 Task: Research Airbnb properties in Luxor, Egypt from 8th December, 2023 to 19th December, 2023 for 1 adult. Place can be shared room with 1  bedroom having 1 bed and 1 bathroom. Property type can be hotel. Booking option can be shelf check-in. Look for 4 properties as per requirement.
Action: Mouse moved to (522, 122)
Screenshot: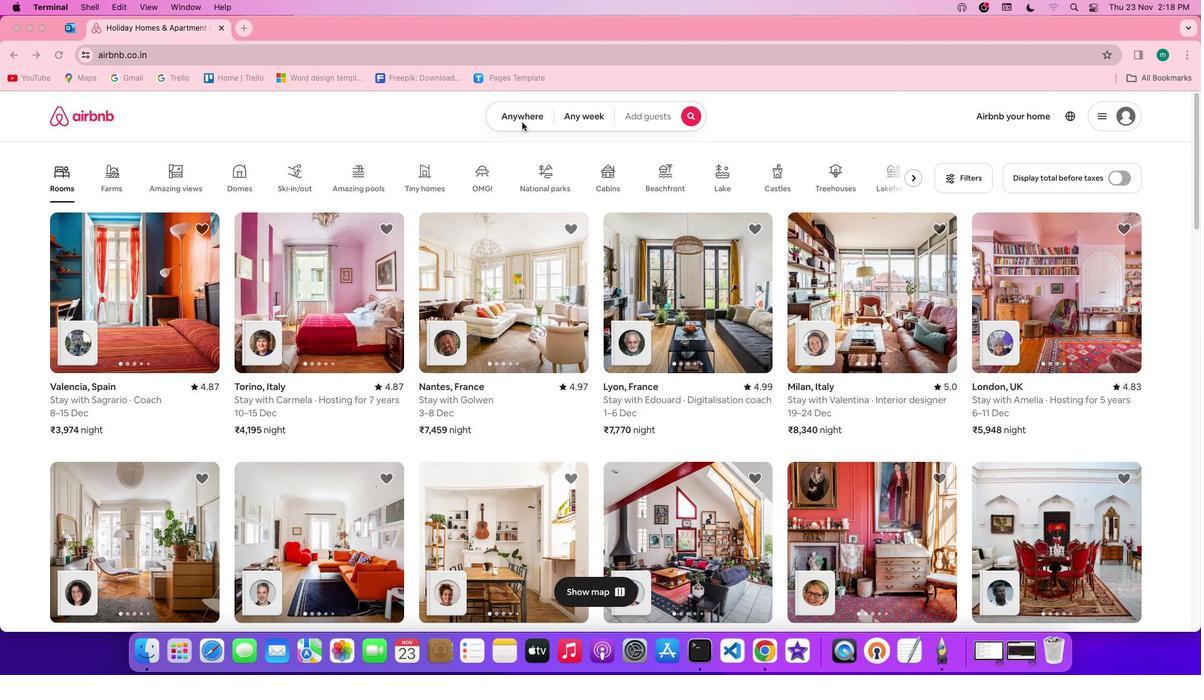 
Action: Mouse pressed left at (522, 122)
Screenshot: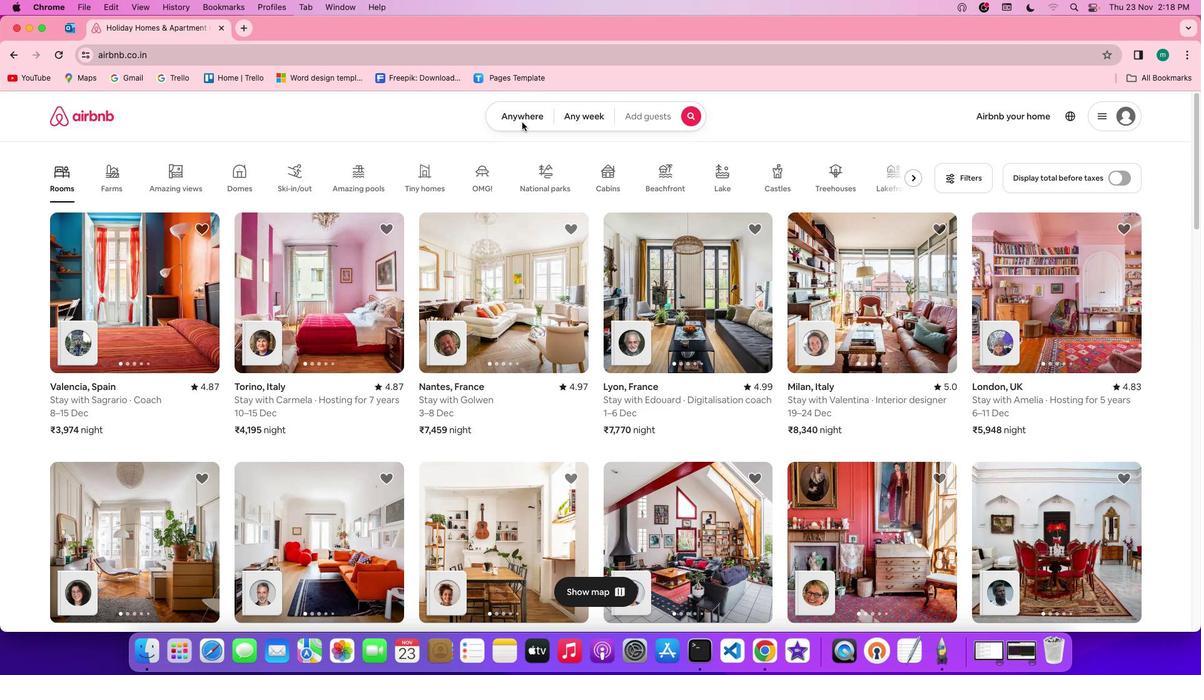 
Action: Mouse pressed left at (522, 122)
Screenshot: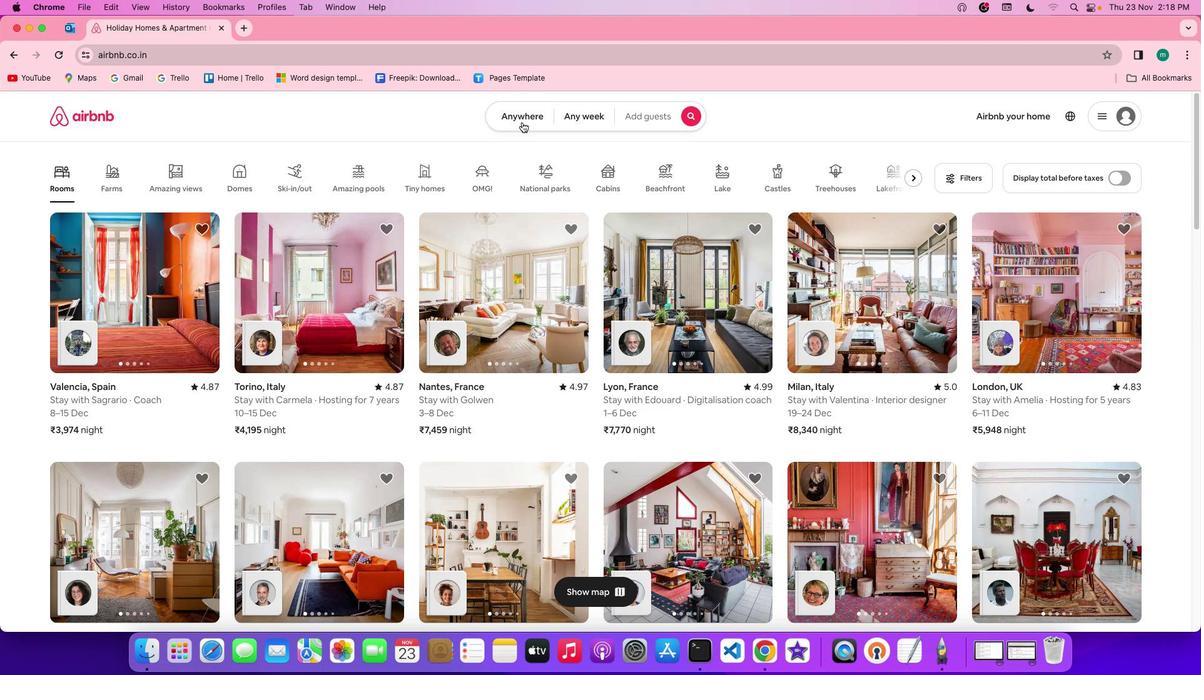 
Action: Mouse moved to (447, 168)
Screenshot: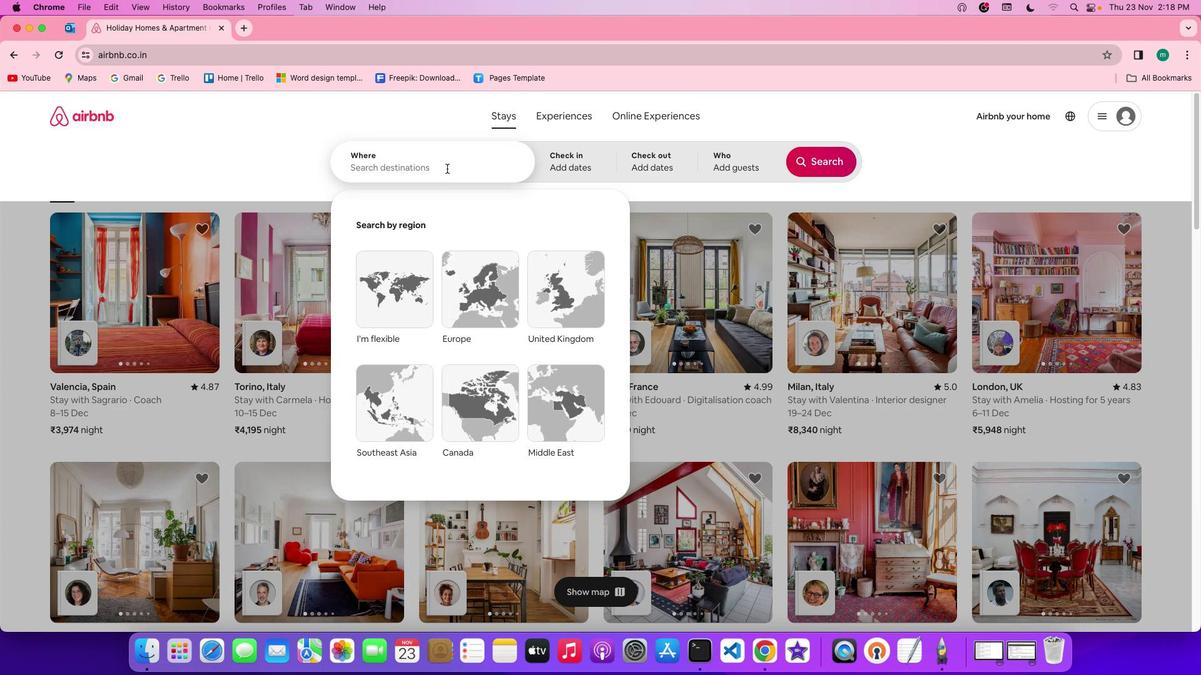 
Action: Mouse pressed left at (447, 168)
Screenshot: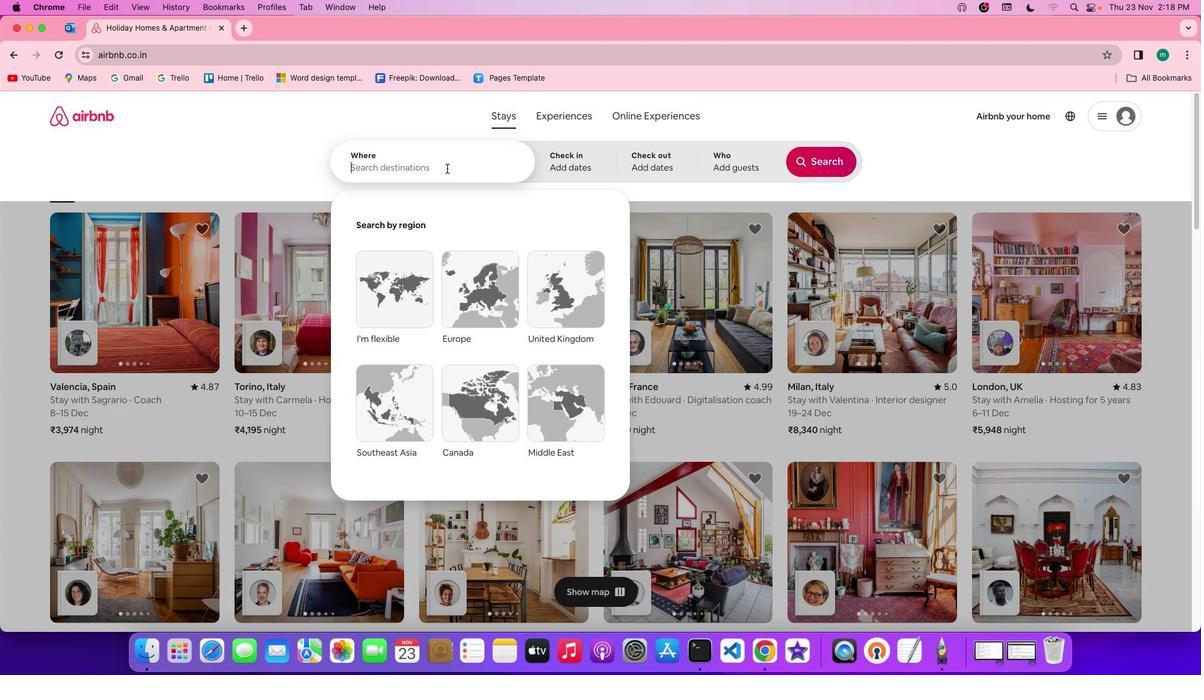 
Action: Key pressed Key.shift'L''u''x''o''r'','Key.spaceKey.shift'e''g''y''p''t'
Screenshot: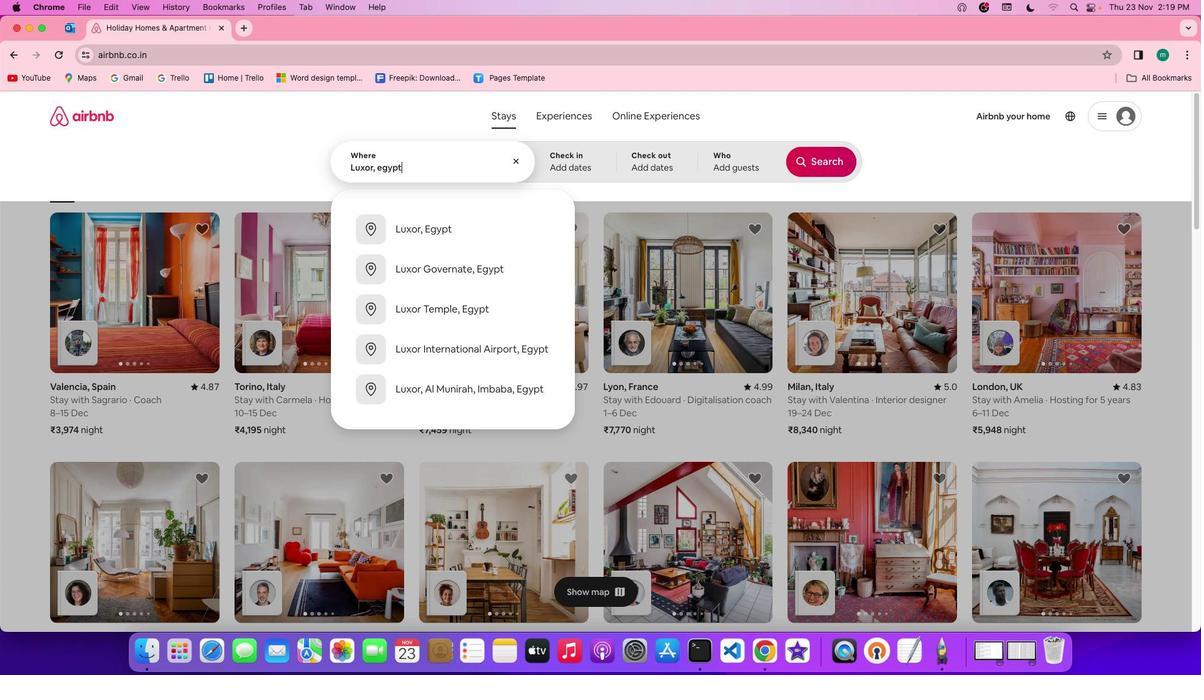 
Action: Mouse moved to (551, 158)
Screenshot: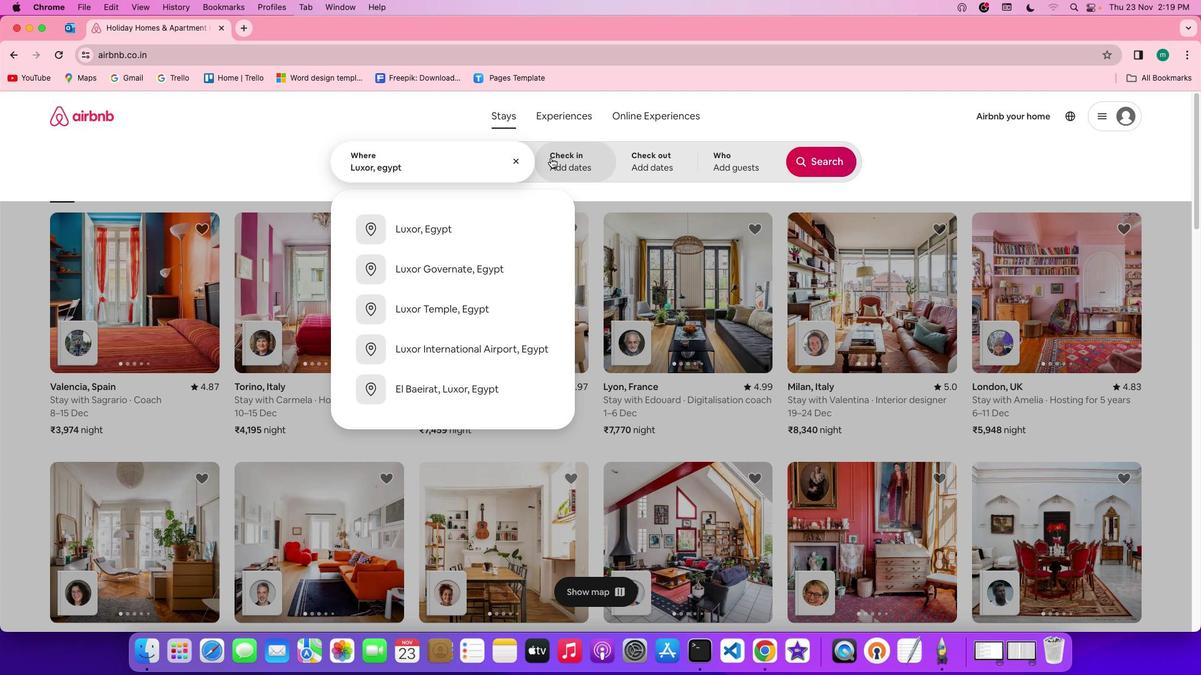 
Action: Mouse pressed left at (551, 158)
Screenshot: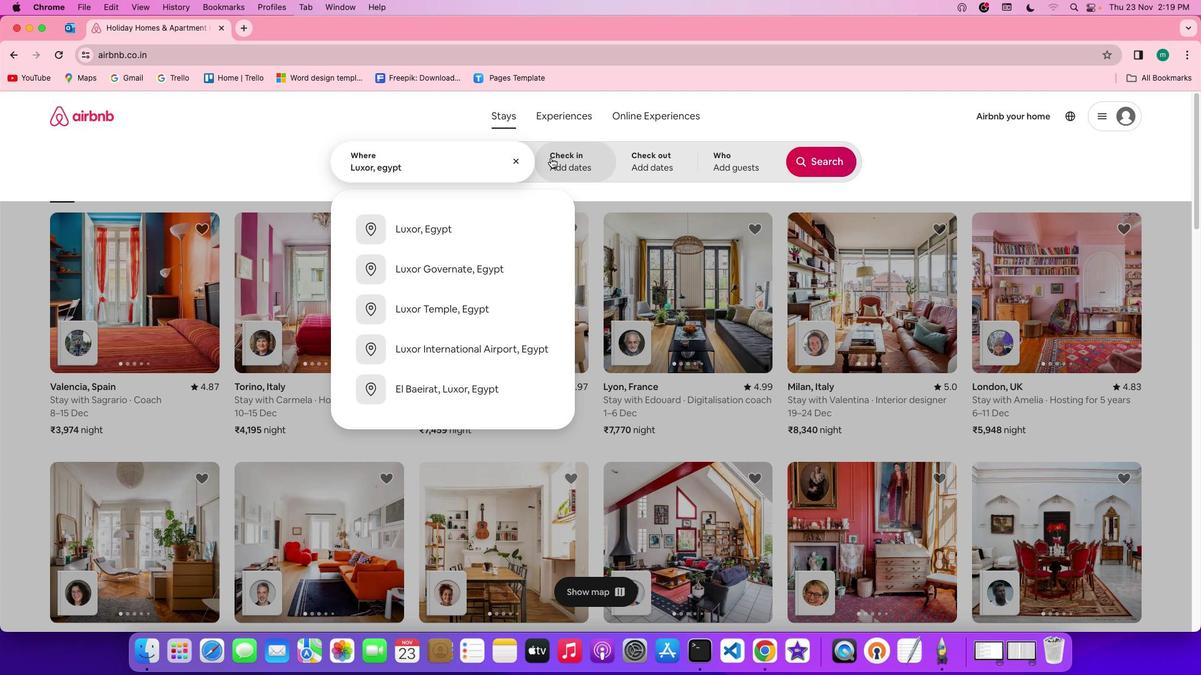 
Action: Mouse moved to (784, 338)
Screenshot: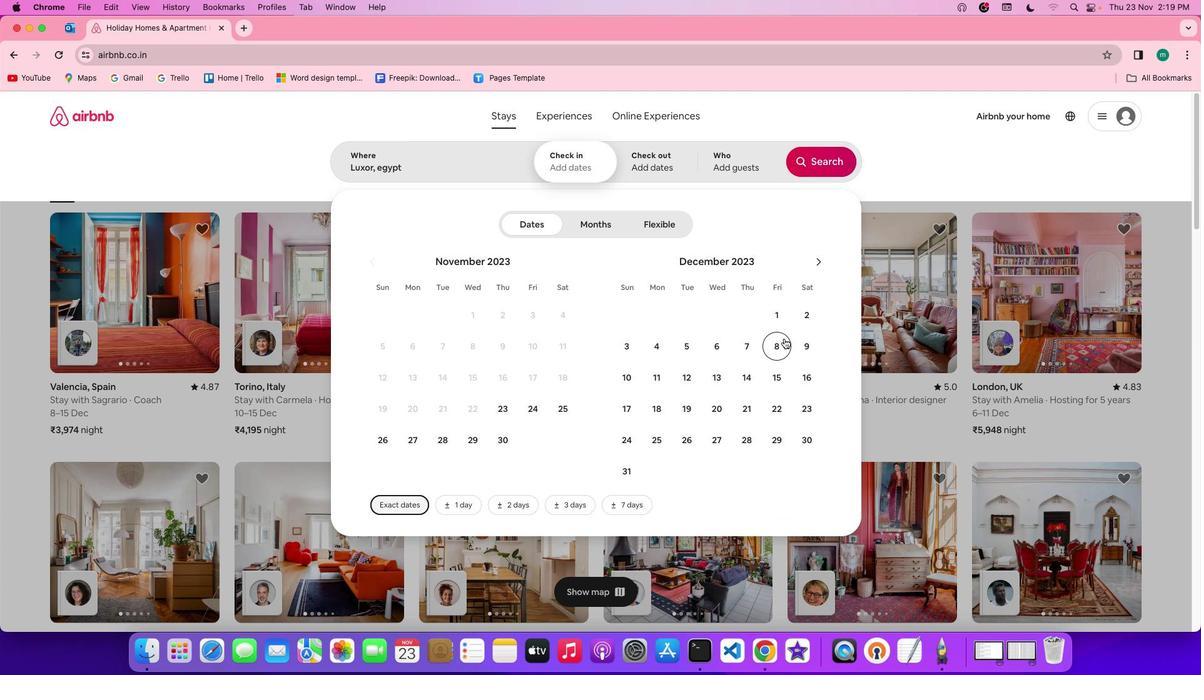 
Action: Mouse pressed left at (784, 338)
Screenshot: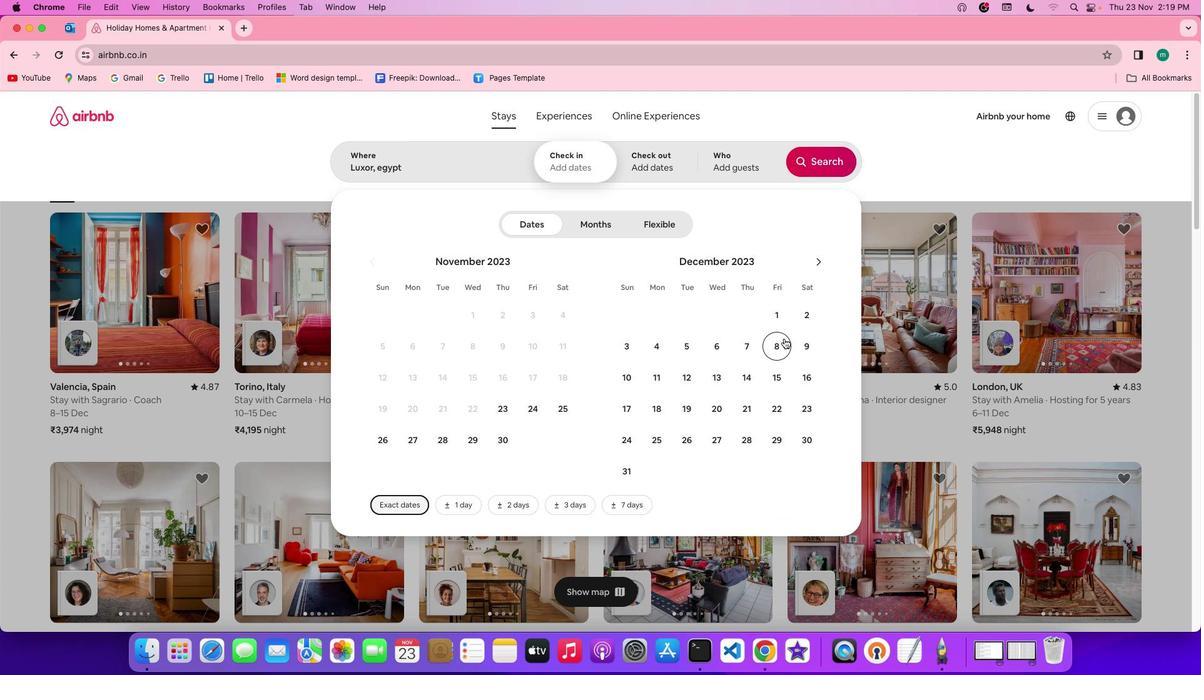
Action: Mouse moved to (692, 401)
Screenshot: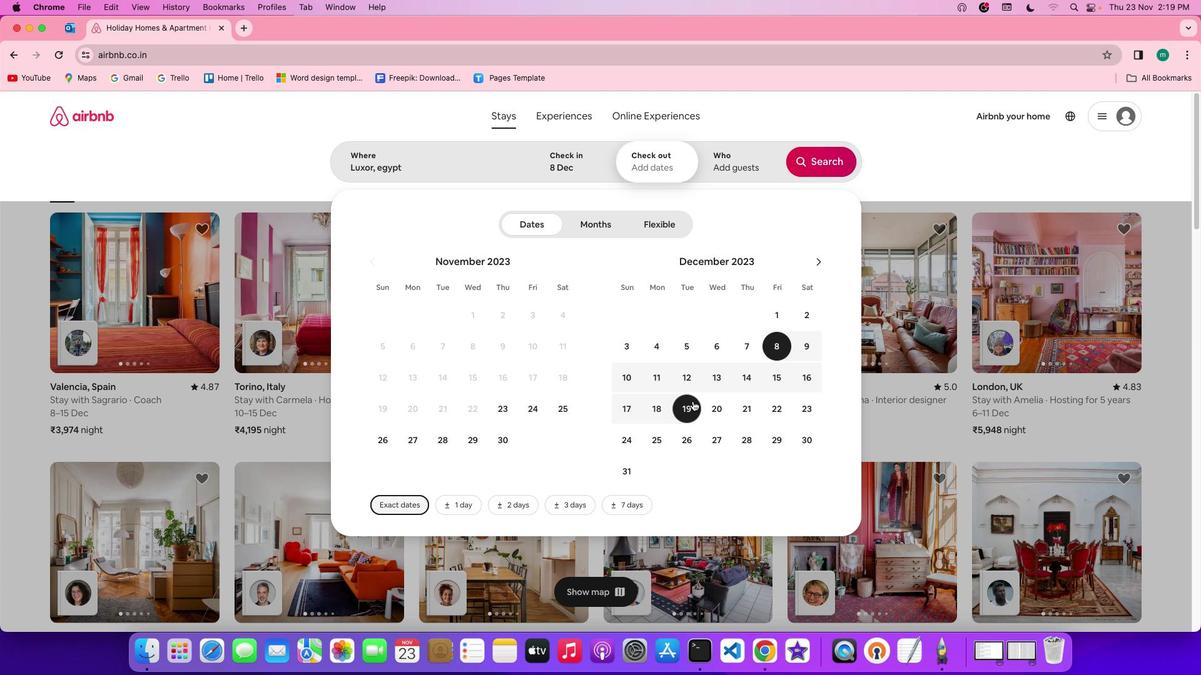 
Action: Mouse pressed left at (692, 401)
Screenshot: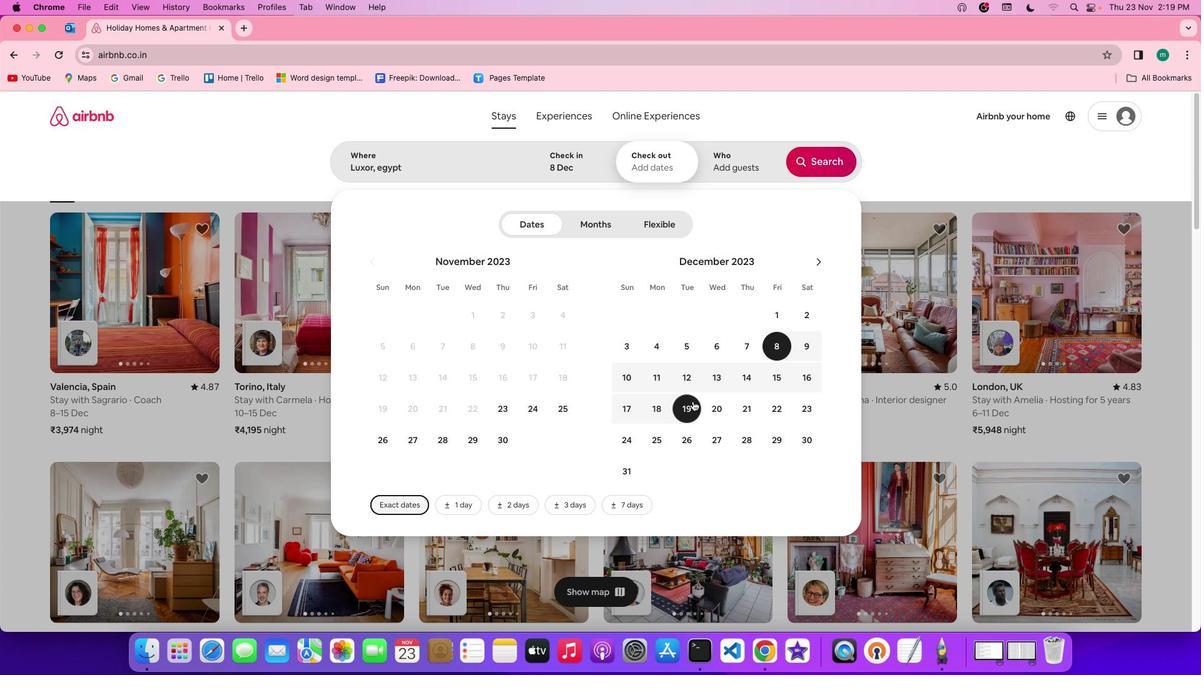 
Action: Mouse moved to (760, 145)
Screenshot: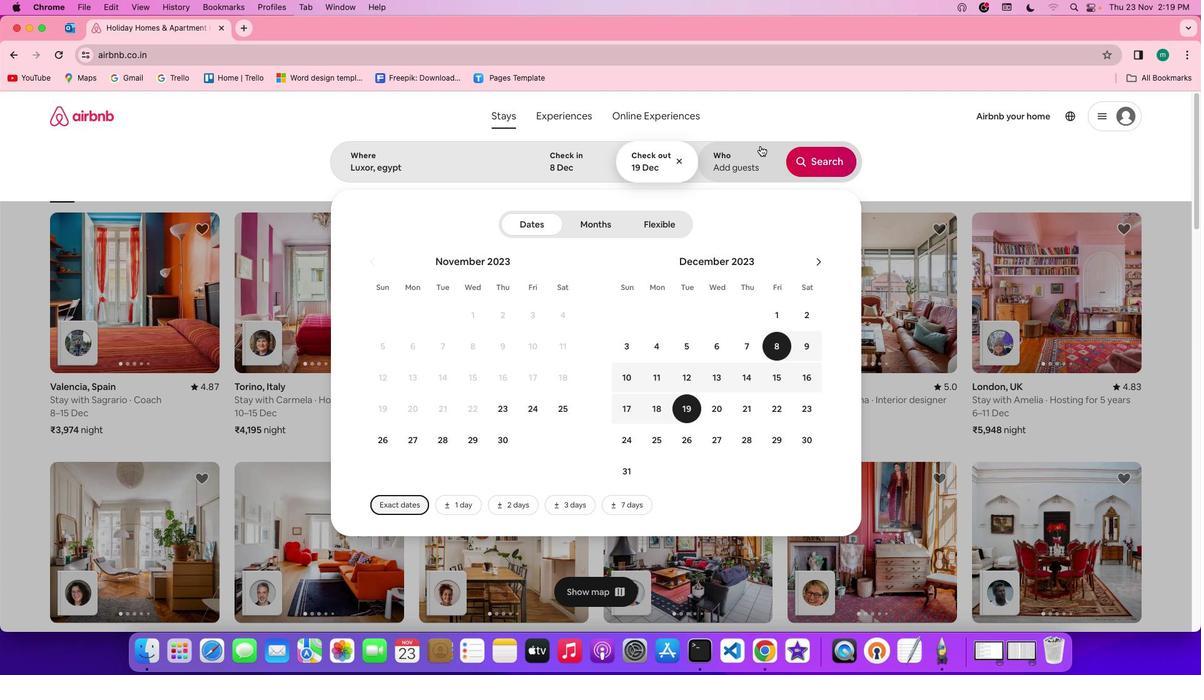 
Action: Mouse pressed left at (760, 145)
Screenshot: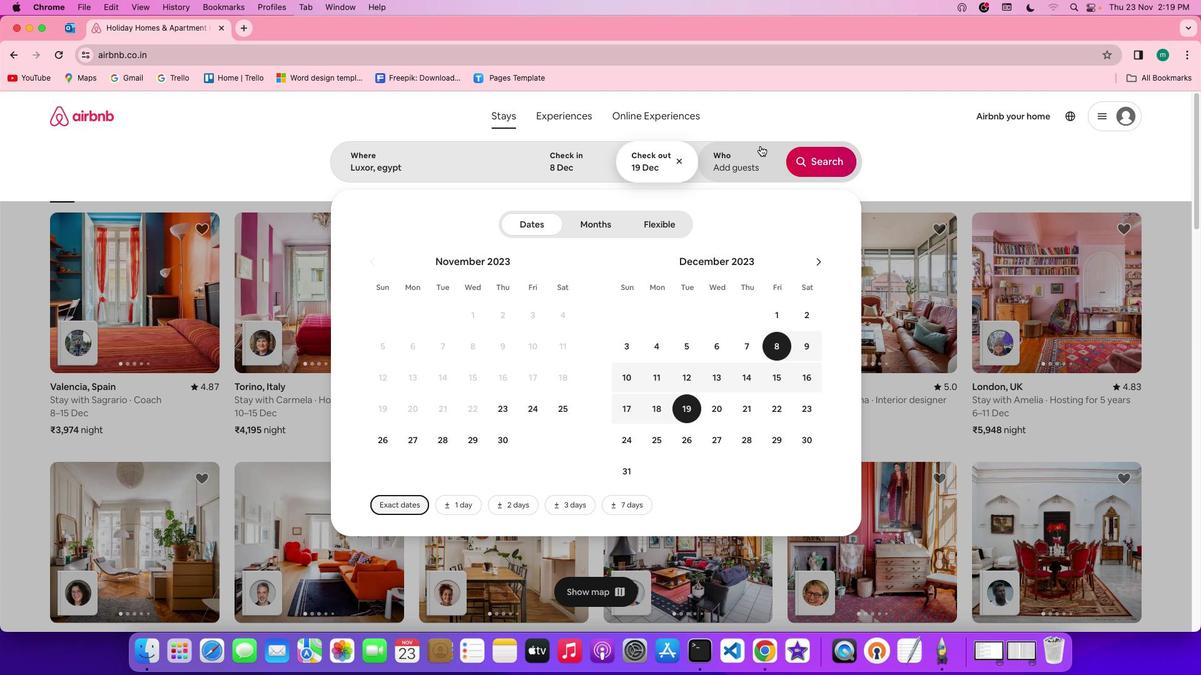 
Action: Mouse moved to (824, 230)
Screenshot: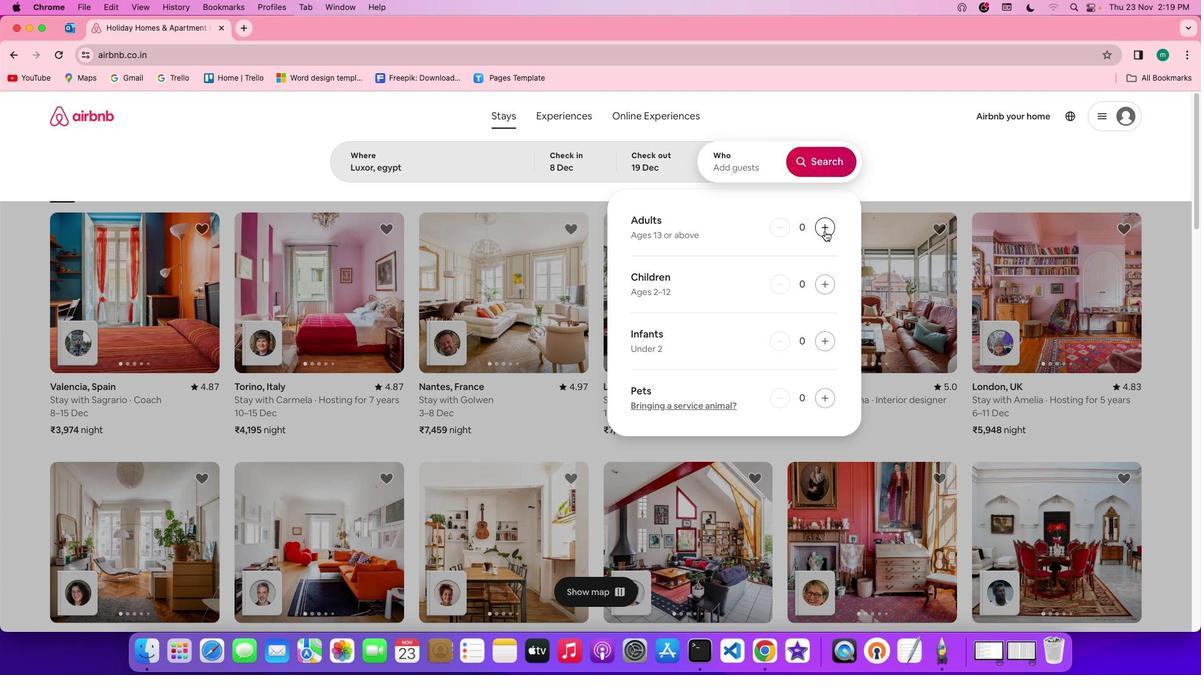 
Action: Mouse pressed left at (824, 230)
Screenshot: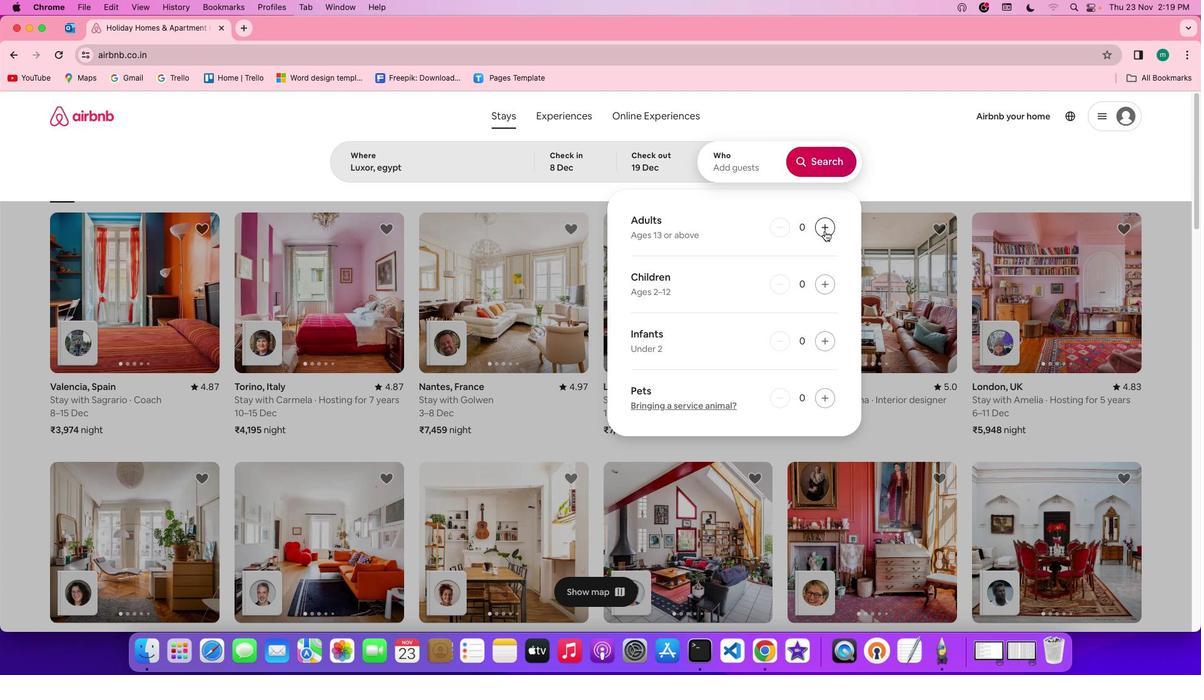 
Action: Mouse moved to (829, 166)
Screenshot: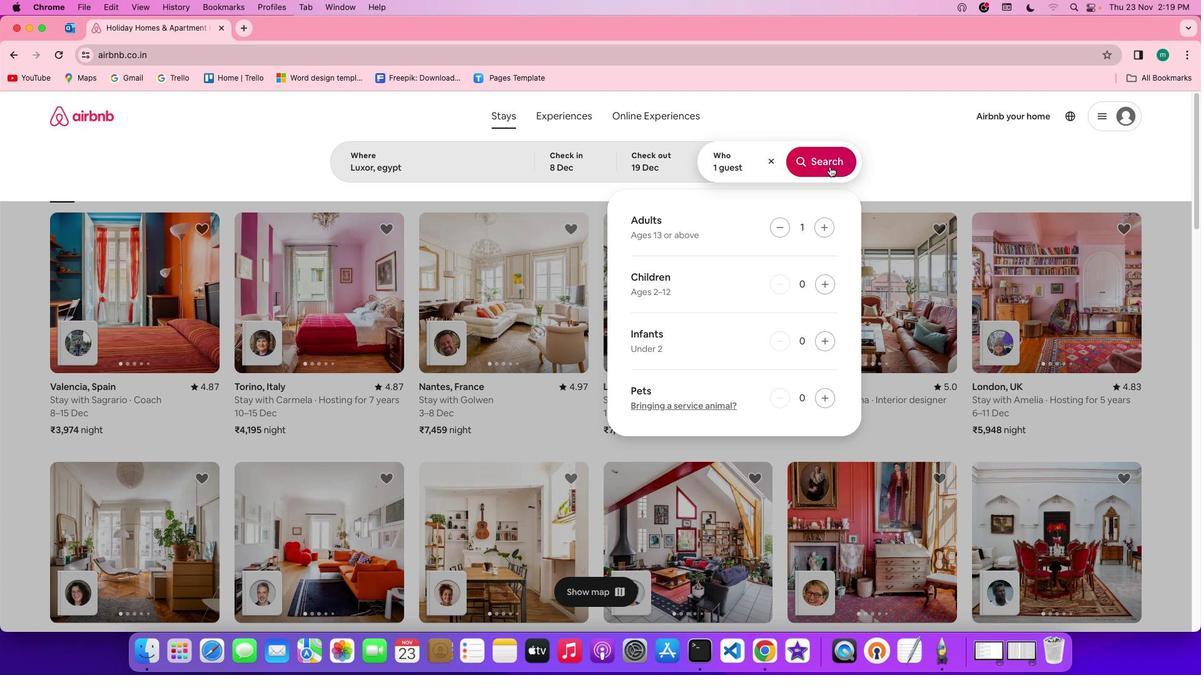 
Action: Mouse pressed left at (829, 166)
Screenshot: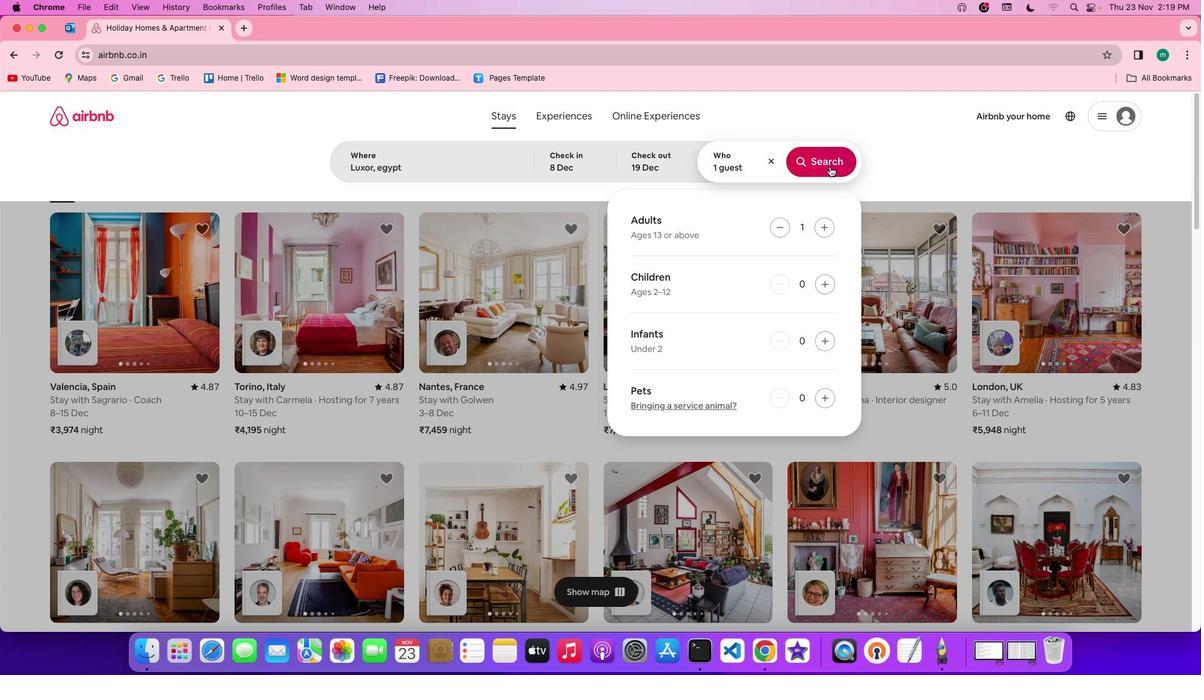 
Action: Mouse moved to (989, 162)
Screenshot: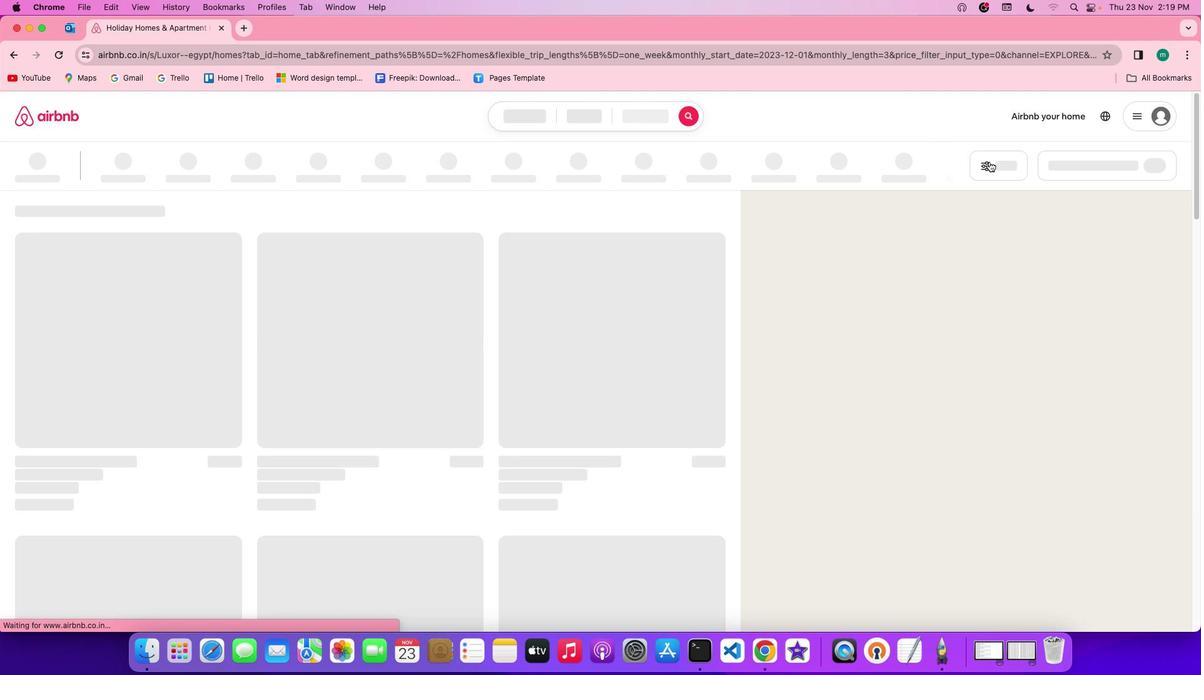 
Action: Mouse pressed left at (989, 162)
Screenshot: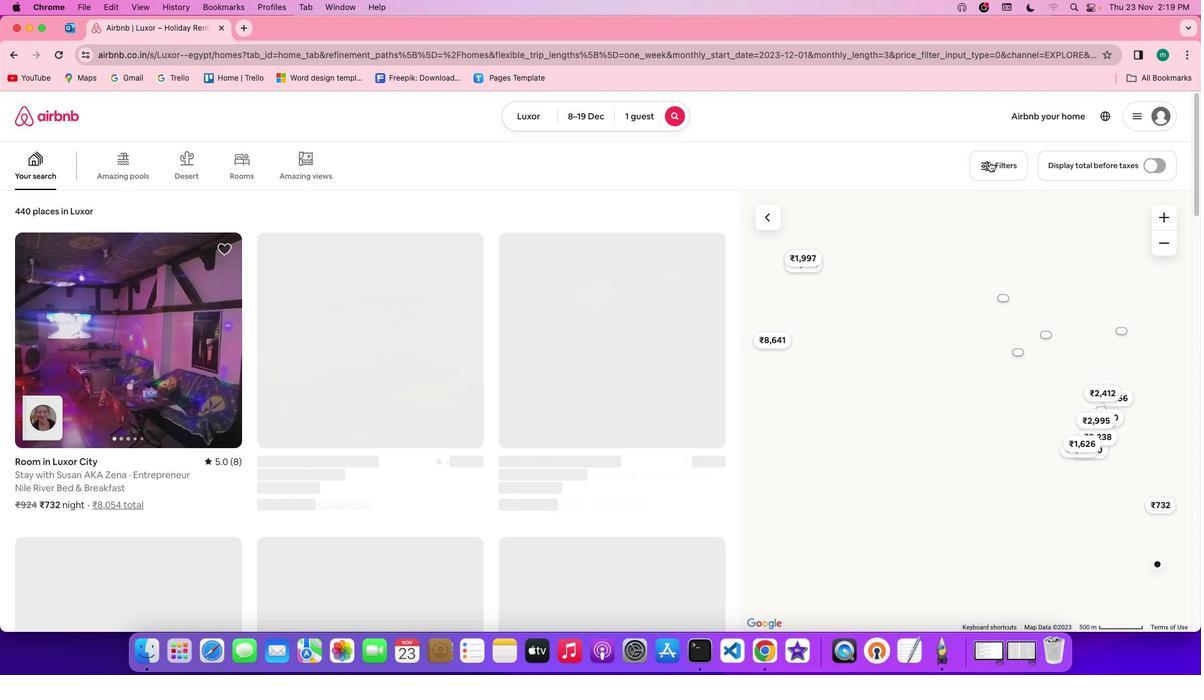 
Action: Mouse moved to (673, 314)
Screenshot: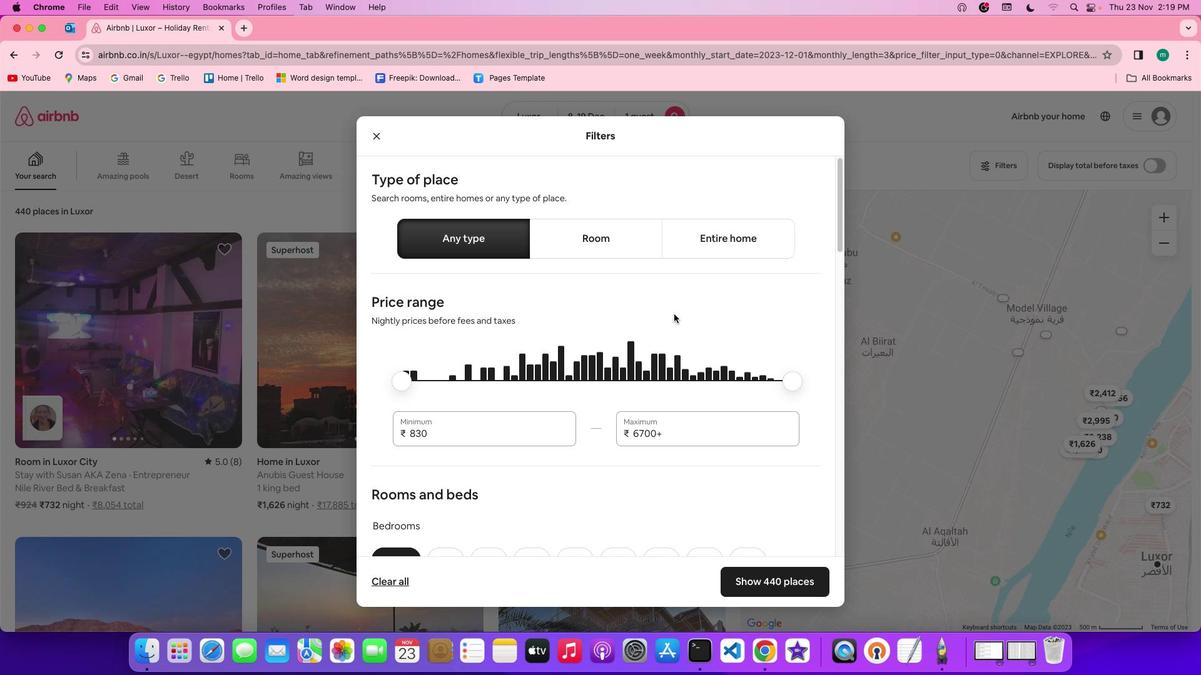 
Action: Mouse scrolled (673, 314) with delta (0, 0)
Screenshot: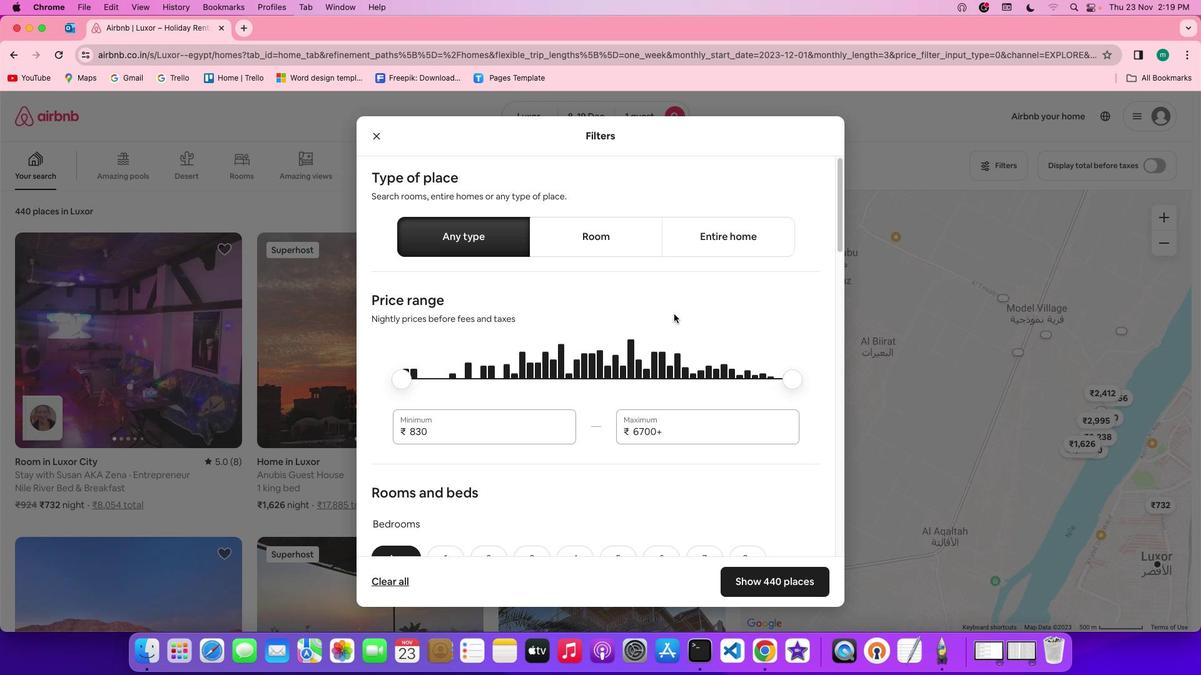 
Action: Mouse scrolled (673, 314) with delta (0, 0)
Screenshot: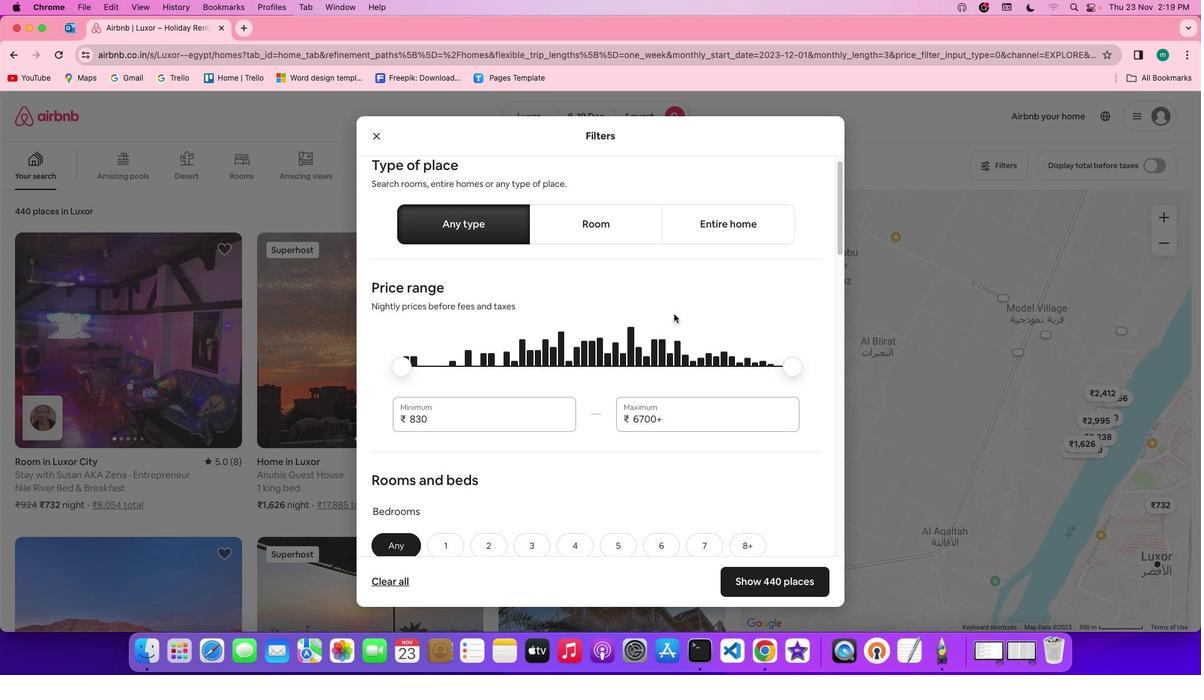
Action: Mouse scrolled (673, 314) with delta (0, -1)
Screenshot: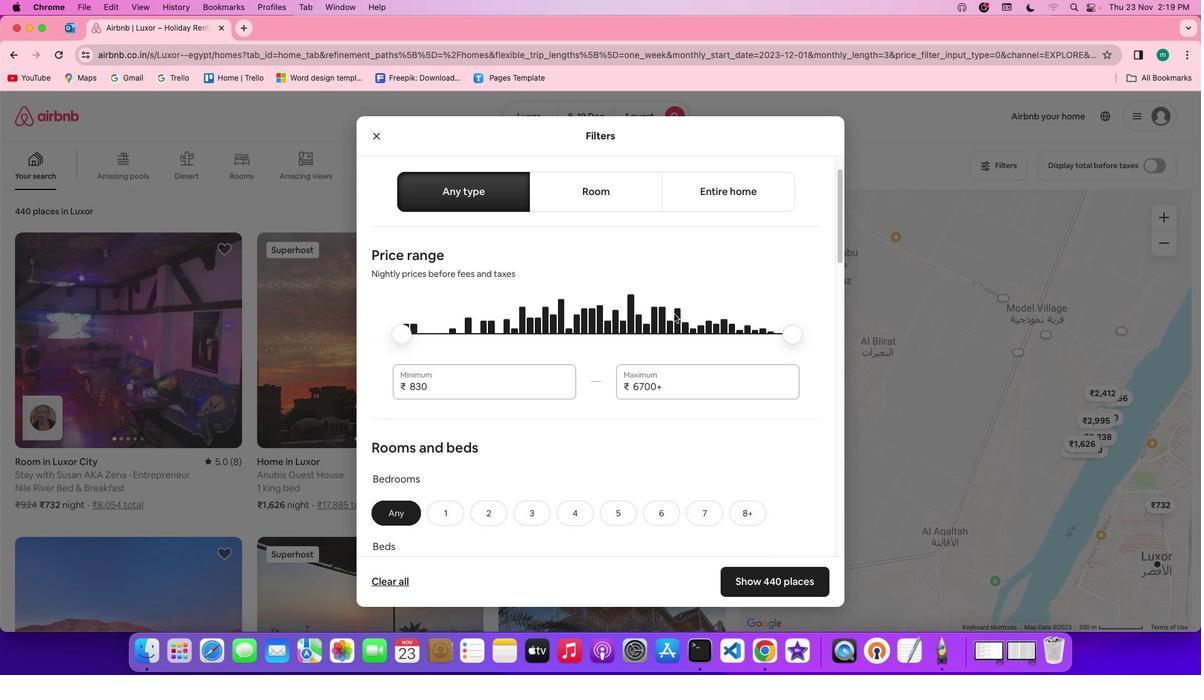 
Action: Mouse scrolled (673, 314) with delta (0, 0)
Screenshot: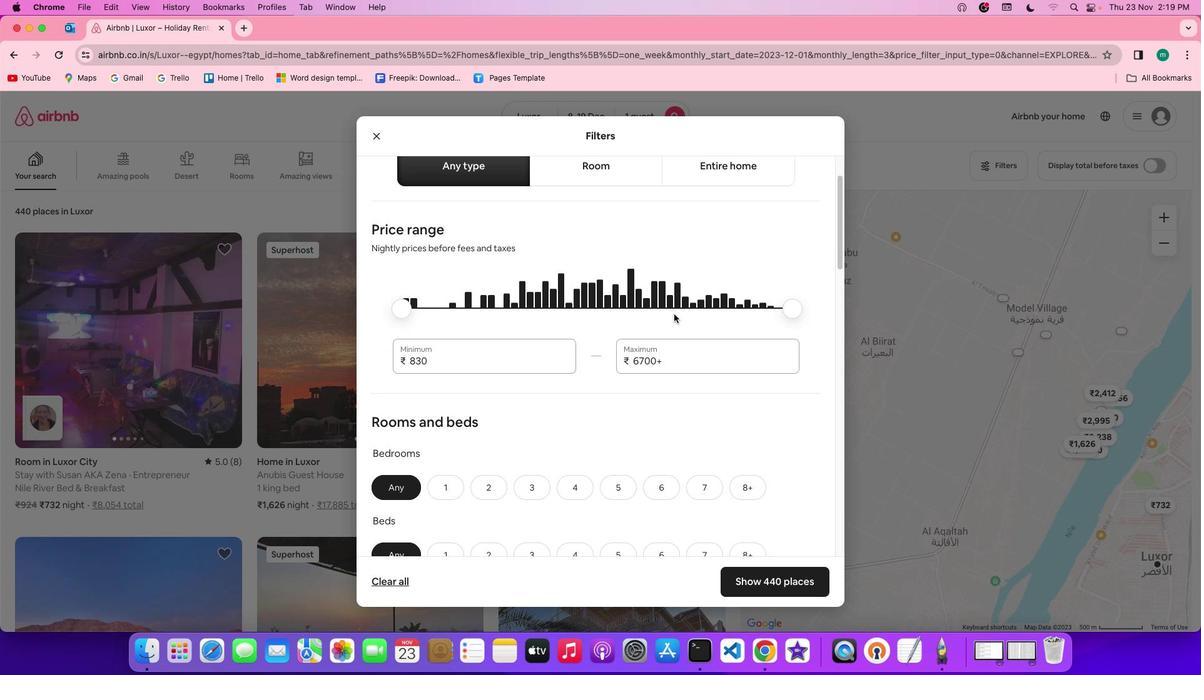 
Action: Mouse scrolled (673, 314) with delta (0, 0)
Screenshot: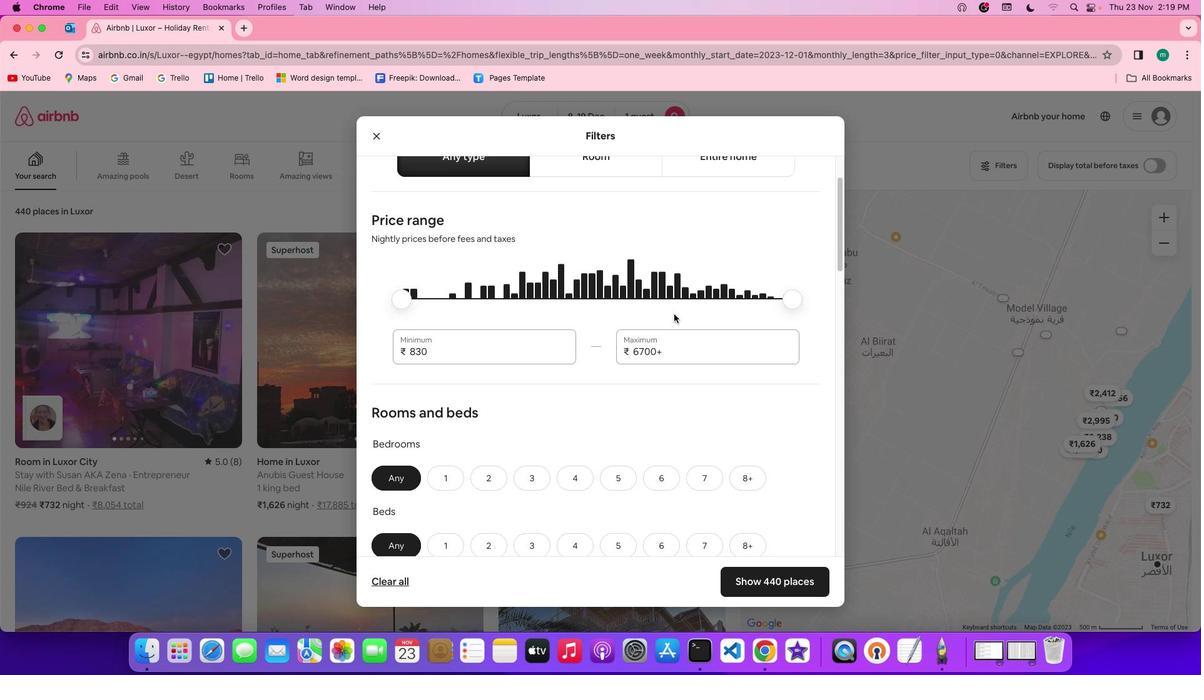 
Action: Mouse scrolled (673, 314) with delta (0, 0)
Screenshot: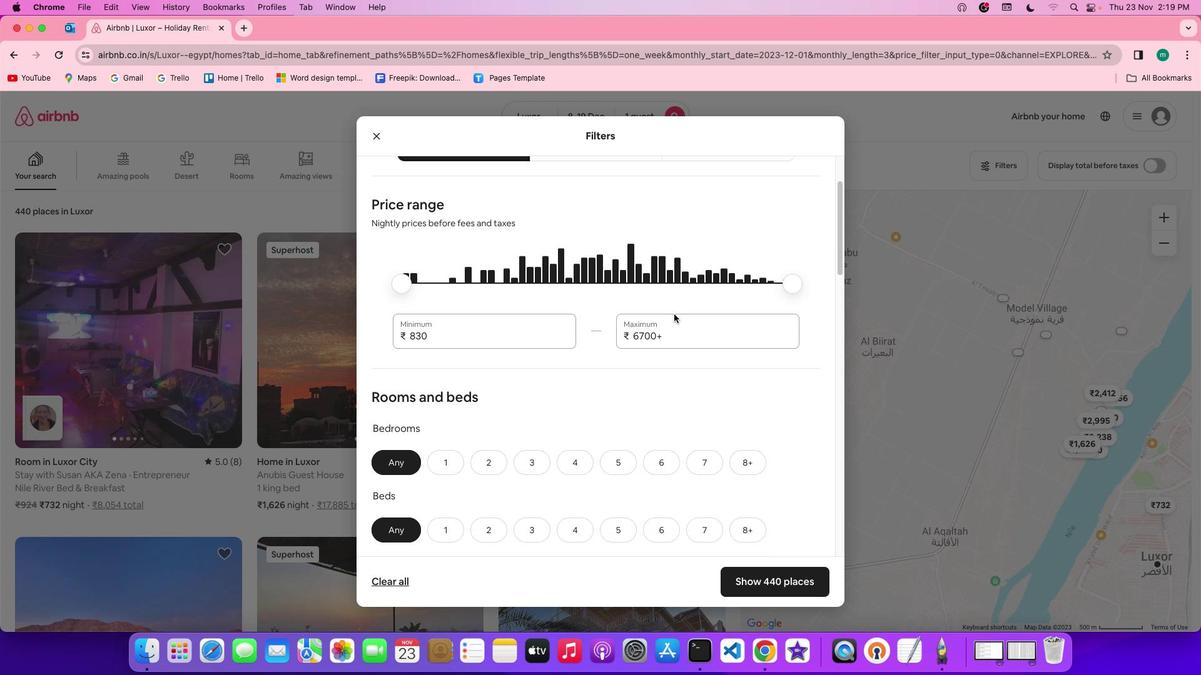 
Action: Mouse scrolled (673, 314) with delta (0, -1)
Screenshot: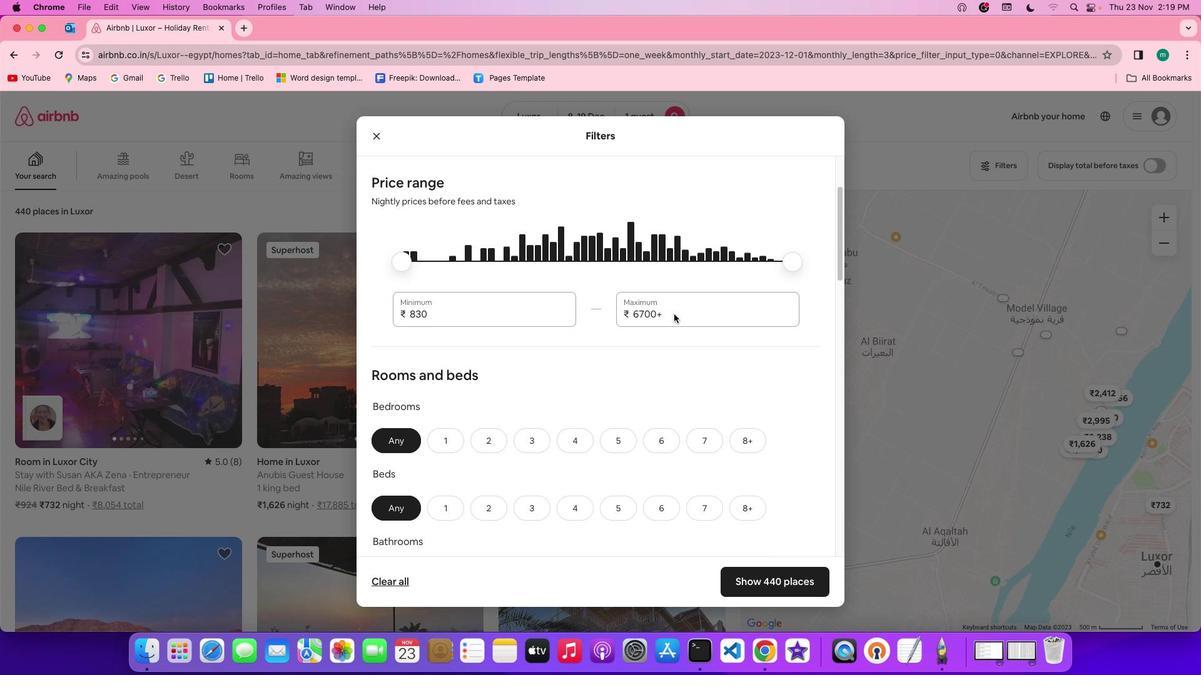 
Action: Mouse moved to (438, 396)
Screenshot: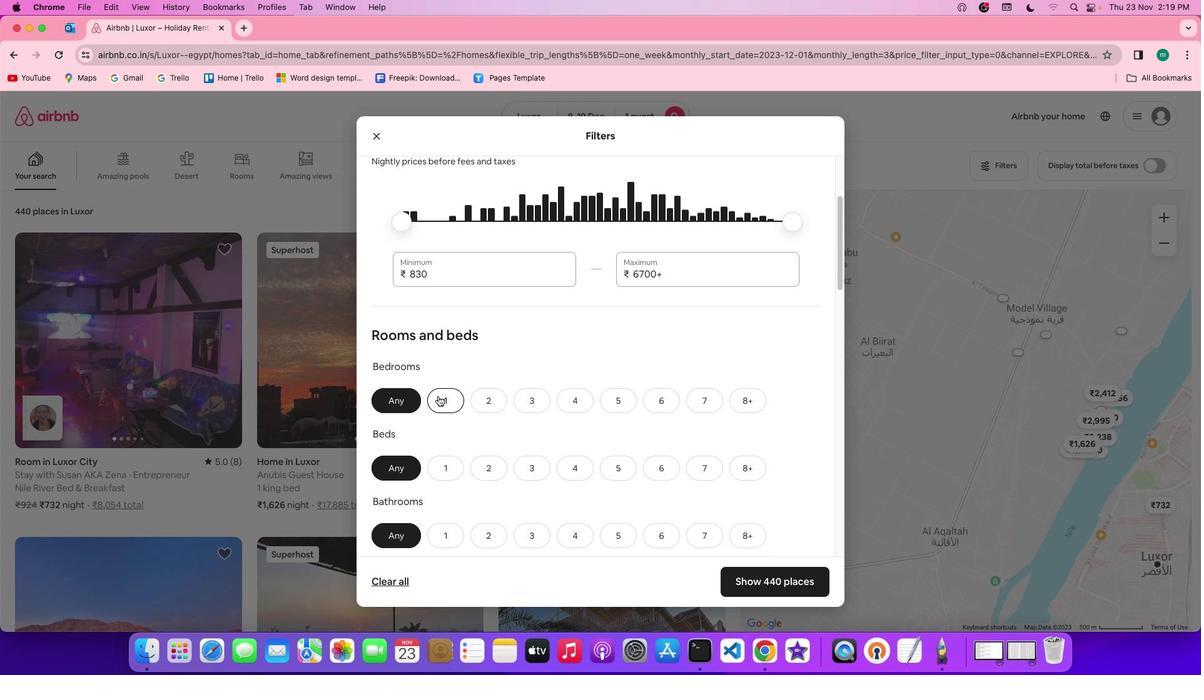 
Action: Mouse pressed left at (438, 396)
Screenshot: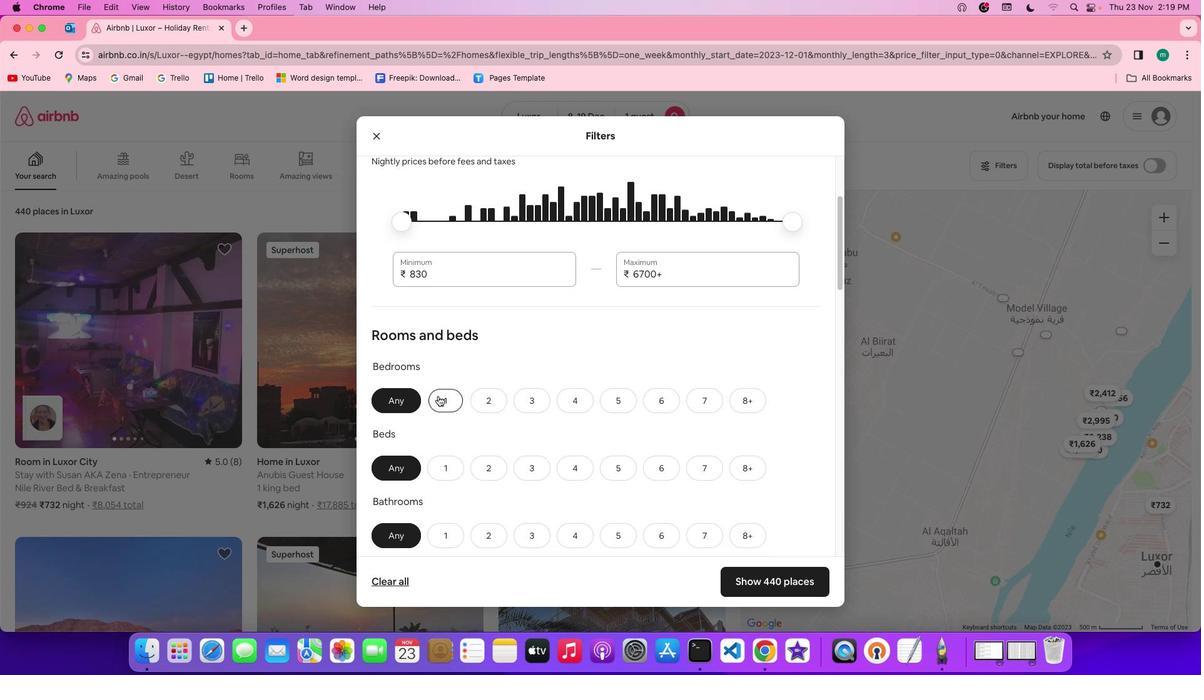 
Action: Mouse moved to (455, 466)
Screenshot: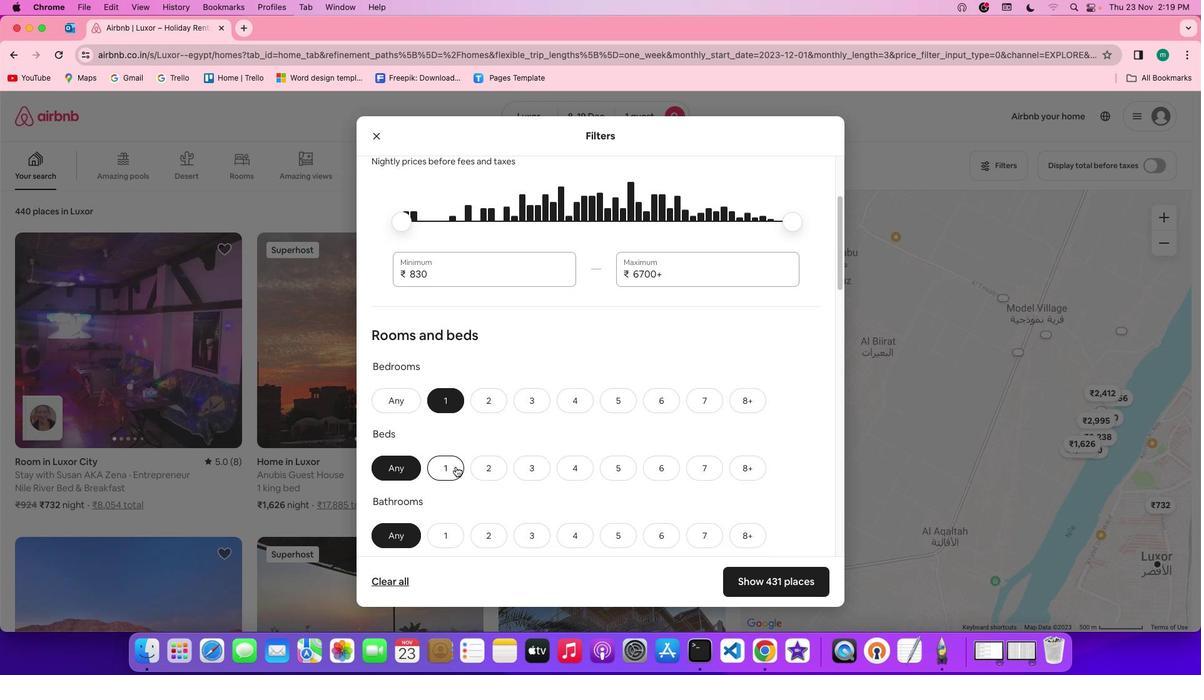 
Action: Mouse pressed left at (455, 466)
Screenshot: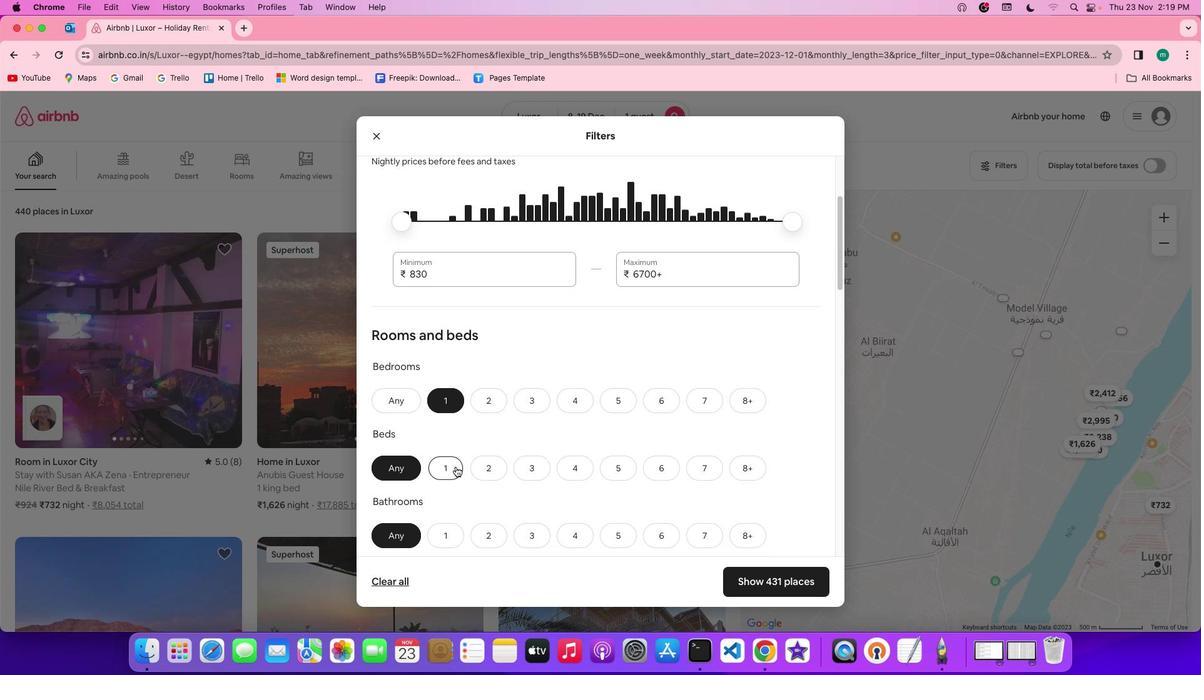 
Action: Mouse moved to (441, 521)
Screenshot: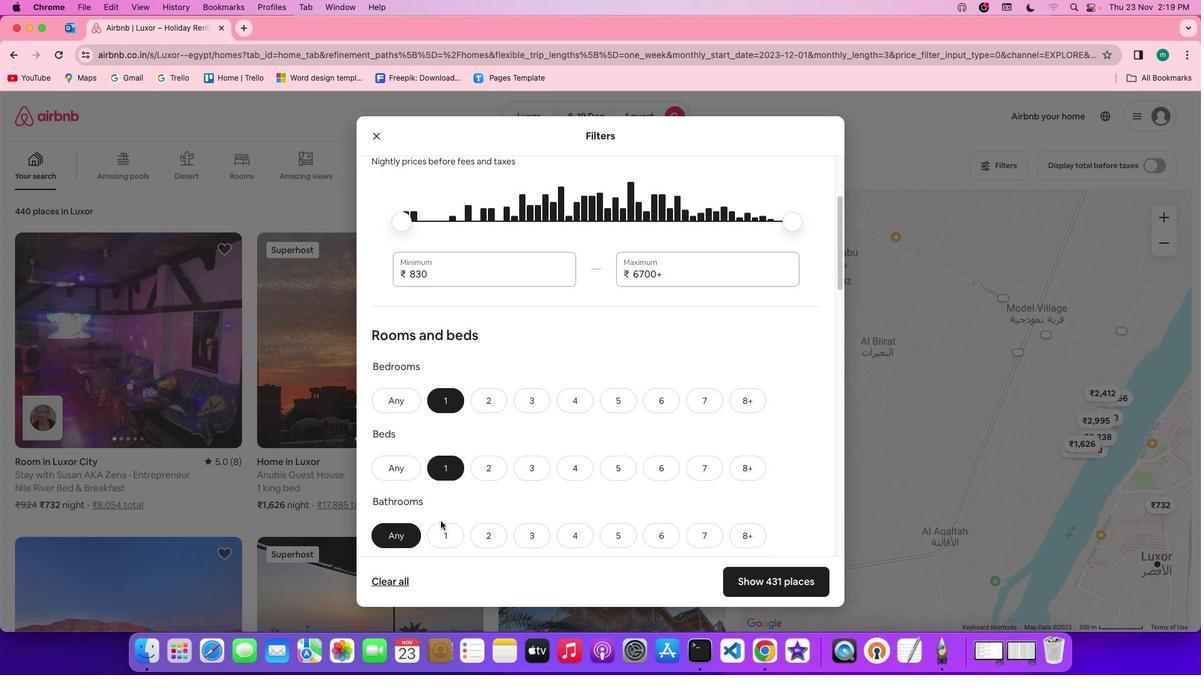 
Action: Mouse pressed left at (441, 521)
Screenshot: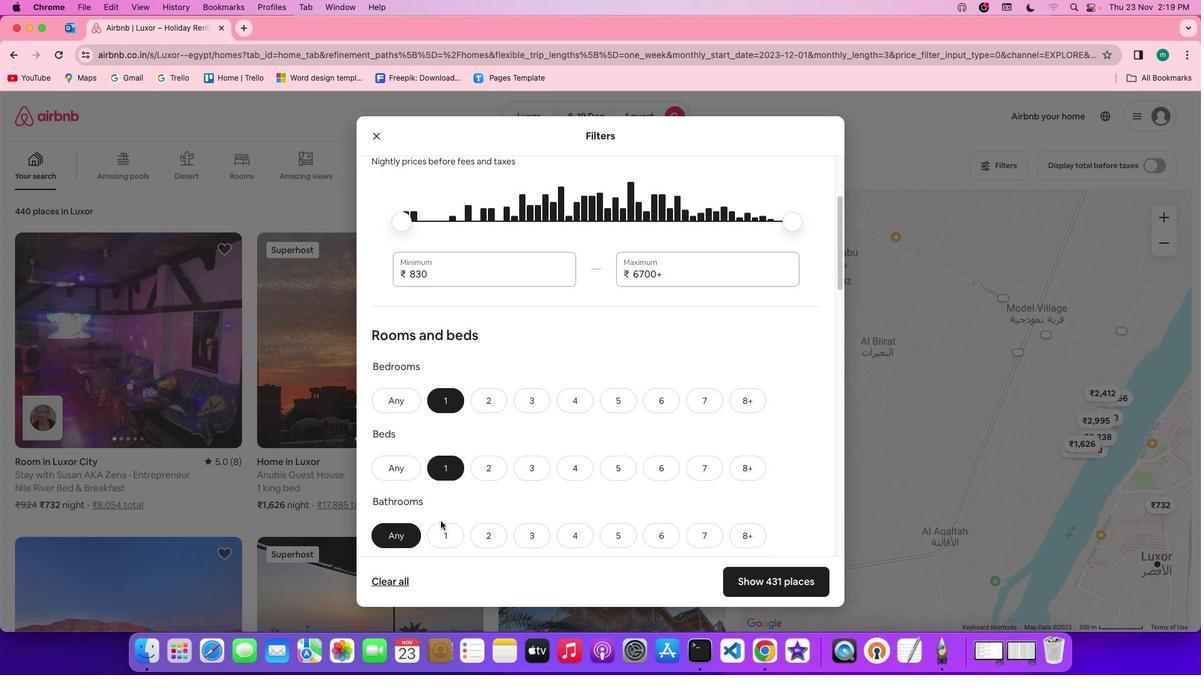 
Action: Mouse moved to (454, 535)
Screenshot: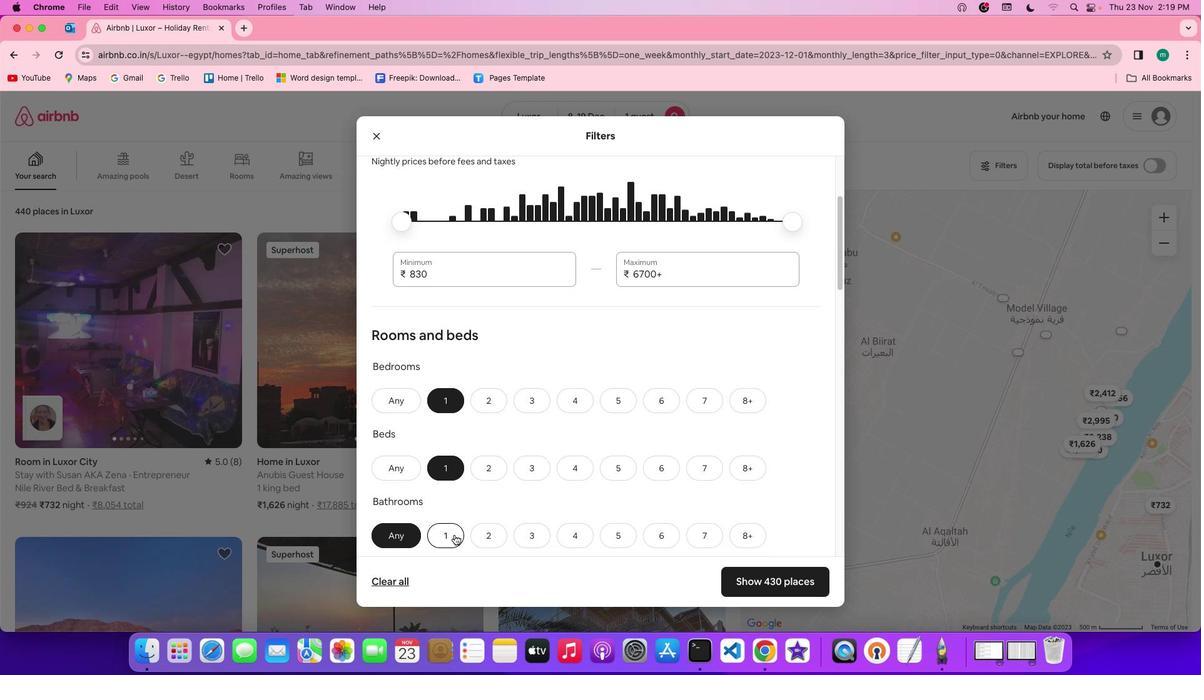 
Action: Mouse pressed left at (454, 535)
Screenshot: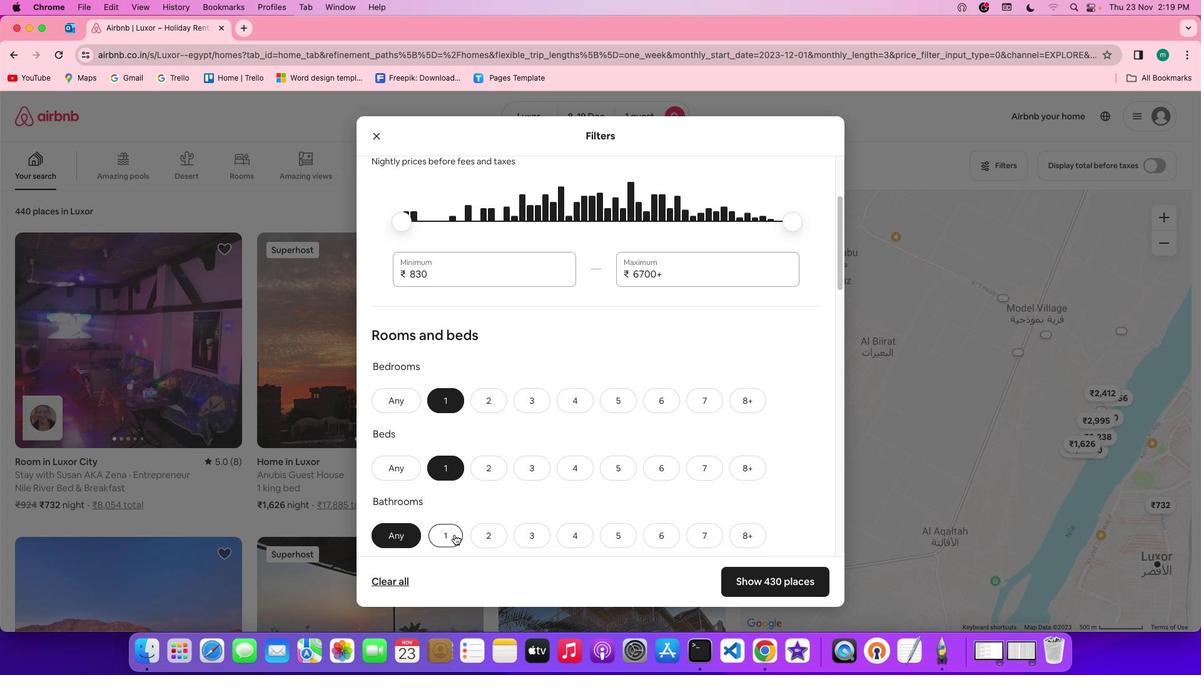 
Action: Mouse moved to (634, 505)
Screenshot: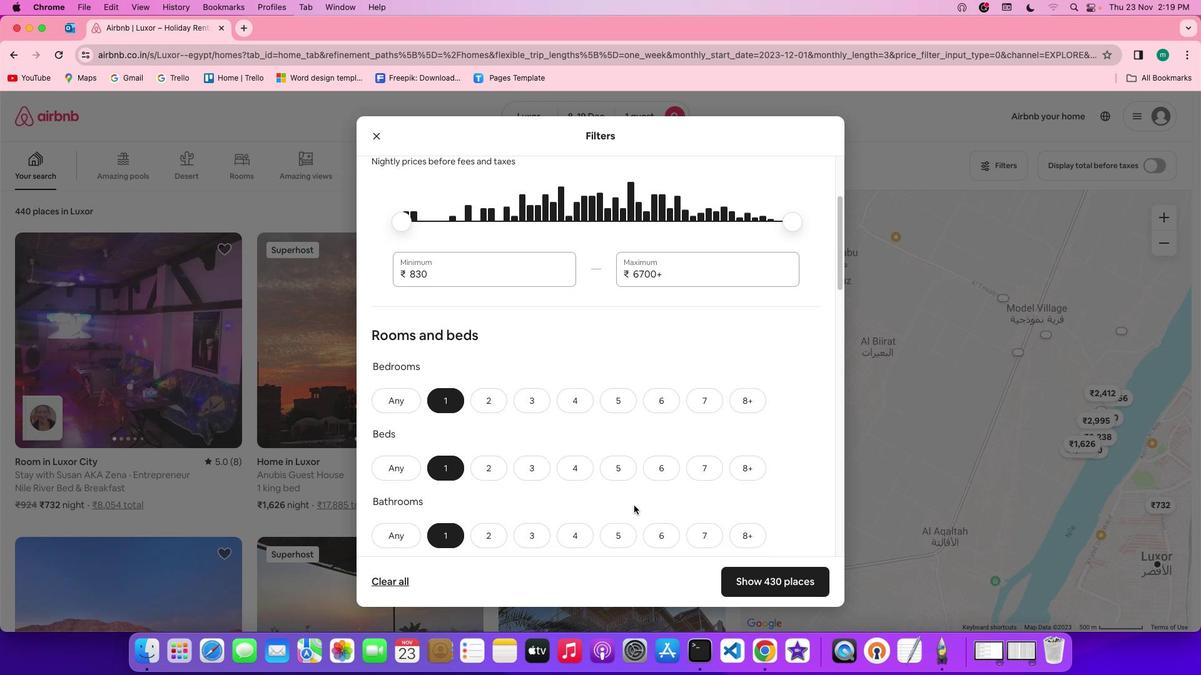
Action: Mouse scrolled (634, 505) with delta (0, 0)
Screenshot: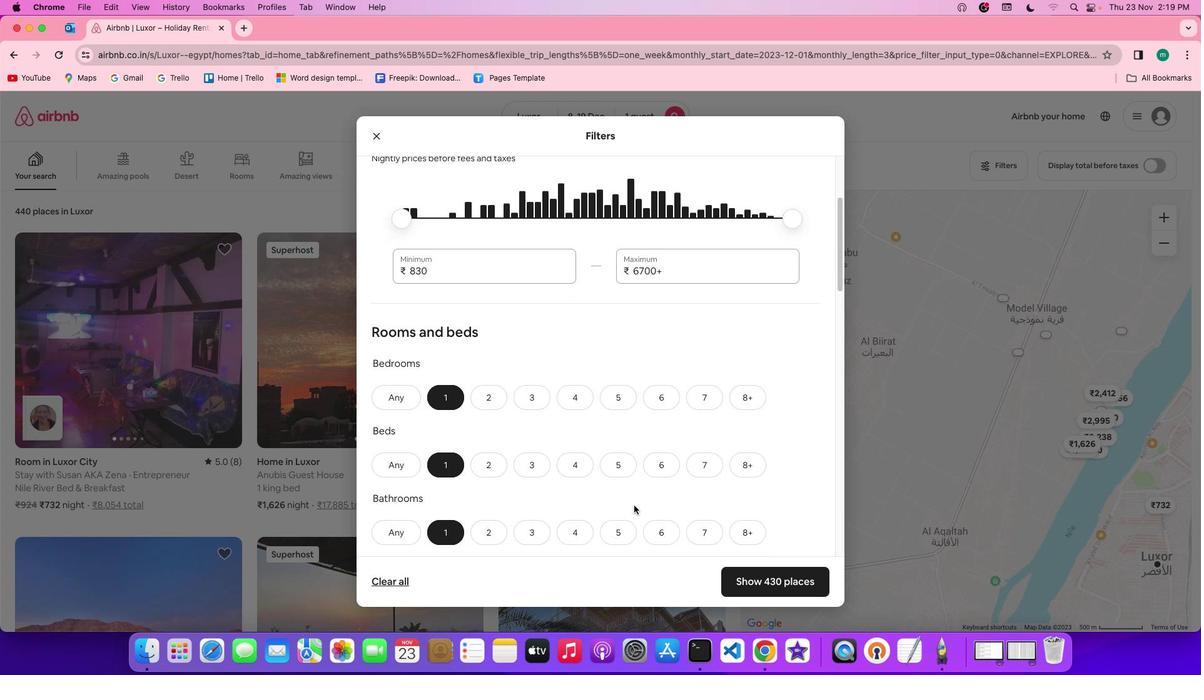 
Action: Mouse scrolled (634, 505) with delta (0, 0)
Screenshot: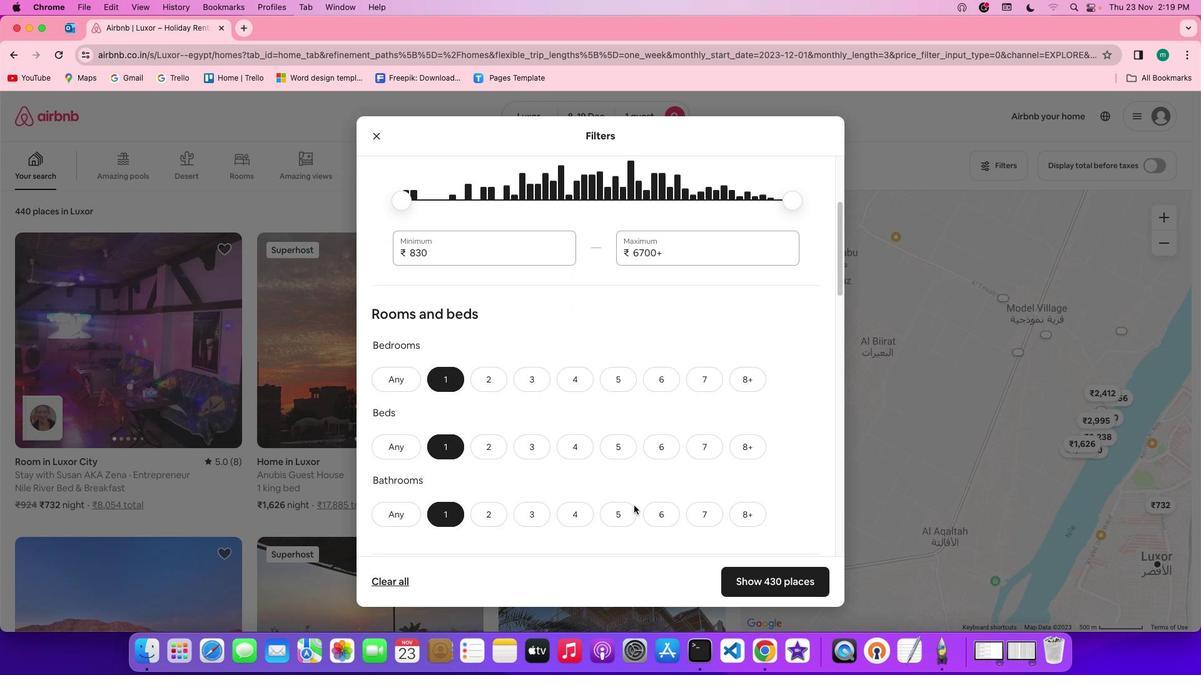 
Action: Mouse scrolled (634, 505) with delta (0, -1)
Screenshot: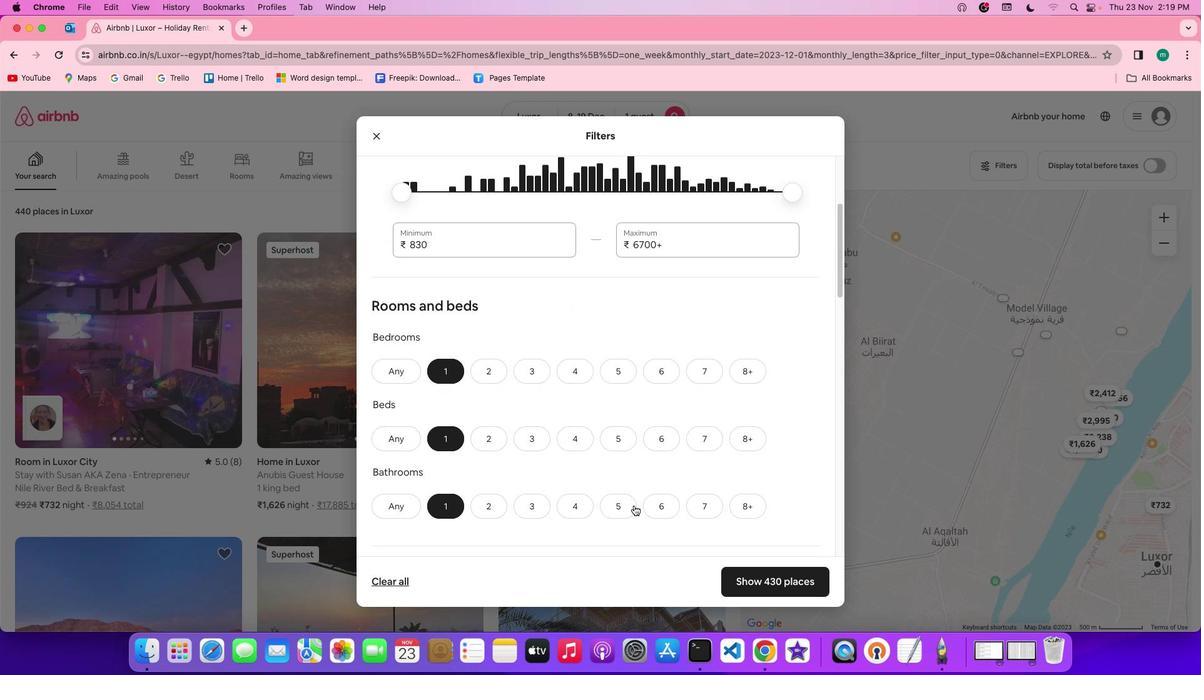 
Action: Mouse scrolled (634, 505) with delta (0, 0)
Screenshot: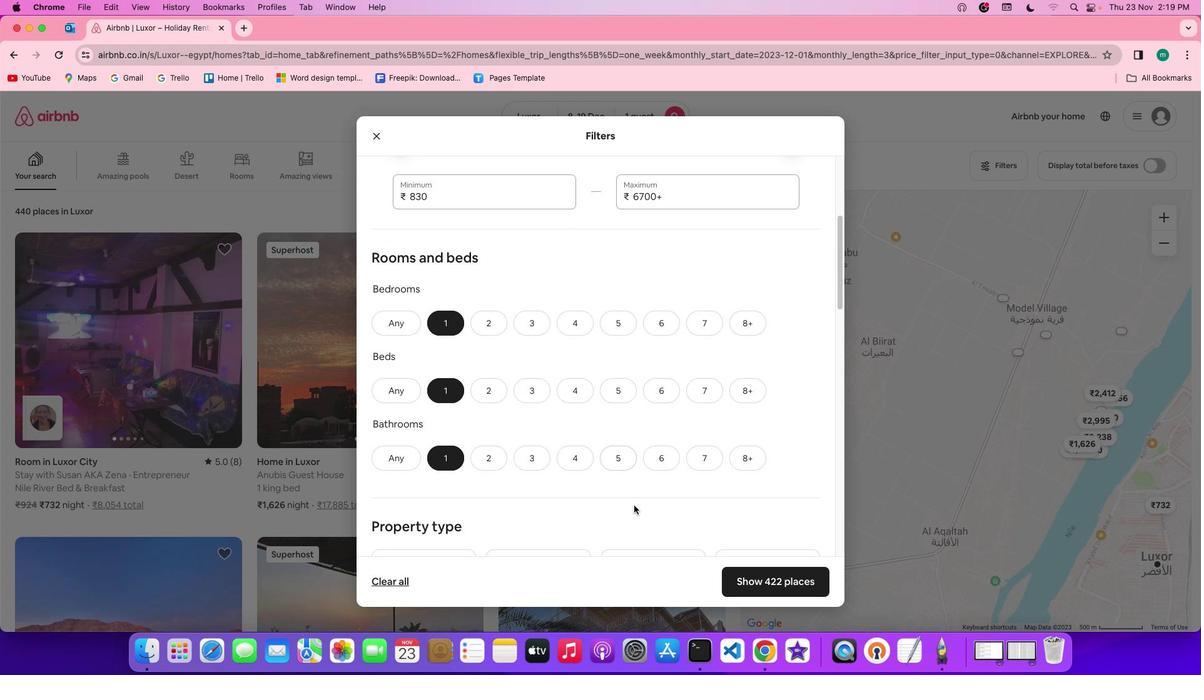 
Action: Mouse scrolled (634, 505) with delta (0, 0)
Screenshot: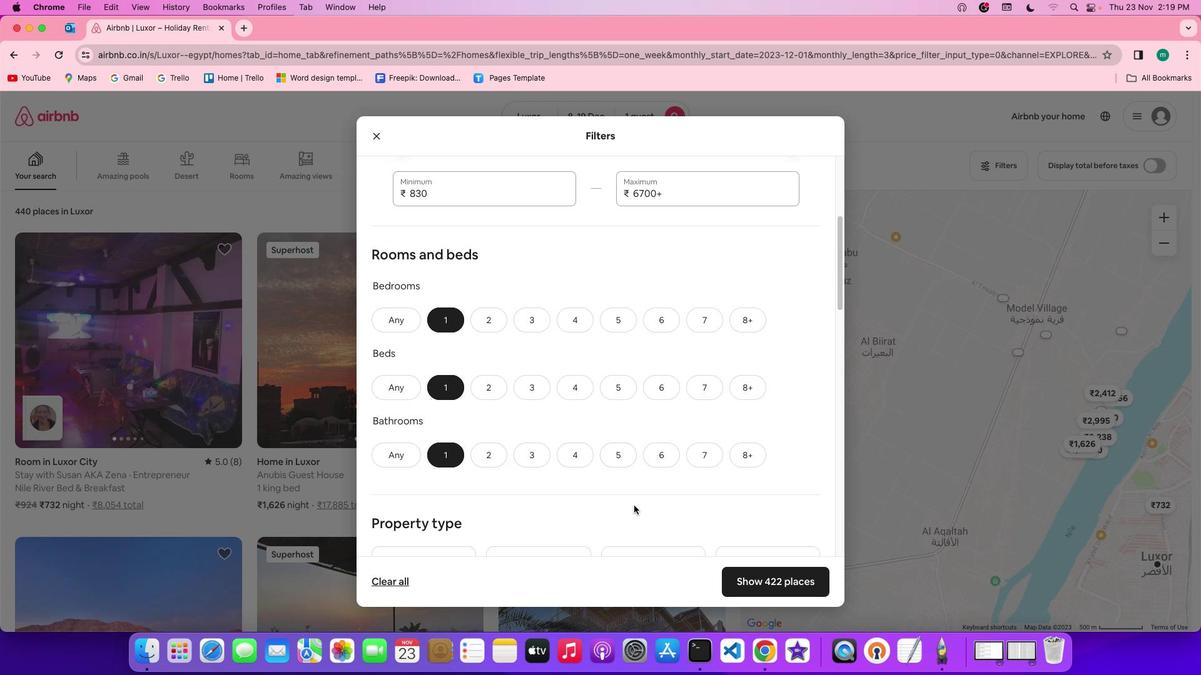 
Action: Mouse scrolled (634, 505) with delta (0, -1)
Screenshot: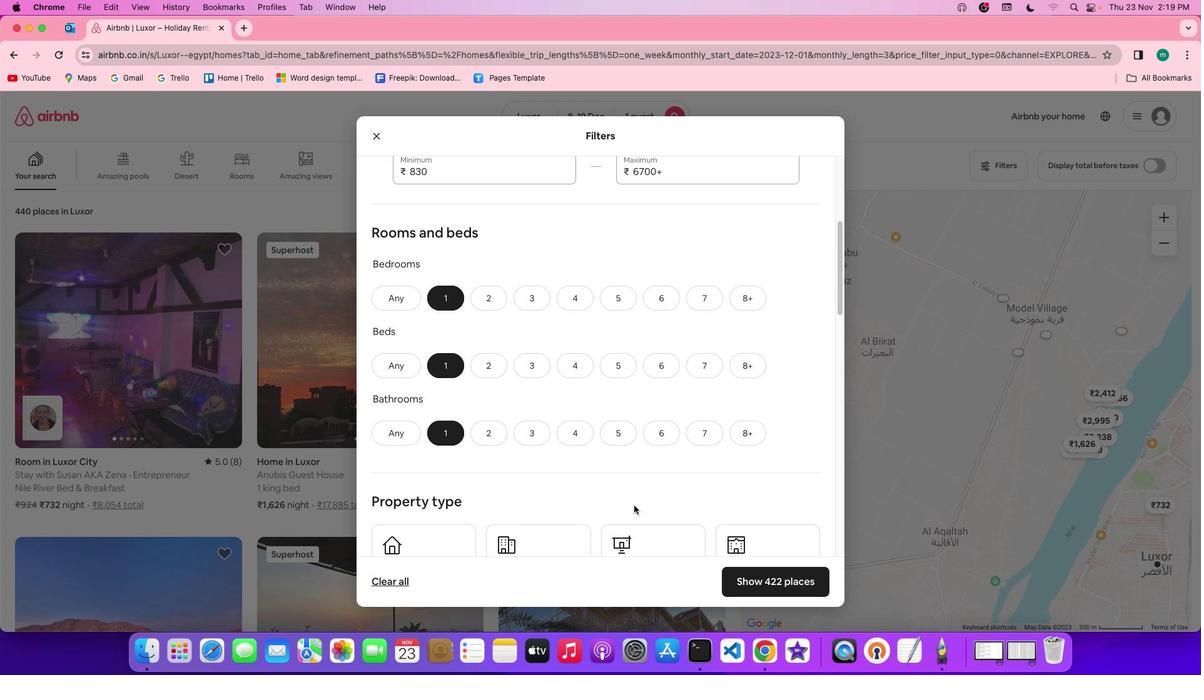 
Action: Mouse scrolled (634, 505) with delta (0, -1)
Screenshot: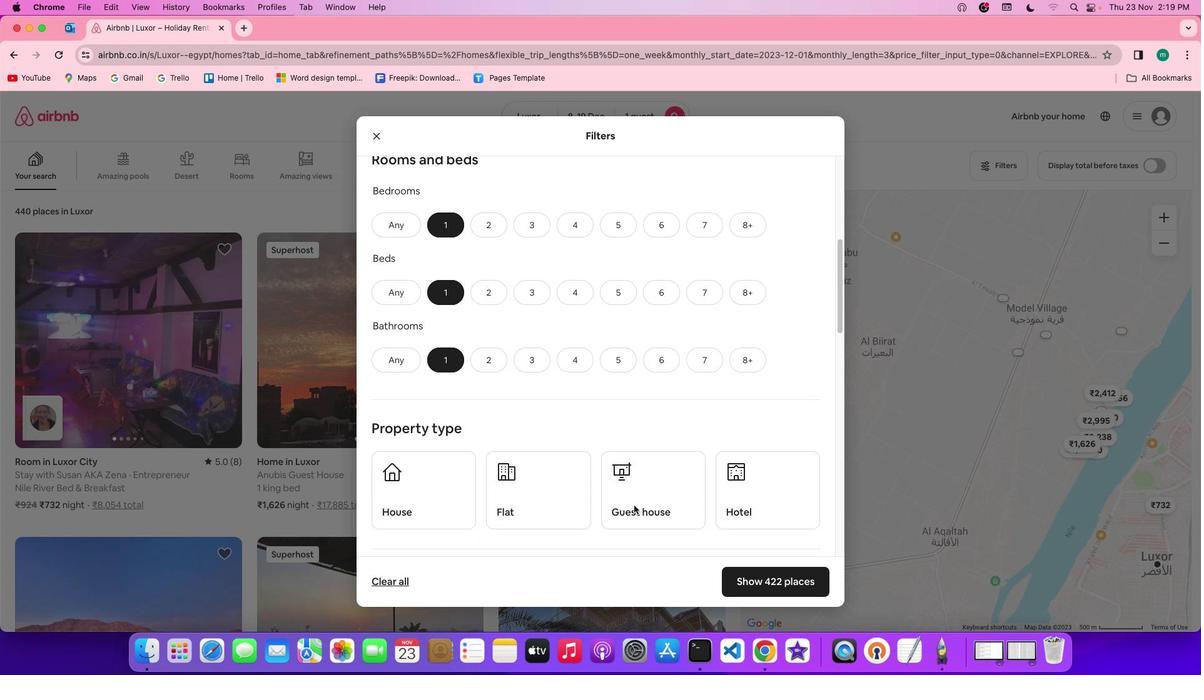
Action: Mouse scrolled (634, 505) with delta (0, 0)
Screenshot: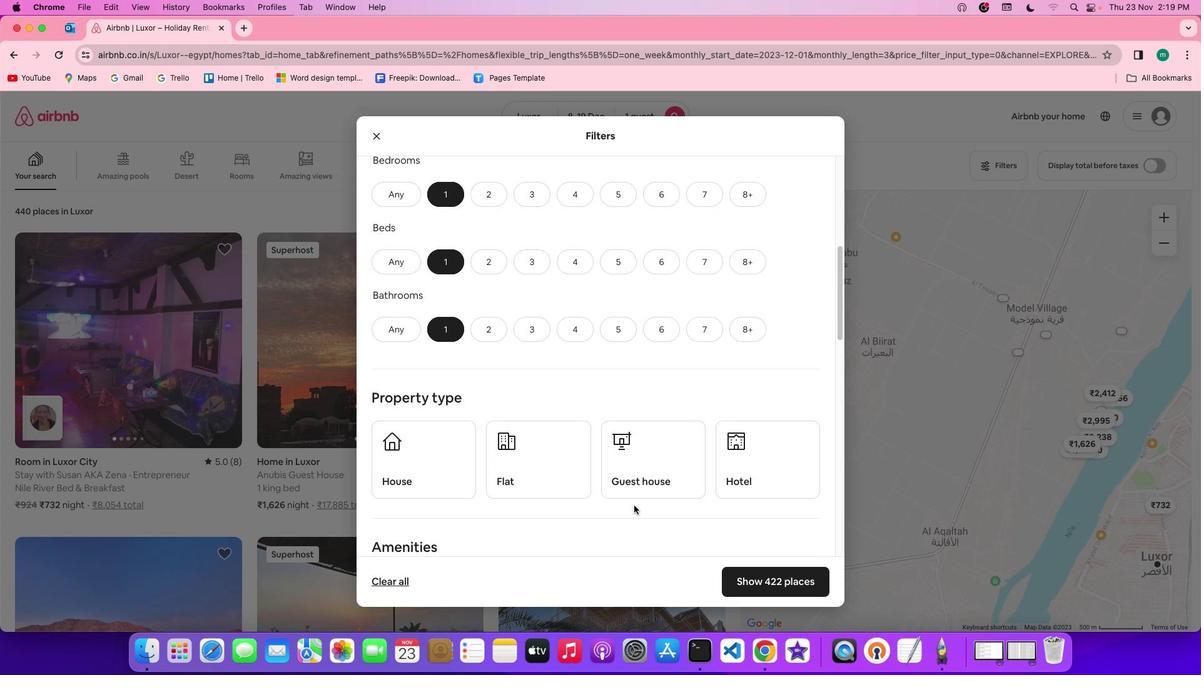 
Action: Mouse scrolled (634, 505) with delta (0, 0)
Screenshot: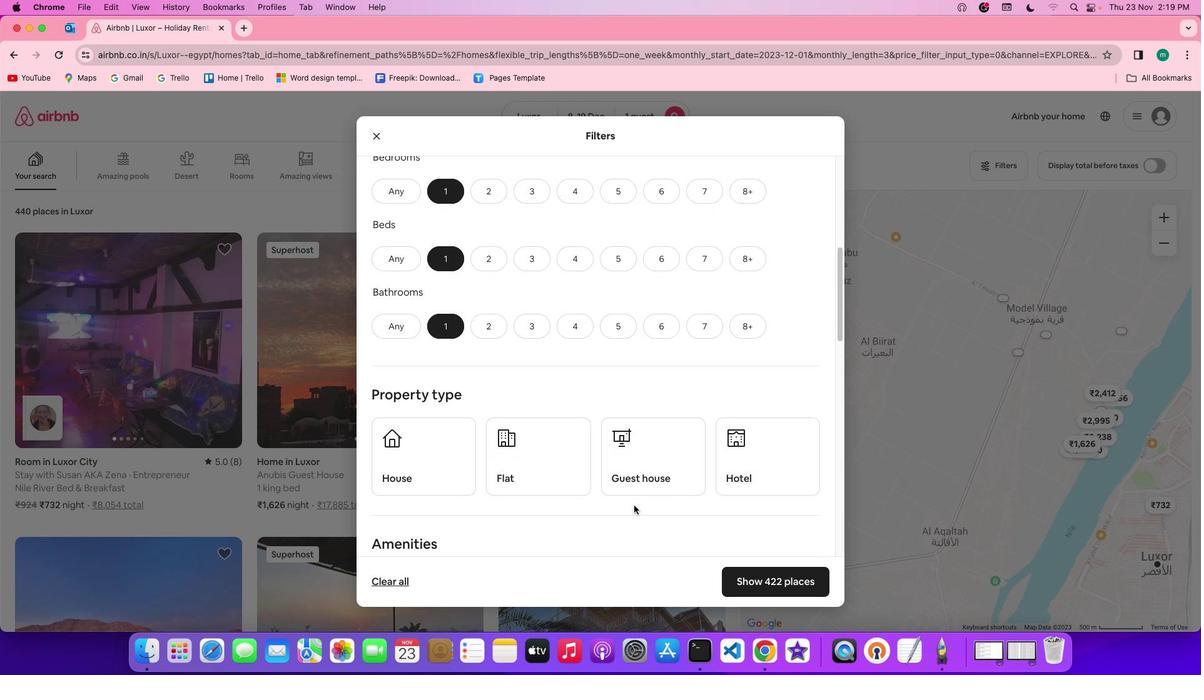 
Action: Mouse scrolled (634, 505) with delta (0, 0)
Screenshot: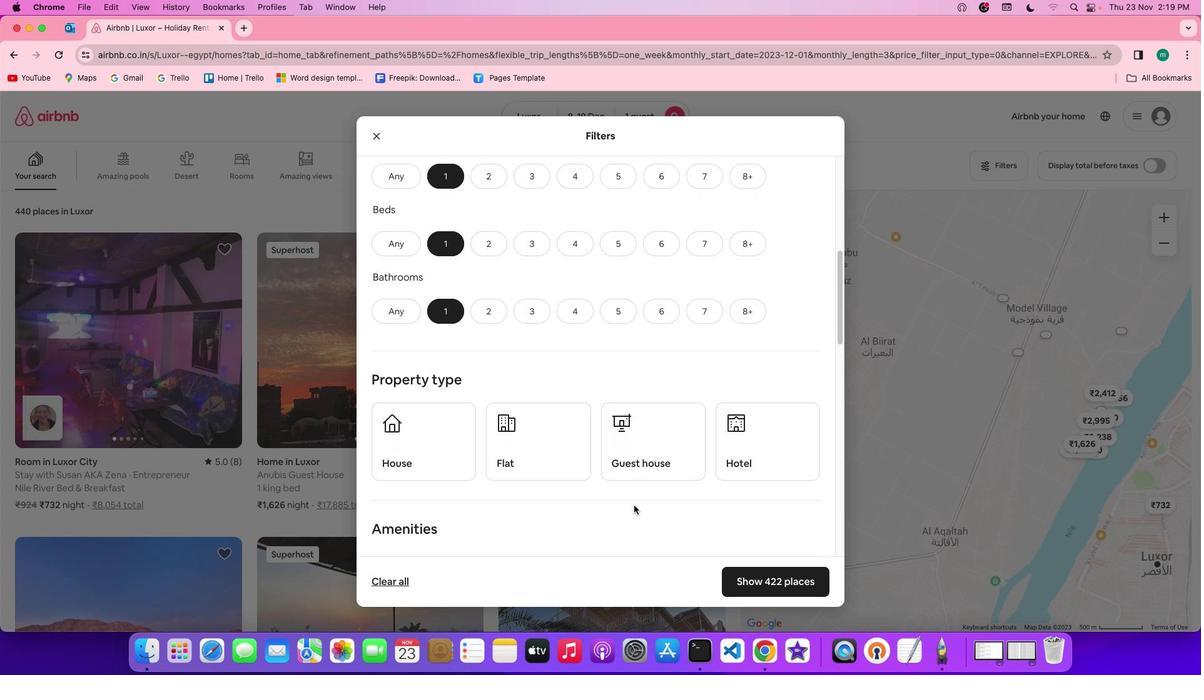 
Action: Mouse moved to (739, 424)
Screenshot: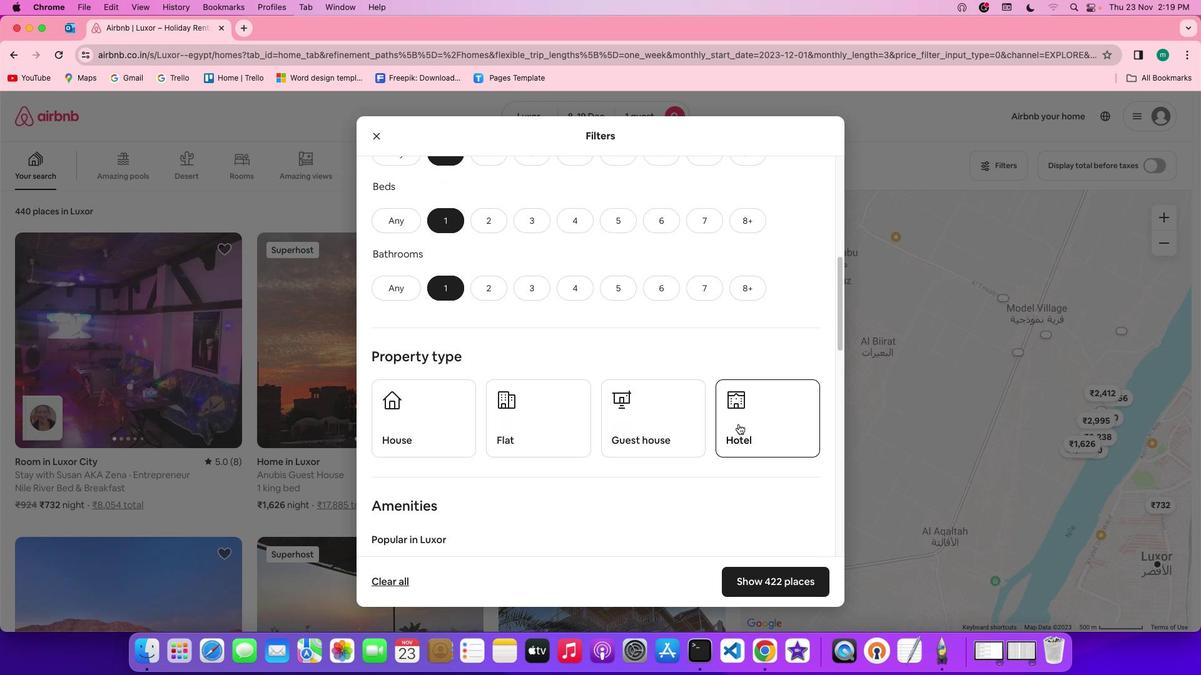 
Action: Mouse pressed left at (739, 424)
Screenshot: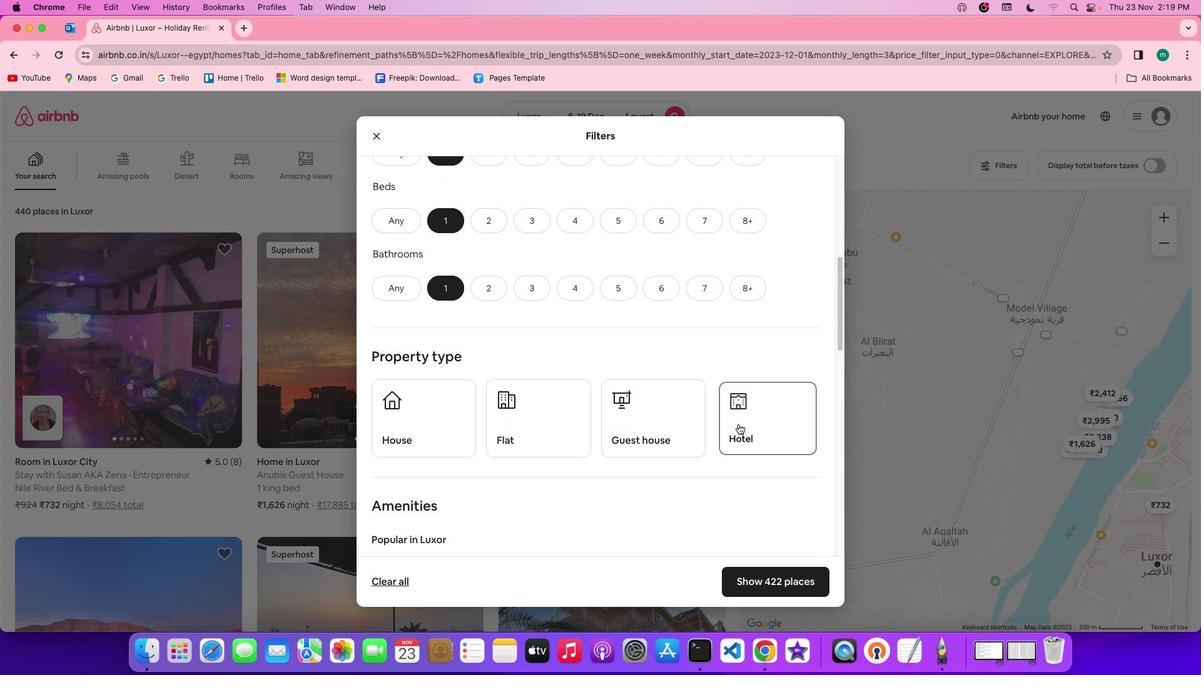 
Action: Mouse moved to (736, 434)
Screenshot: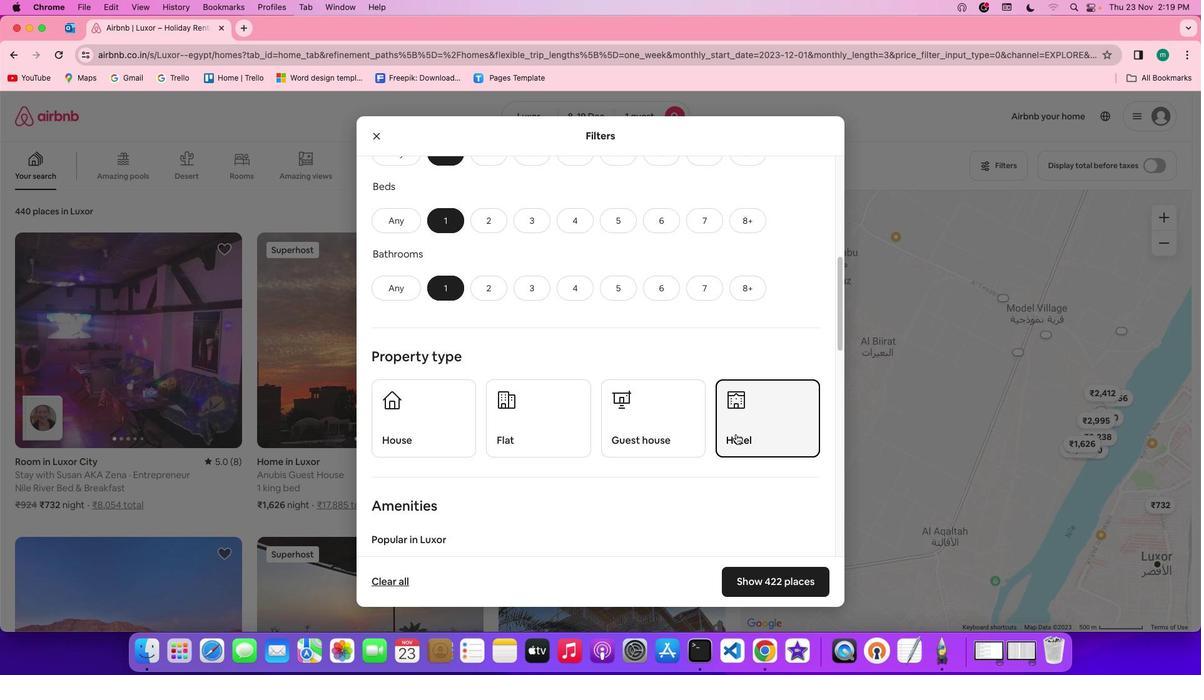 
Action: Mouse scrolled (736, 434) with delta (0, 0)
Screenshot: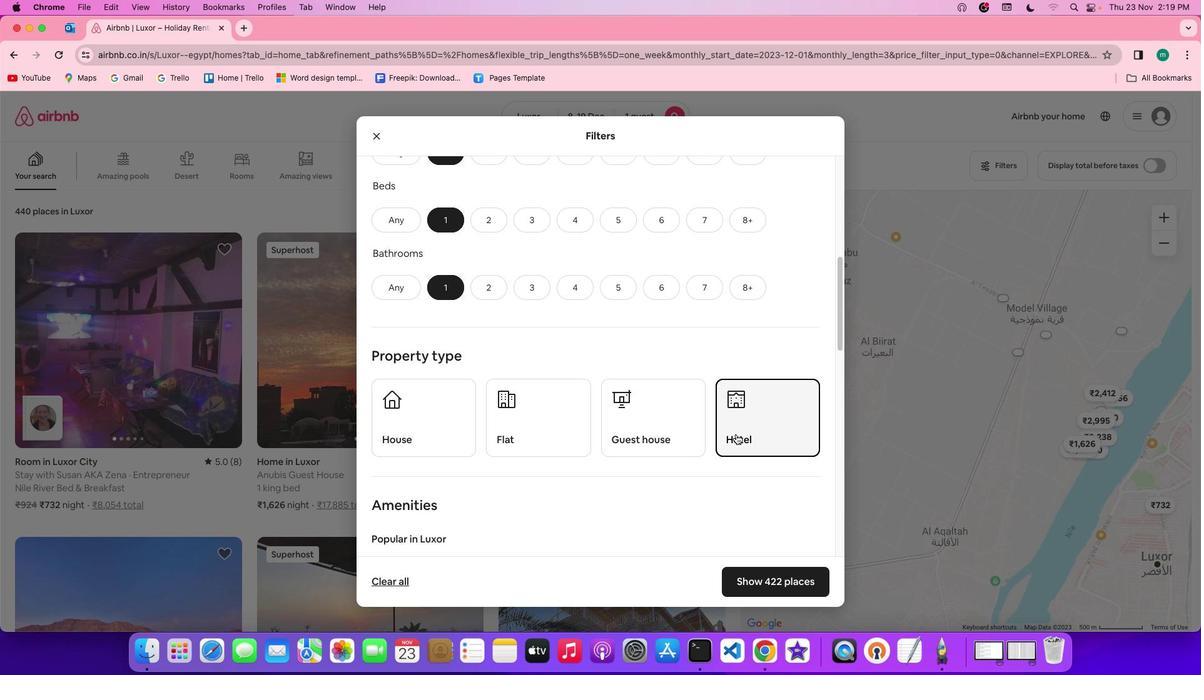 
Action: Mouse scrolled (736, 434) with delta (0, 0)
Screenshot: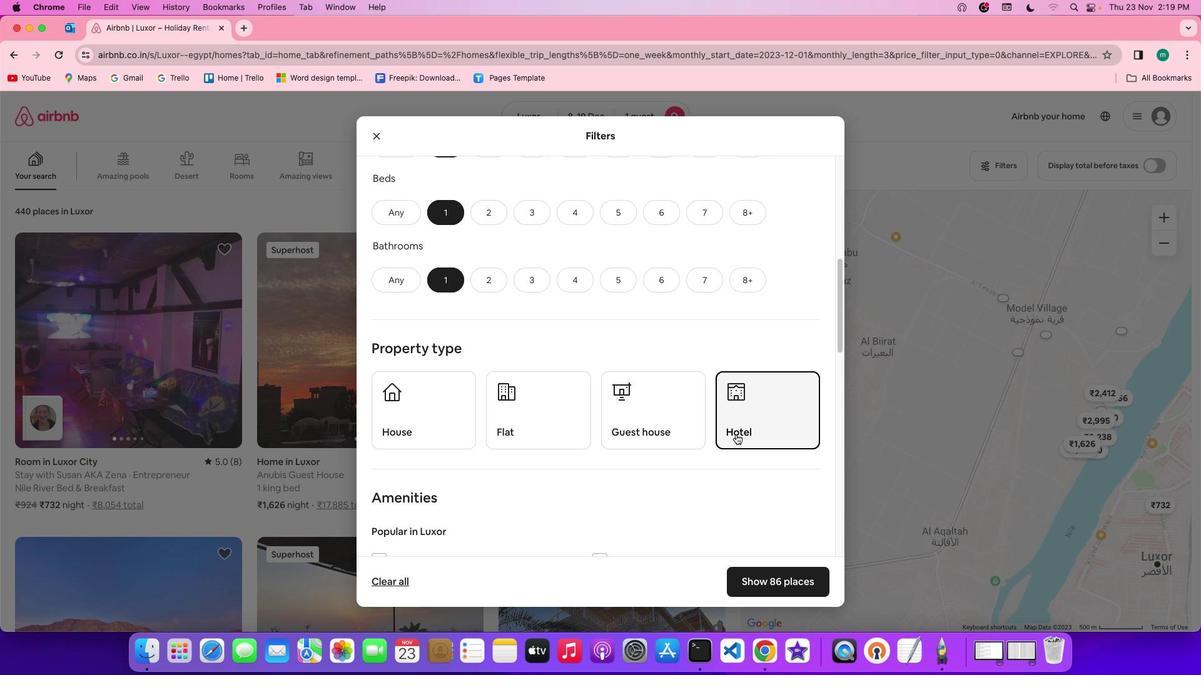 
Action: Mouse scrolled (736, 434) with delta (0, -1)
Screenshot: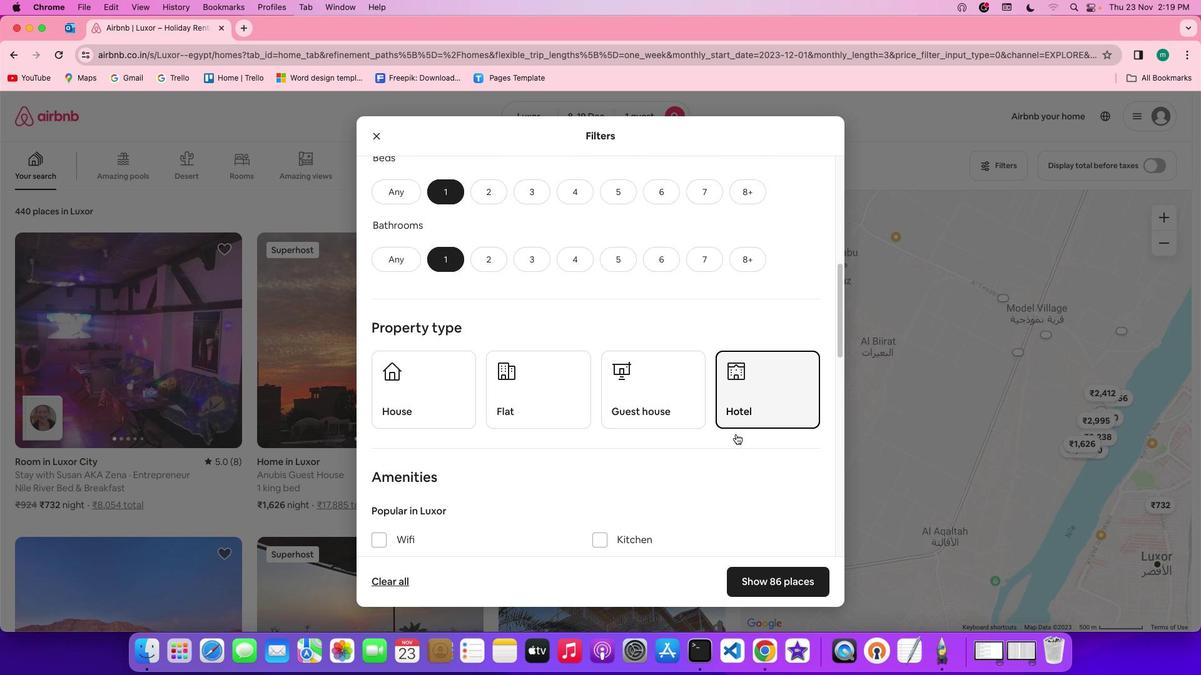 
Action: Mouse scrolled (736, 434) with delta (0, -1)
Screenshot: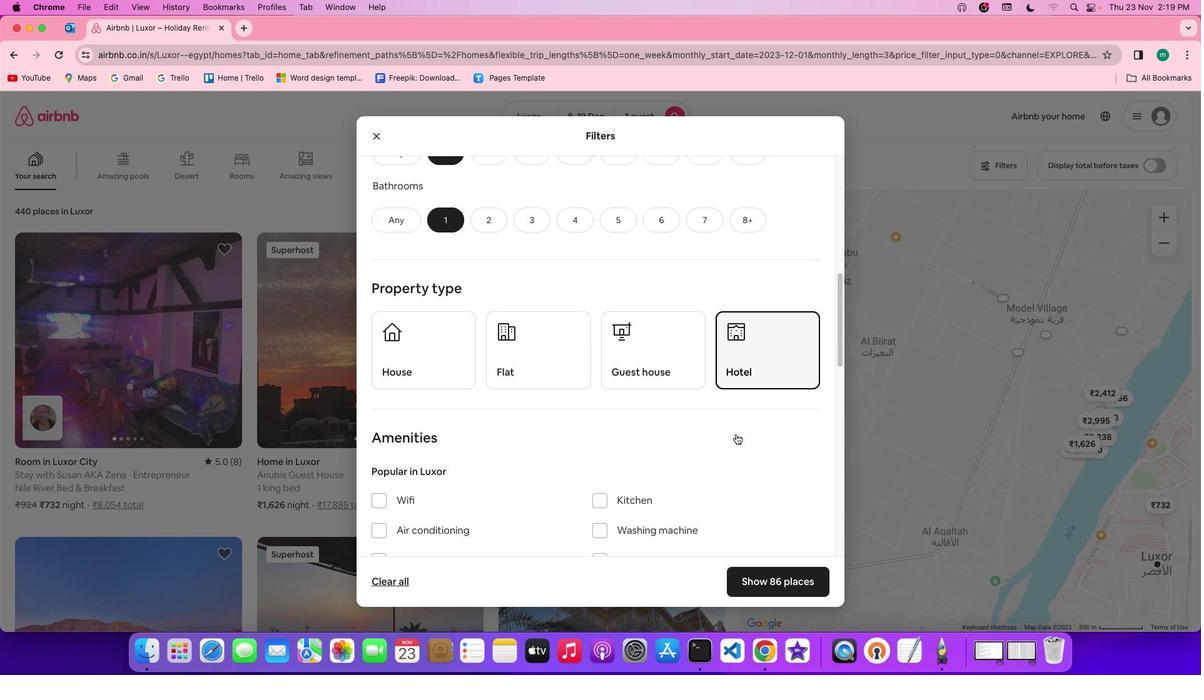 
Action: Mouse scrolled (736, 434) with delta (0, 0)
Screenshot: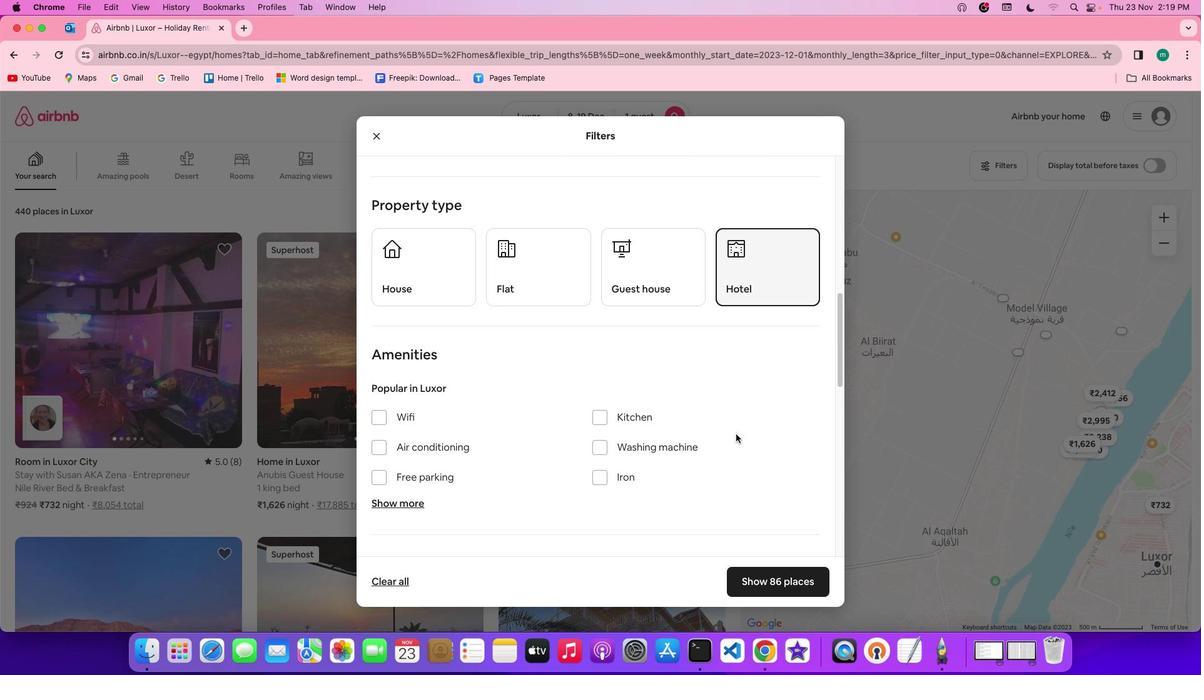 
Action: Mouse scrolled (736, 434) with delta (0, 0)
Screenshot: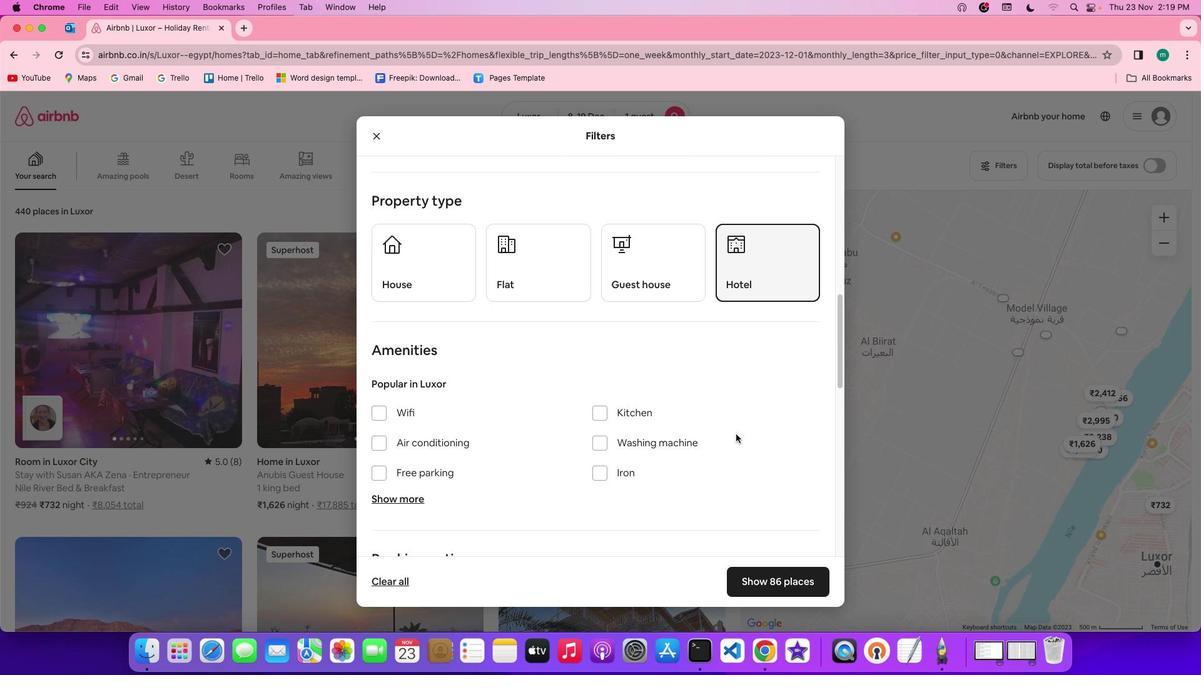 
Action: Mouse scrolled (736, 434) with delta (0, 0)
Screenshot: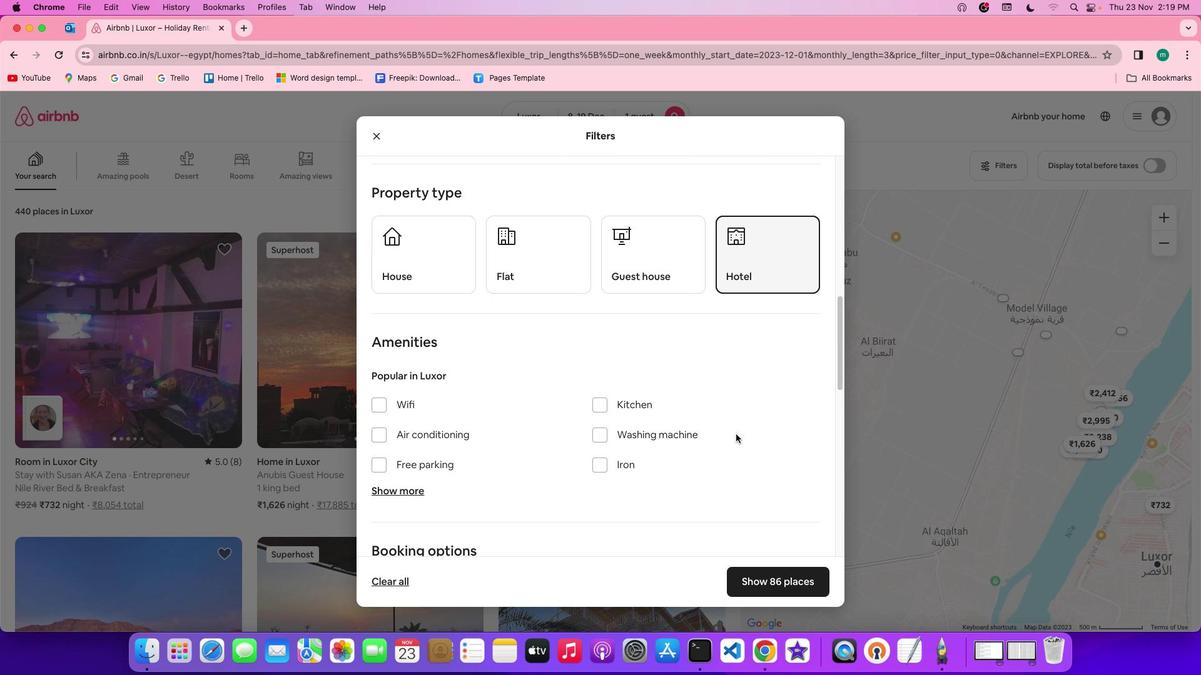 
Action: Mouse scrolled (736, 434) with delta (0, 0)
Screenshot: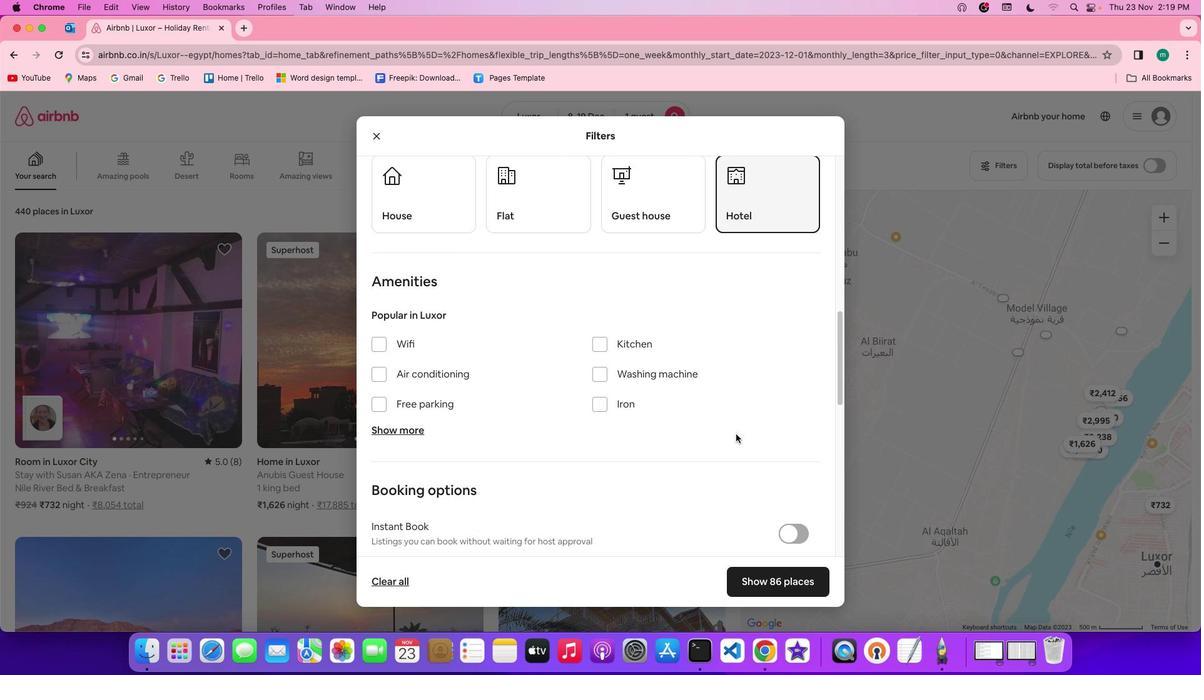 
Action: Mouse scrolled (736, 434) with delta (0, 0)
Screenshot: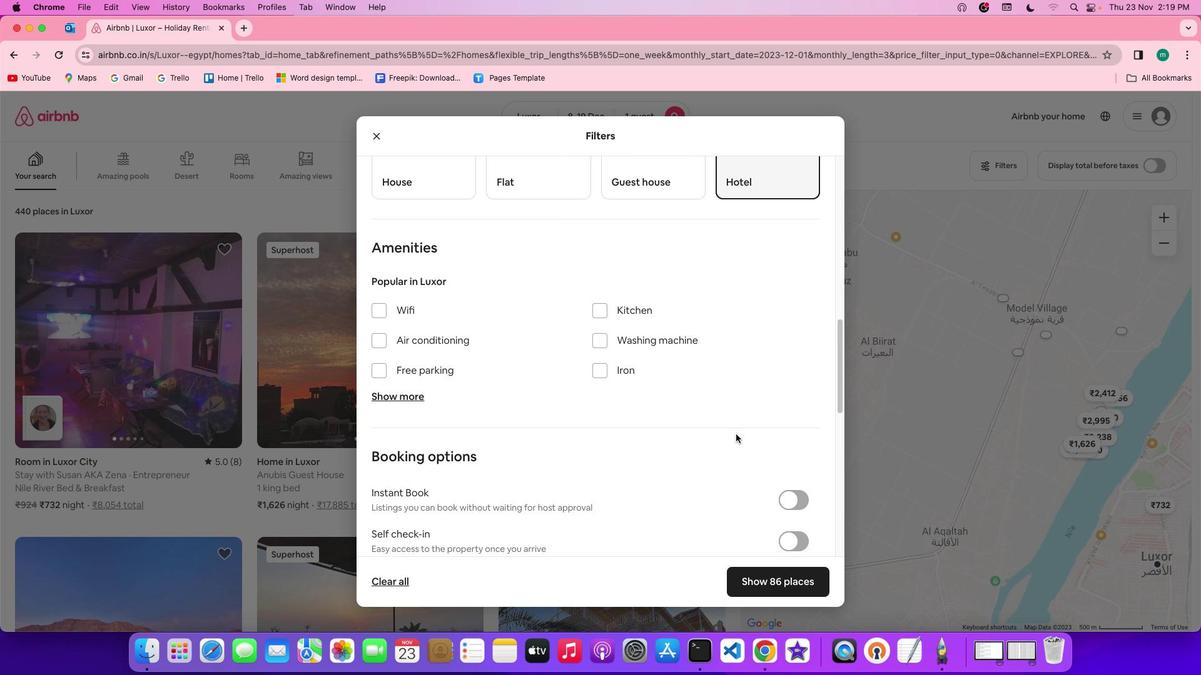 
Action: Mouse scrolled (736, 434) with delta (0, 0)
Screenshot: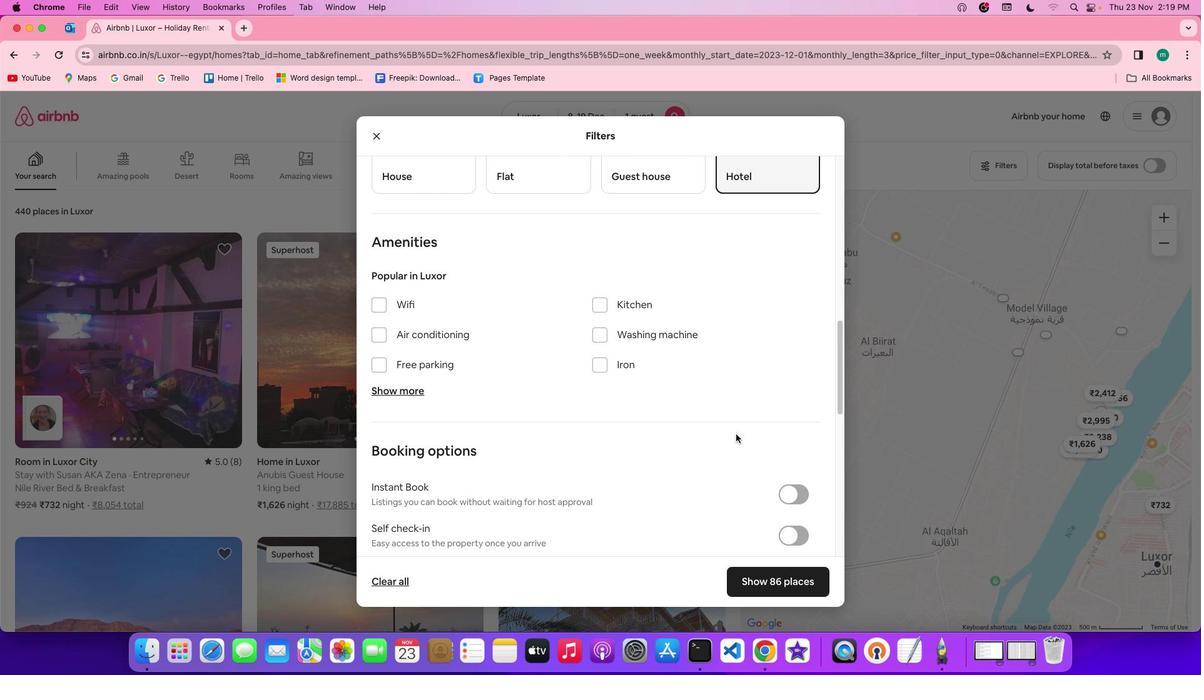 
Action: Mouse scrolled (736, 434) with delta (0, 0)
Screenshot: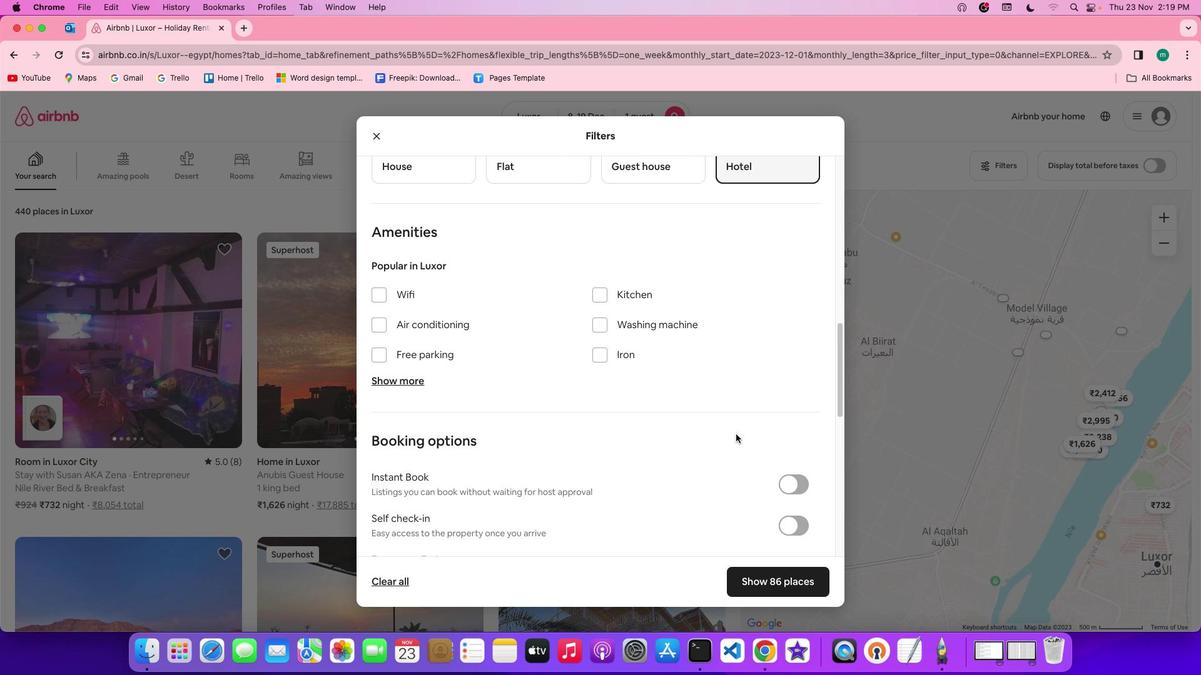 
Action: Mouse scrolled (736, 434) with delta (0, 0)
Screenshot: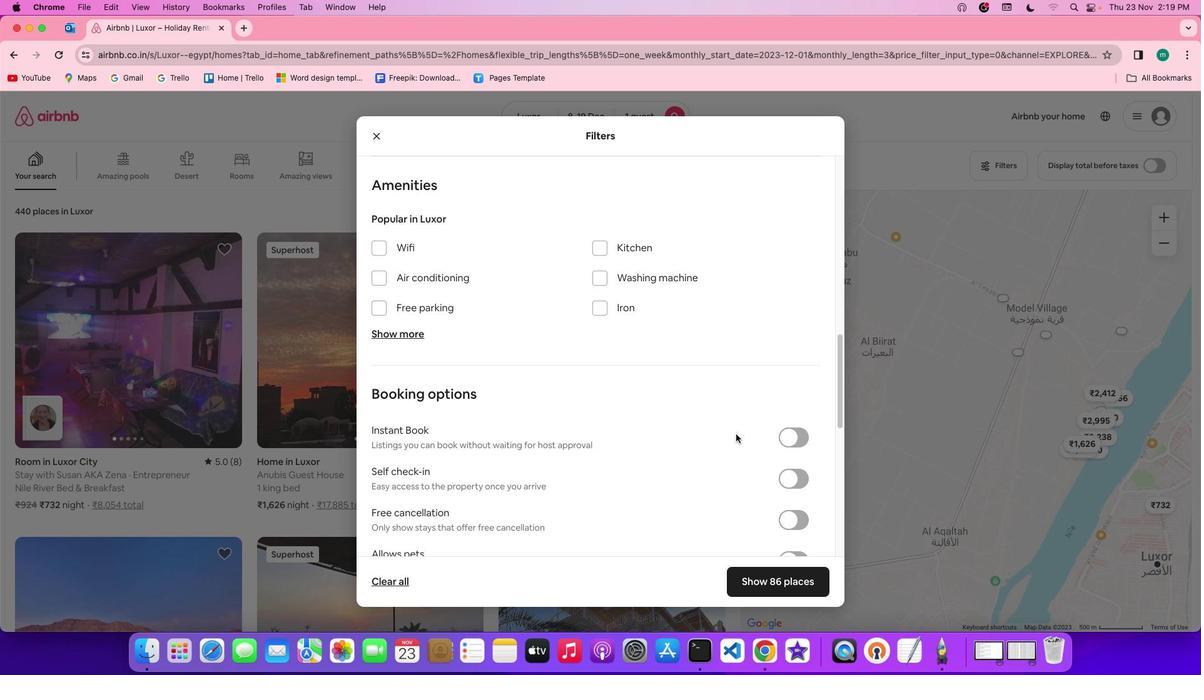 
Action: Mouse scrolled (736, 434) with delta (0, 0)
Screenshot: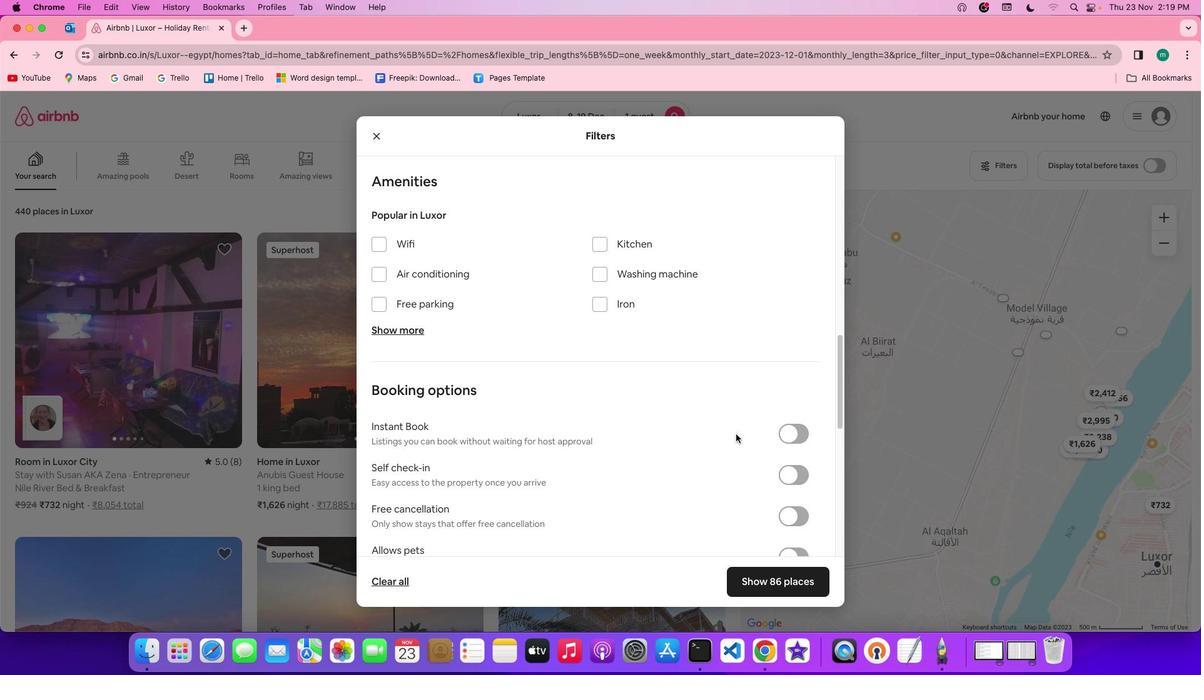 
Action: Mouse scrolled (736, 434) with delta (0, 0)
Screenshot: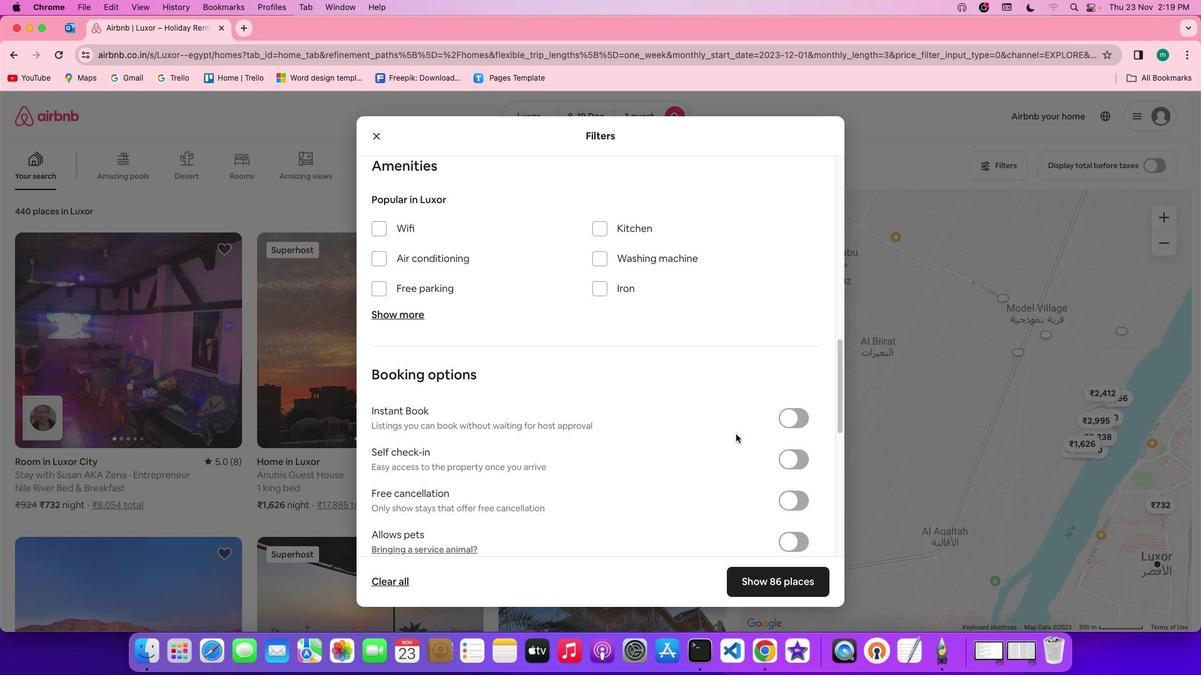 
Action: Mouse scrolled (736, 434) with delta (0, -1)
Screenshot: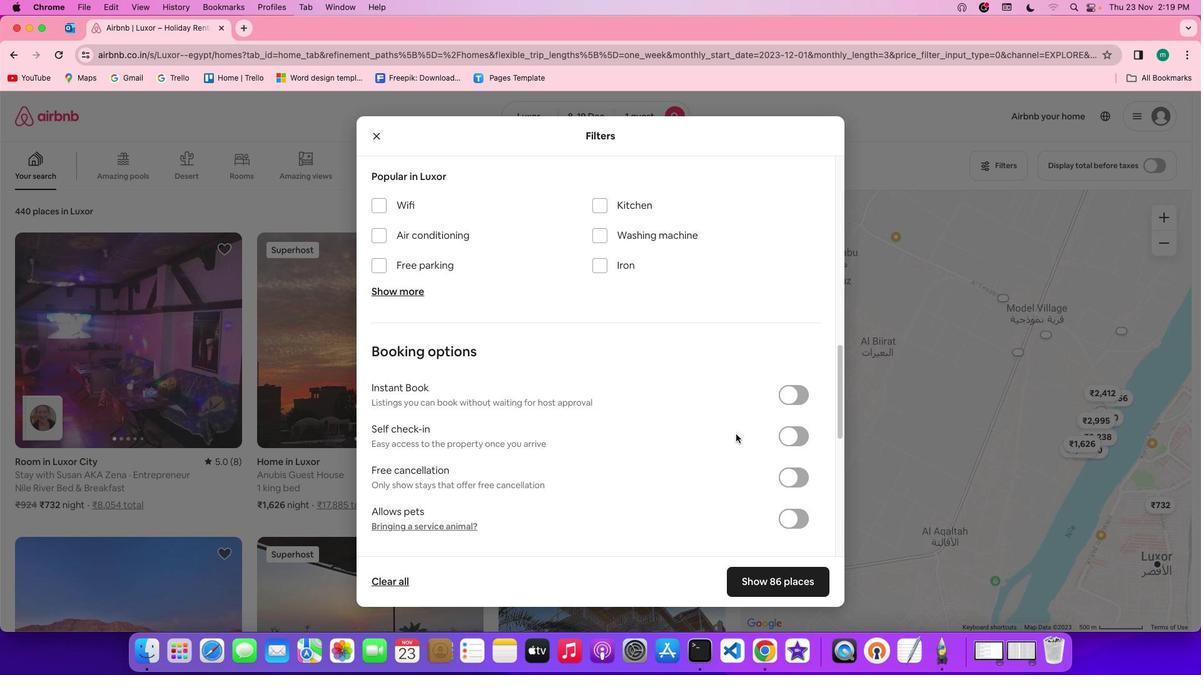 
Action: Mouse moved to (790, 386)
Screenshot: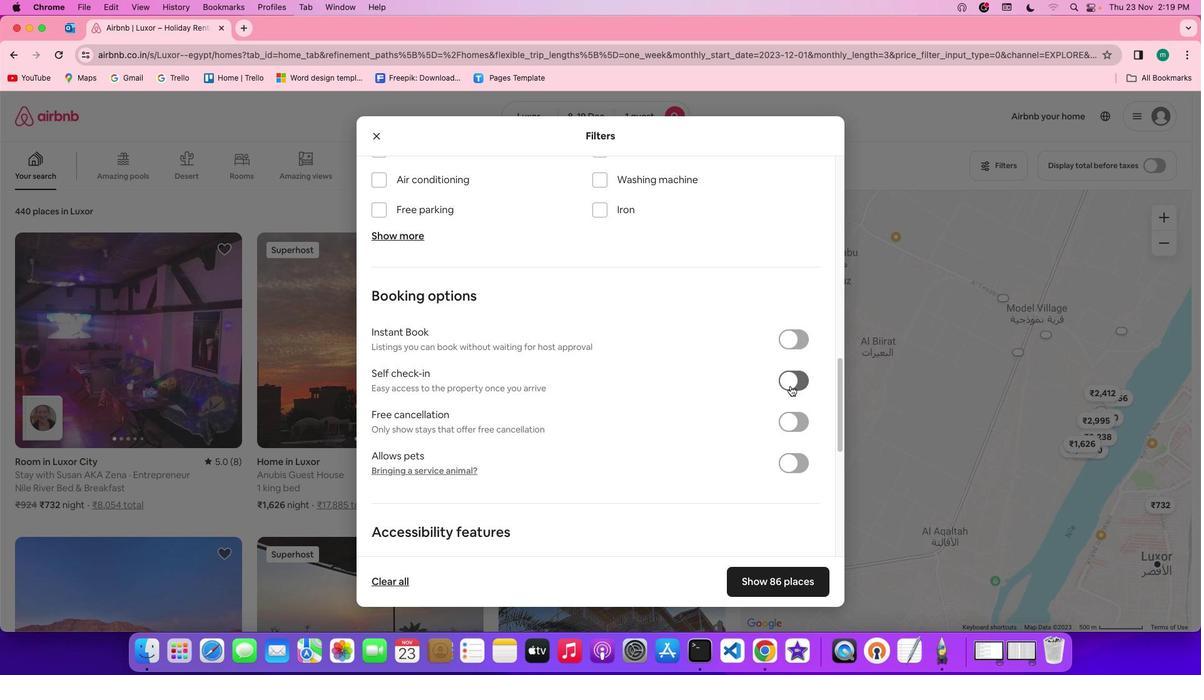 
Action: Mouse pressed left at (790, 386)
Screenshot: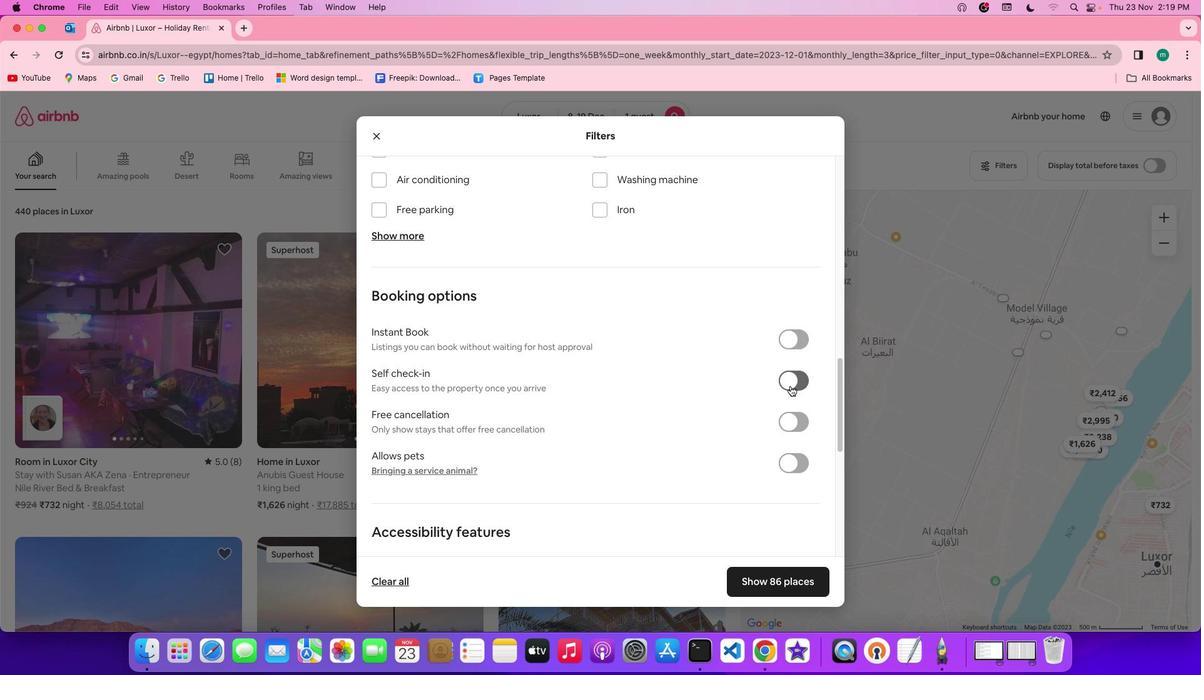 
Action: Mouse moved to (652, 450)
Screenshot: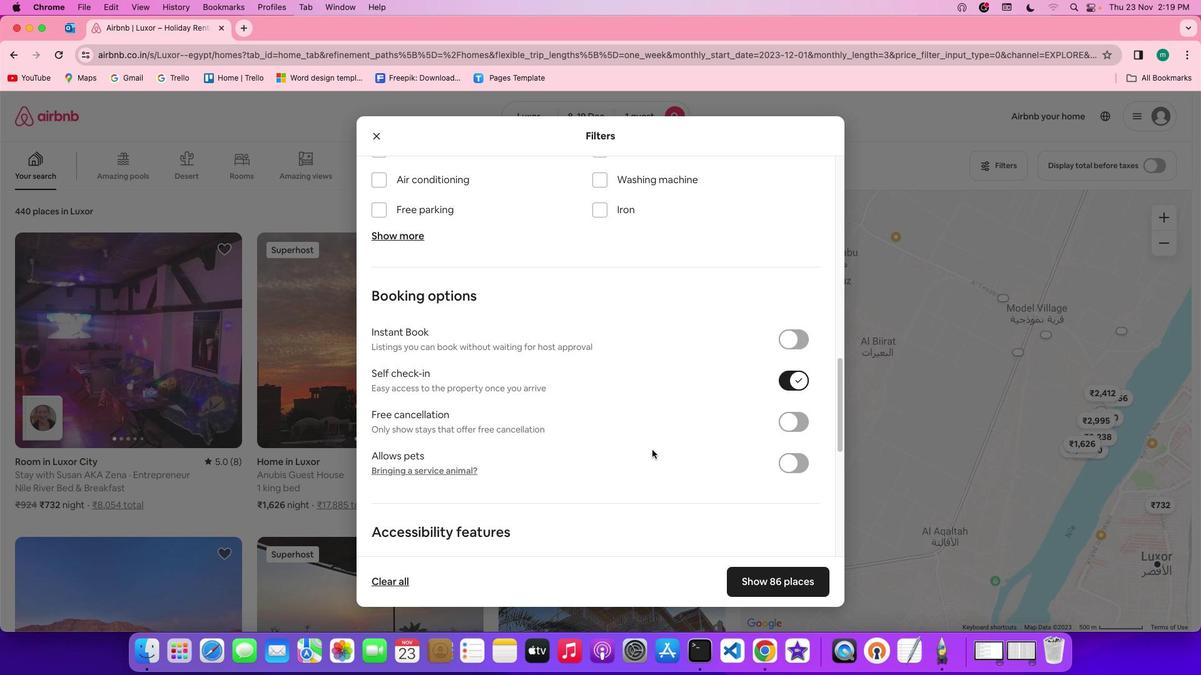 
Action: Mouse scrolled (652, 450) with delta (0, 0)
Screenshot: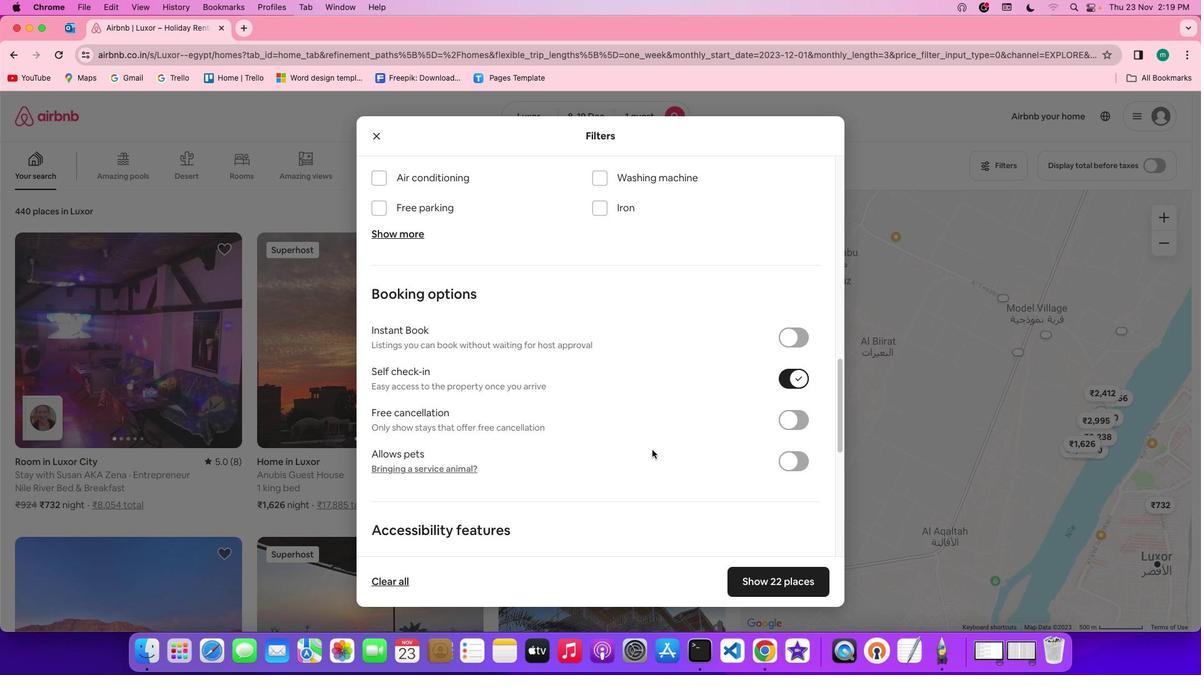 
Action: Mouse scrolled (652, 450) with delta (0, 0)
Screenshot: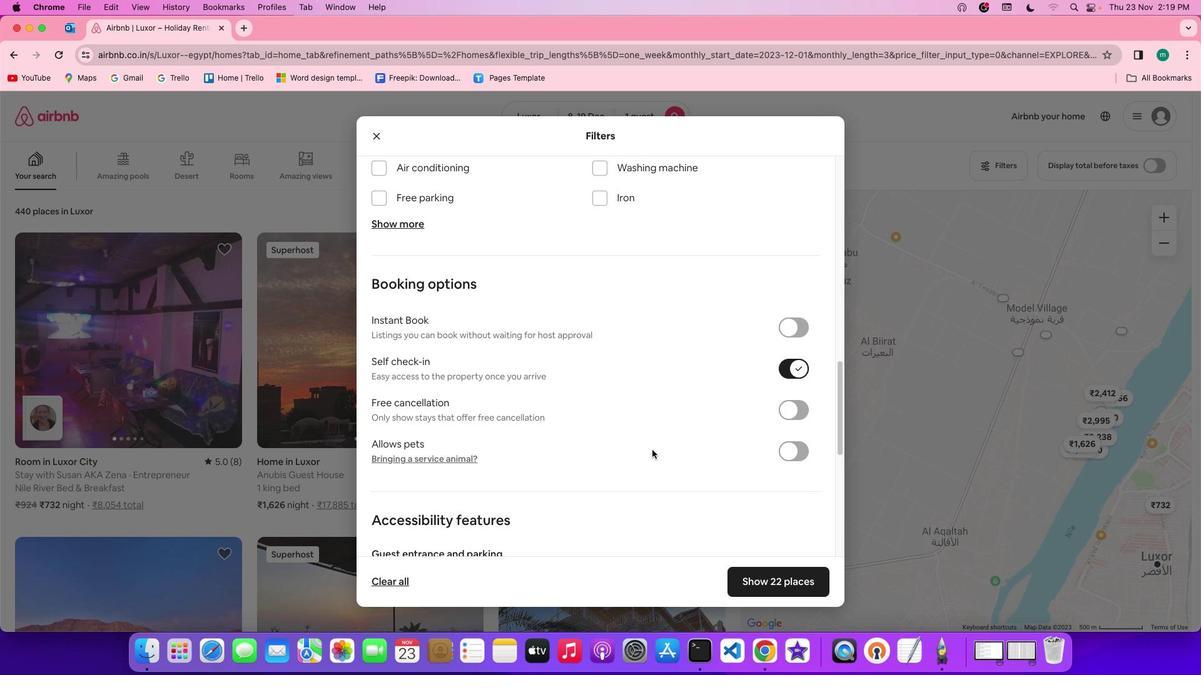 
Action: Mouse scrolled (652, 450) with delta (0, -1)
Screenshot: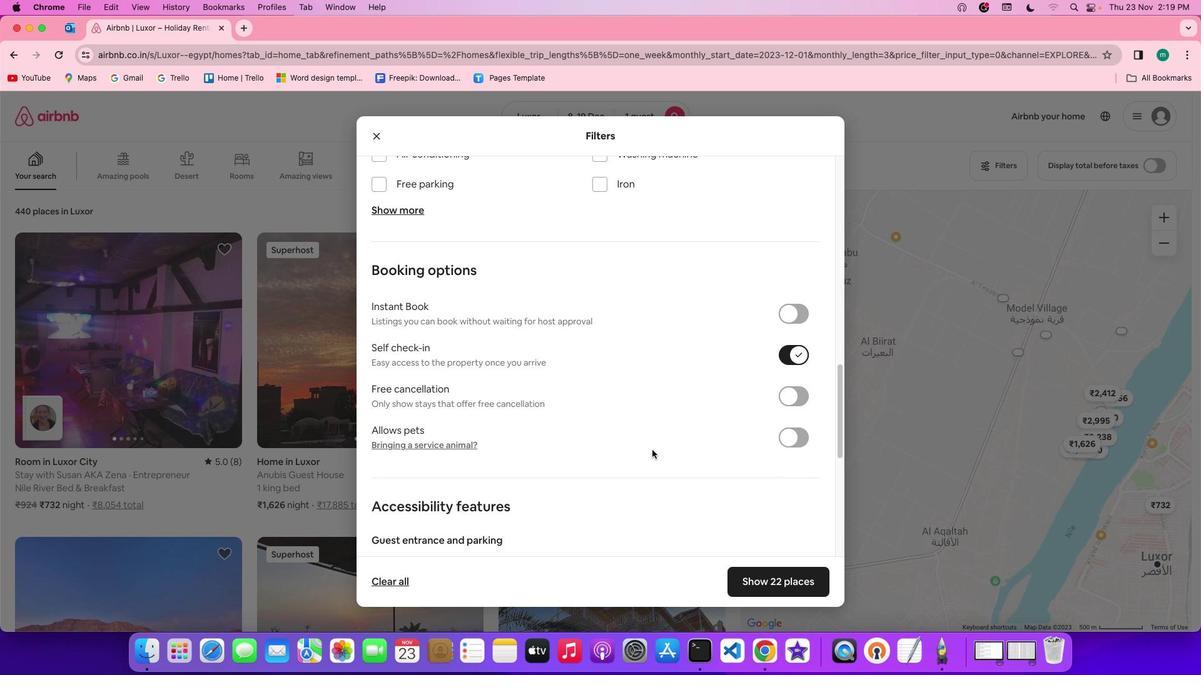 
Action: Mouse scrolled (652, 450) with delta (0, 0)
Screenshot: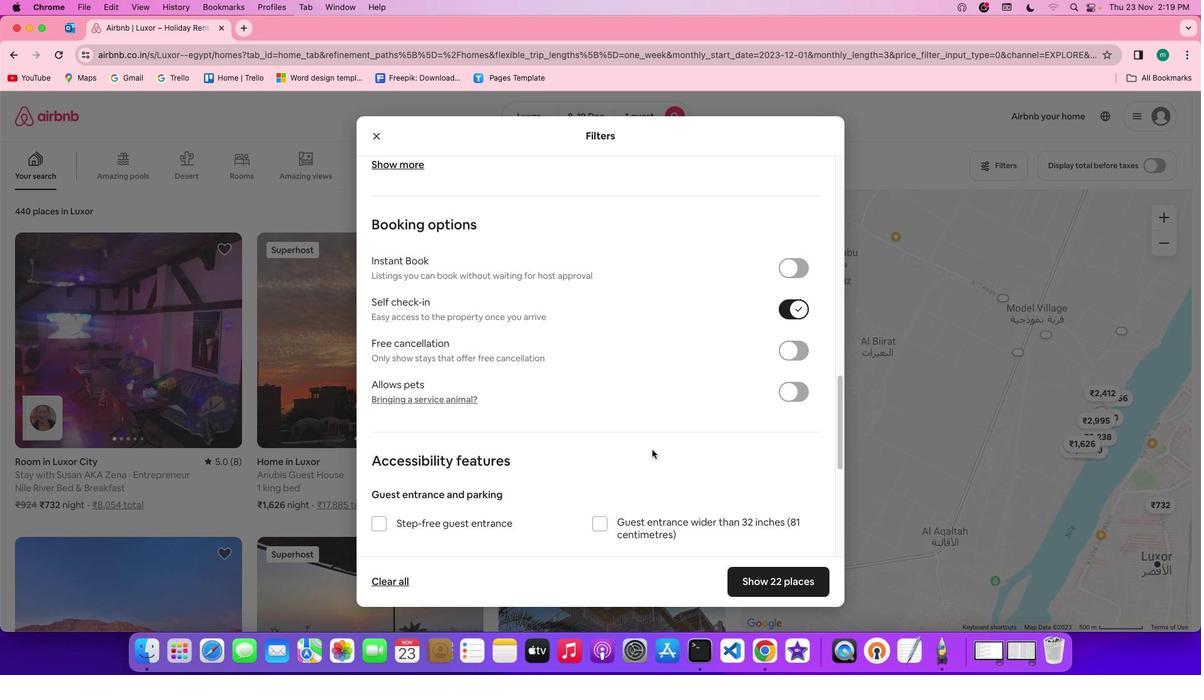 
Action: Mouse scrolled (652, 450) with delta (0, 0)
Screenshot: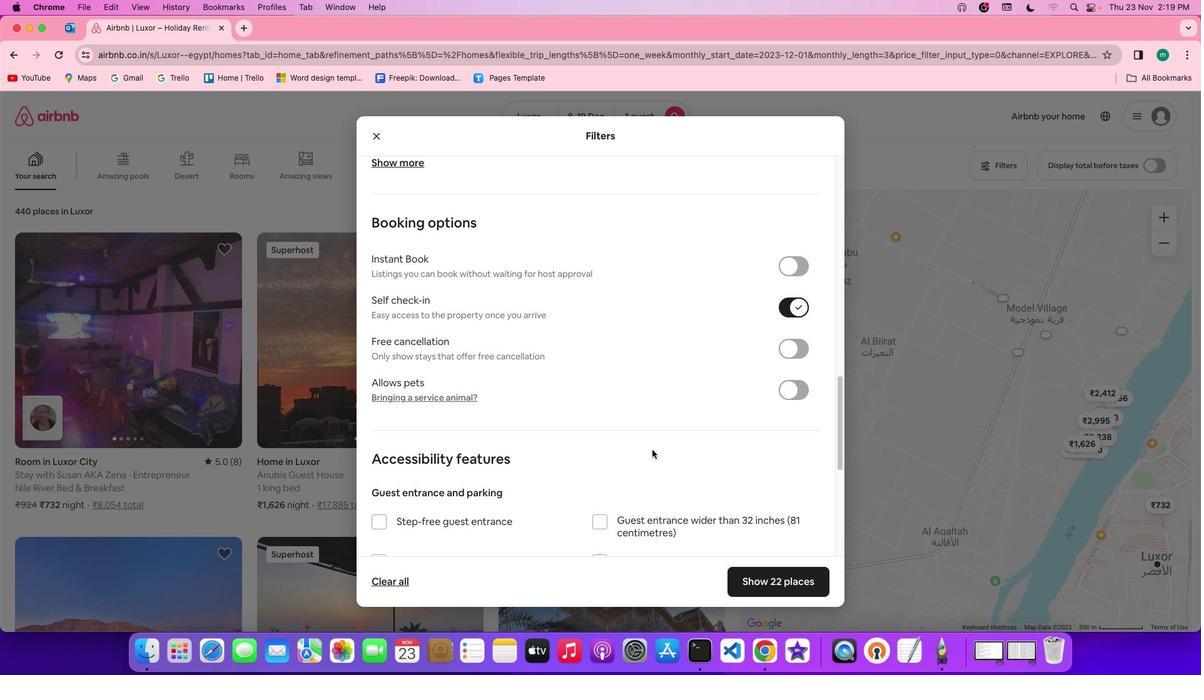 
Action: Mouse scrolled (652, 450) with delta (0, 0)
Screenshot: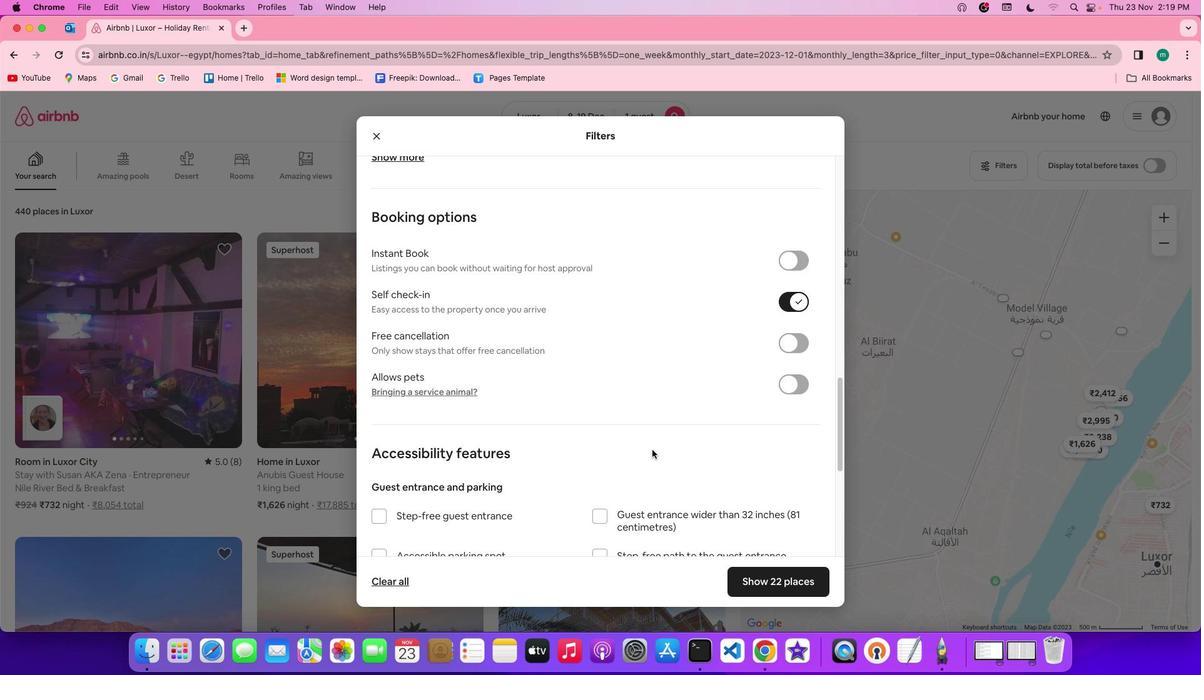 
Action: Mouse scrolled (652, 450) with delta (0, 0)
Screenshot: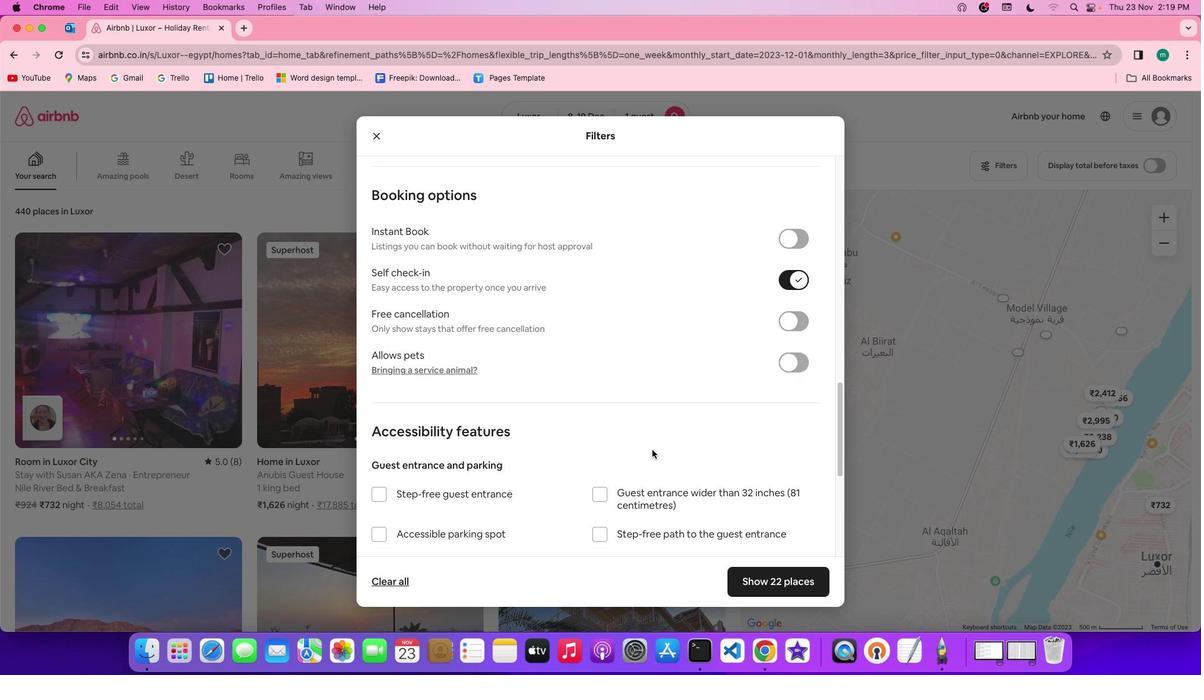
Action: Mouse scrolled (652, 450) with delta (0, 0)
Screenshot: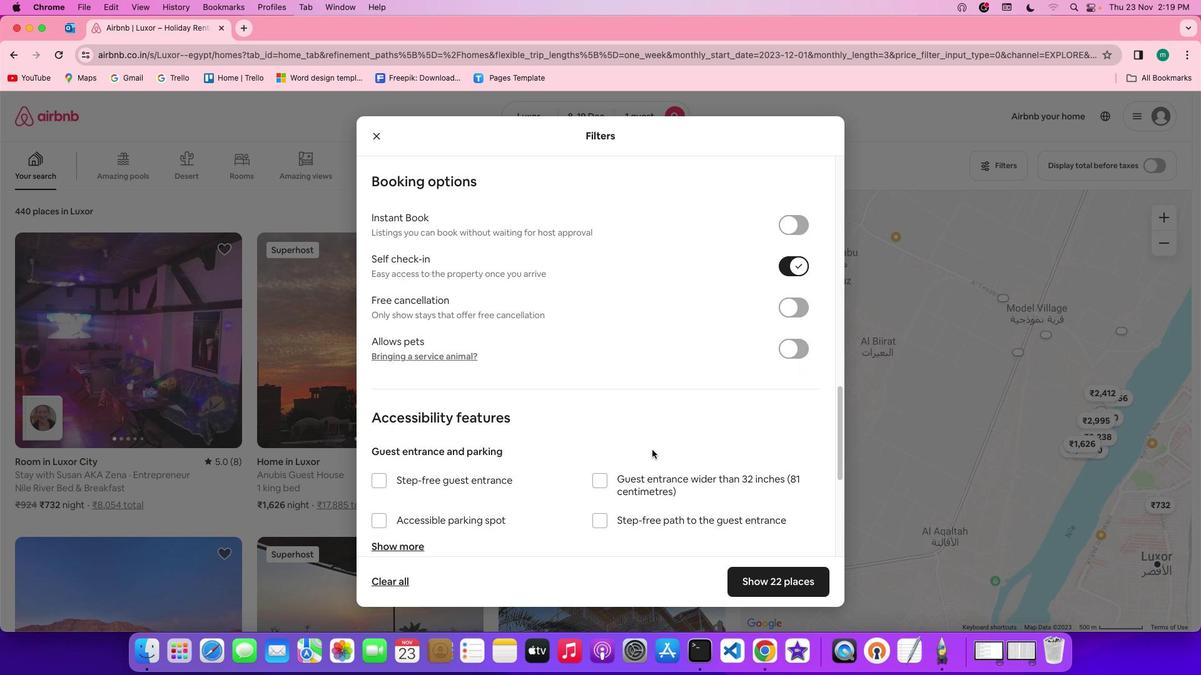 
Action: Mouse scrolled (652, 450) with delta (0, 0)
Screenshot: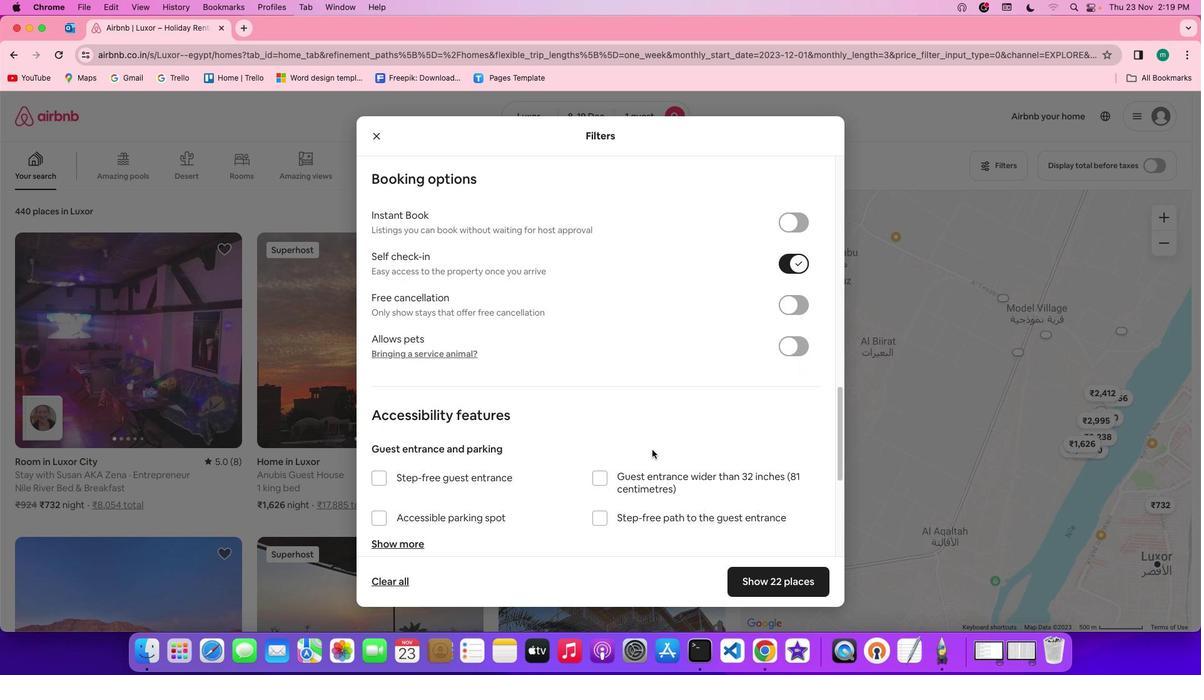 
Action: Mouse scrolled (652, 450) with delta (0, 0)
Screenshot: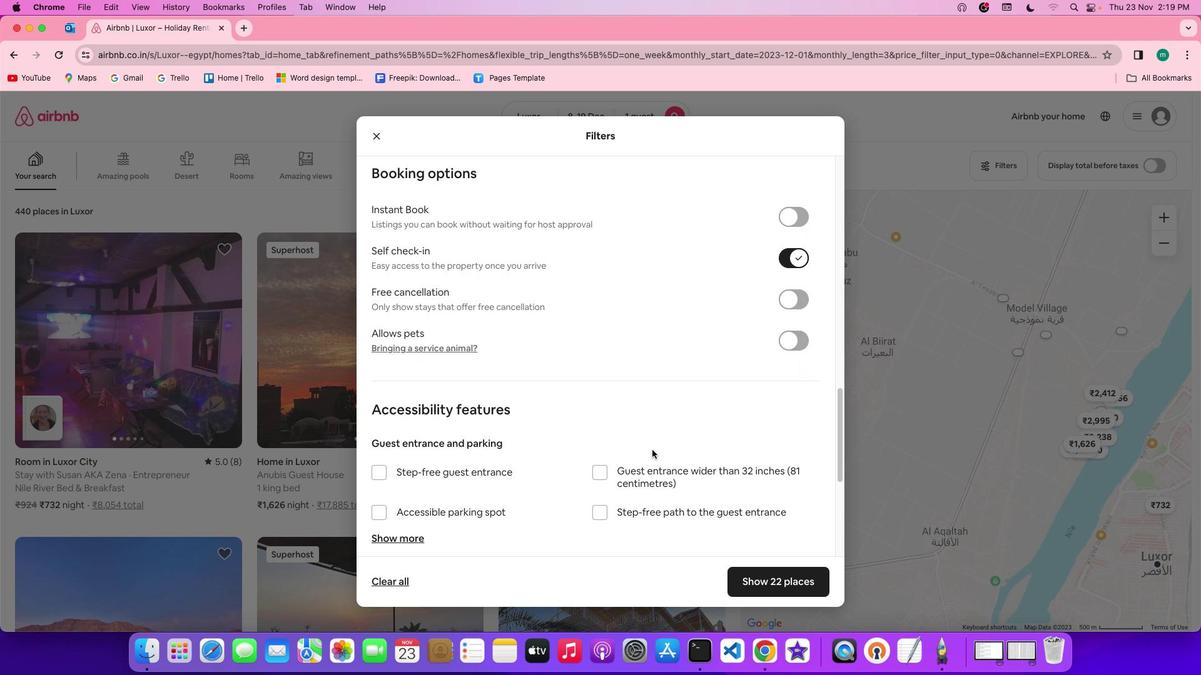 
Action: Mouse scrolled (652, 450) with delta (0, 0)
Screenshot: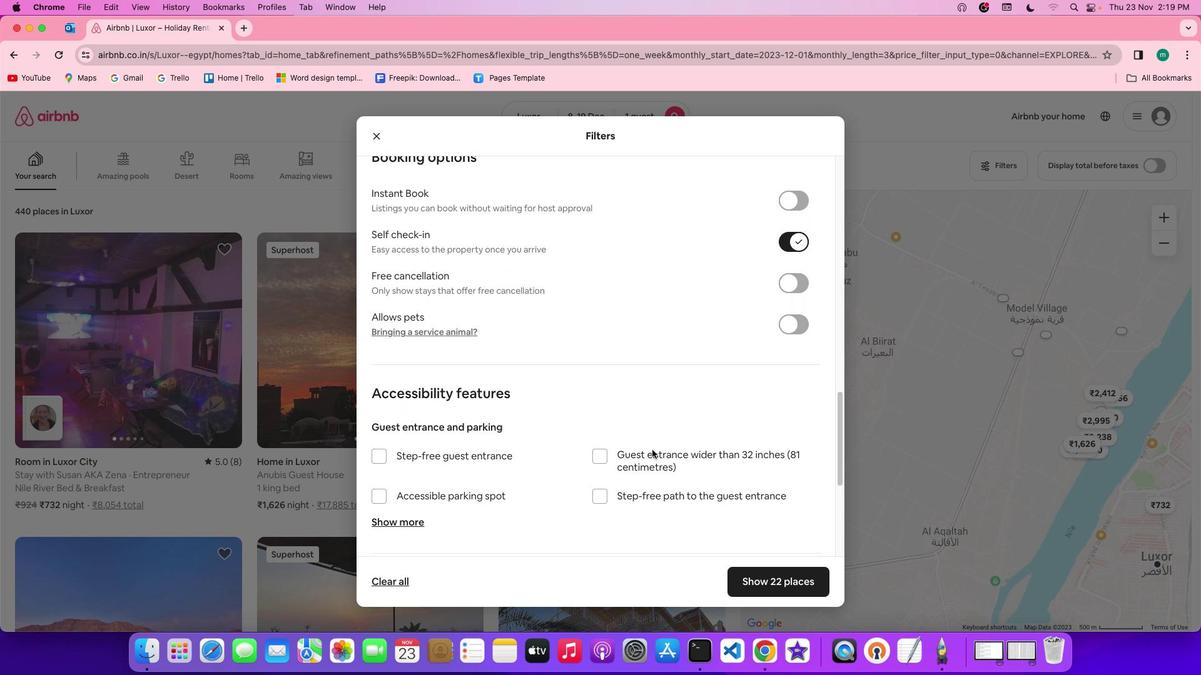 
Action: Mouse scrolled (652, 450) with delta (0, 0)
Screenshot: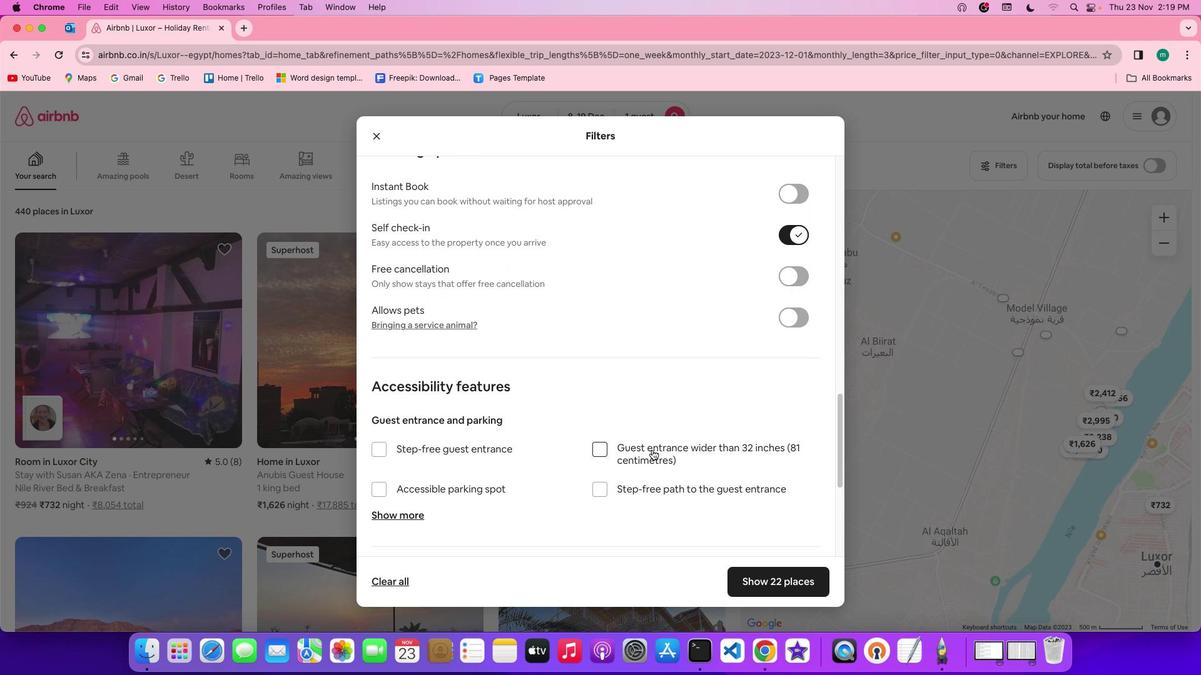 
Action: Mouse scrolled (652, 450) with delta (0, 0)
Screenshot: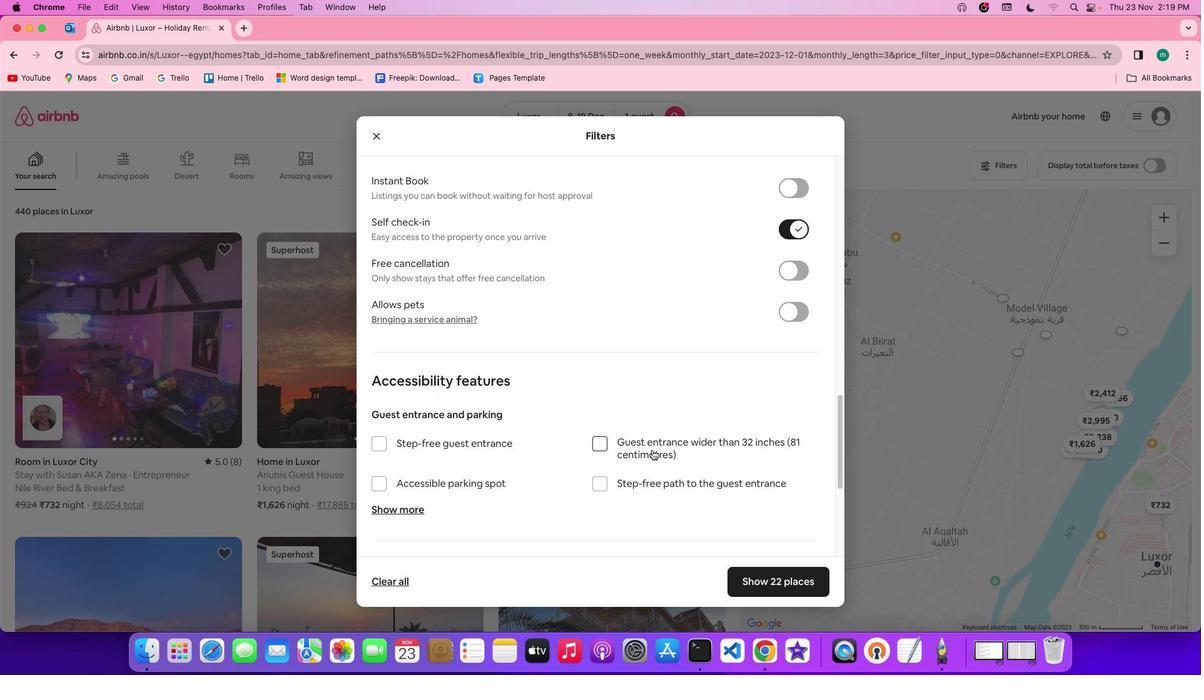 
Action: Mouse scrolled (652, 450) with delta (0, 0)
Screenshot: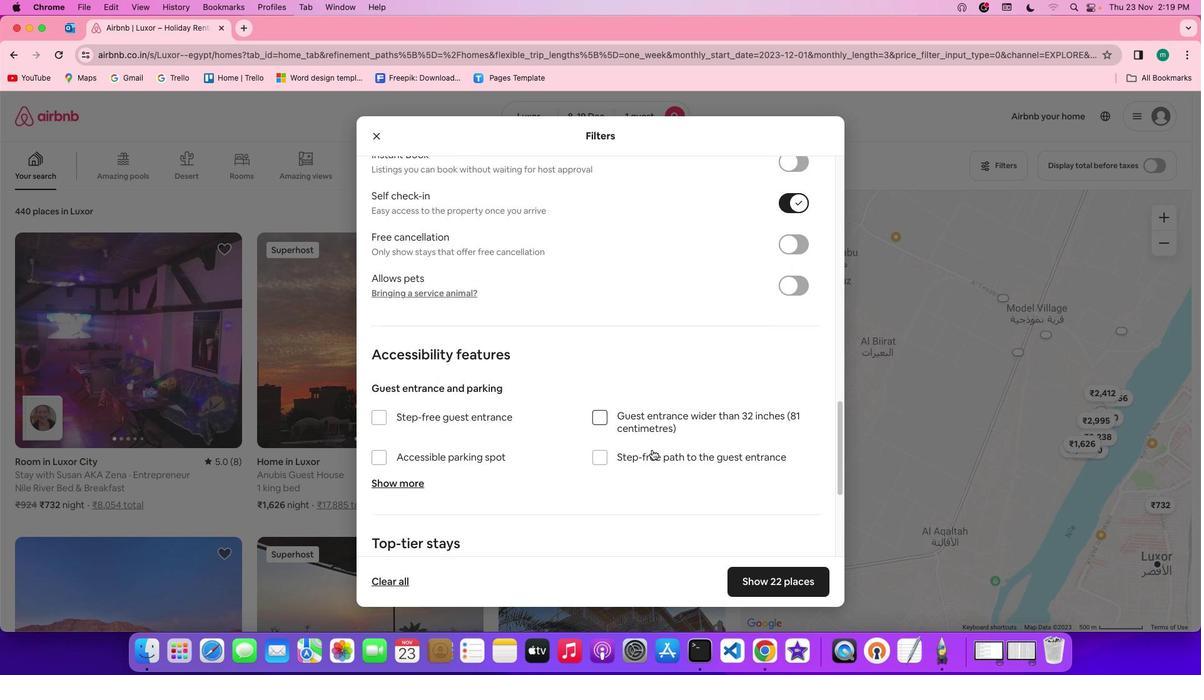 
Action: Mouse scrolled (652, 450) with delta (0, -1)
Screenshot: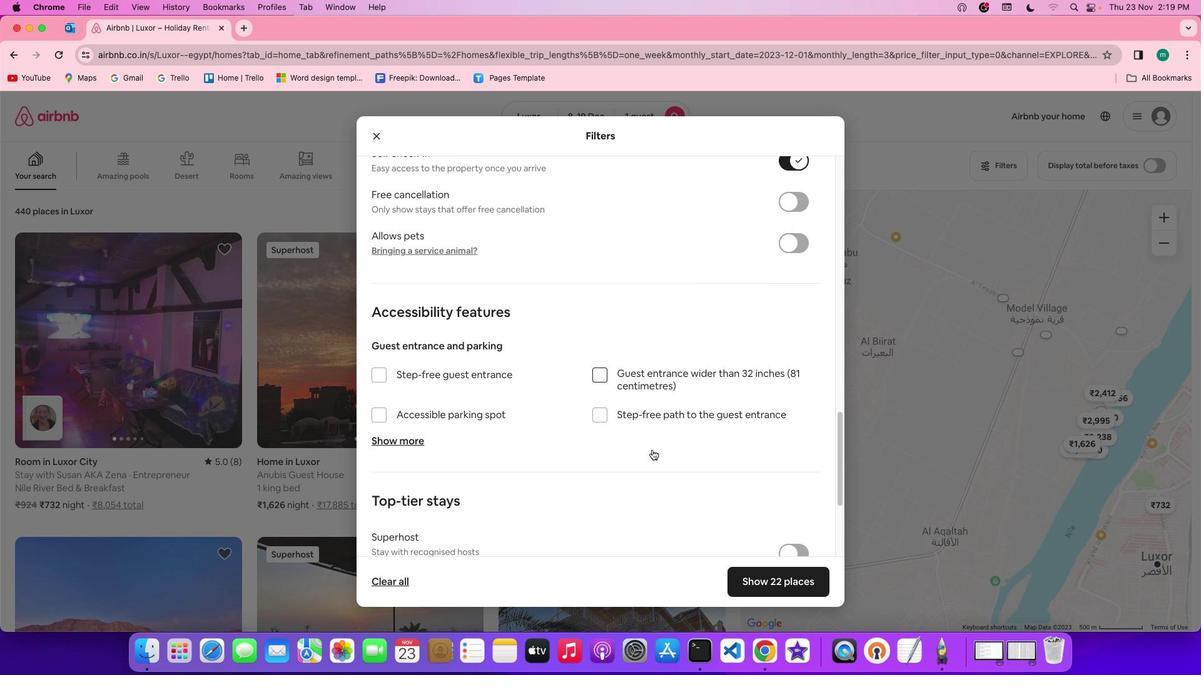 
Action: Mouse scrolled (652, 450) with delta (0, 0)
Screenshot: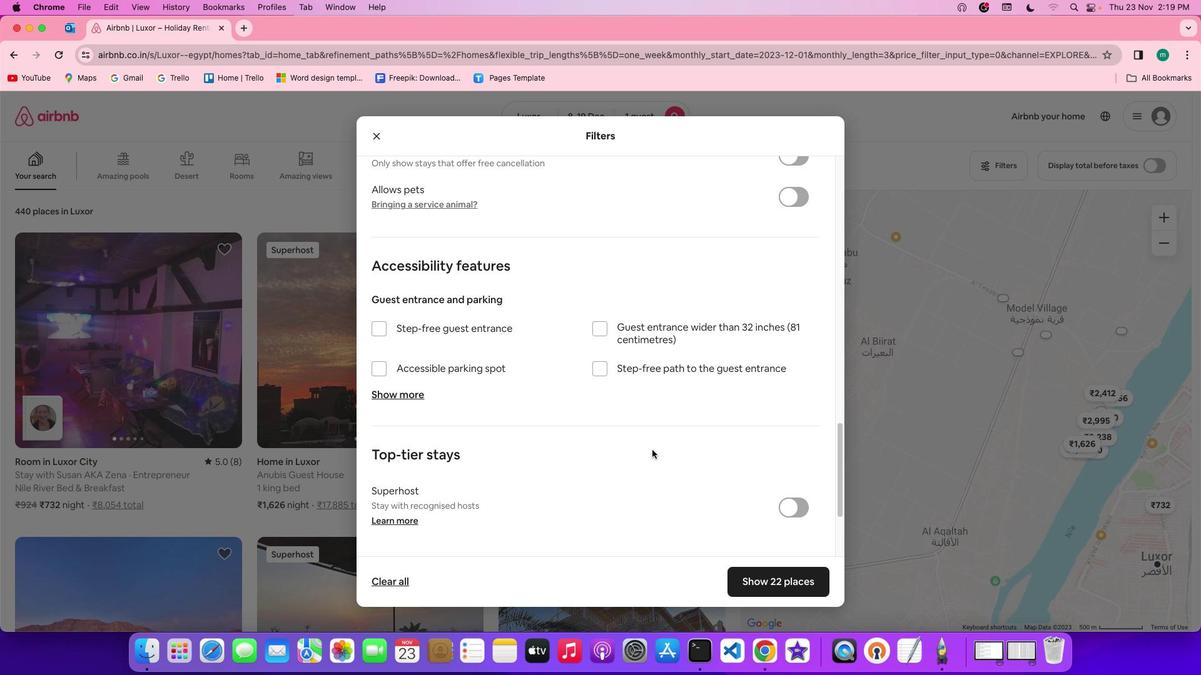 
Action: Mouse scrolled (652, 450) with delta (0, 0)
Screenshot: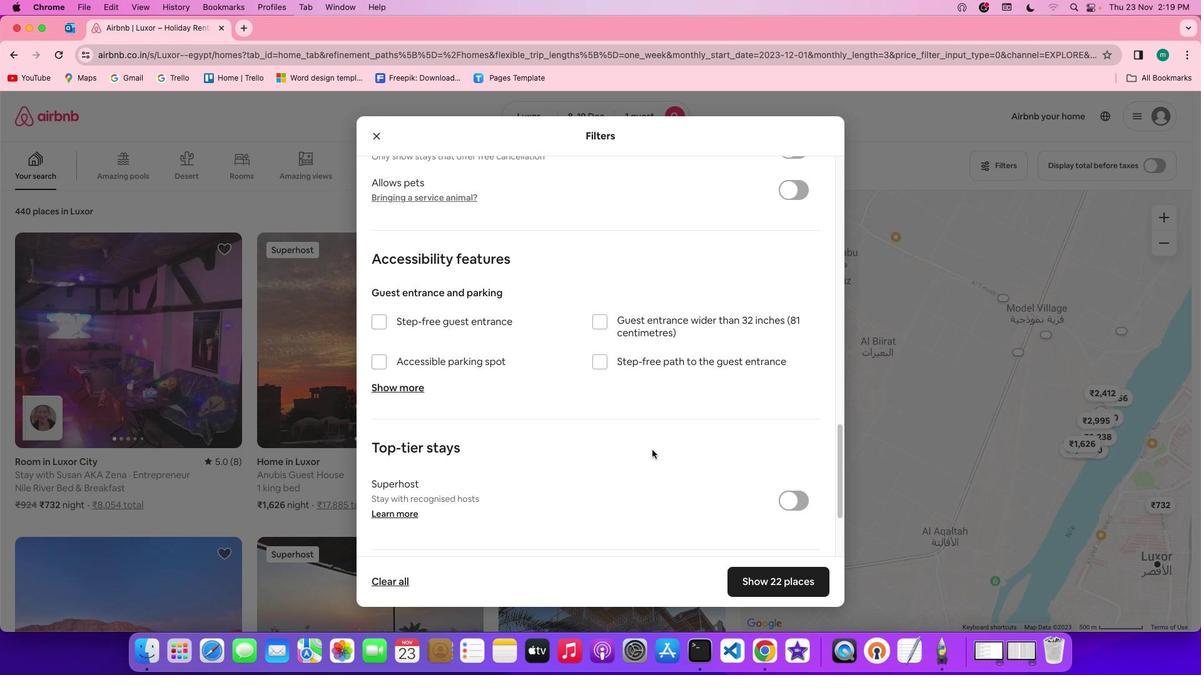 
Action: Mouse scrolled (652, 450) with delta (0, 0)
Screenshot: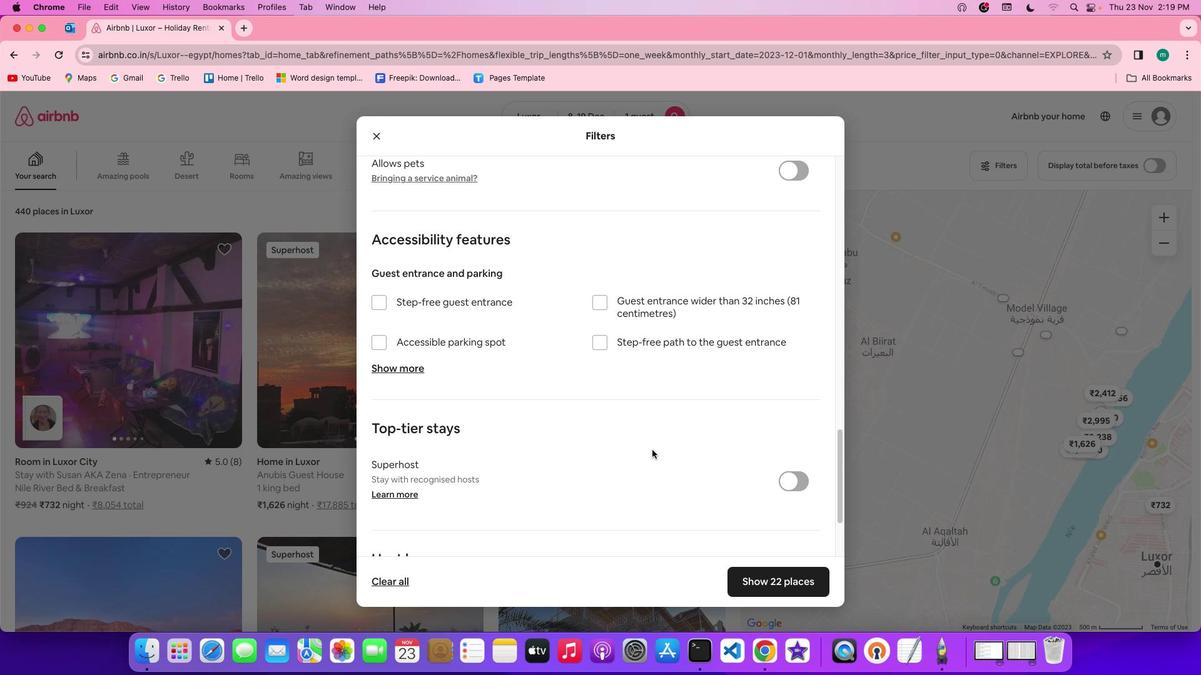 
Action: Mouse scrolled (652, 450) with delta (0, 0)
Screenshot: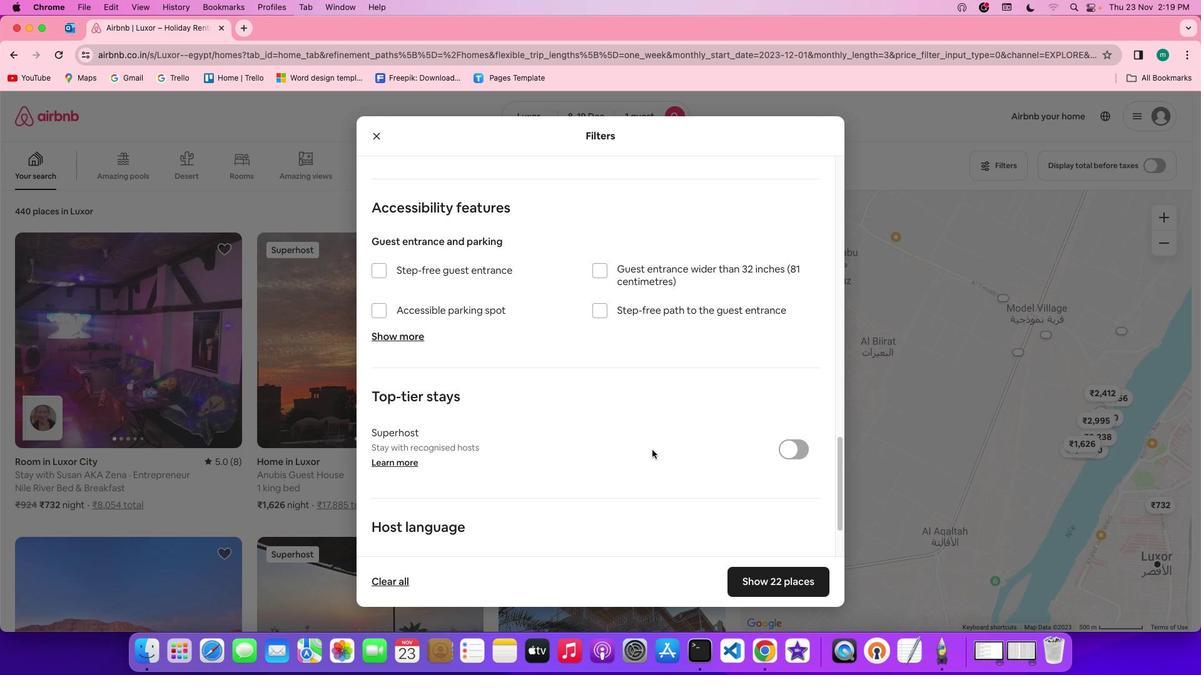 
Action: Mouse scrolled (652, 450) with delta (0, 0)
Screenshot: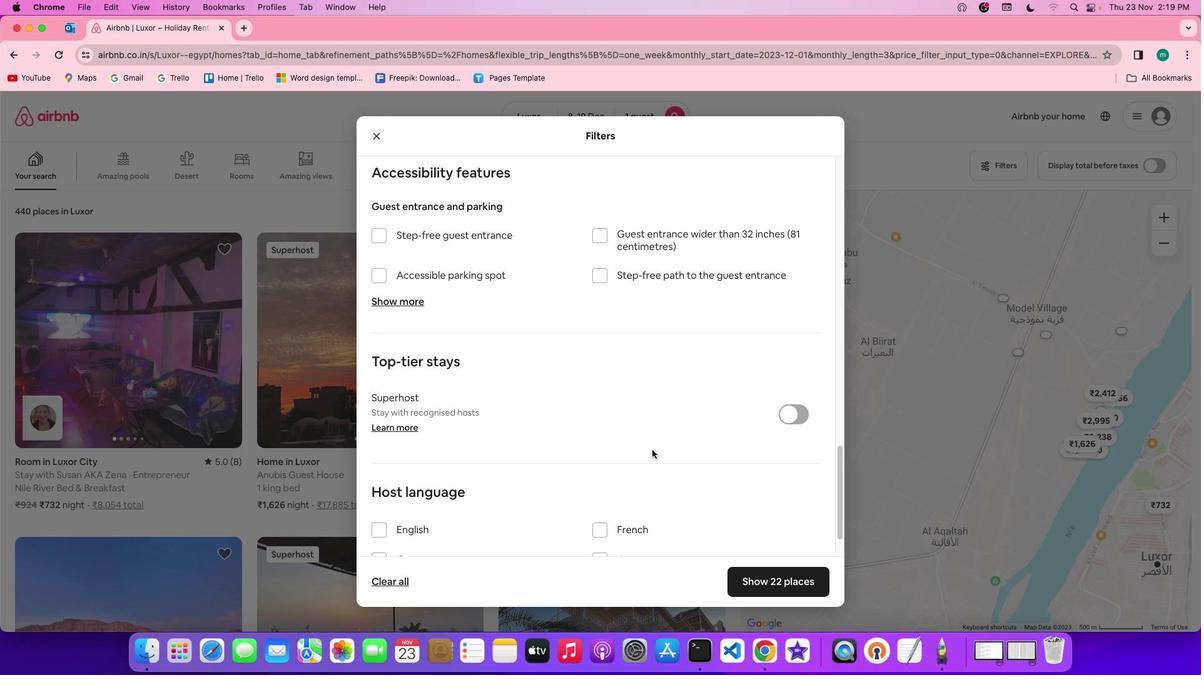 
Action: Mouse scrolled (652, 450) with delta (0, 0)
Screenshot: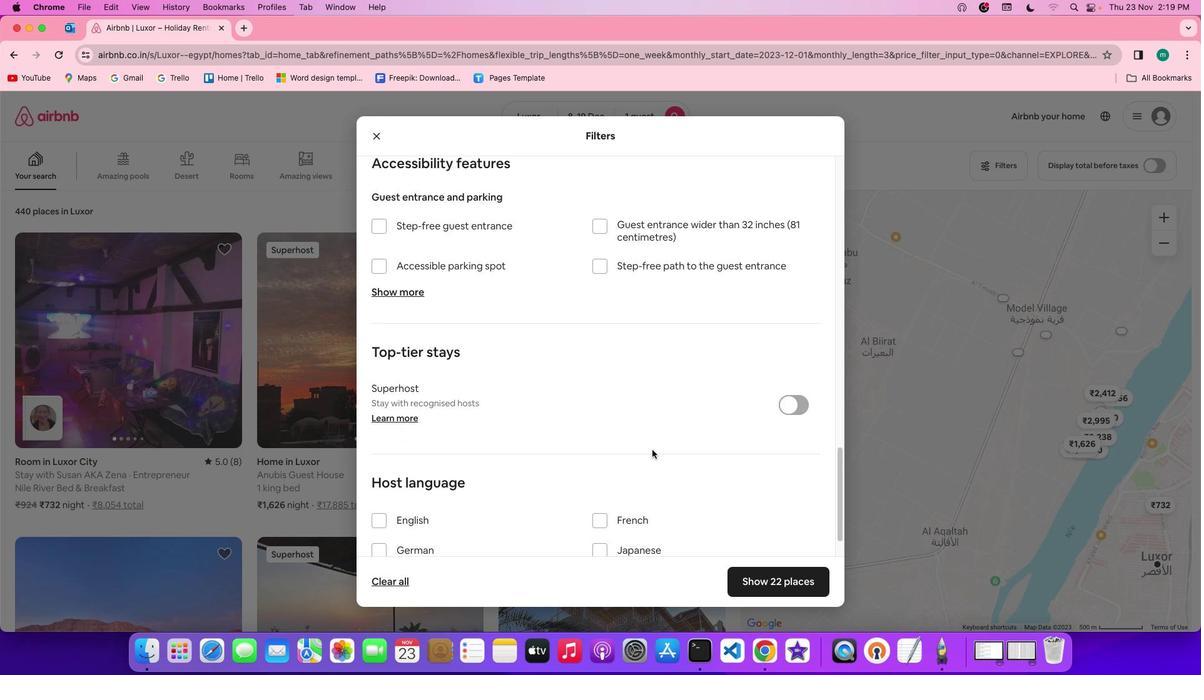 
Action: Mouse scrolled (652, 450) with delta (0, -1)
Screenshot: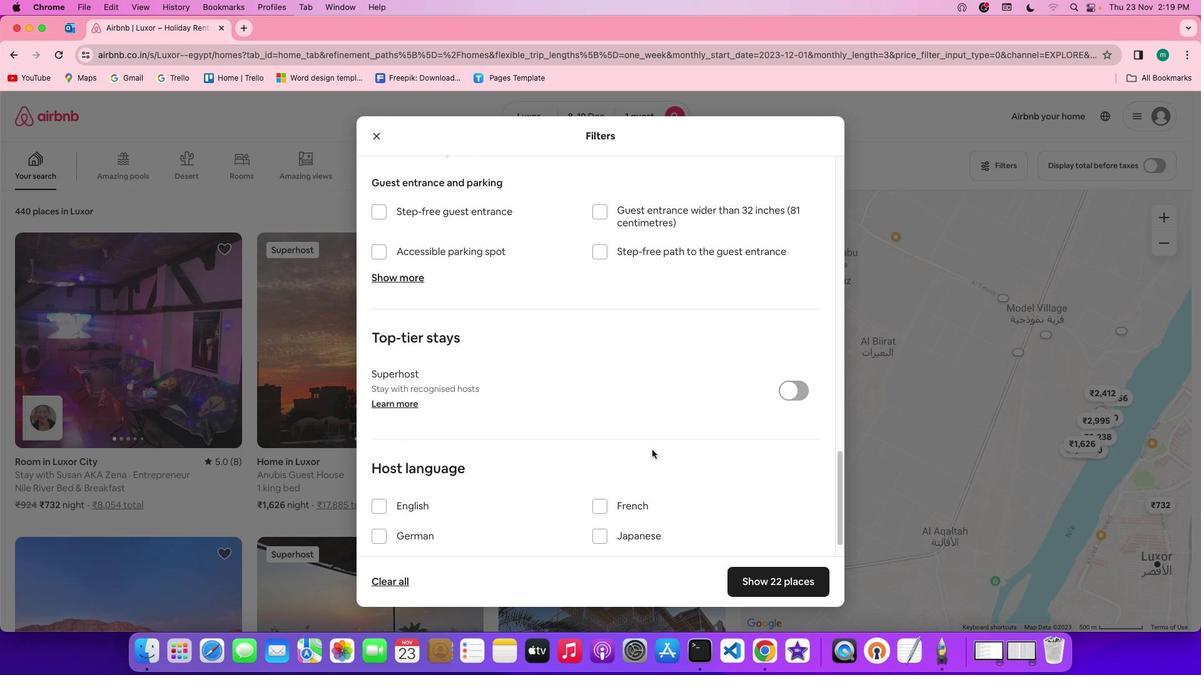 
Action: Mouse scrolled (652, 450) with delta (0, -3)
Screenshot: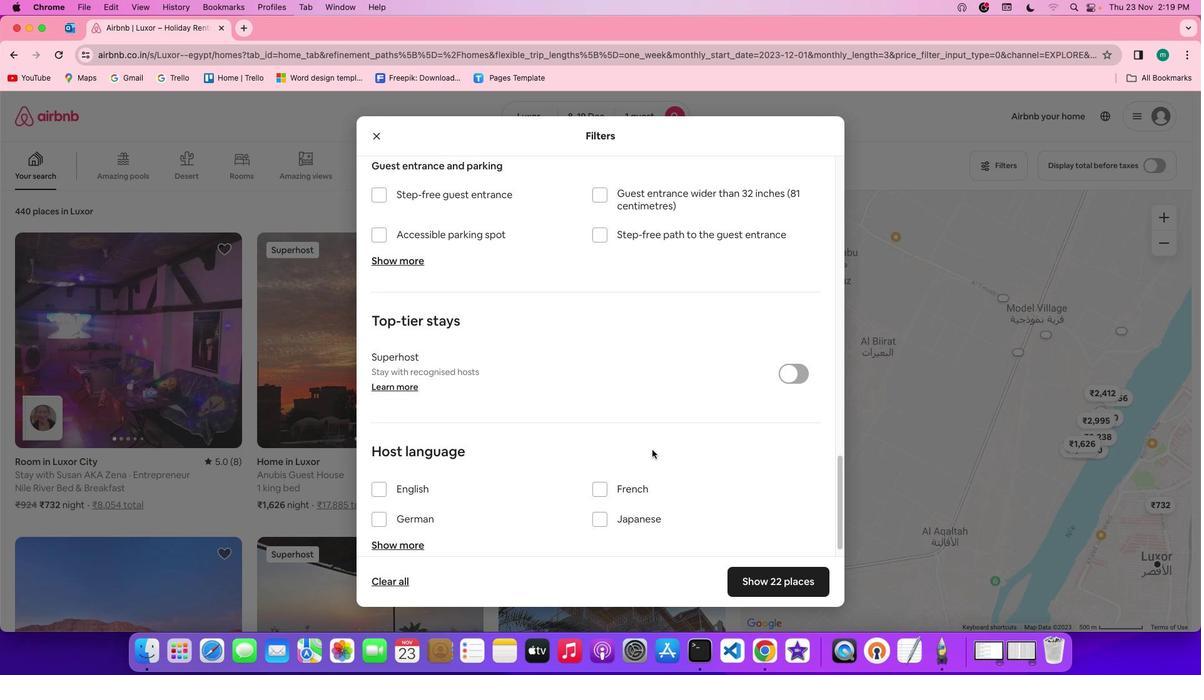 
Action: Mouse scrolled (652, 450) with delta (0, -3)
Screenshot: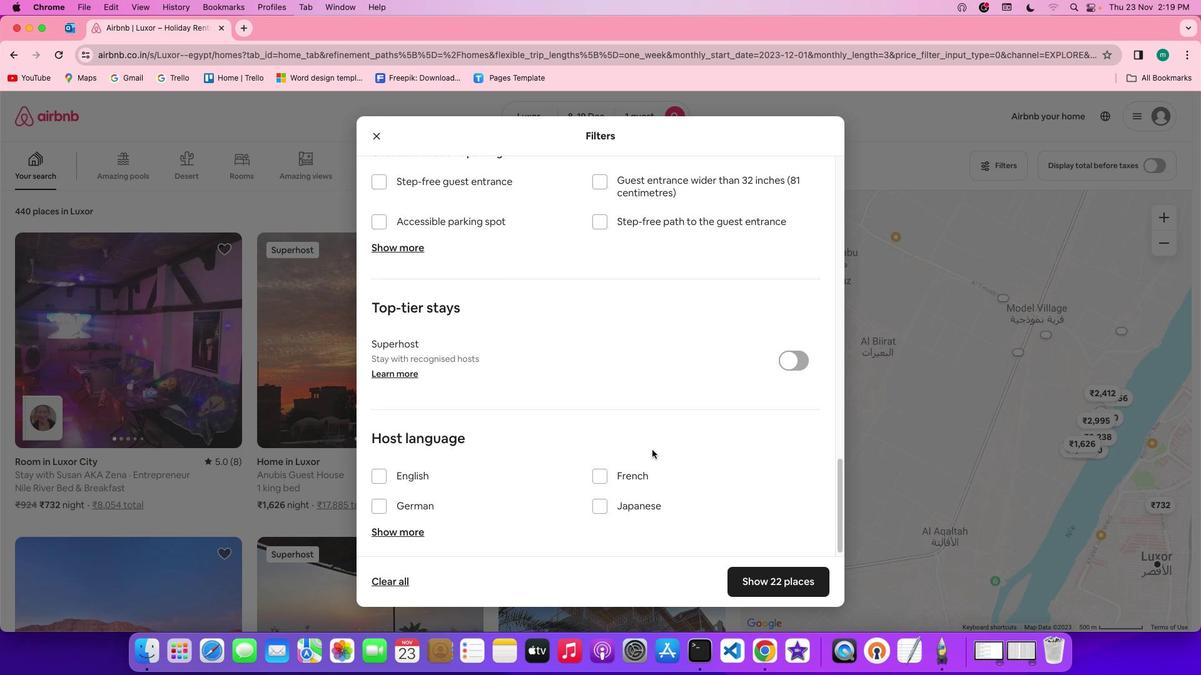 
Action: Mouse scrolled (652, 450) with delta (0, -3)
Screenshot: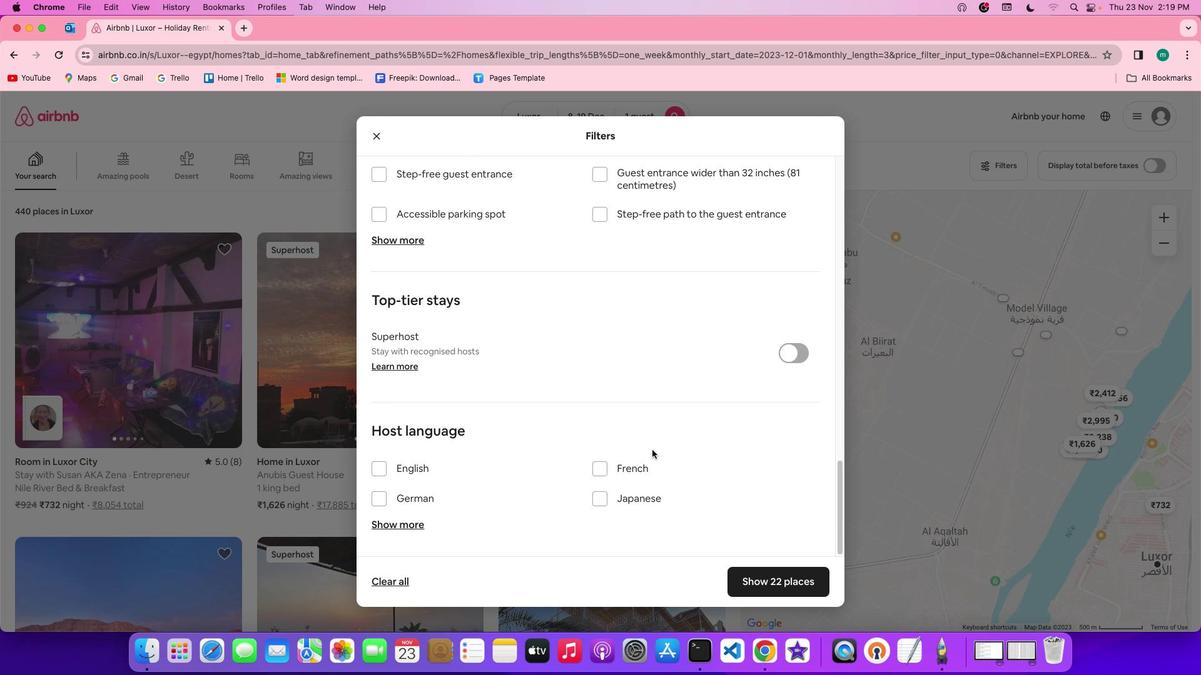 
Action: Mouse scrolled (652, 450) with delta (0, 0)
Screenshot: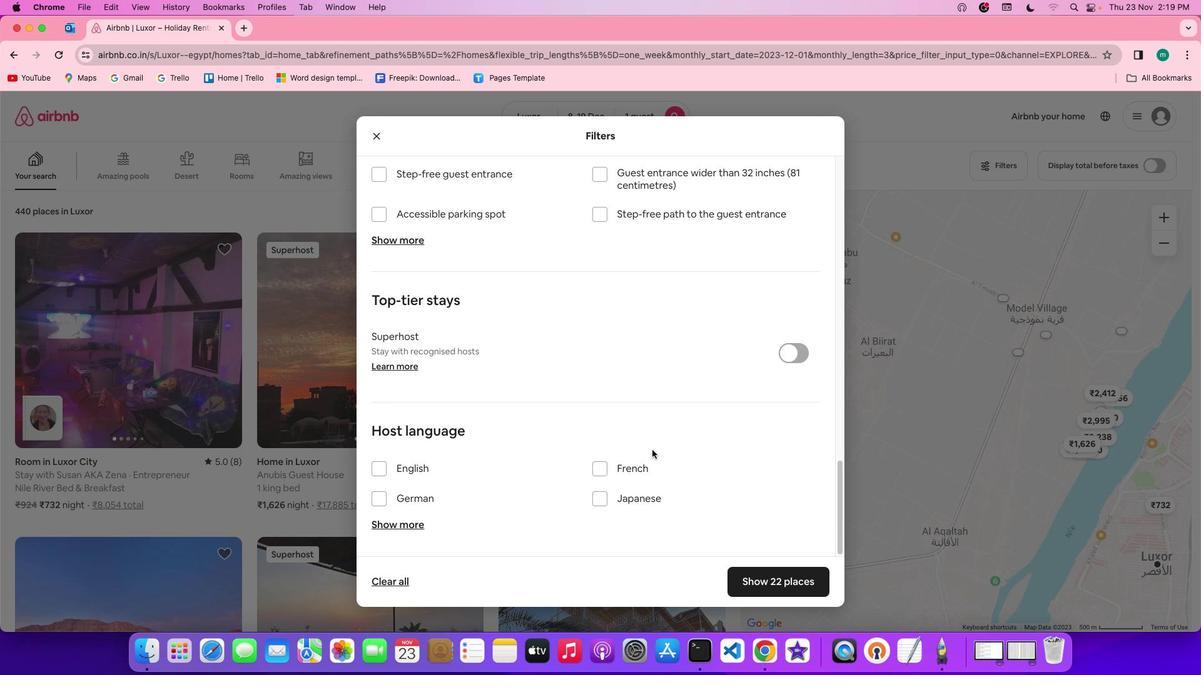 
Action: Mouse scrolled (652, 450) with delta (0, 0)
Screenshot: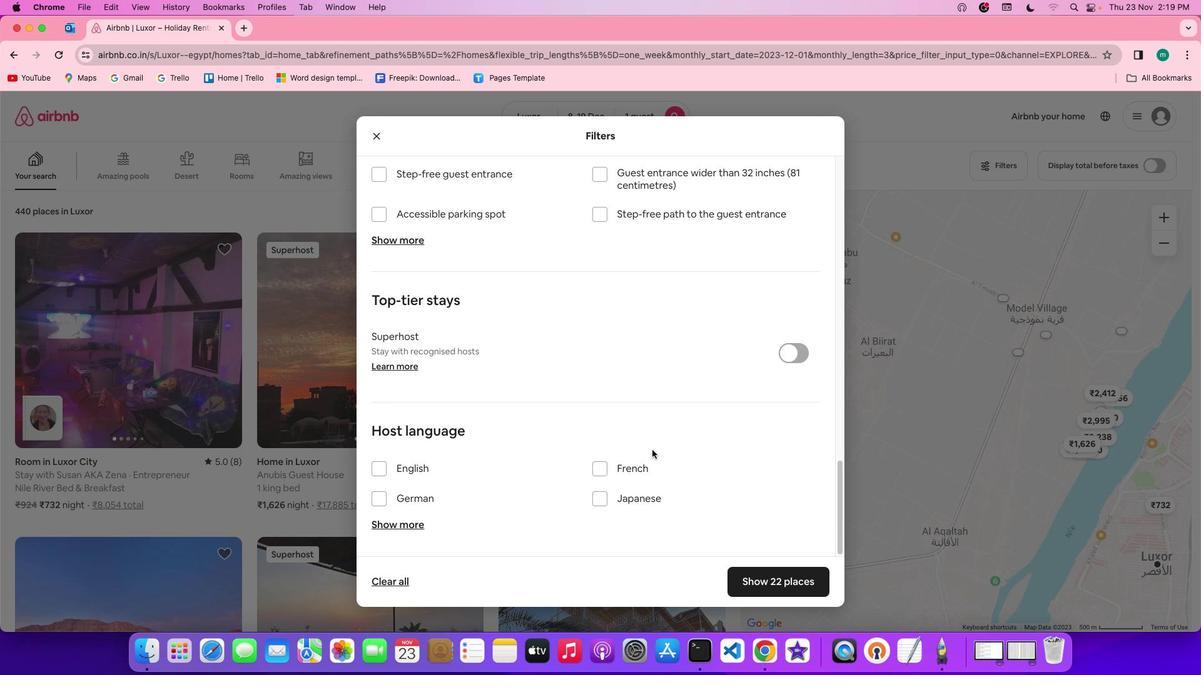 
Action: Mouse scrolled (652, 450) with delta (0, -1)
Screenshot: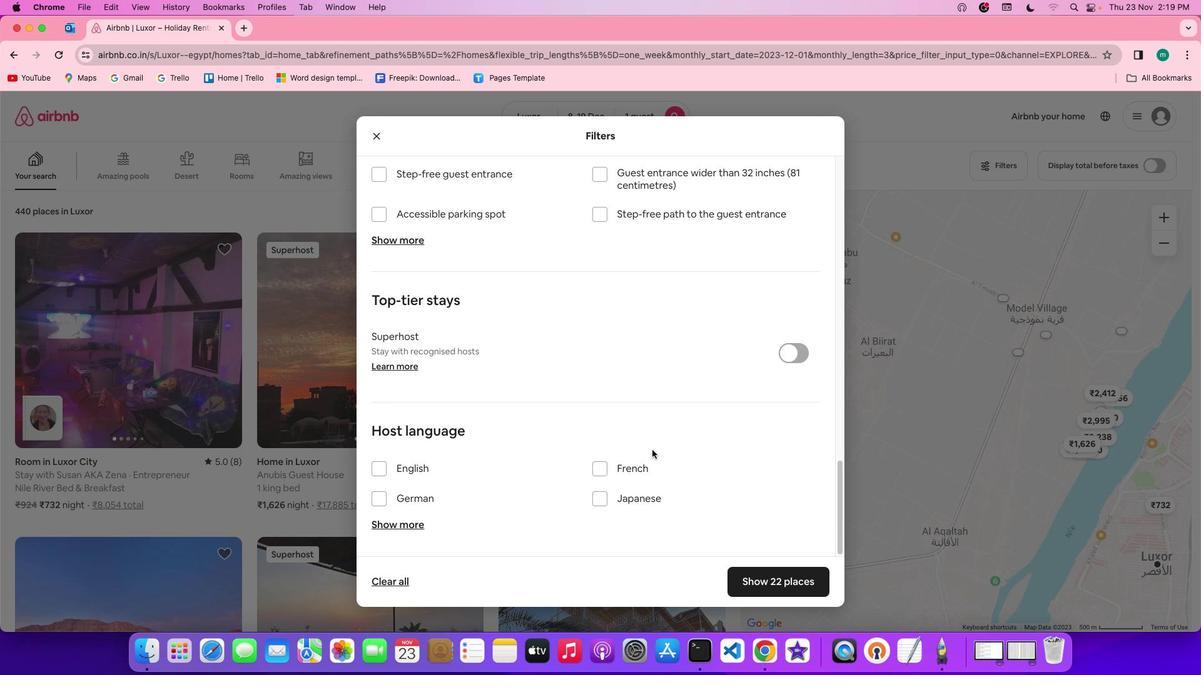 
Action: Mouse scrolled (652, 450) with delta (0, -2)
Screenshot: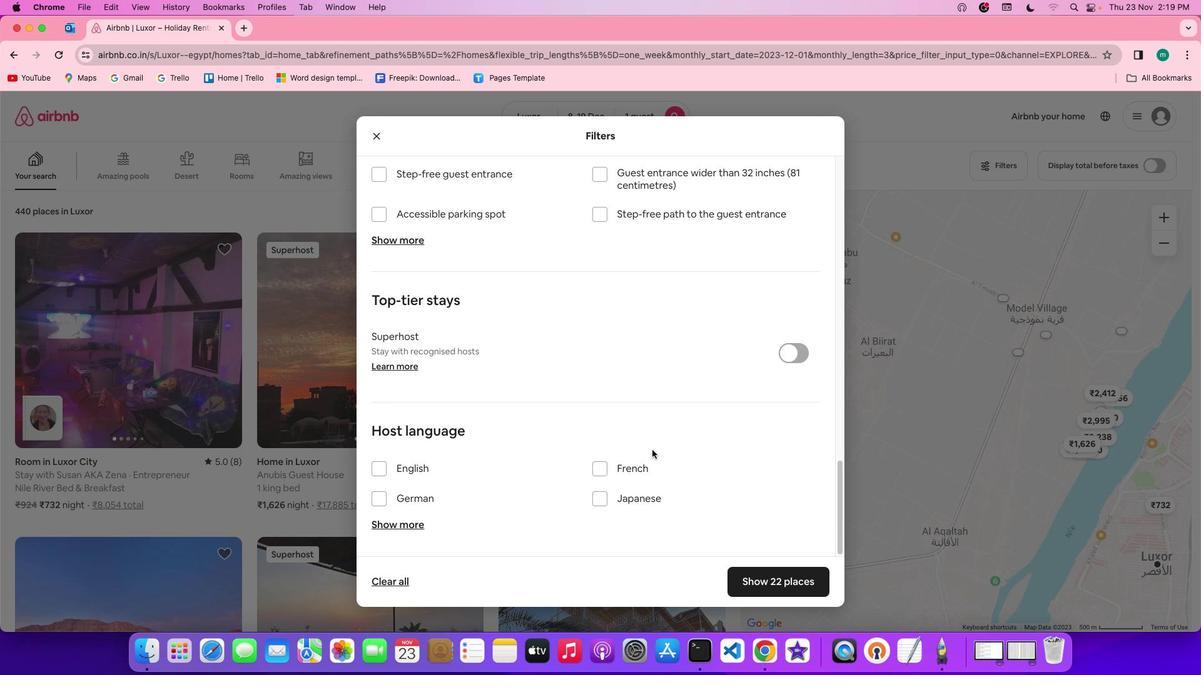
Action: Mouse scrolled (652, 450) with delta (0, -3)
Screenshot: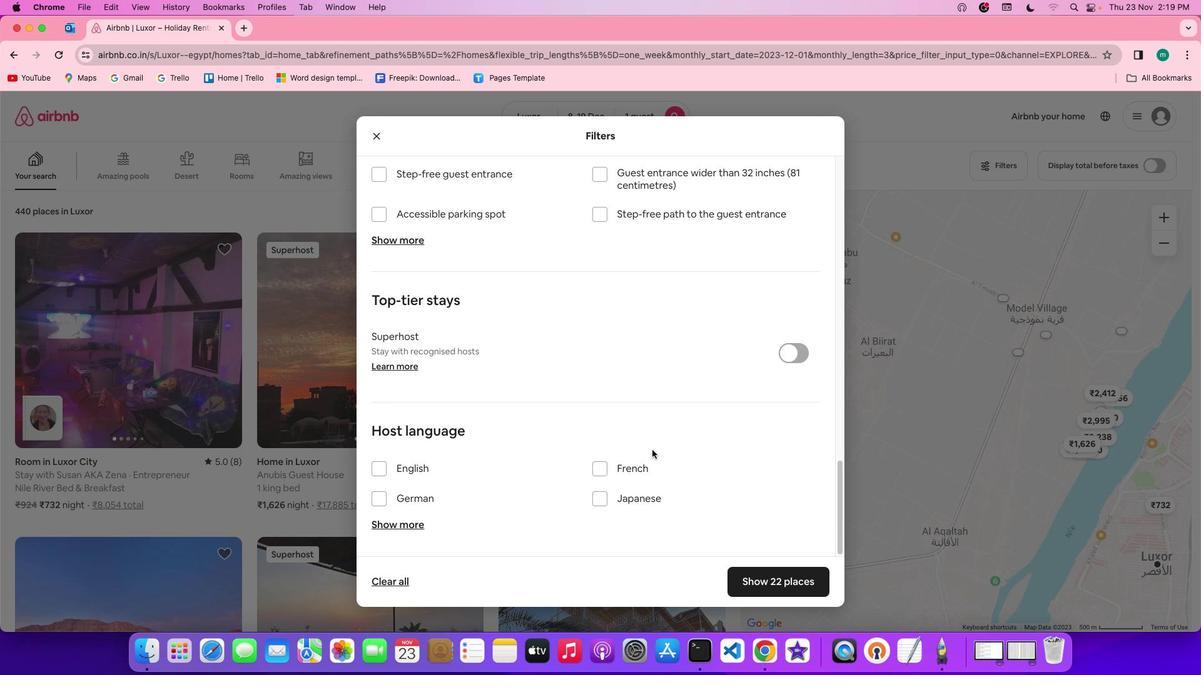 
Action: Mouse scrolled (652, 450) with delta (0, 0)
Screenshot: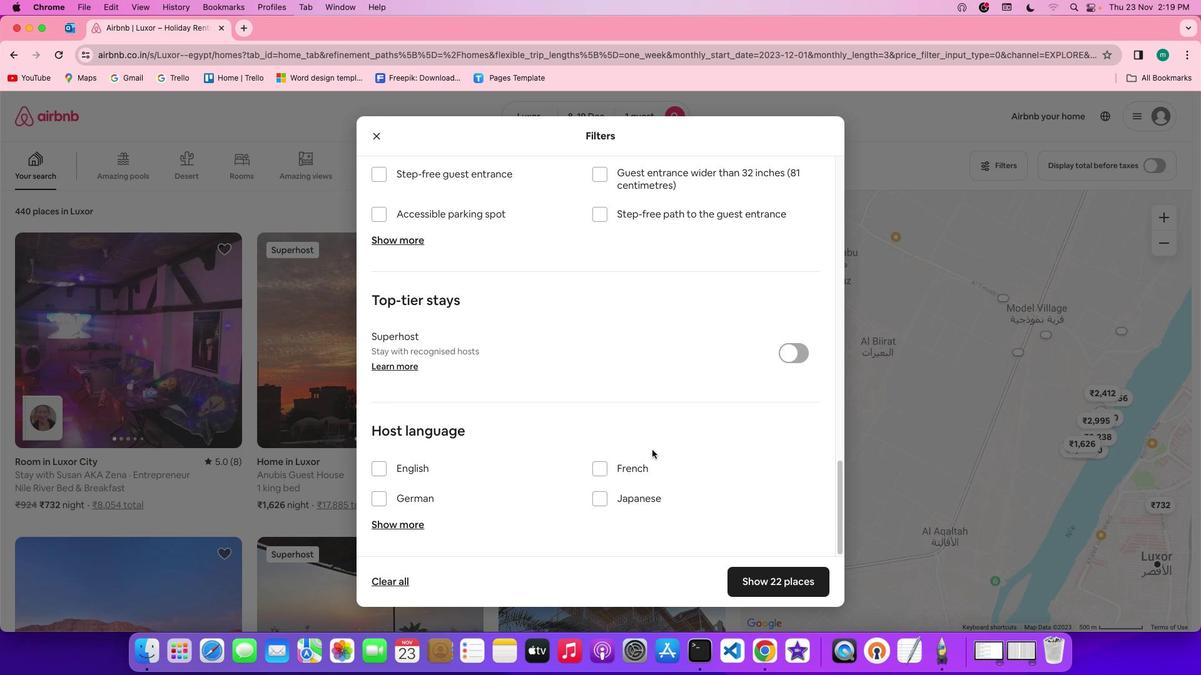 
Action: Mouse scrolled (652, 450) with delta (0, 0)
Screenshot: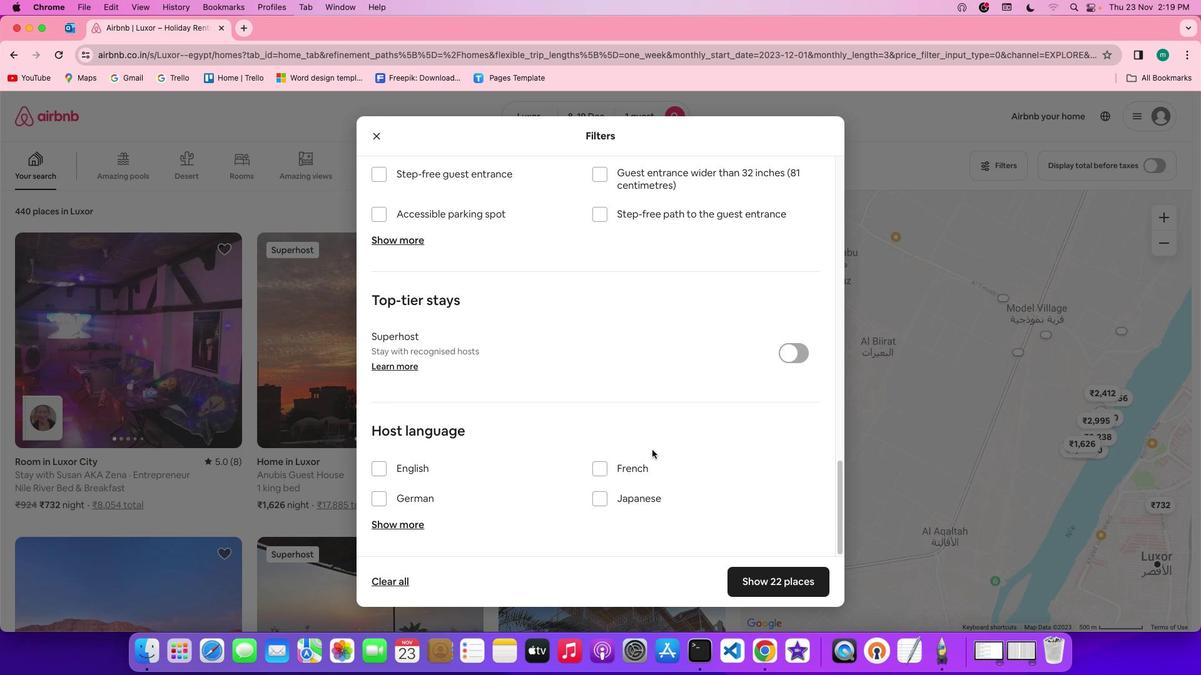
Action: Mouse scrolled (652, 450) with delta (0, -1)
Screenshot: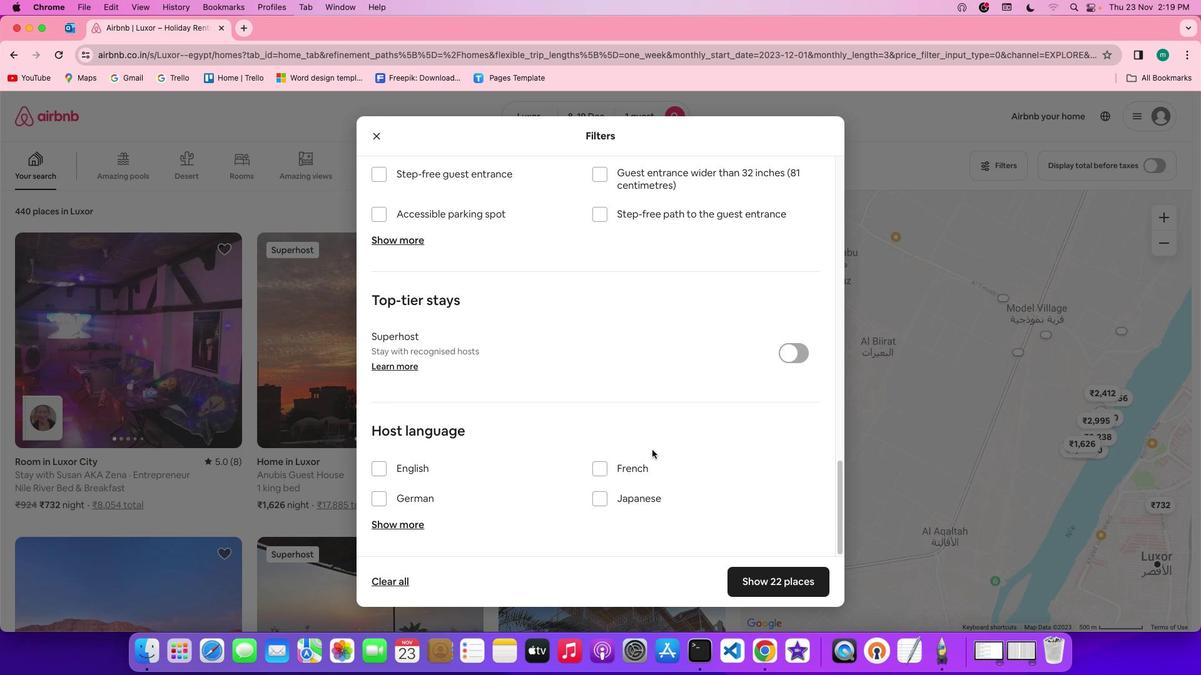 
Action: Mouse scrolled (652, 450) with delta (0, -3)
Screenshot: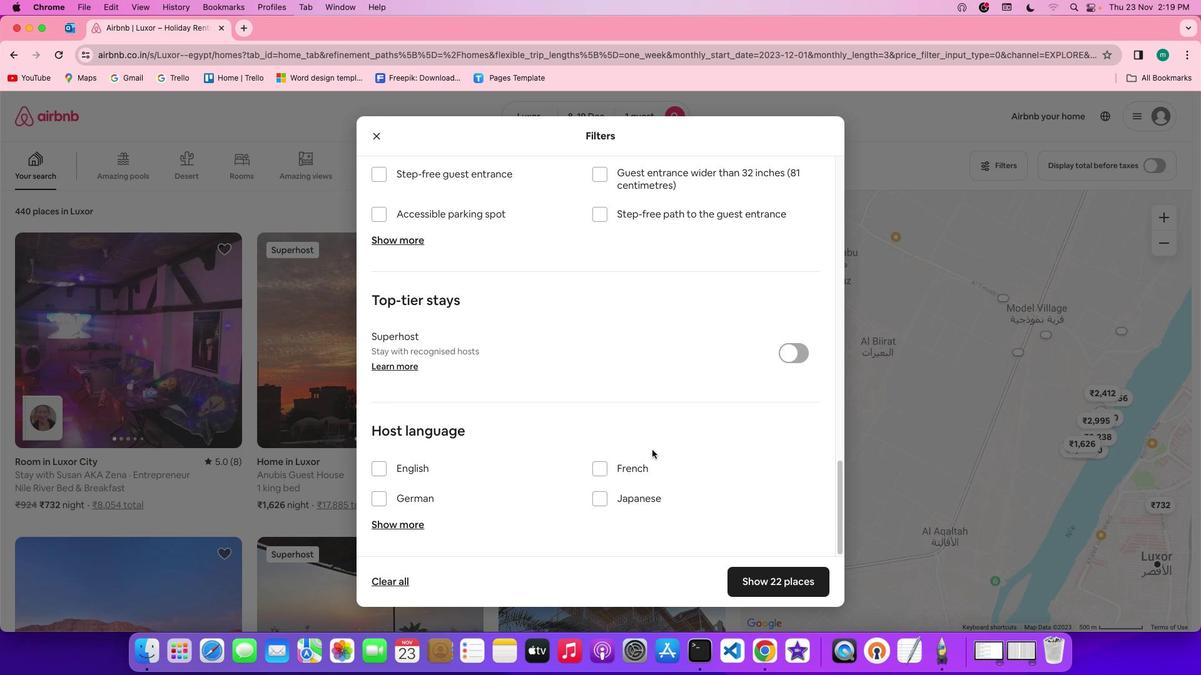 
Action: Mouse scrolled (652, 450) with delta (0, -3)
Screenshot: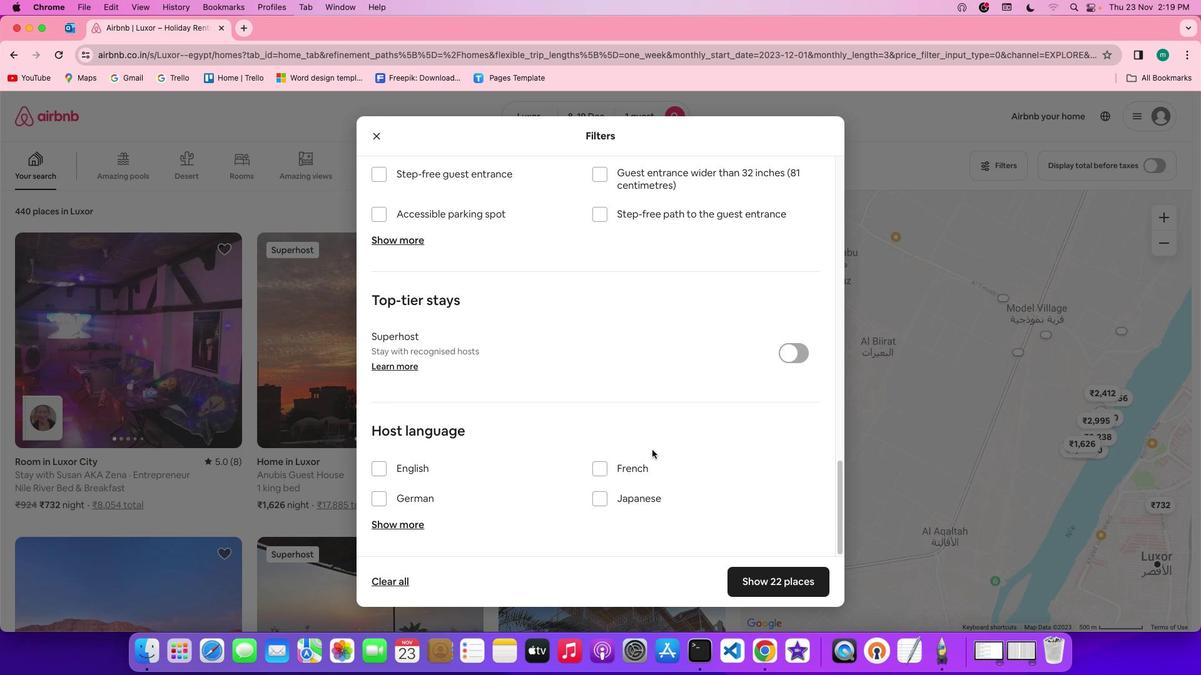 
Action: Mouse scrolled (652, 450) with delta (0, 0)
Screenshot: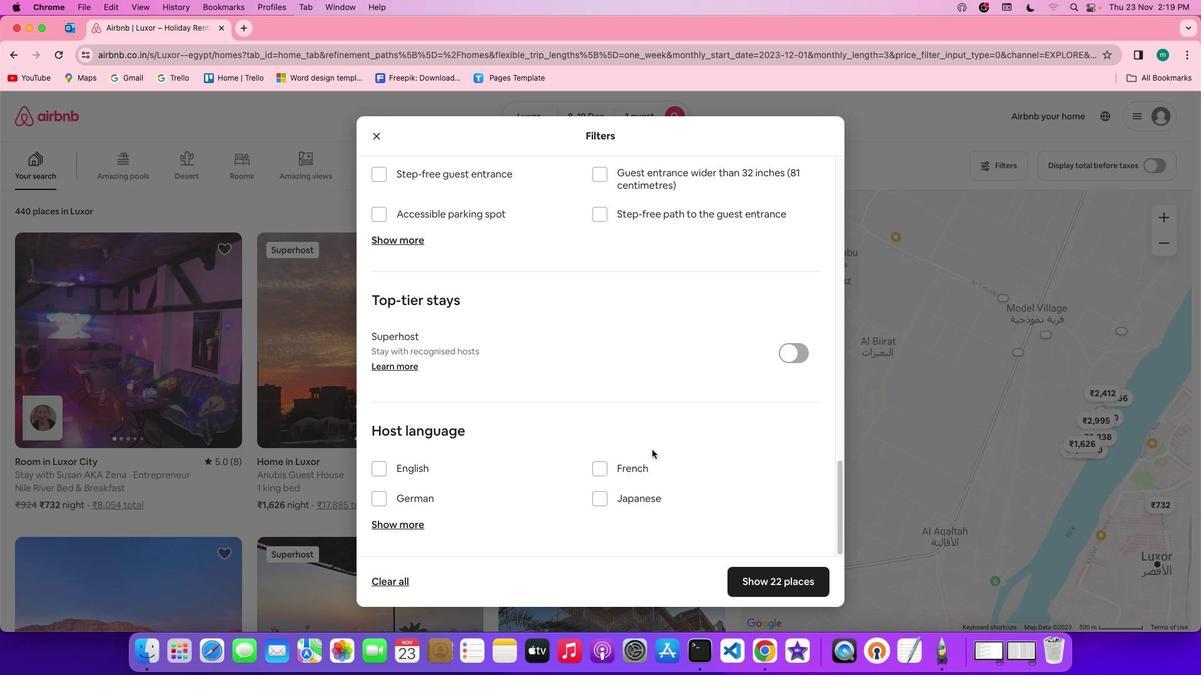 
Action: Mouse scrolled (652, 450) with delta (0, 0)
Screenshot: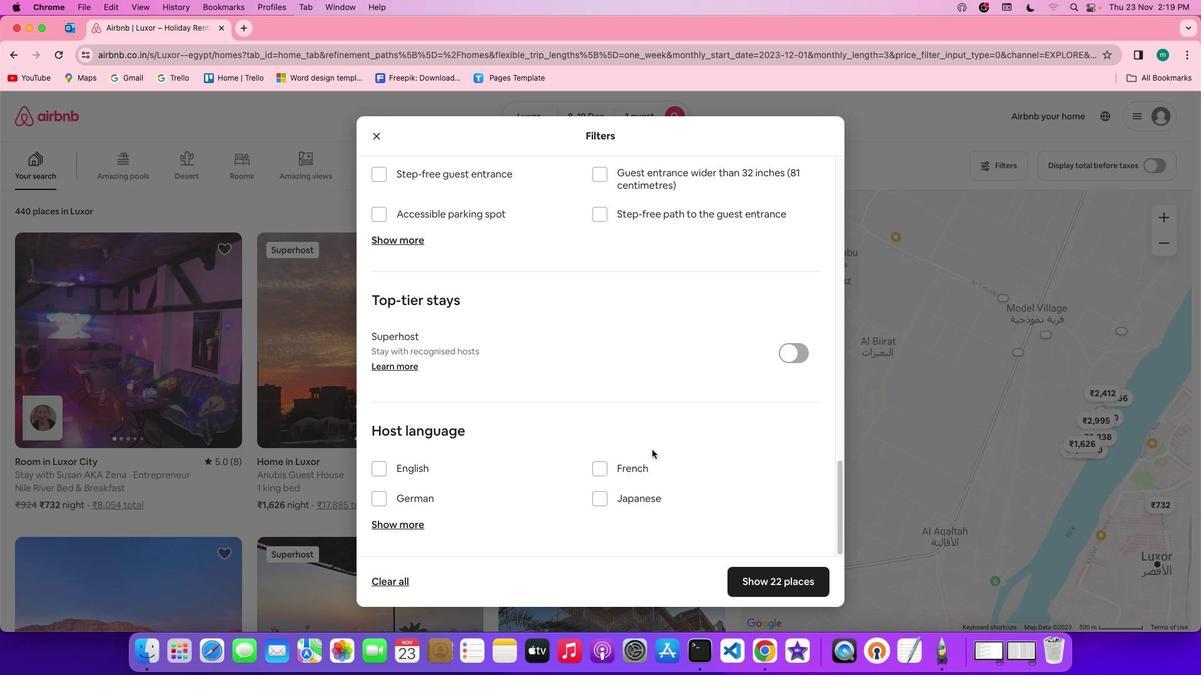 
Action: Mouse scrolled (652, 450) with delta (0, -1)
Screenshot: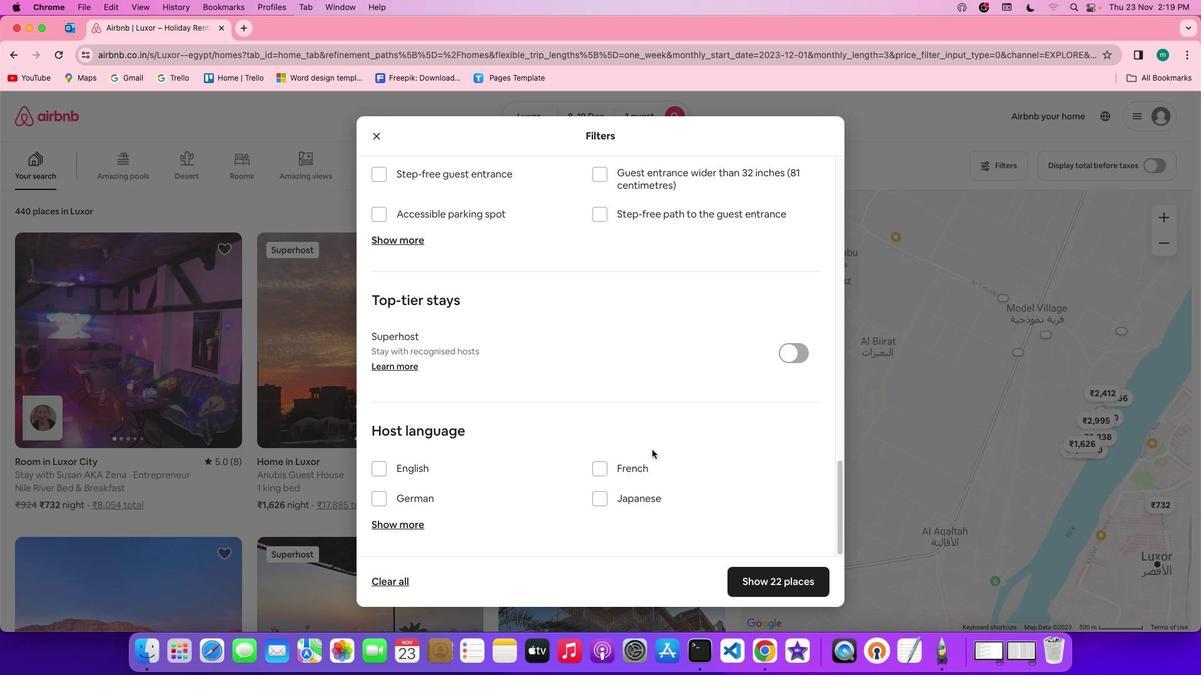 
Action: Mouse scrolled (652, 450) with delta (0, -2)
Screenshot: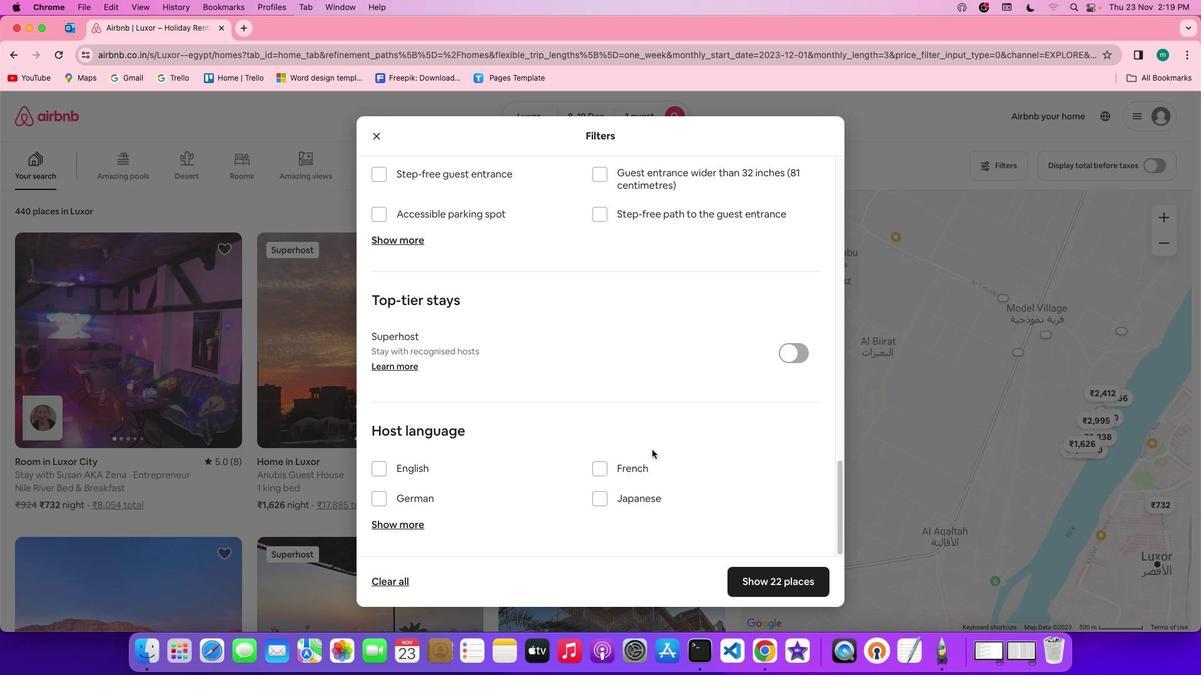 
Action: Mouse scrolled (652, 450) with delta (0, -1)
Screenshot: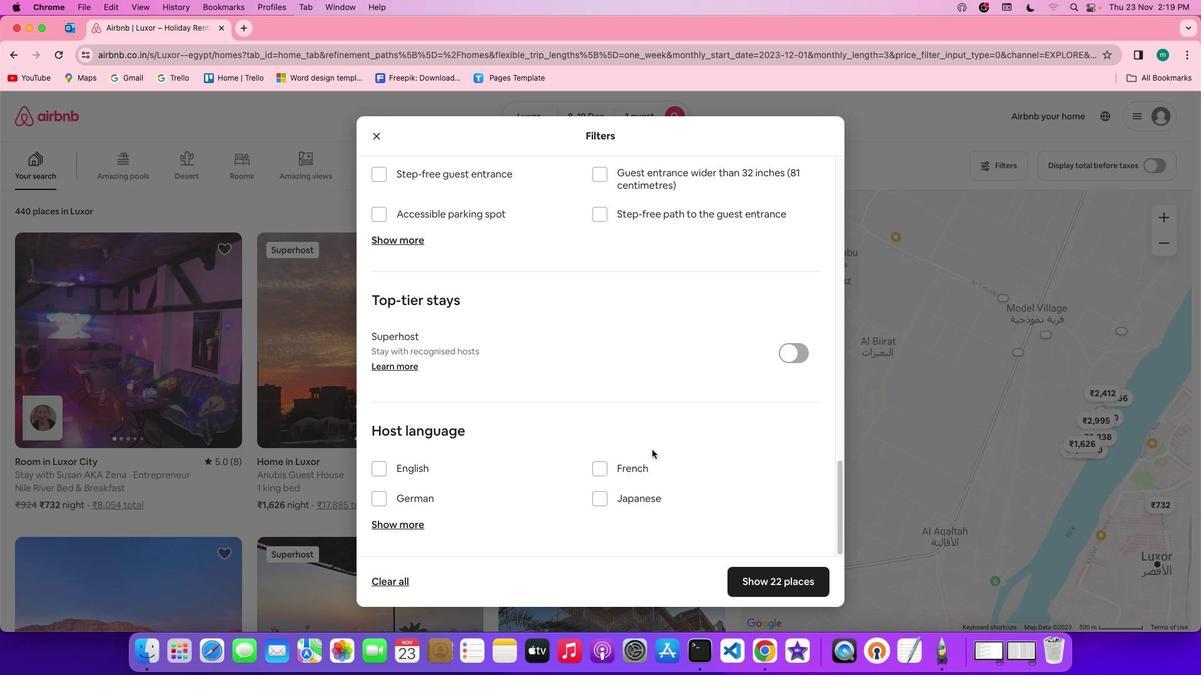 
Action: Mouse scrolled (652, 450) with delta (0, 0)
Screenshot: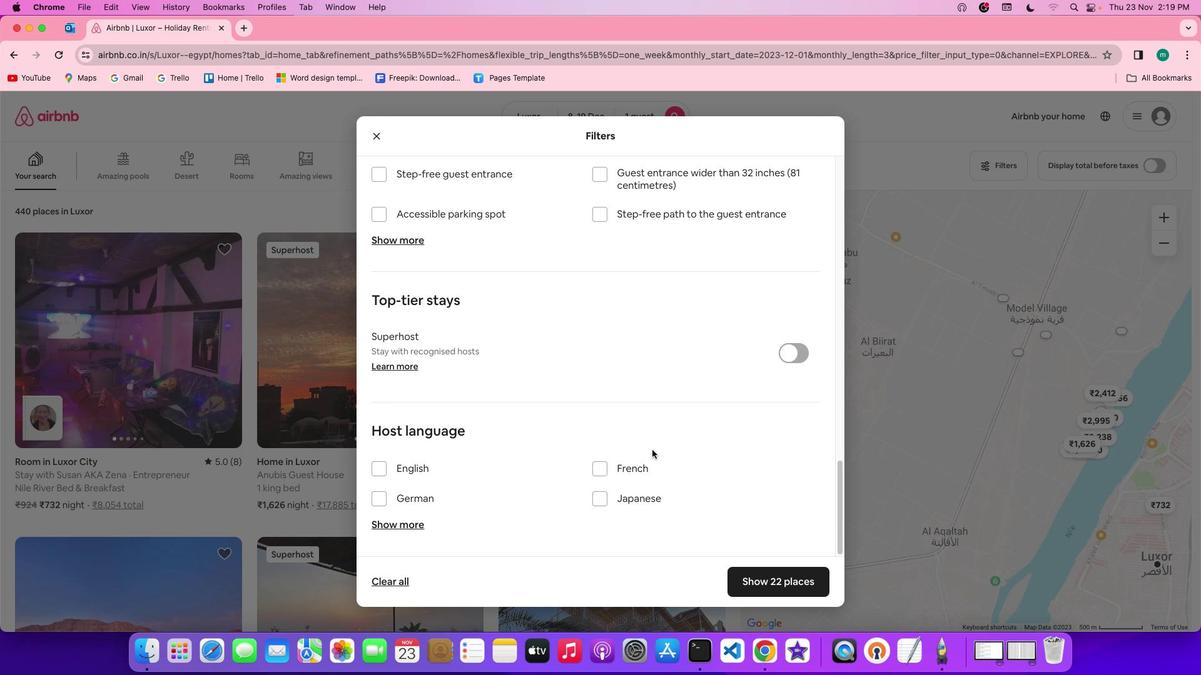 
Action: Mouse scrolled (652, 450) with delta (0, 0)
Screenshot: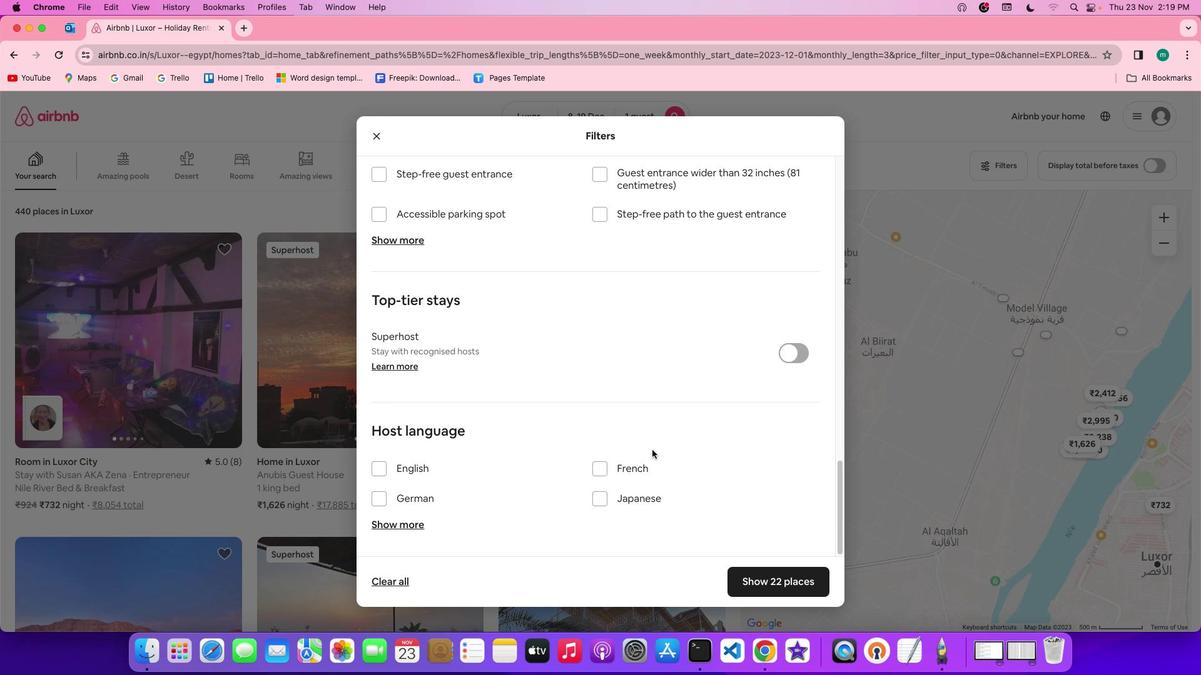 
Action: Mouse scrolled (652, 450) with delta (0, -1)
Screenshot: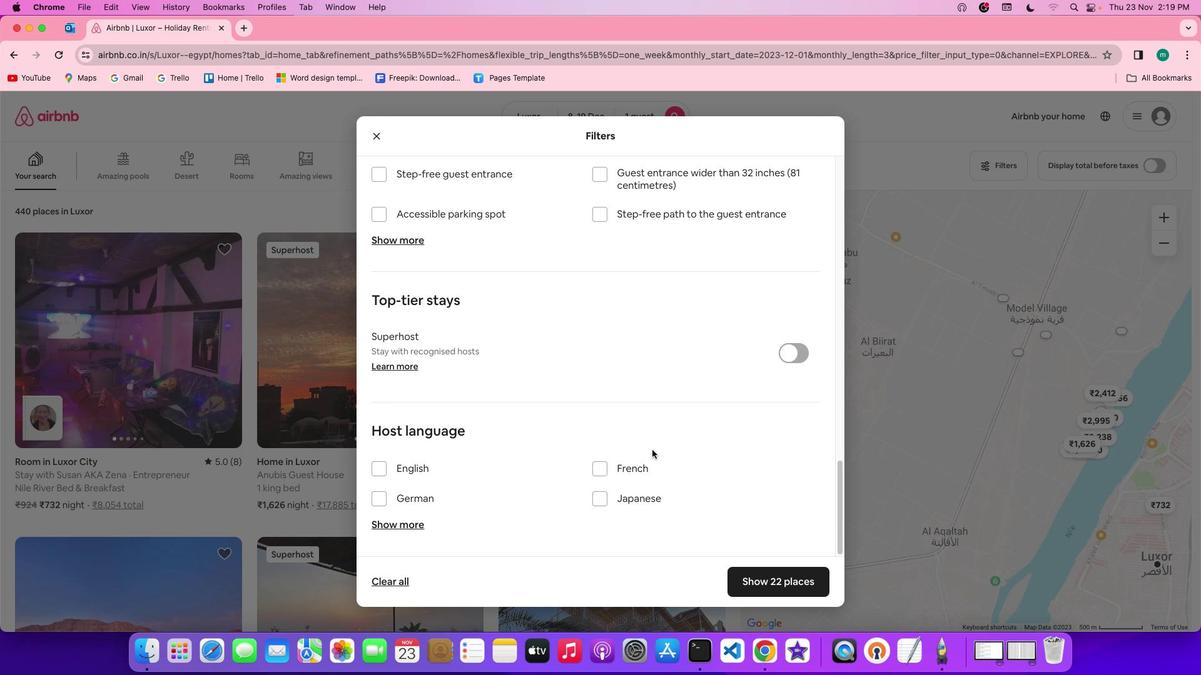 
Action: Mouse scrolled (652, 450) with delta (0, -1)
Screenshot: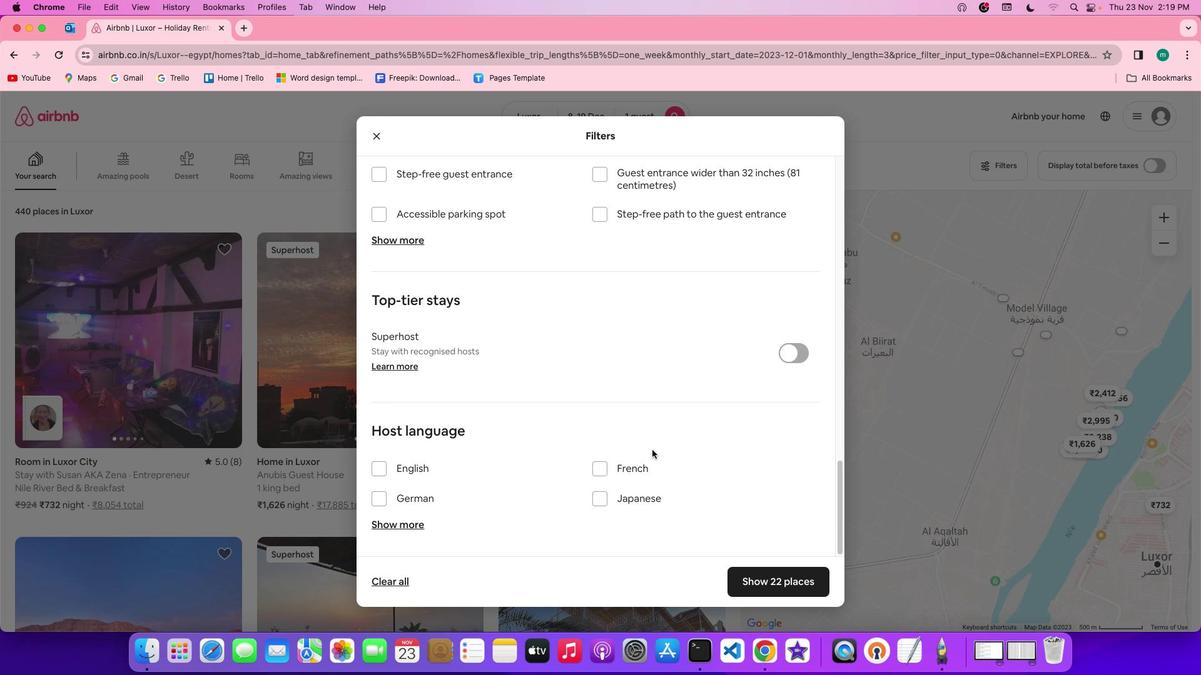 
Action: Mouse scrolled (652, 450) with delta (0, -2)
Screenshot: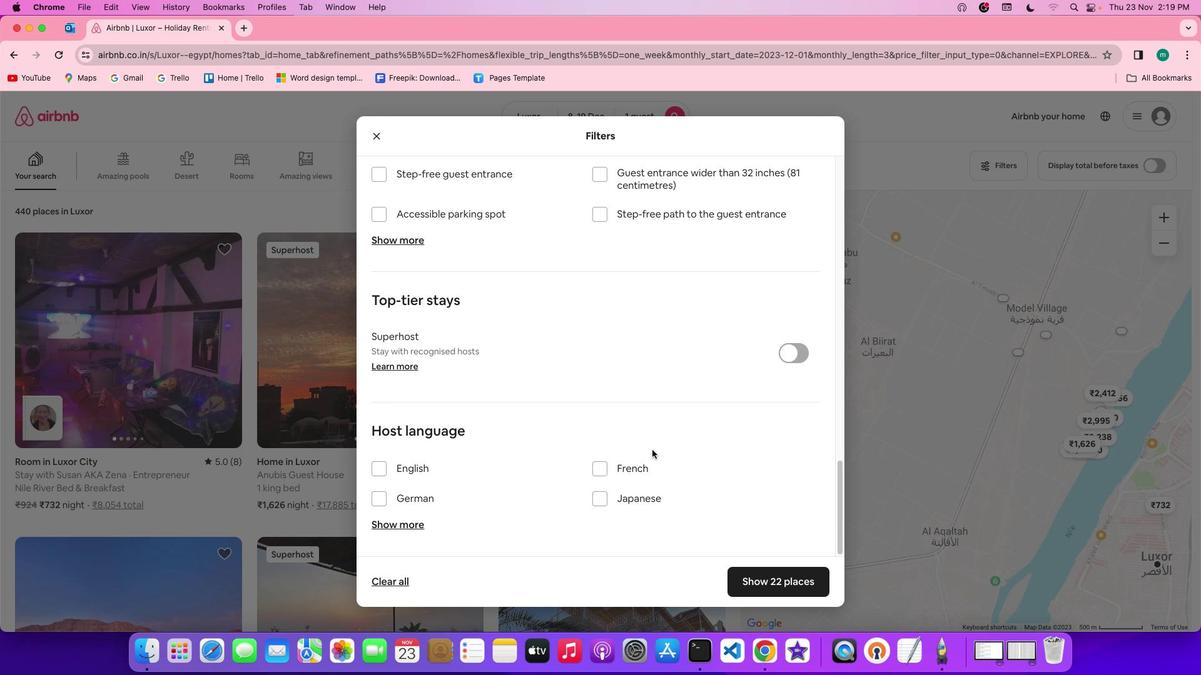 
Action: Mouse moved to (794, 583)
Screenshot: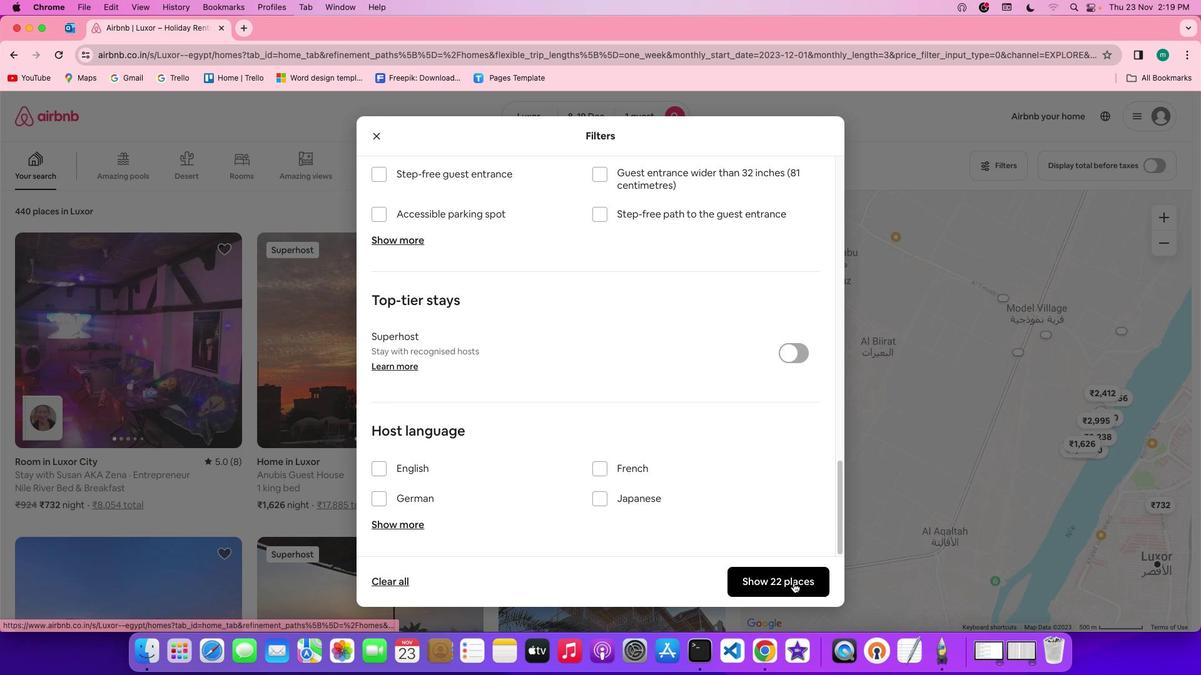 
Action: Mouse pressed left at (794, 583)
Screenshot: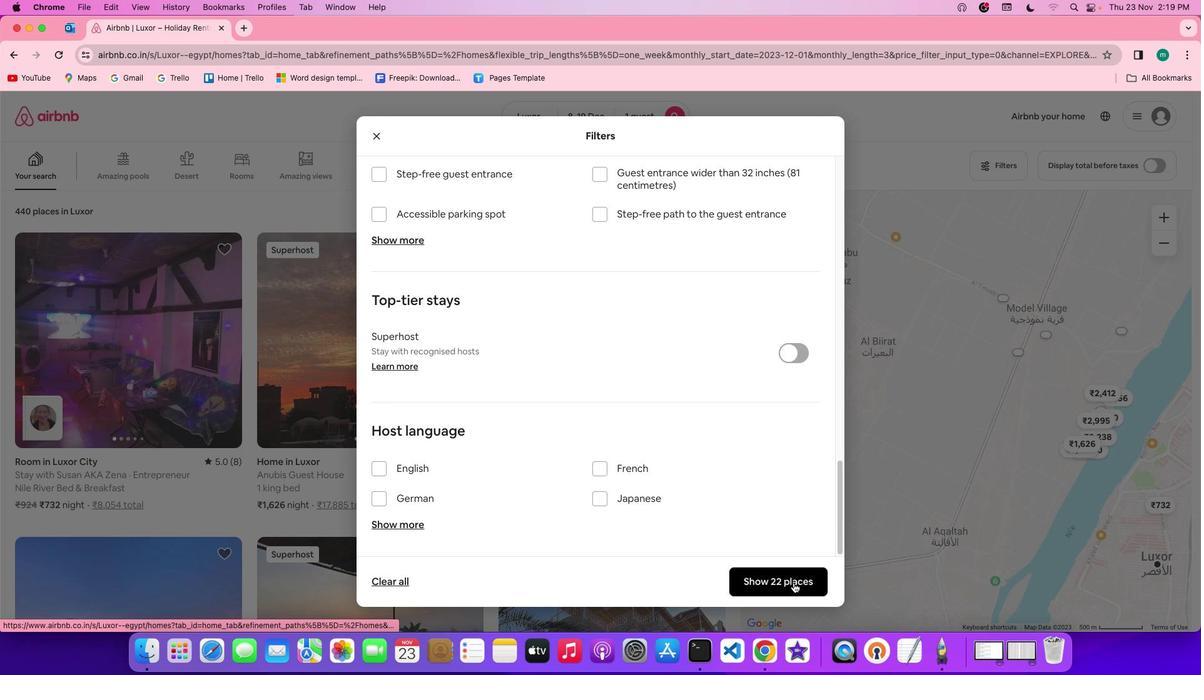 
Action: Mouse moved to (469, 402)
Screenshot: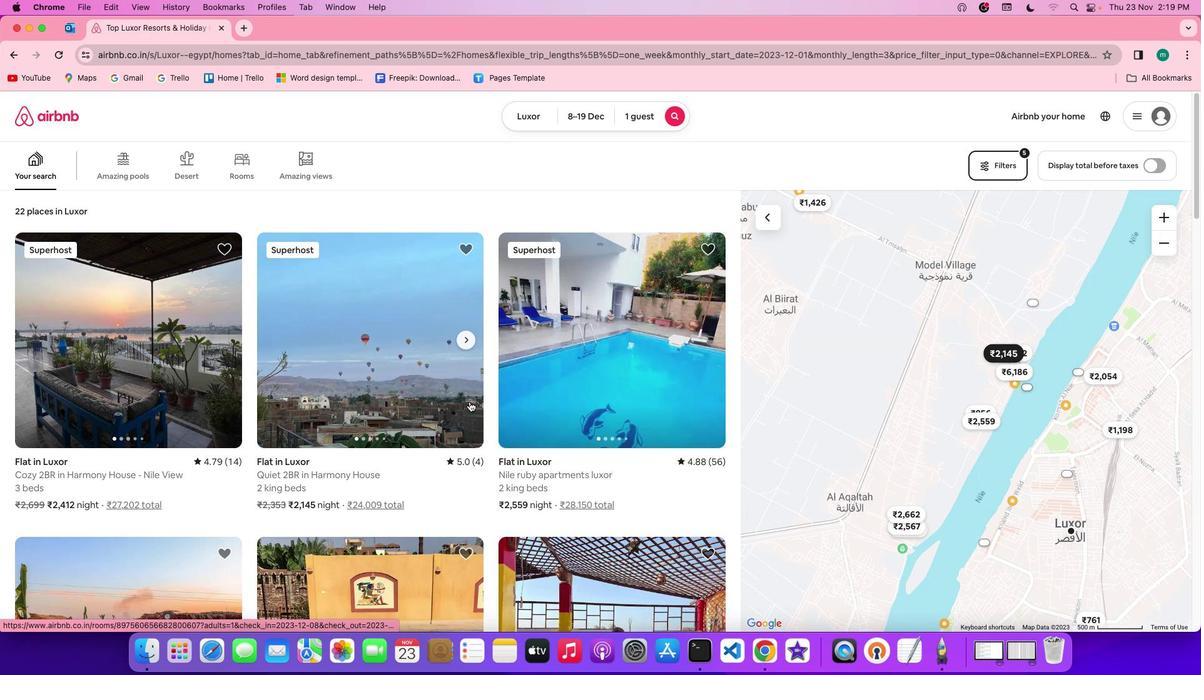 
Action: Mouse scrolled (469, 402) with delta (0, 0)
Screenshot: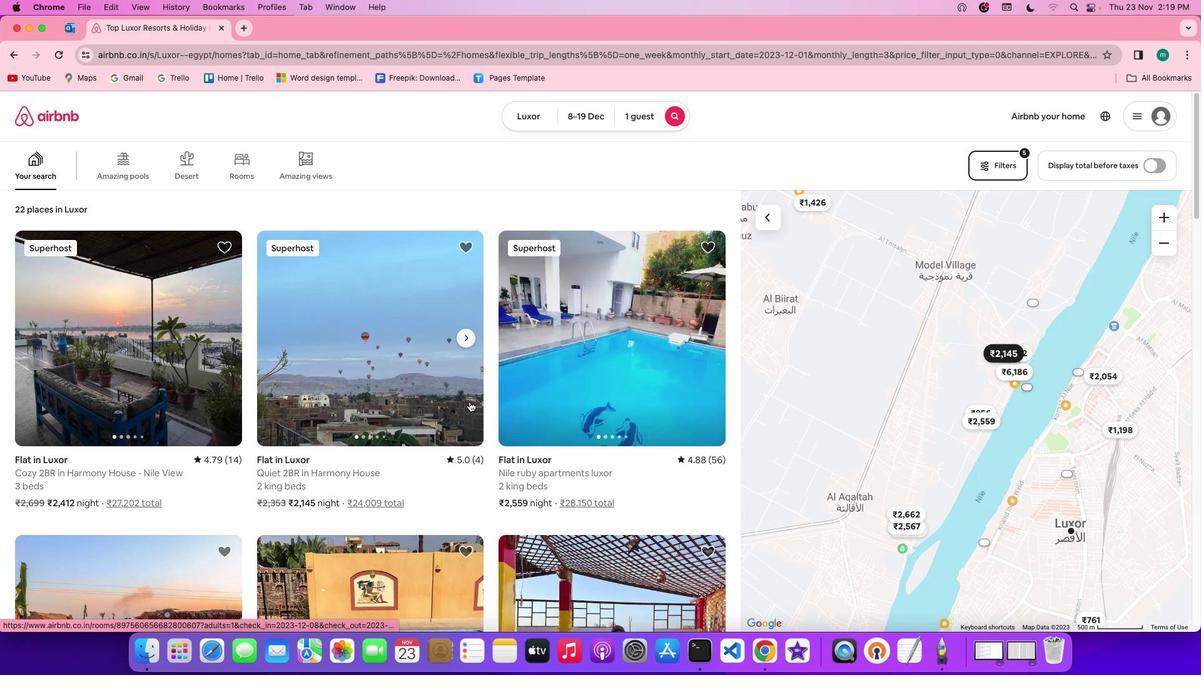 
Action: Mouse scrolled (469, 402) with delta (0, 0)
Screenshot: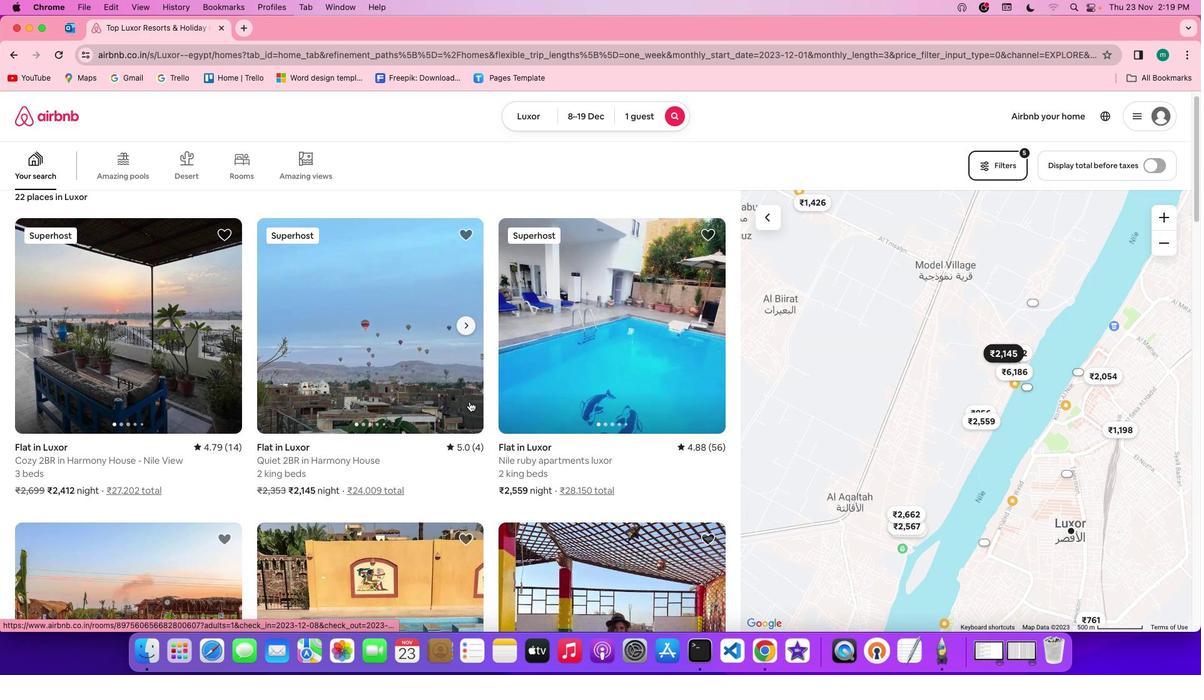 
Action: Mouse scrolled (469, 402) with delta (0, -1)
Screenshot: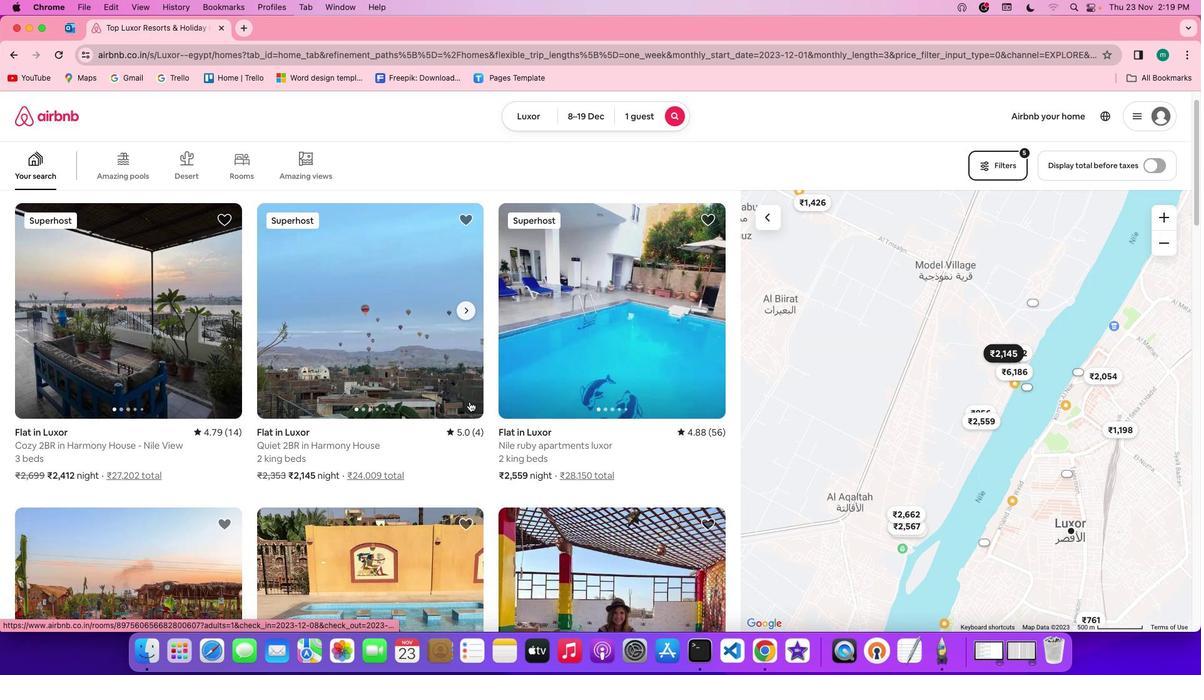 
Action: Mouse scrolled (469, 402) with delta (0, 0)
Screenshot: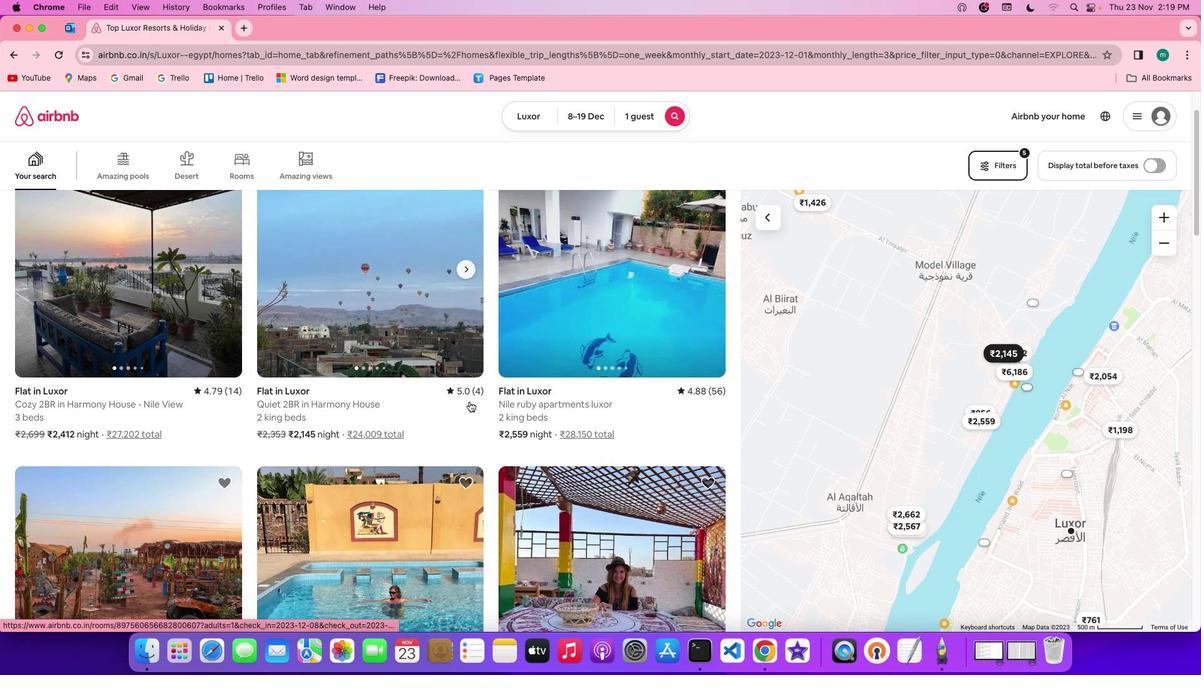 
Action: Mouse scrolled (469, 402) with delta (0, 0)
Screenshot: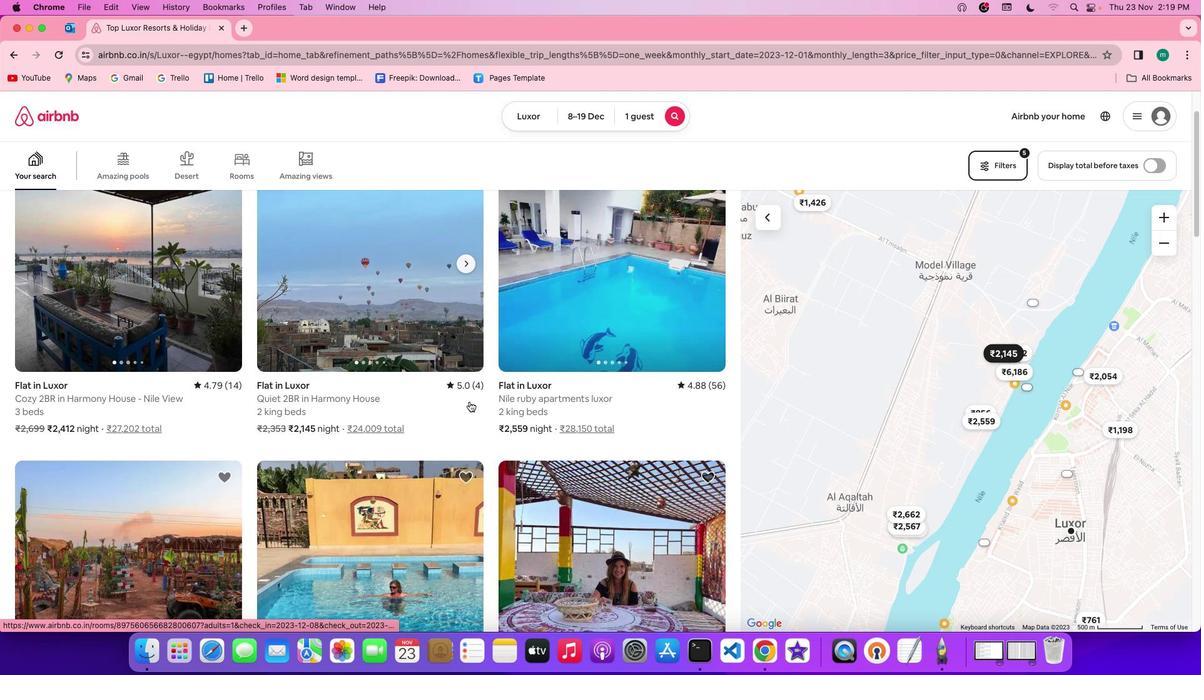 
Action: Mouse scrolled (469, 402) with delta (0, 0)
Screenshot: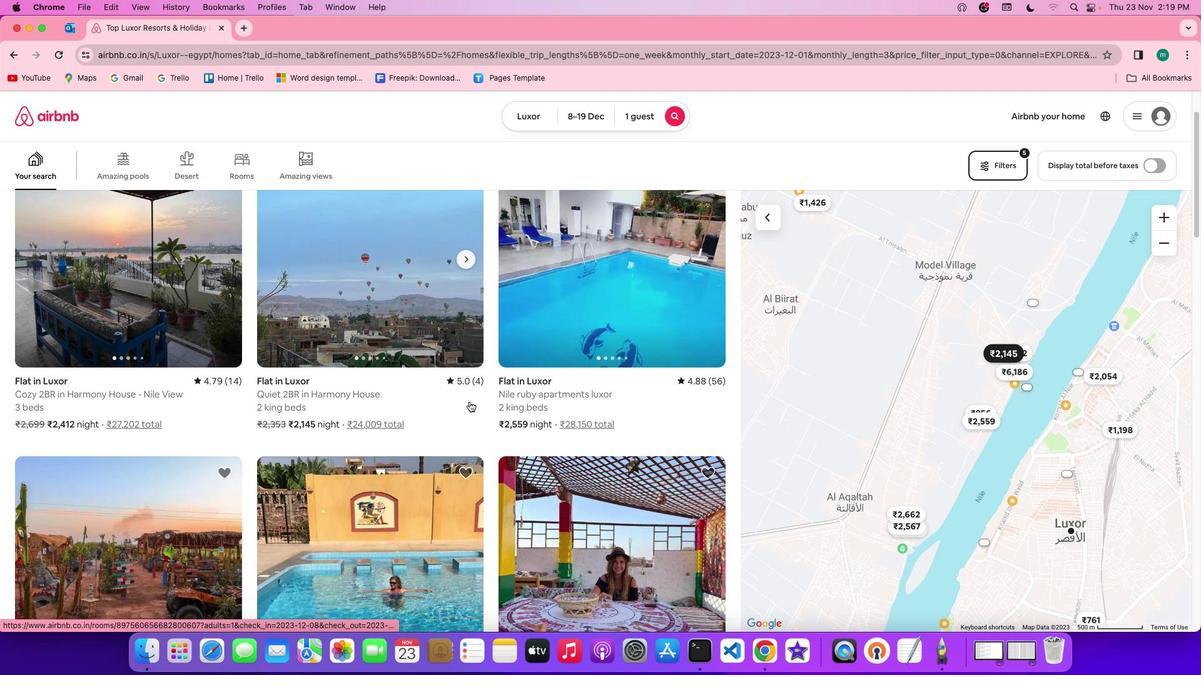 
Action: Mouse scrolled (469, 402) with delta (0, -1)
Screenshot: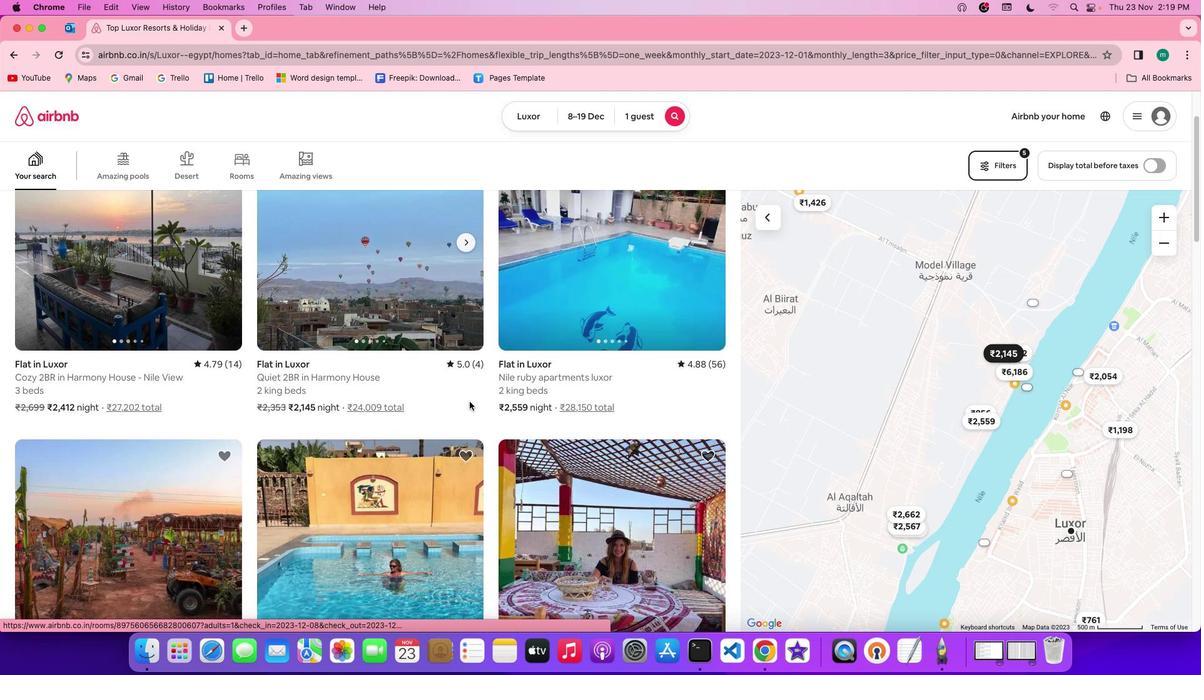 
Action: Mouse scrolled (469, 402) with delta (0, -1)
Screenshot: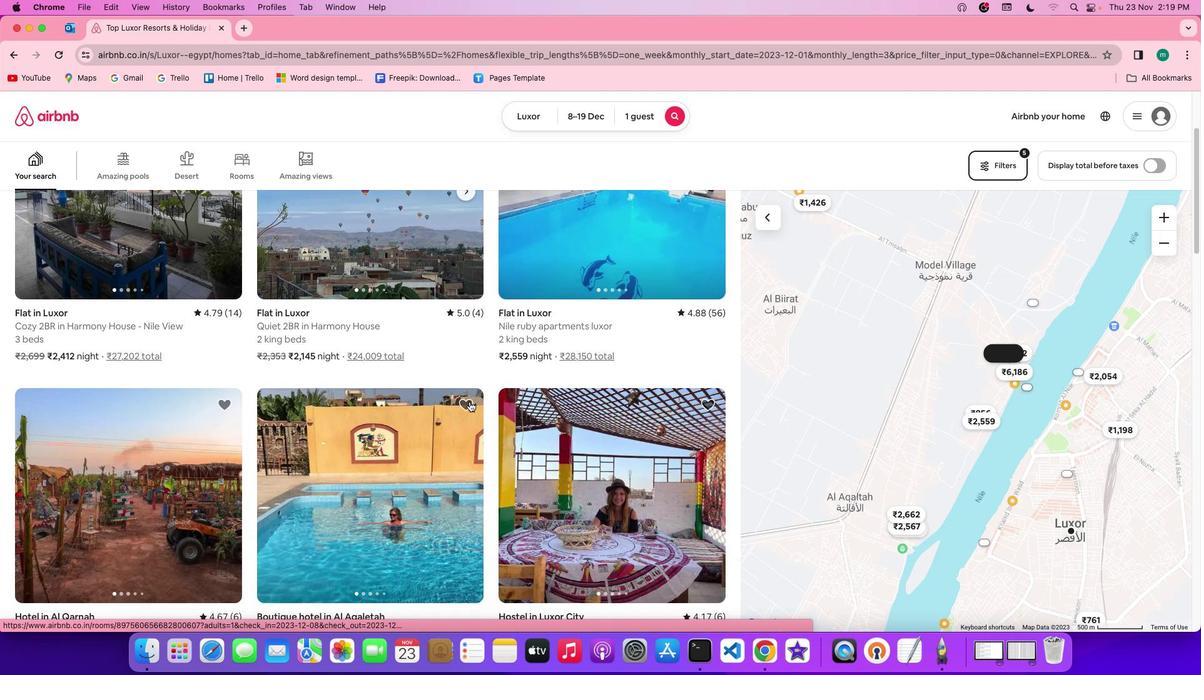 
Action: Mouse scrolled (469, 402) with delta (0, 0)
Screenshot: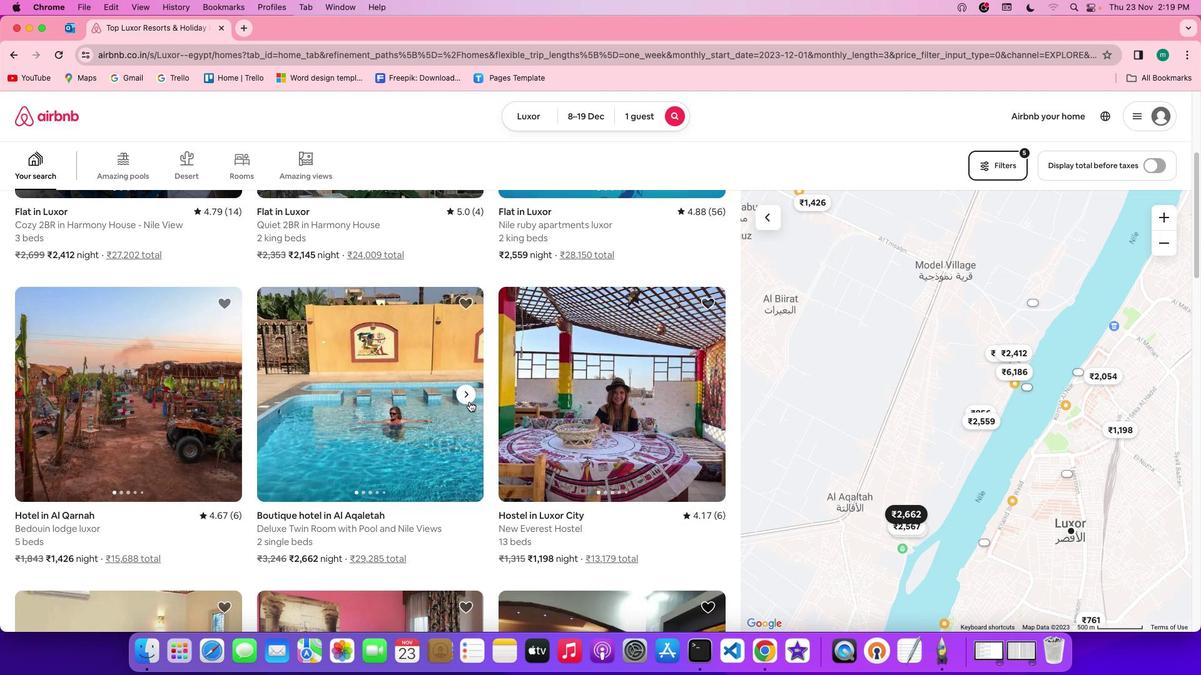 
Action: Mouse scrolled (469, 402) with delta (0, 0)
Screenshot: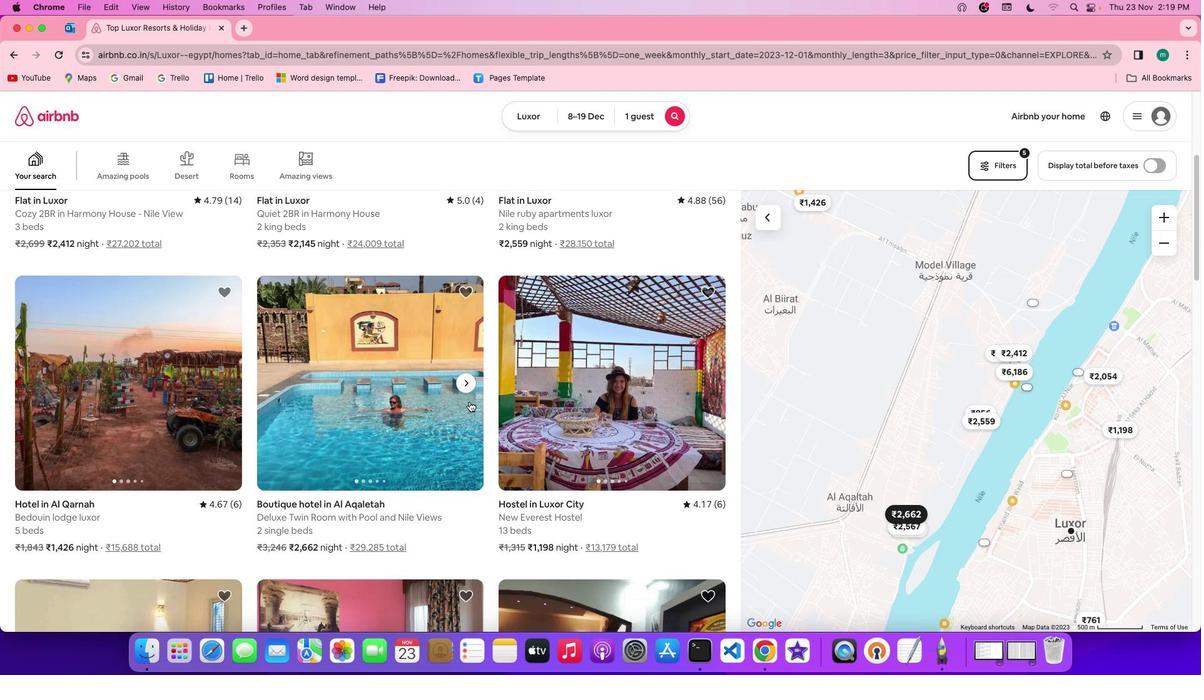
Action: Mouse scrolled (469, 402) with delta (0, -1)
Screenshot: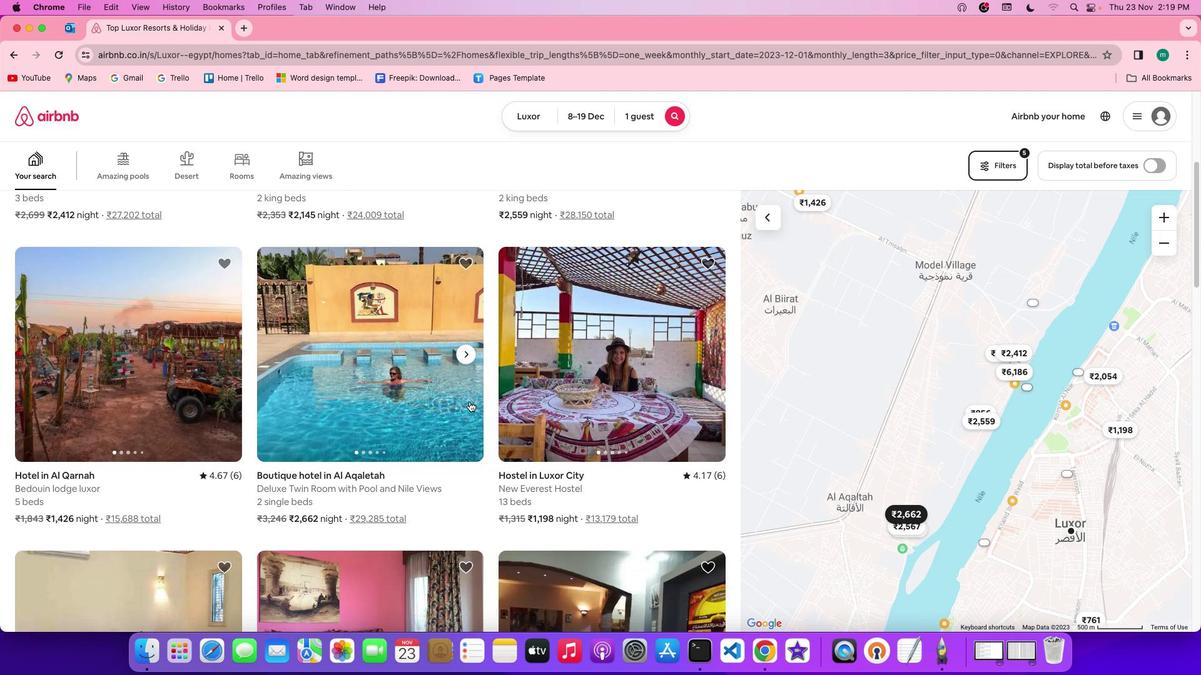 
Action: Mouse scrolled (469, 402) with delta (0, 0)
Screenshot: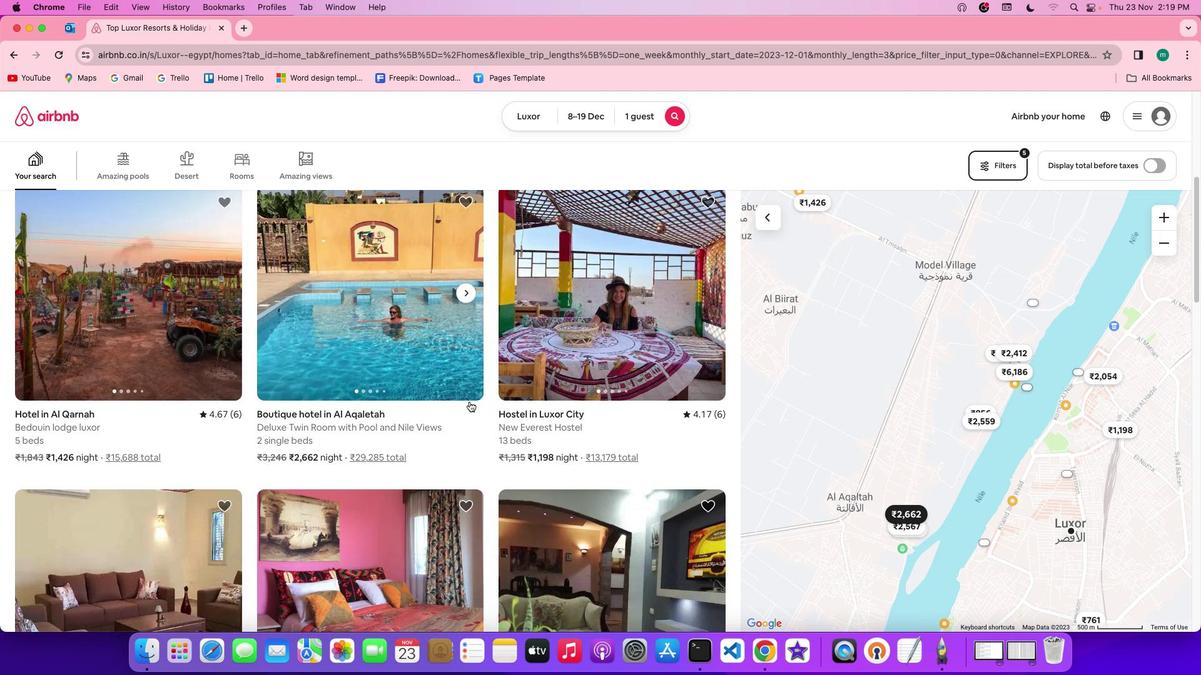 
Action: Mouse moved to (408, 352)
Screenshot: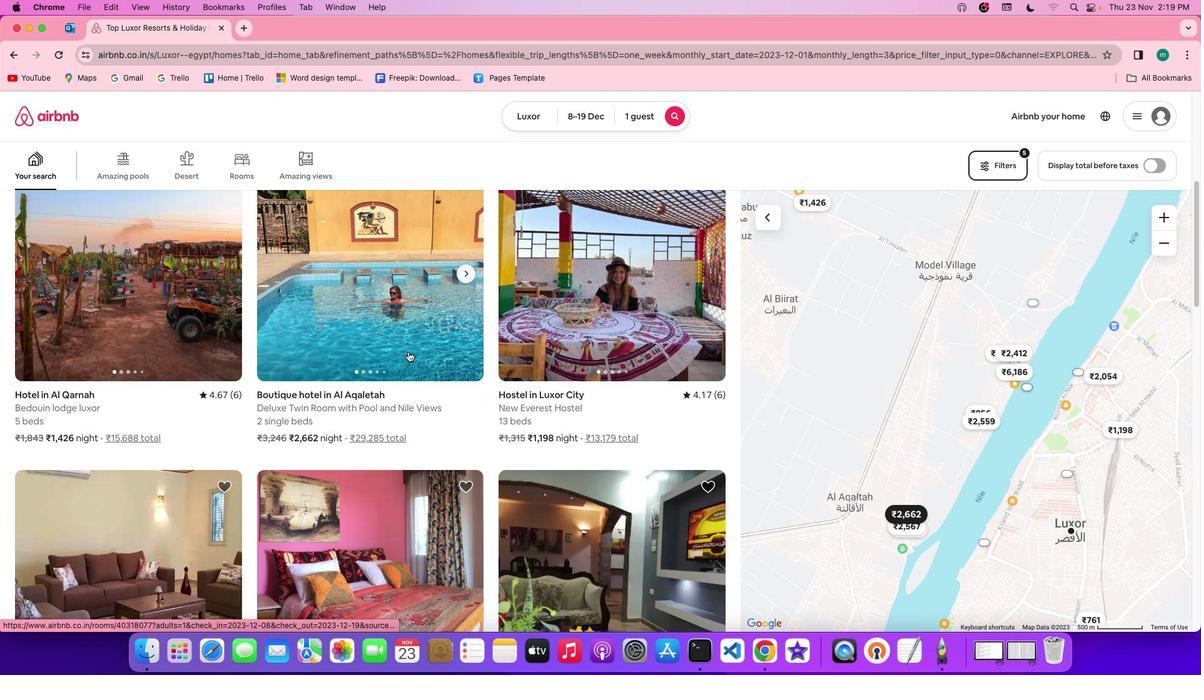 
Action: Mouse scrolled (408, 352) with delta (0, 0)
Screenshot: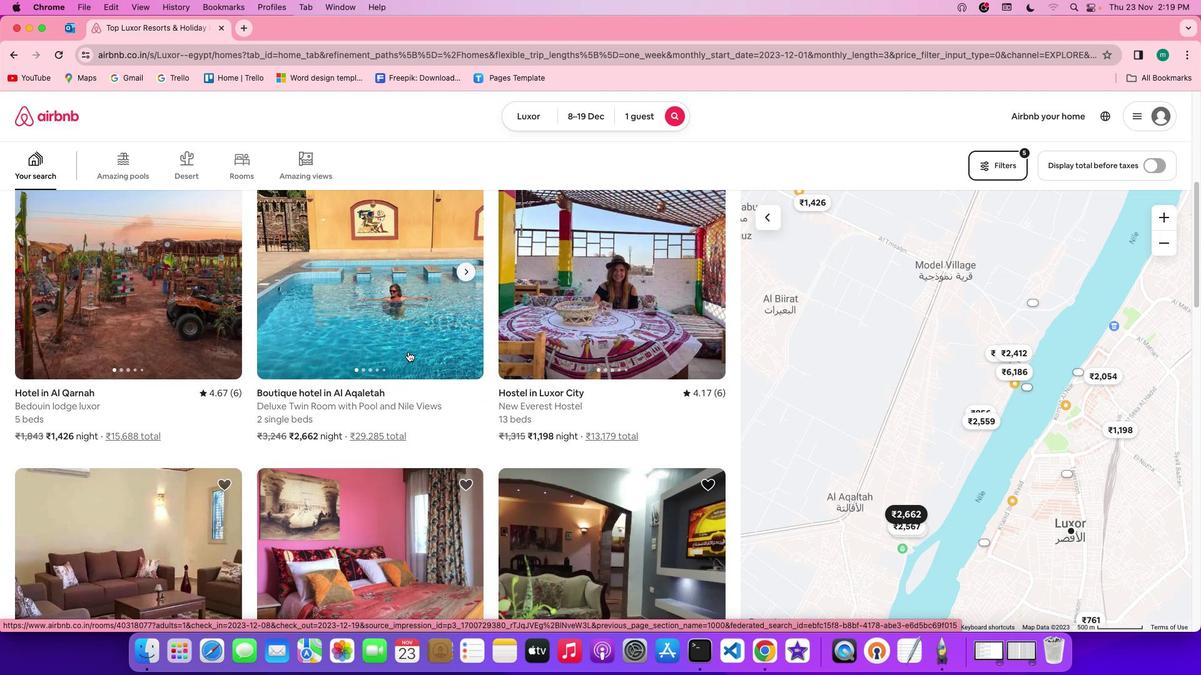 
Action: Mouse scrolled (408, 352) with delta (0, 0)
Screenshot: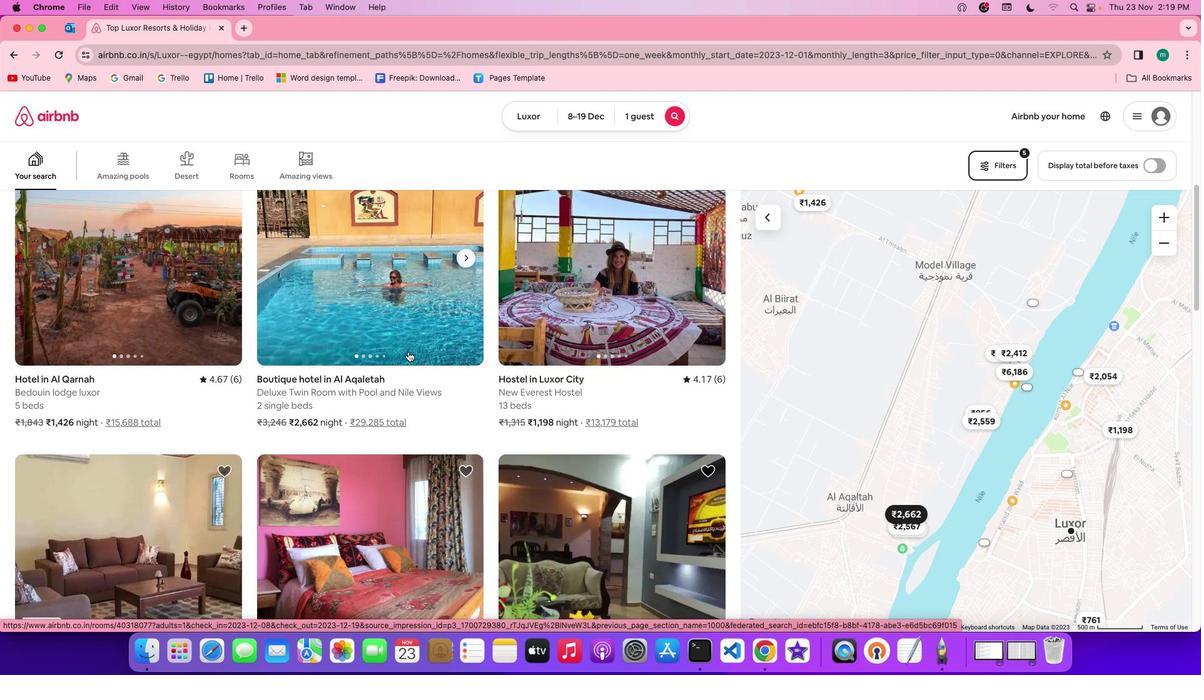 
Action: Mouse scrolled (408, 352) with delta (0, 0)
Screenshot: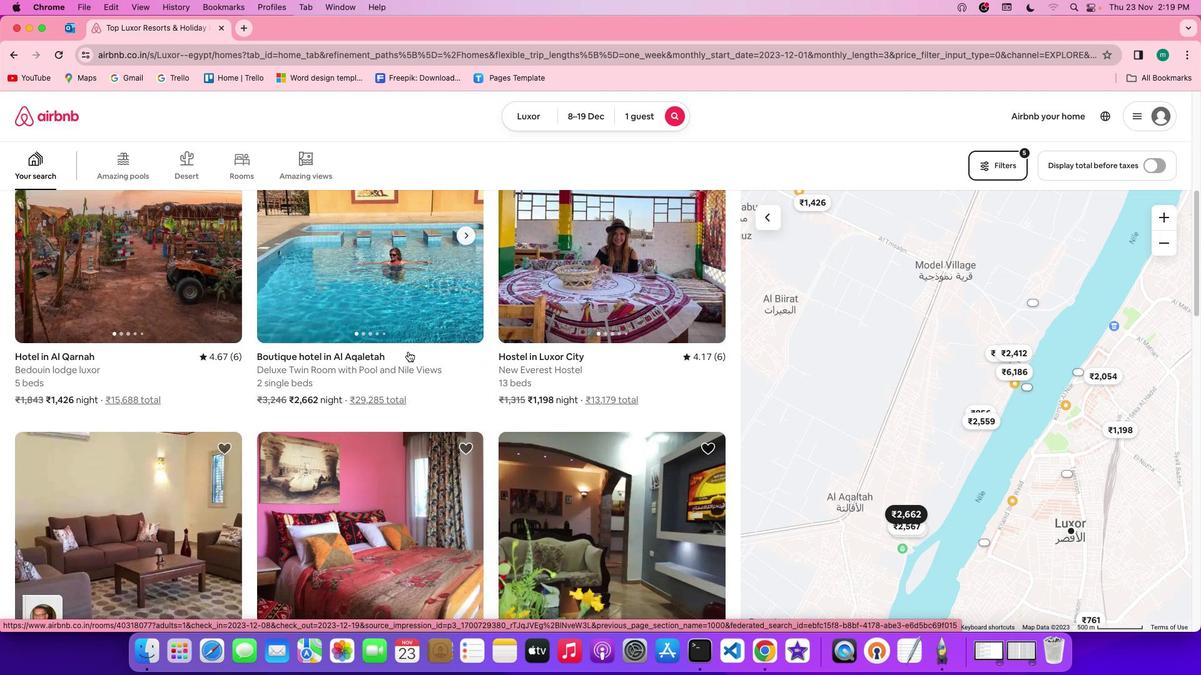 
Action: Mouse scrolled (408, 352) with delta (0, -1)
Screenshot: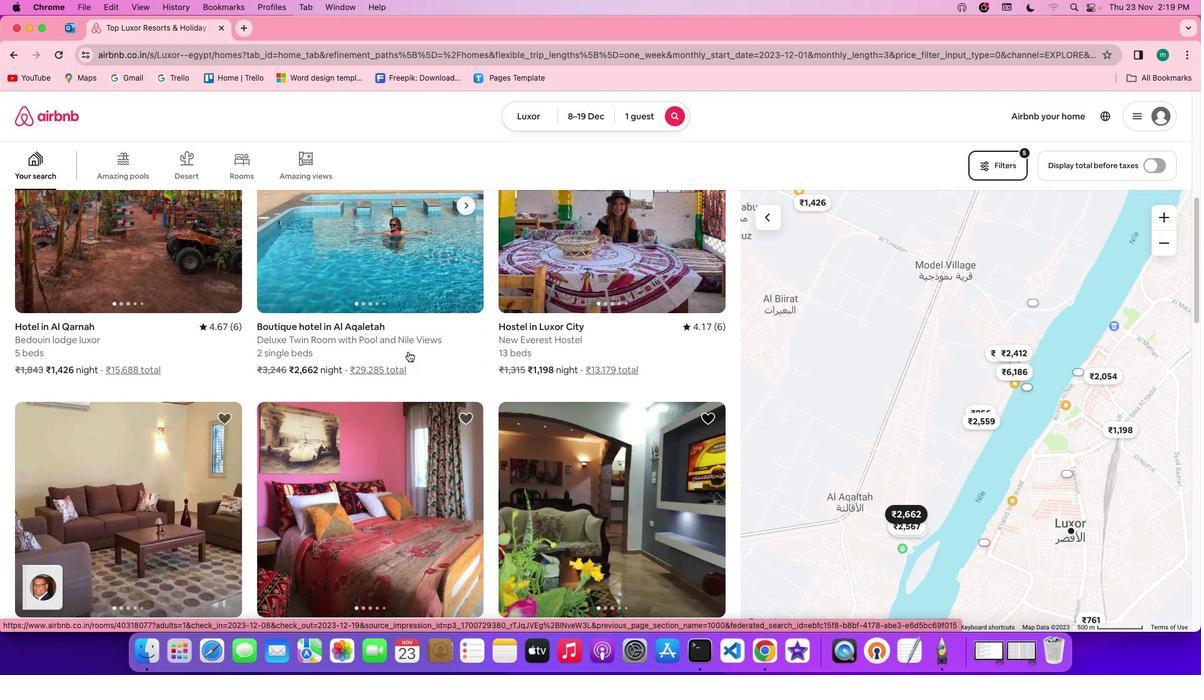 
Action: Mouse scrolled (408, 352) with delta (0, -1)
Screenshot: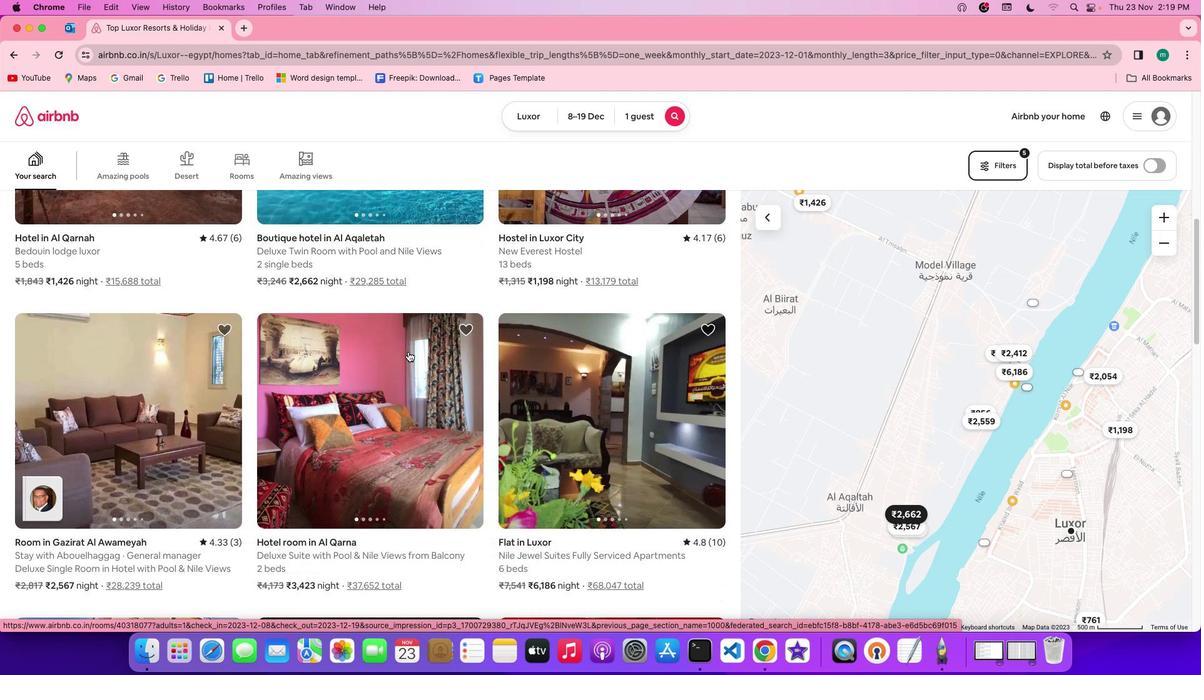 
Action: Mouse scrolled (408, 352) with delta (0, 0)
Screenshot: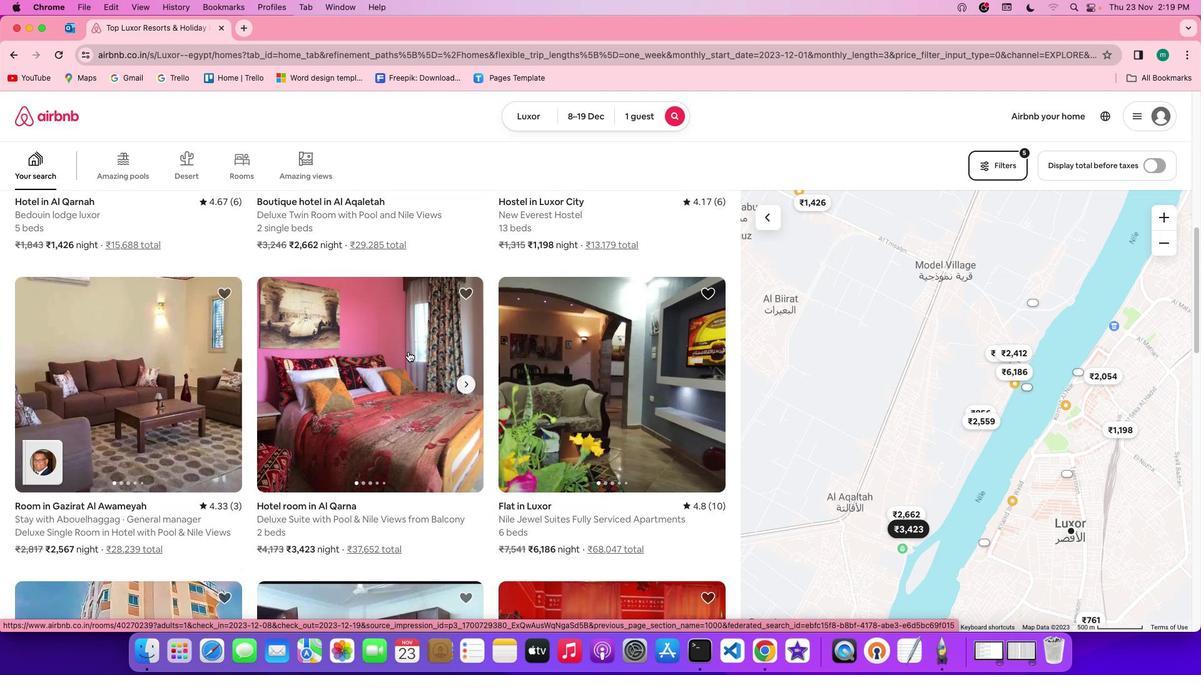 
Action: Mouse scrolled (408, 352) with delta (0, 0)
Screenshot: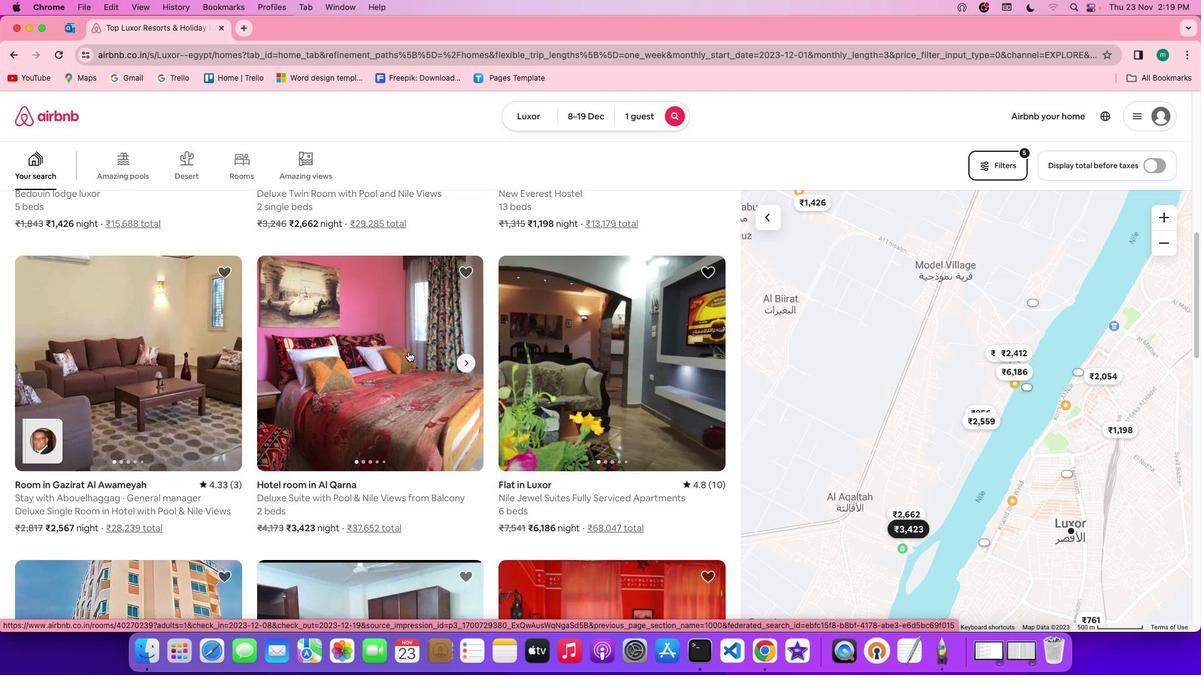 
Action: Mouse scrolled (408, 352) with delta (0, -1)
Screenshot: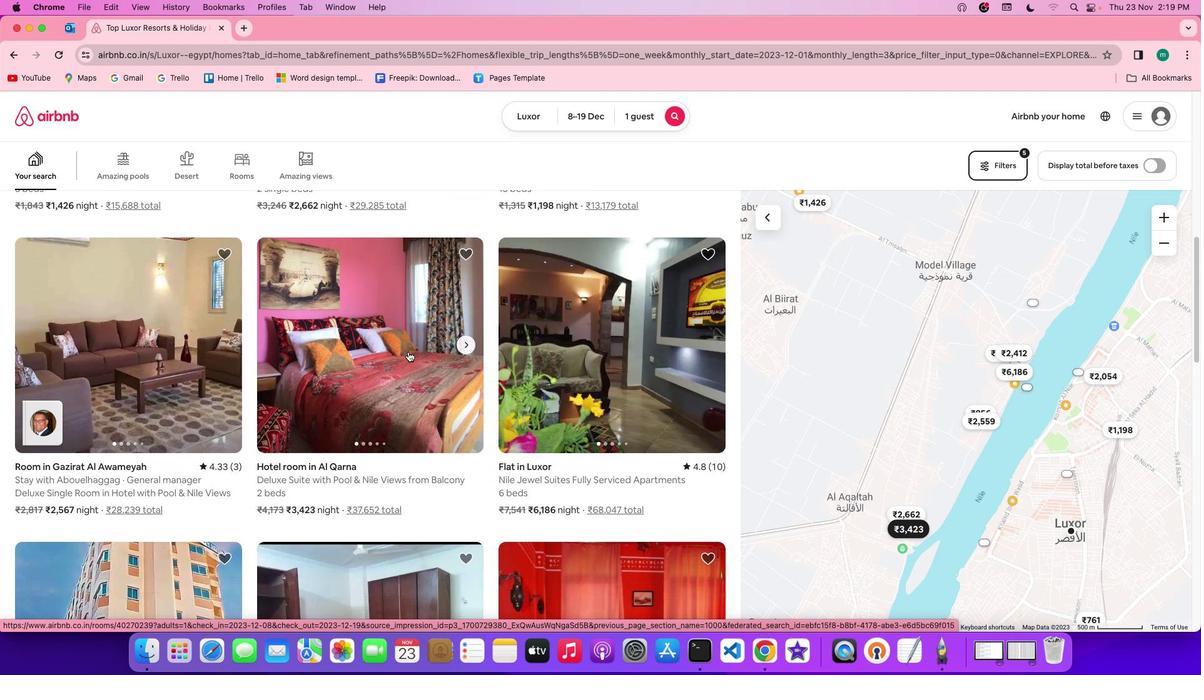 
Action: Mouse scrolled (408, 352) with delta (0, 0)
Screenshot: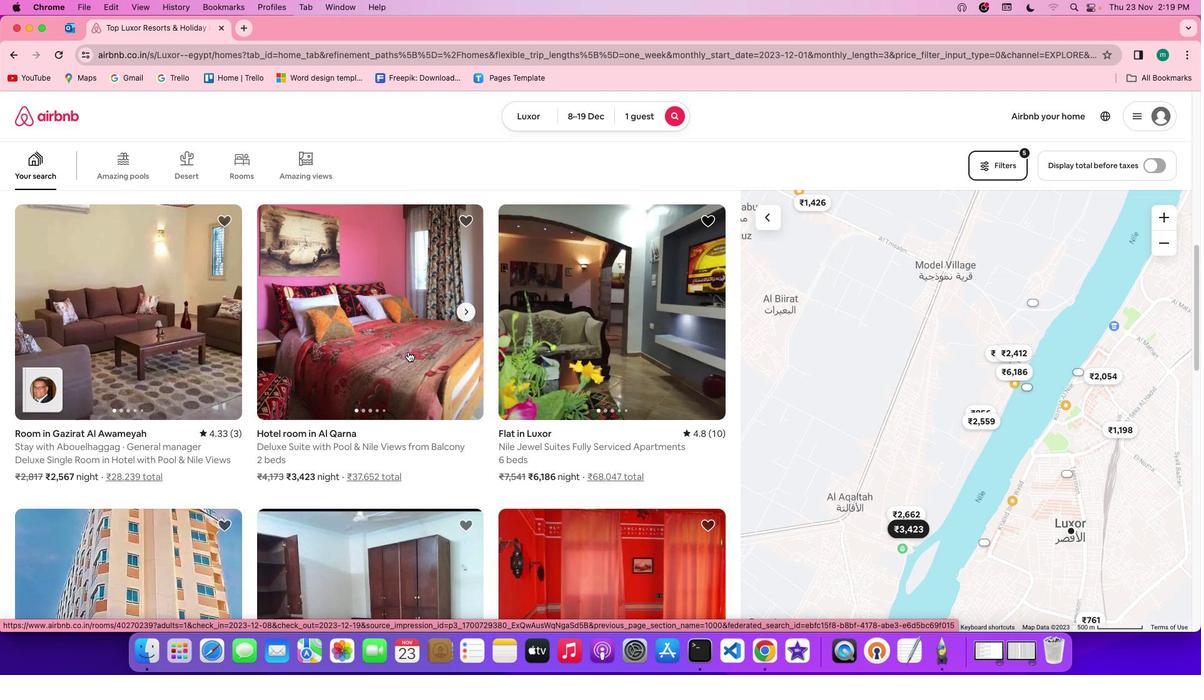 
Action: Mouse scrolled (408, 352) with delta (0, 0)
Screenshot: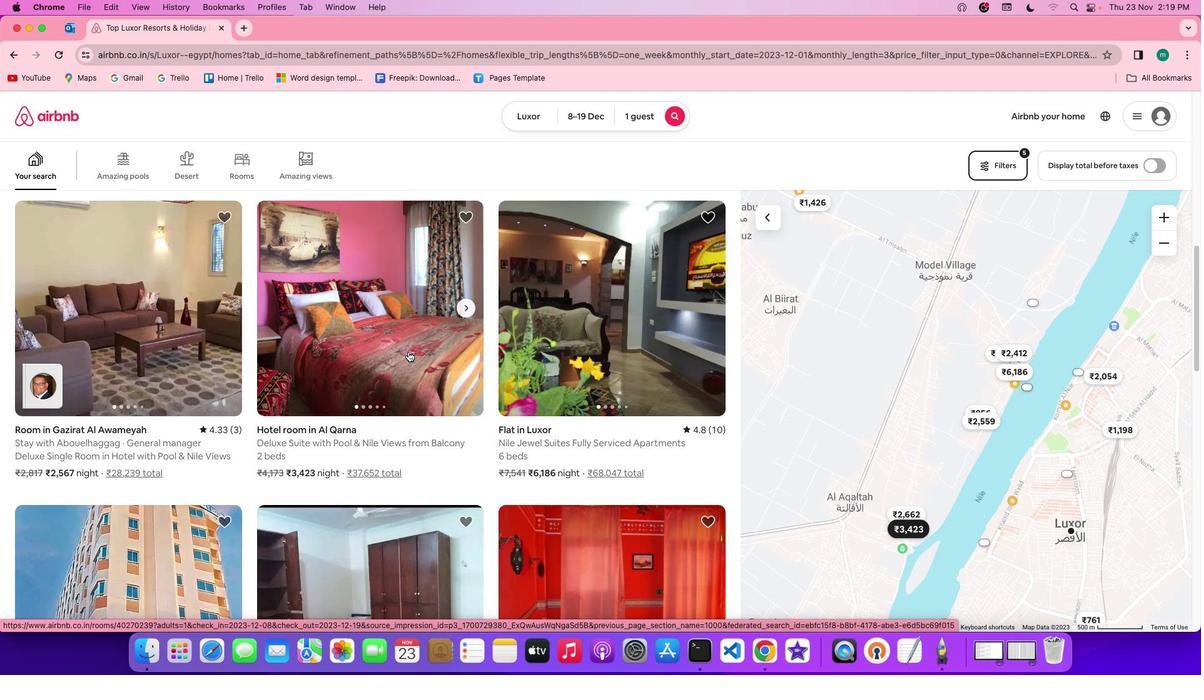 
Action: Mouse scrolled (408, 352) with delta (0, 0)
Screenshot: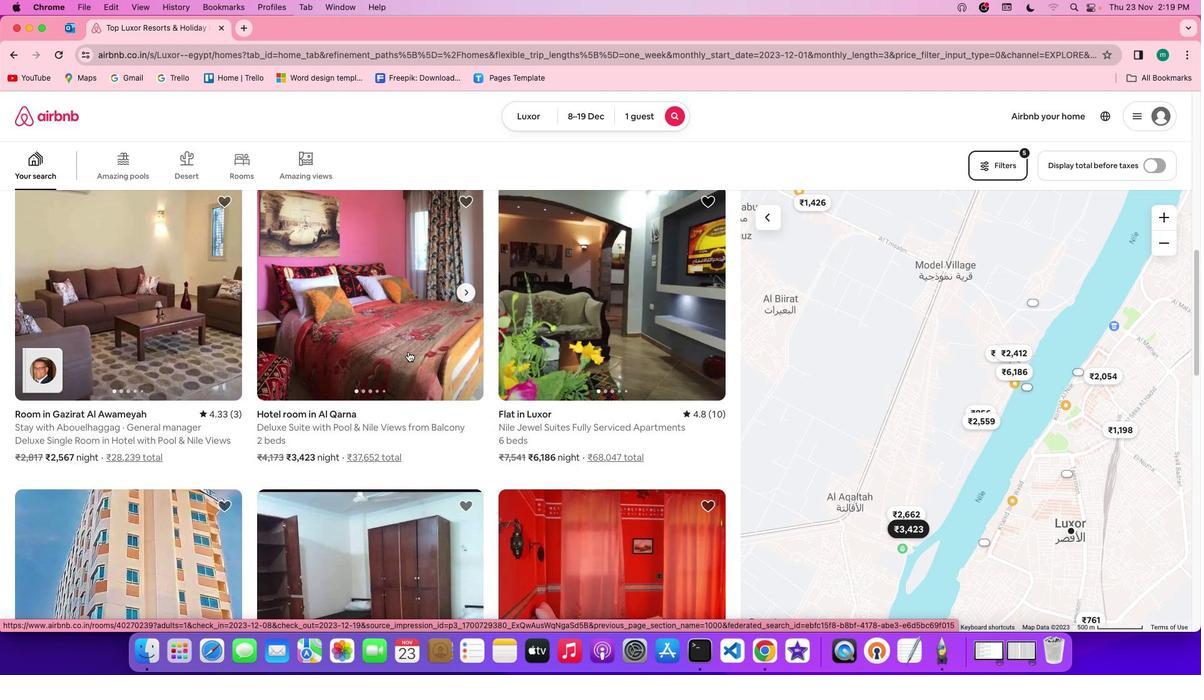 
Action: Mouse scrolled (408, 352) with delta (0, -1)
Screenshot: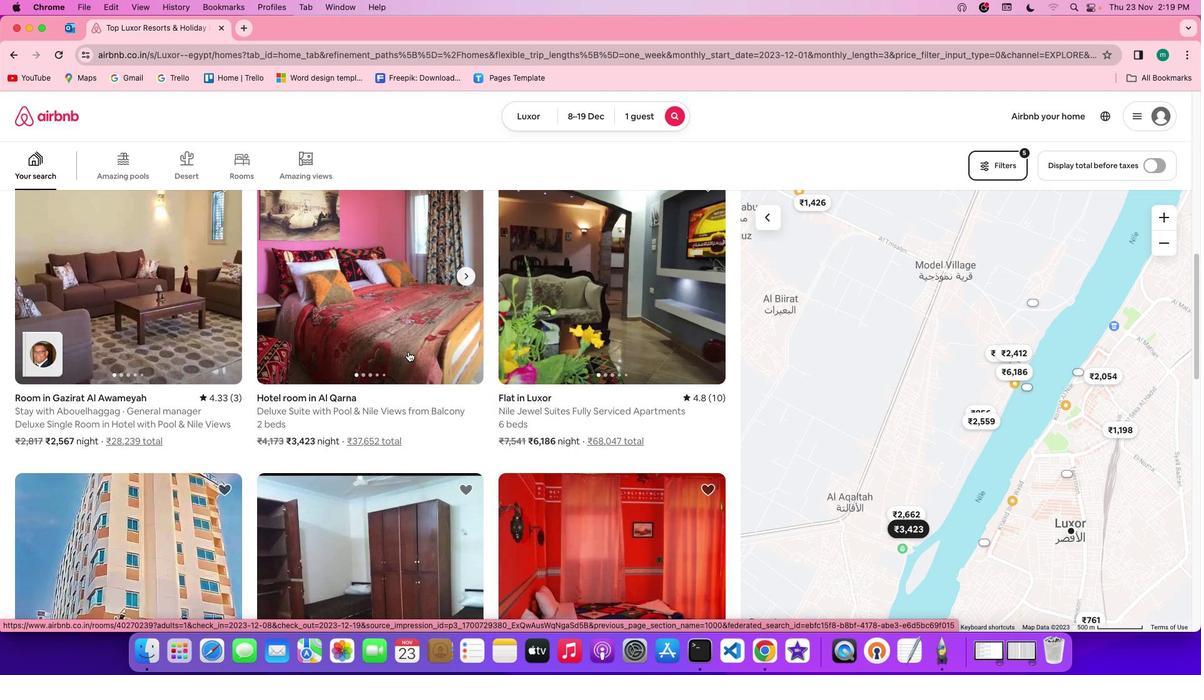 
Action: Mouse scrolled (408, 352) with delta (0, 0)
Screenshot: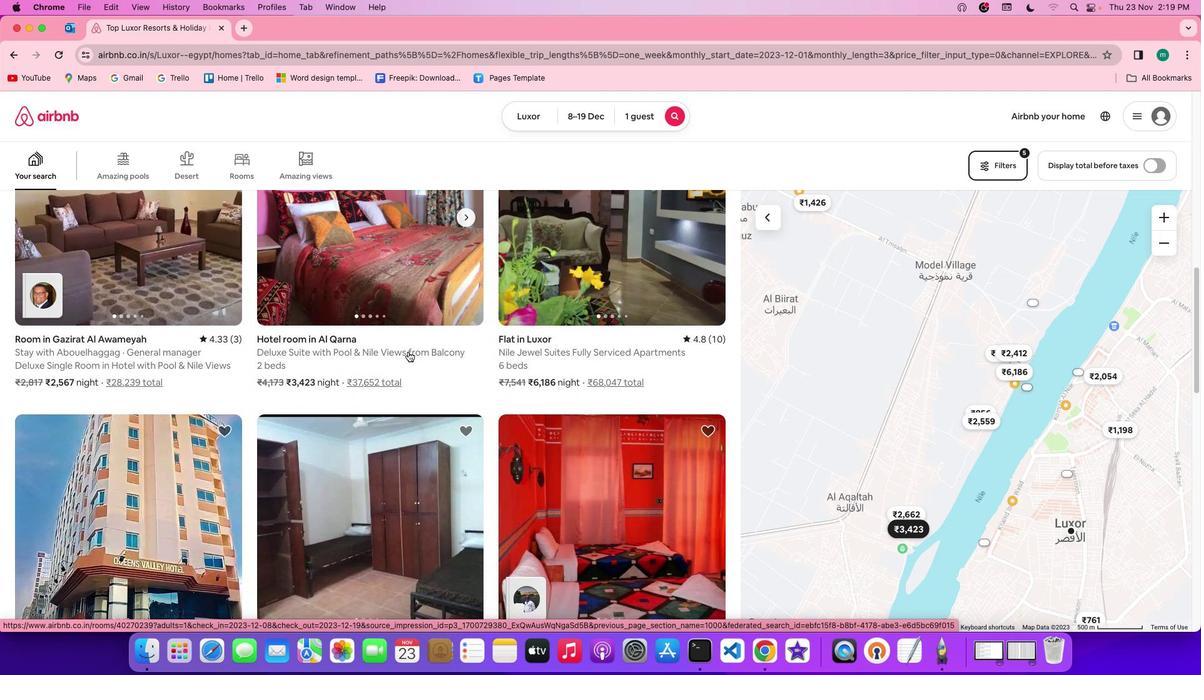 
Action: Mouse moved to (578, 269)
Screenshot: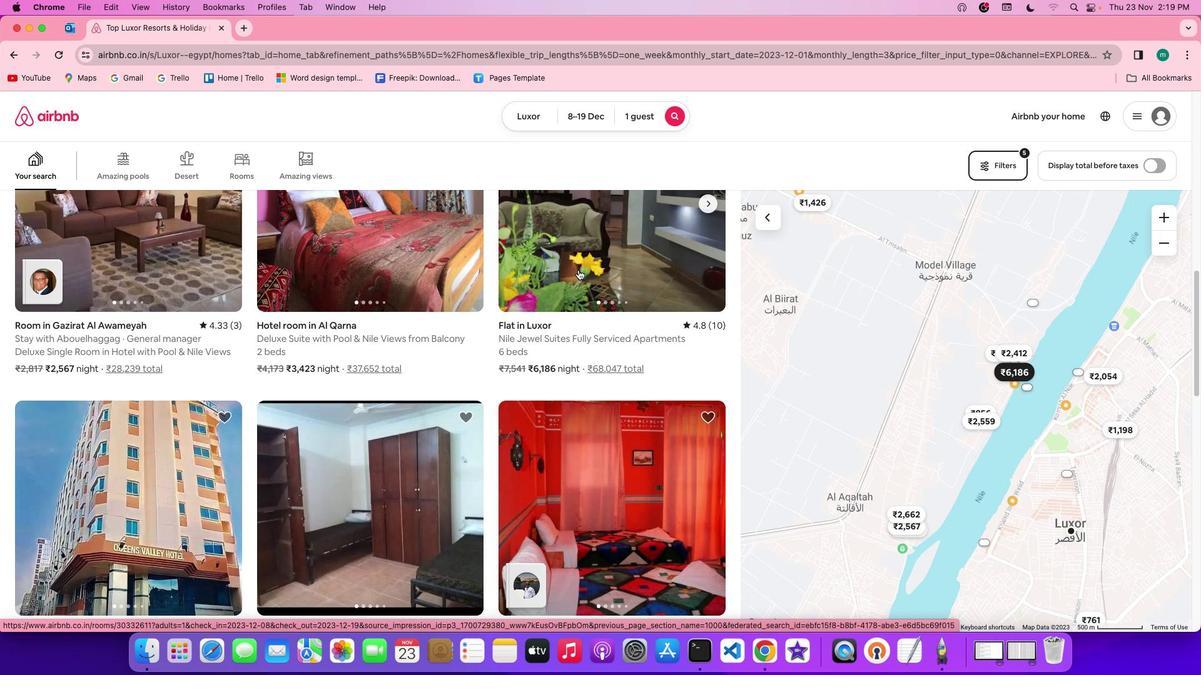 
Action: Mouse pressed left at (578, 269)
Screenshot: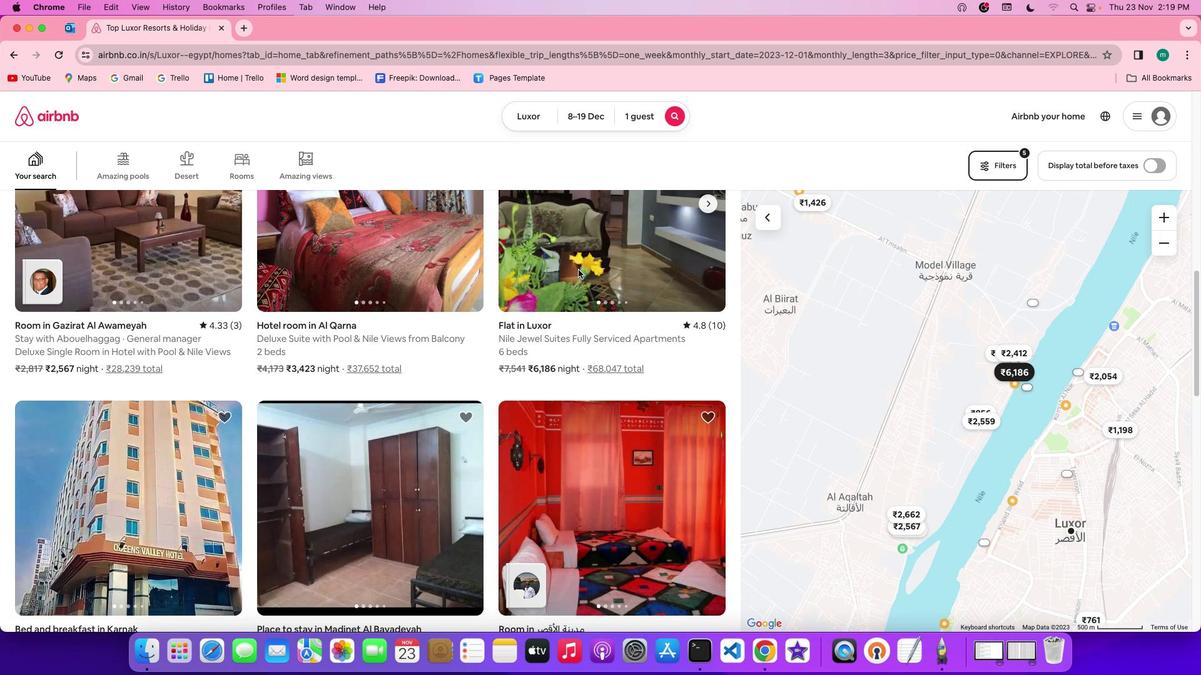 
Action: Mouse moved to (884, 463)
Screenshot: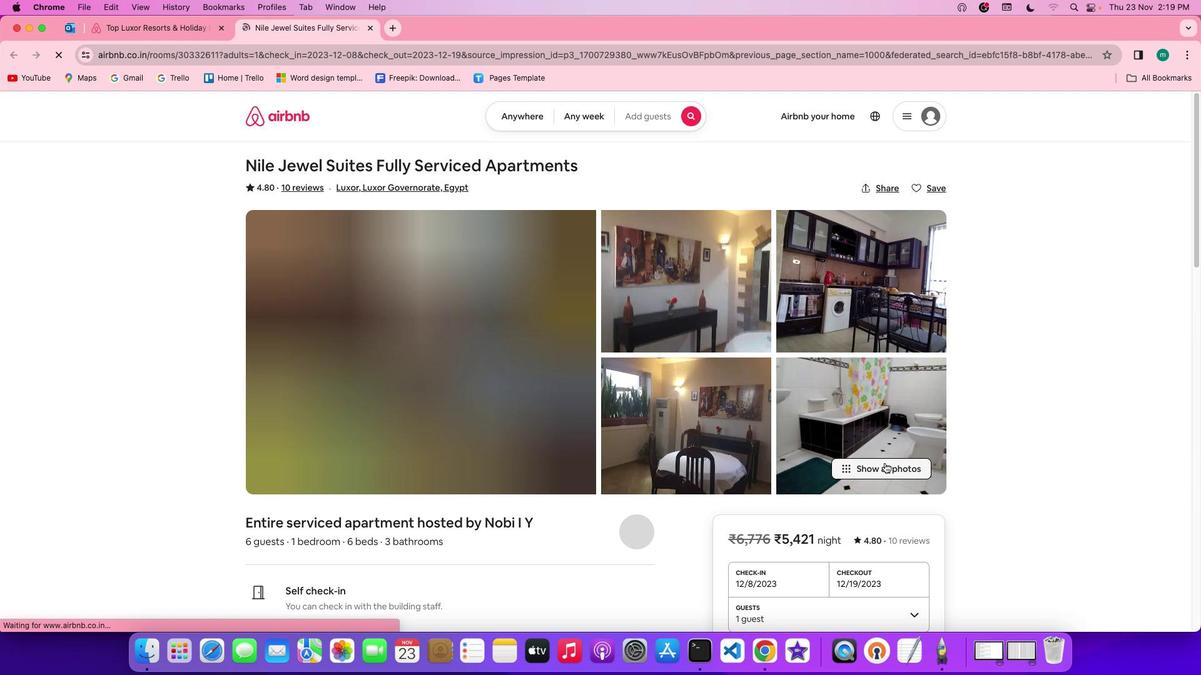 
Action: Mouse pressed left at (884, 463)
Screenshot: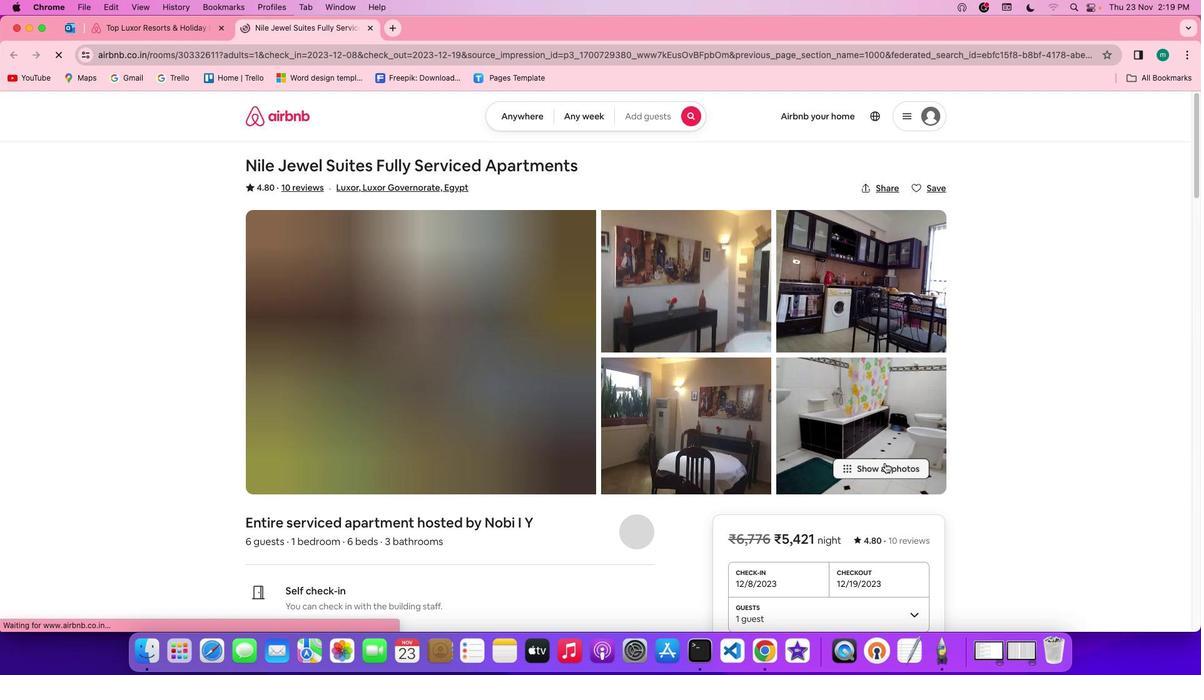 
Action: Mouse moved to (616, 438)
Screenshot: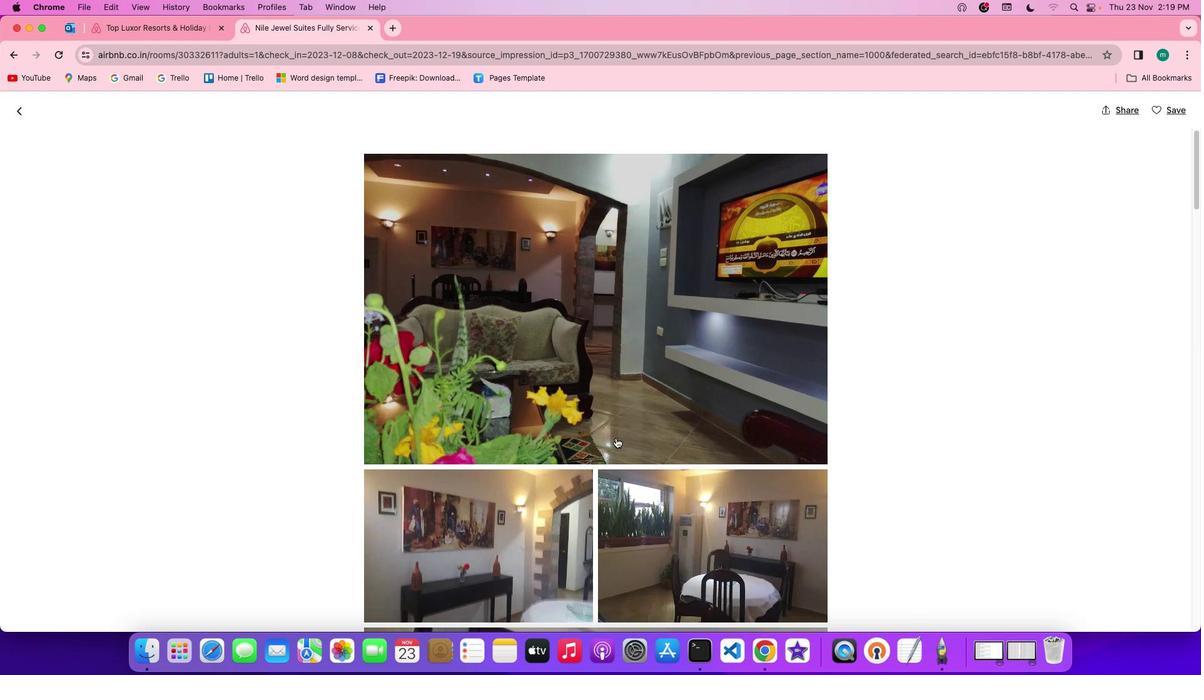 
Action: Mouse scrolled (616, 438) with delta (0, 0)
Screenshot: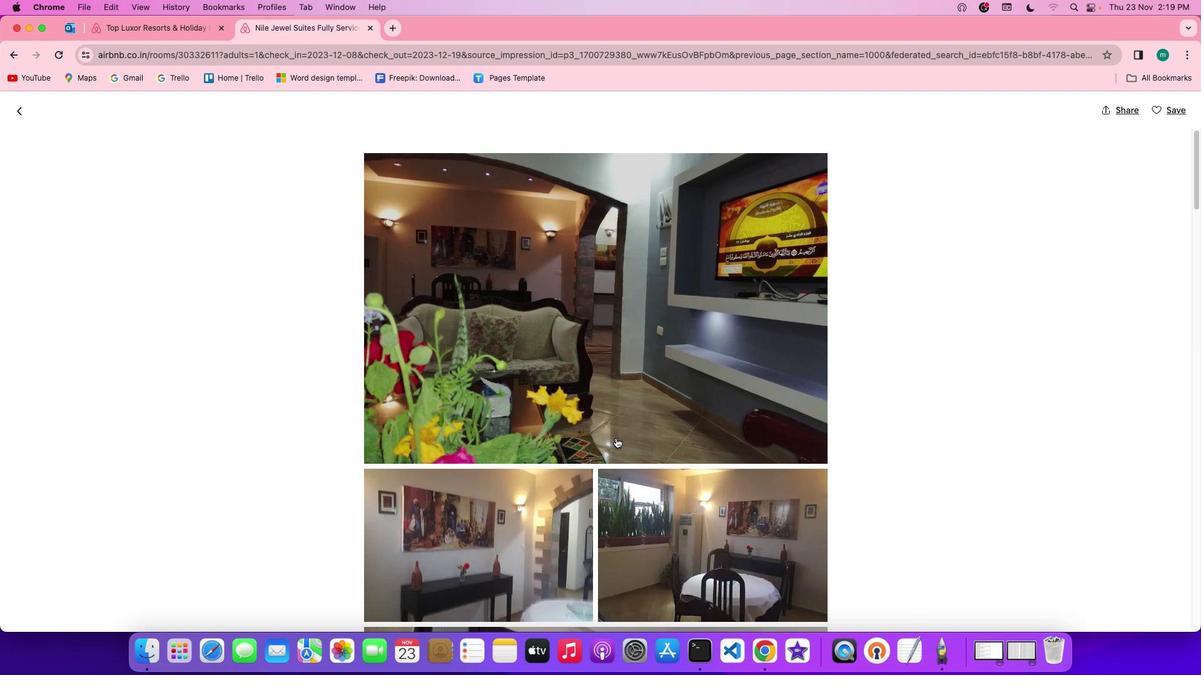 
Action: Mouse scrolled (616, 438) with delta (0, 0)
Screenshot: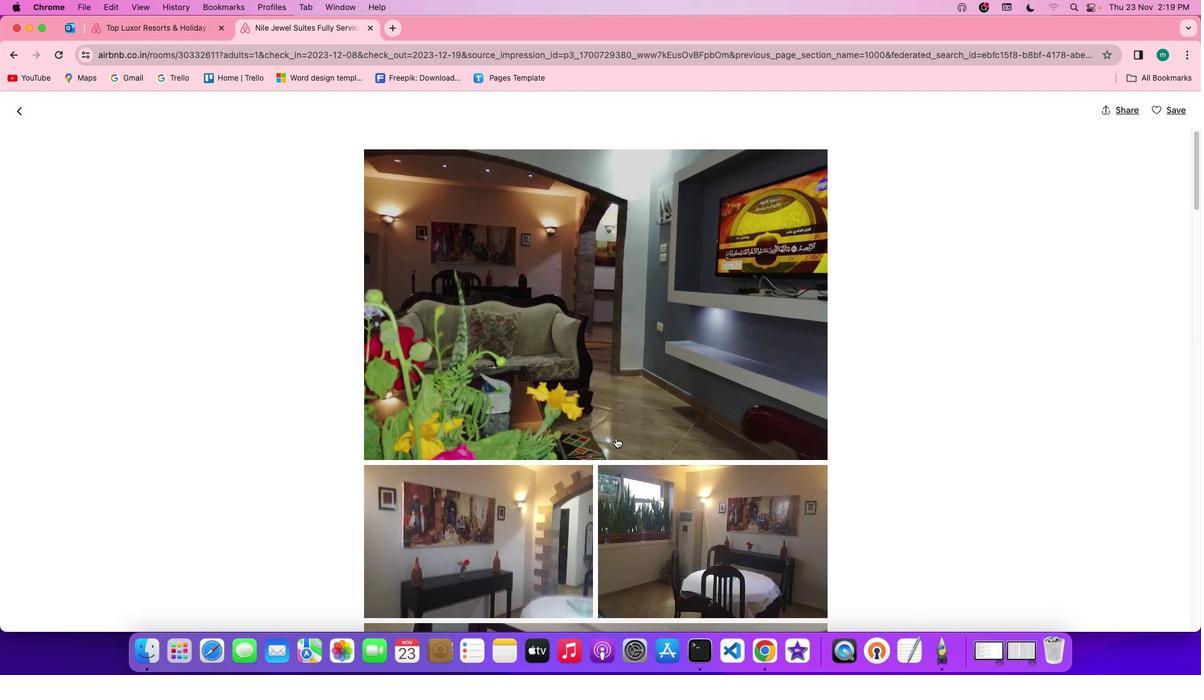 
Action: Mouse scrolled (616, 438) with delta (0, 0)
Screenshot: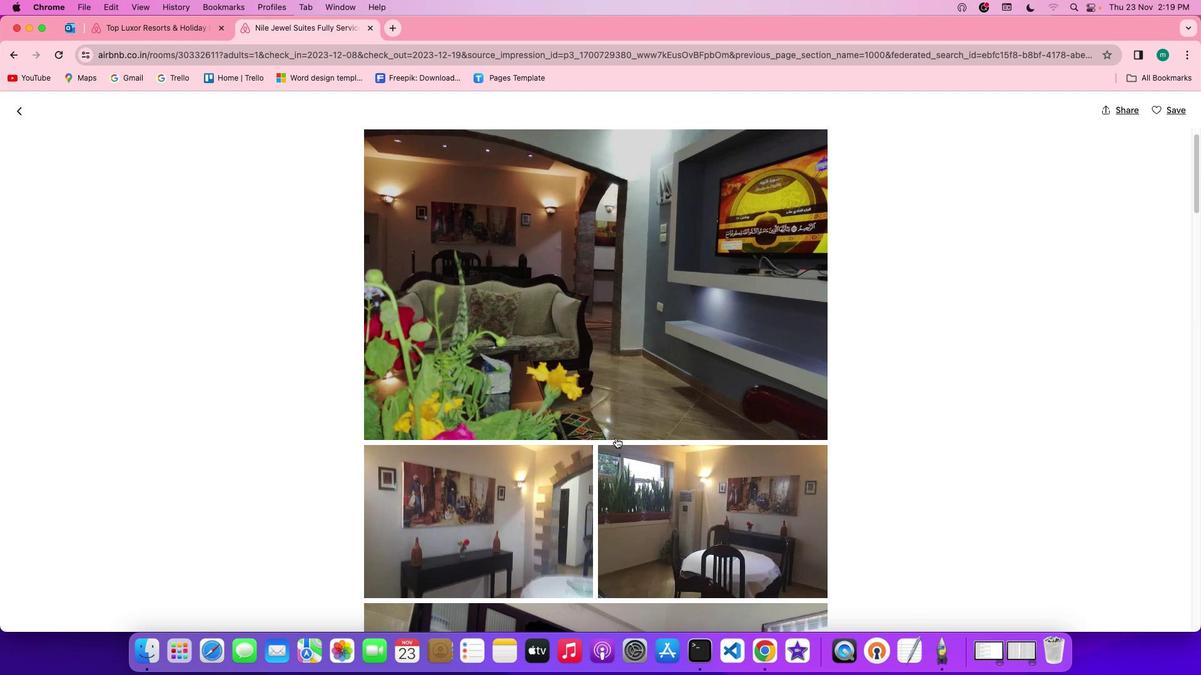 
Action: Mouse scrolled (616, 438) with delta (0, 0)
Screenshot: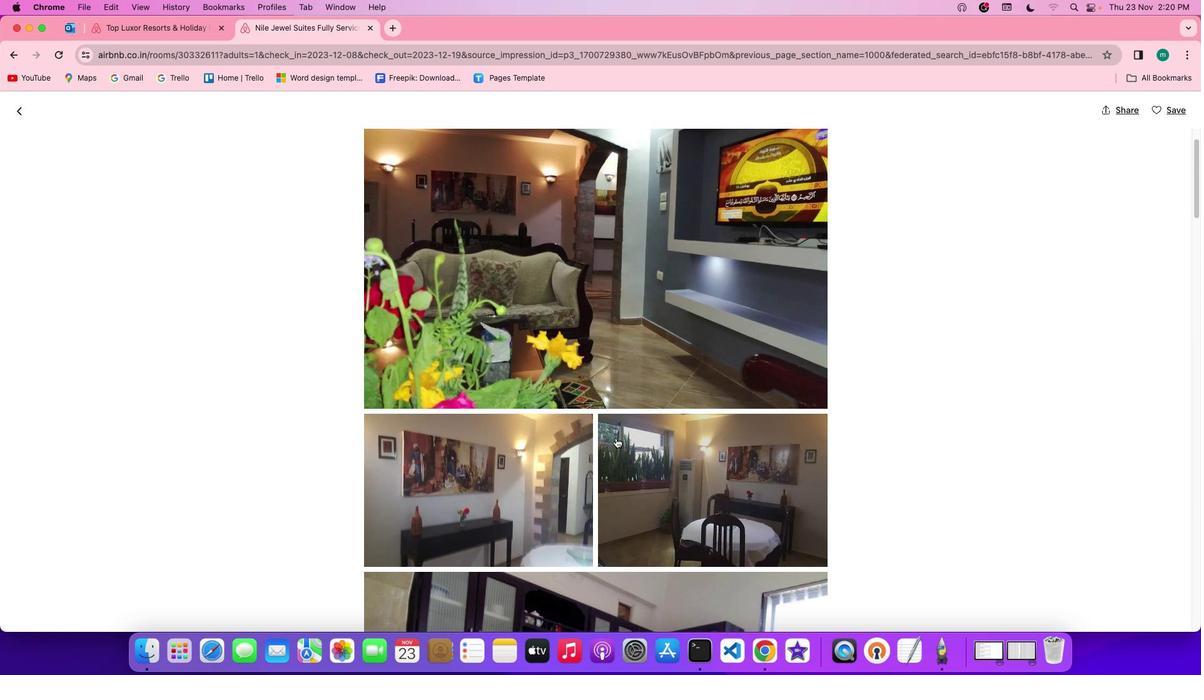 
Action: Mouse scrolled (616, 438) with delta (0, 0)
Screenshot: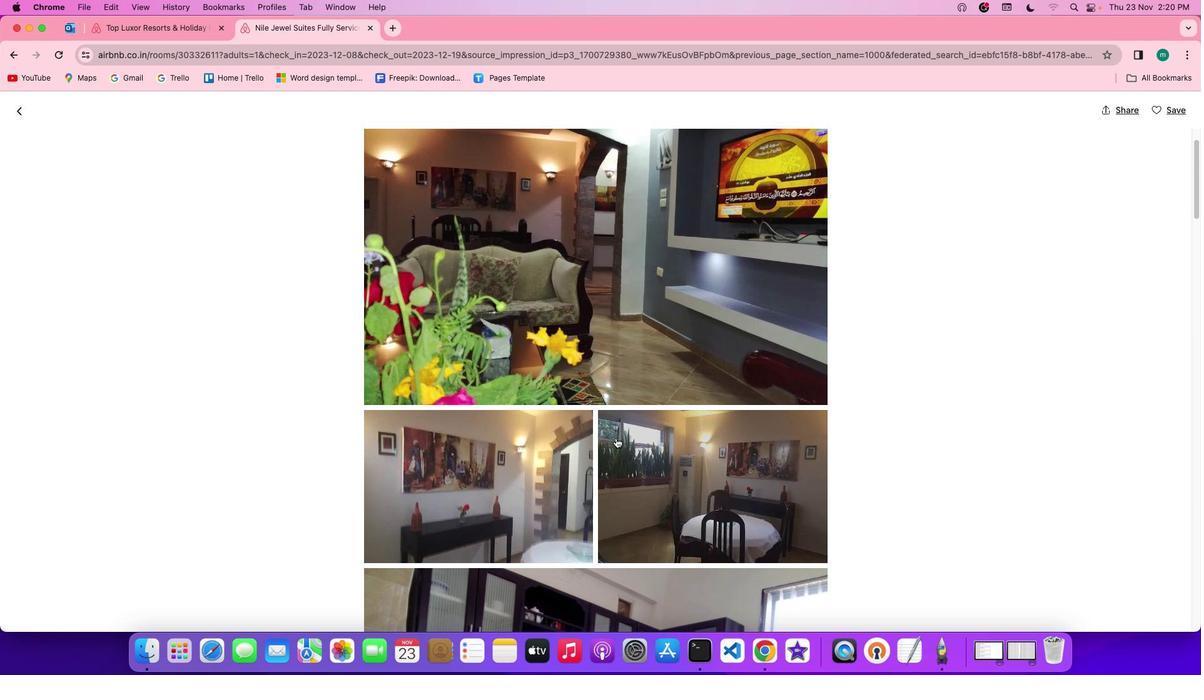 
Action: Mouse scrolled (616, 438) with delta (0, -1)
Screenshot: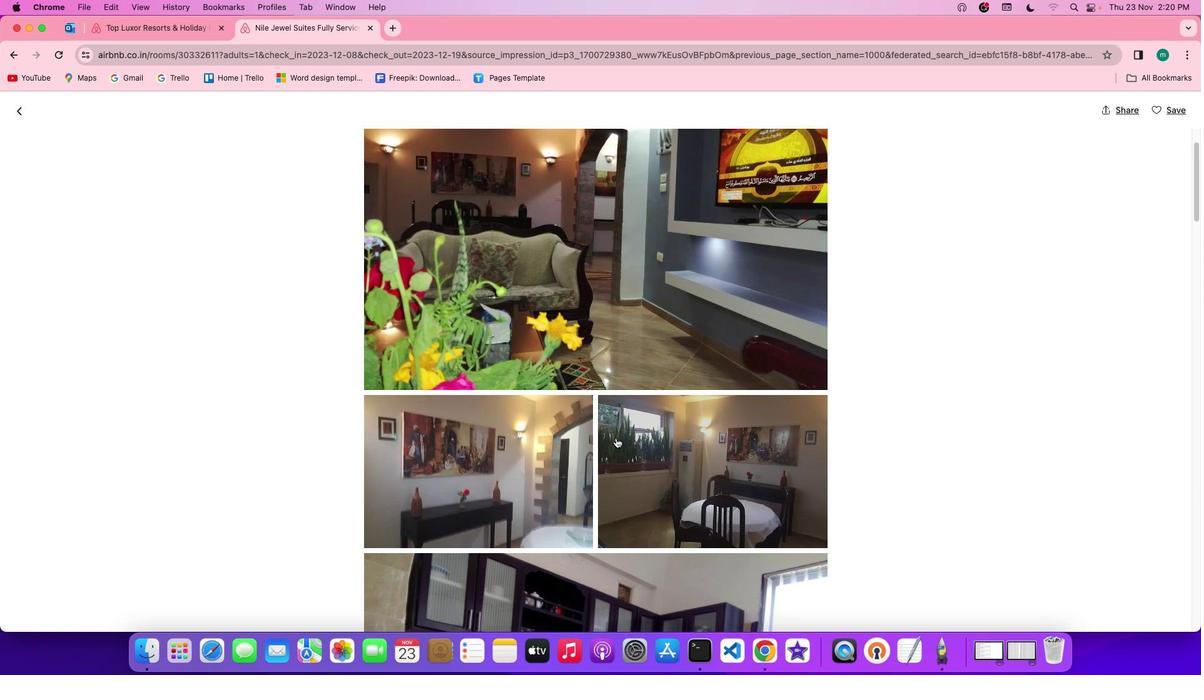 
Action: Mouse scrolled (616, 438) with delta (0, -1)
Screenshot: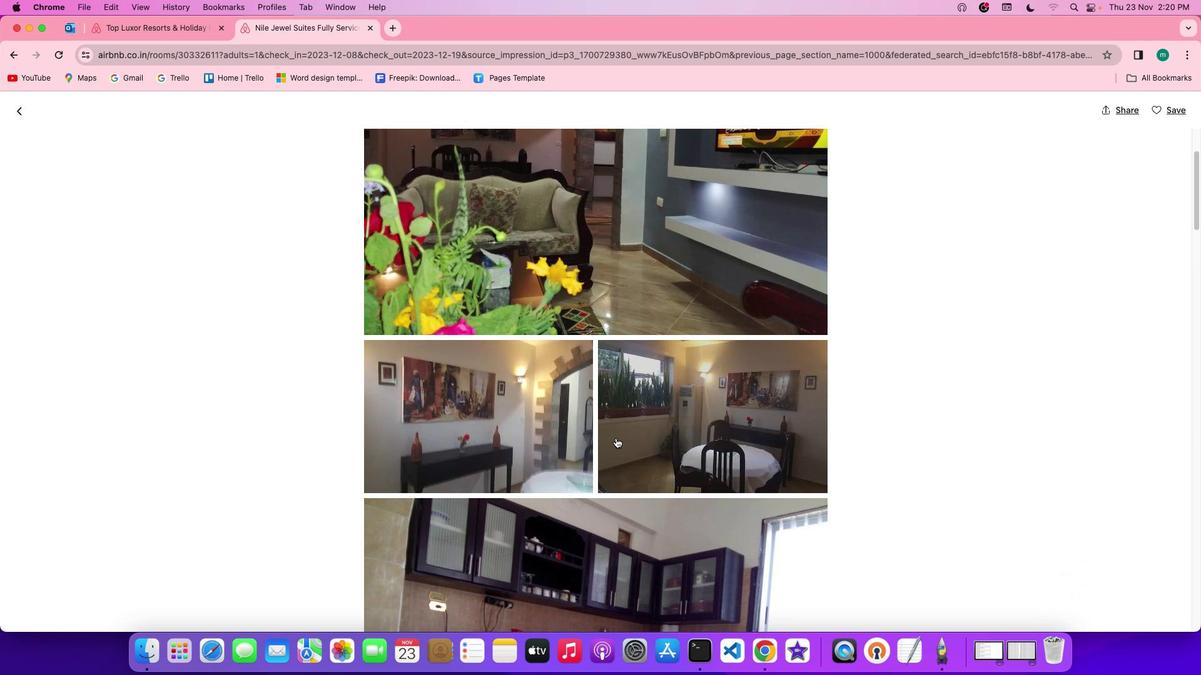 
Action: Mouse scrolled (616, 438) with delta (0, 0)
Screenshot: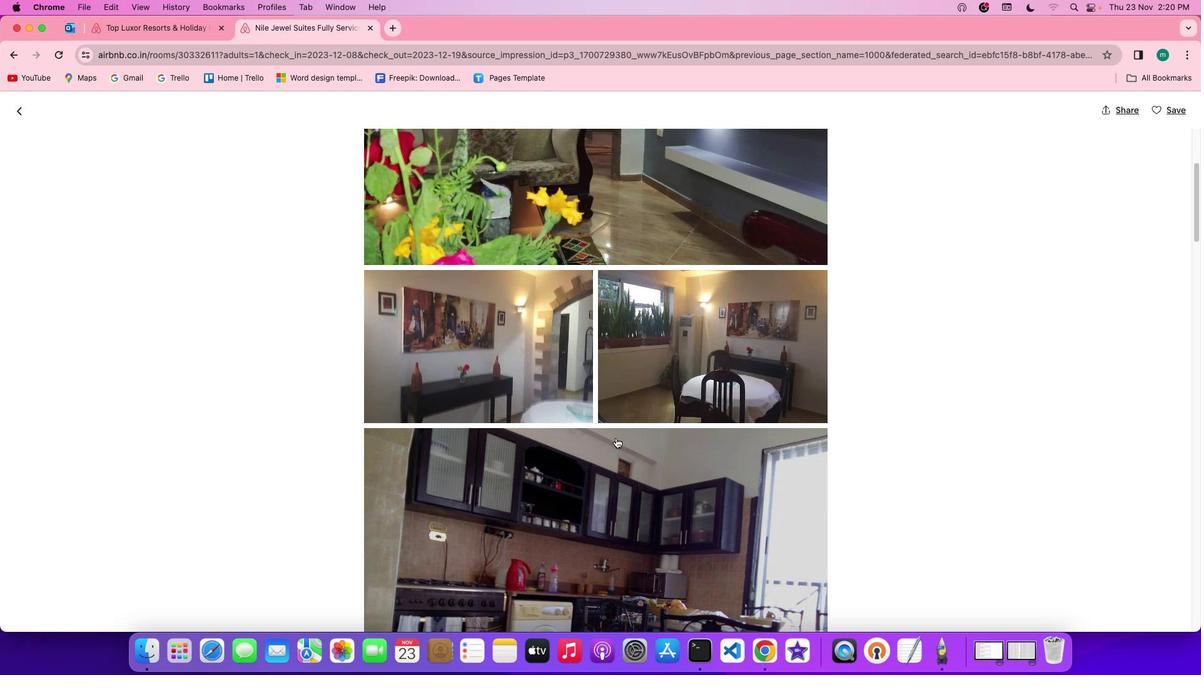 
Action: Mouse scrolled (616, 438) with delta (0, 0)
Screenshot: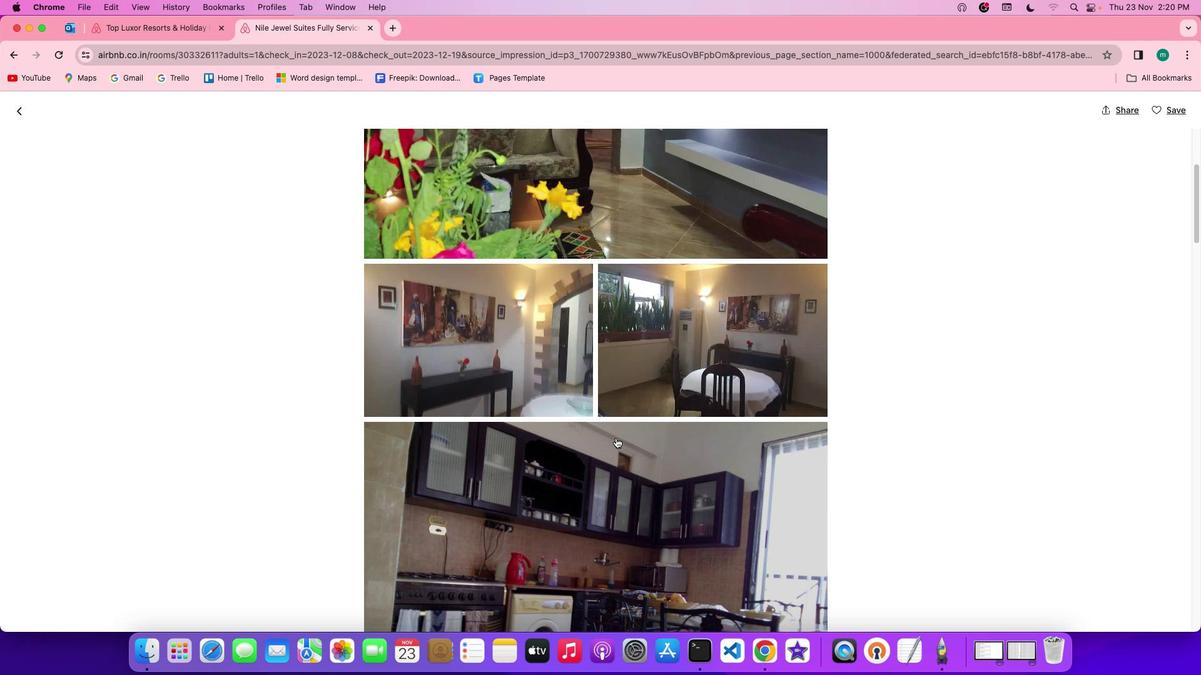 
Action: Mouse scrolled (616, 438) with delta (0, -1)
Screenshot: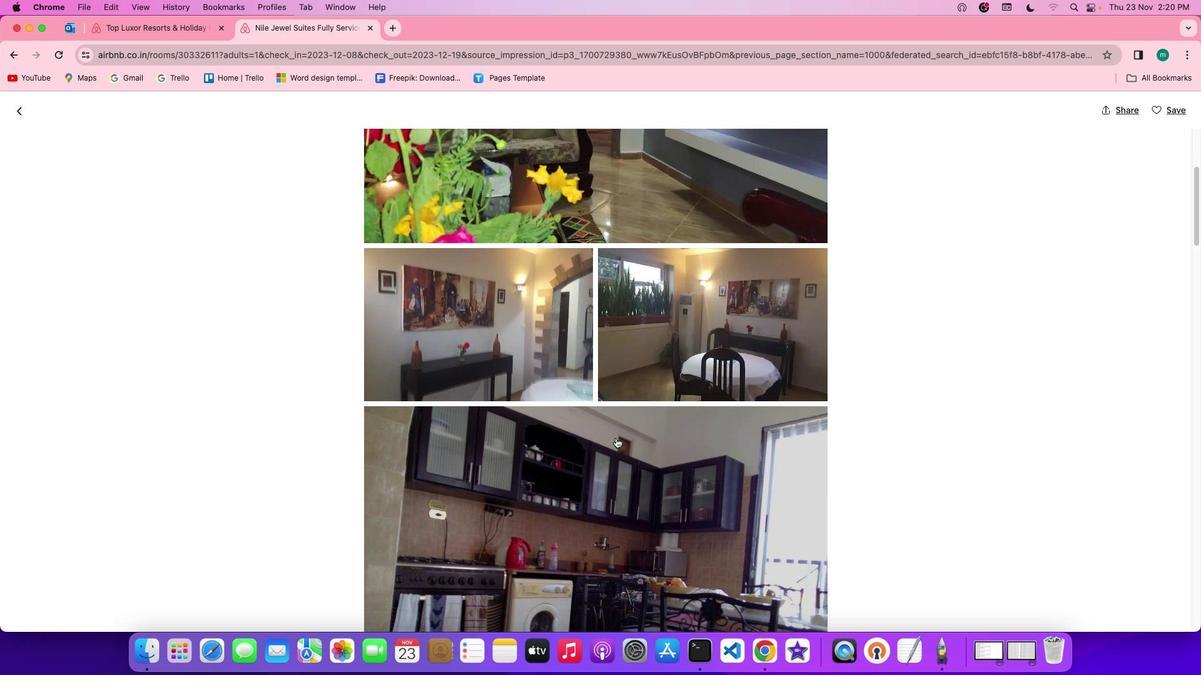 
Action: Mouse scrolled (616, 438) with delta (0, -1)
Screenshot: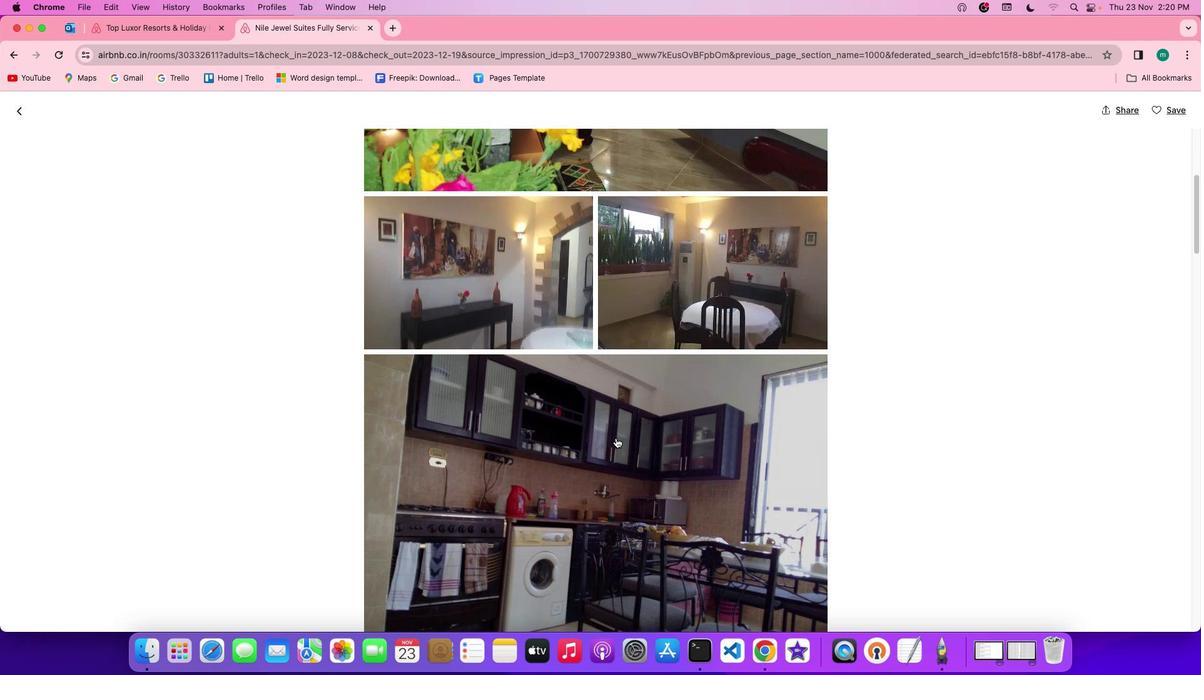 
Action: Mouse scrolled (616, 438) with delta (0, -1)
Screenshot: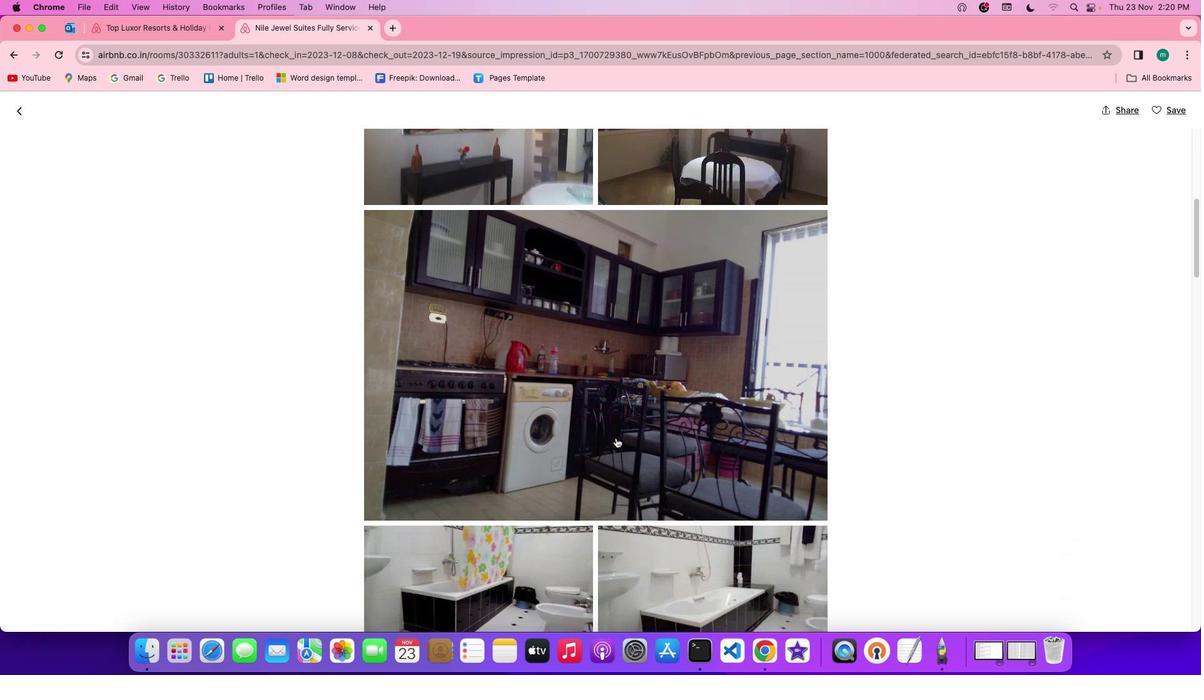 
Action: Mouse moved to (615, 434)
Screenshot: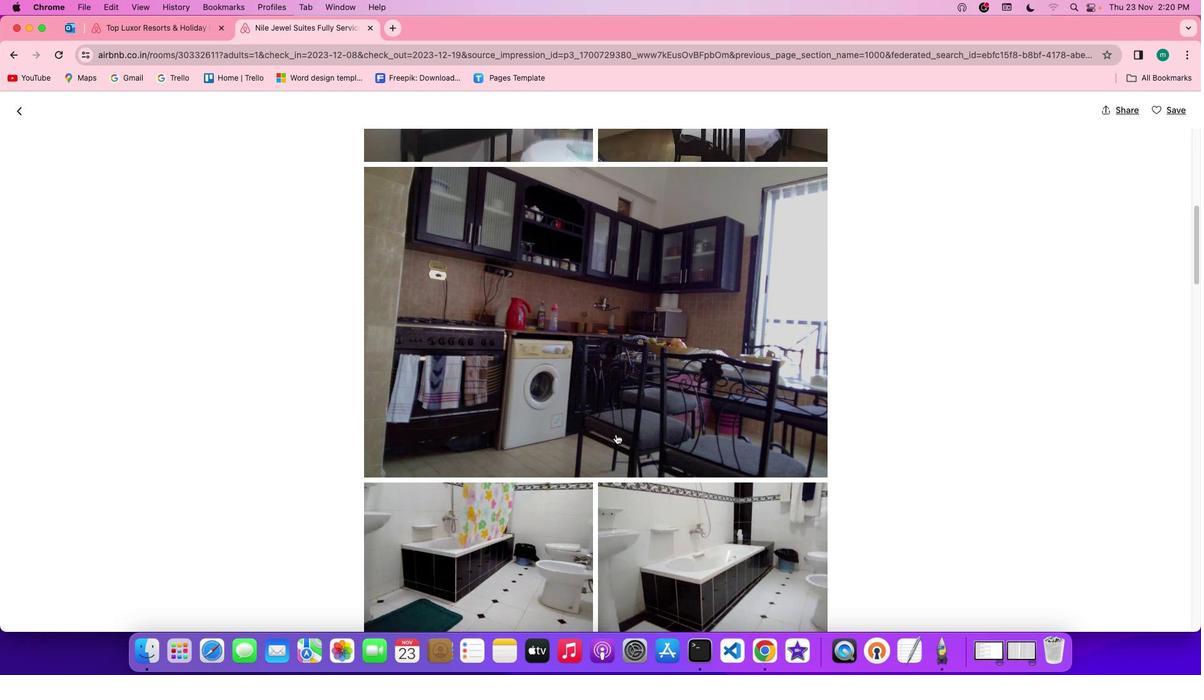 
Action: Mouse scrolled (615, 434) with delta (0, 0)
Screenshot: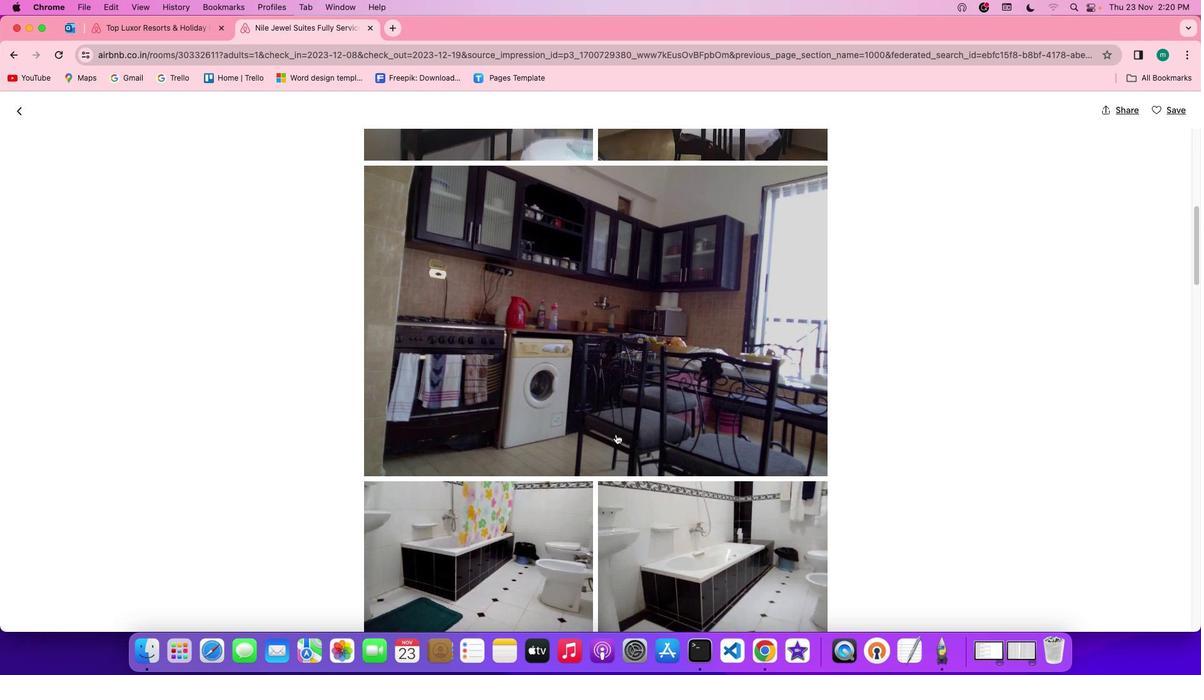 
Action: Mouse scrolled (615, 434) with delta (0, 0)
Screenshot: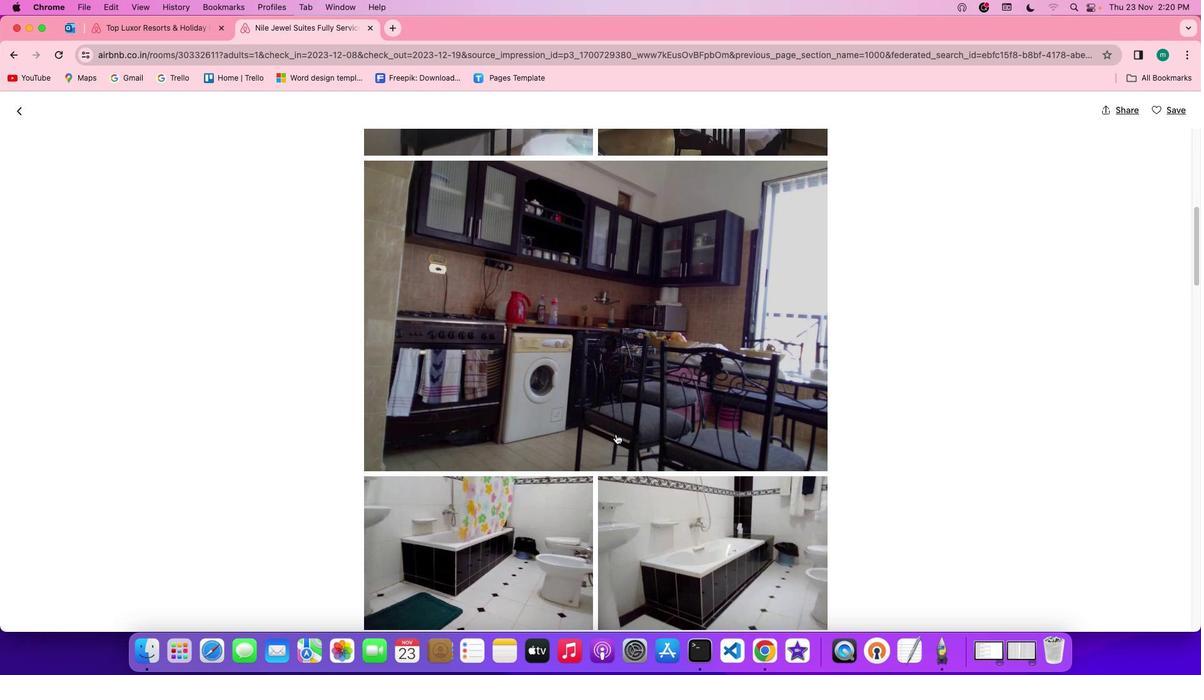 
Action: Mouse scrolled (615, 434) with delta (0, -1)
Screenshot: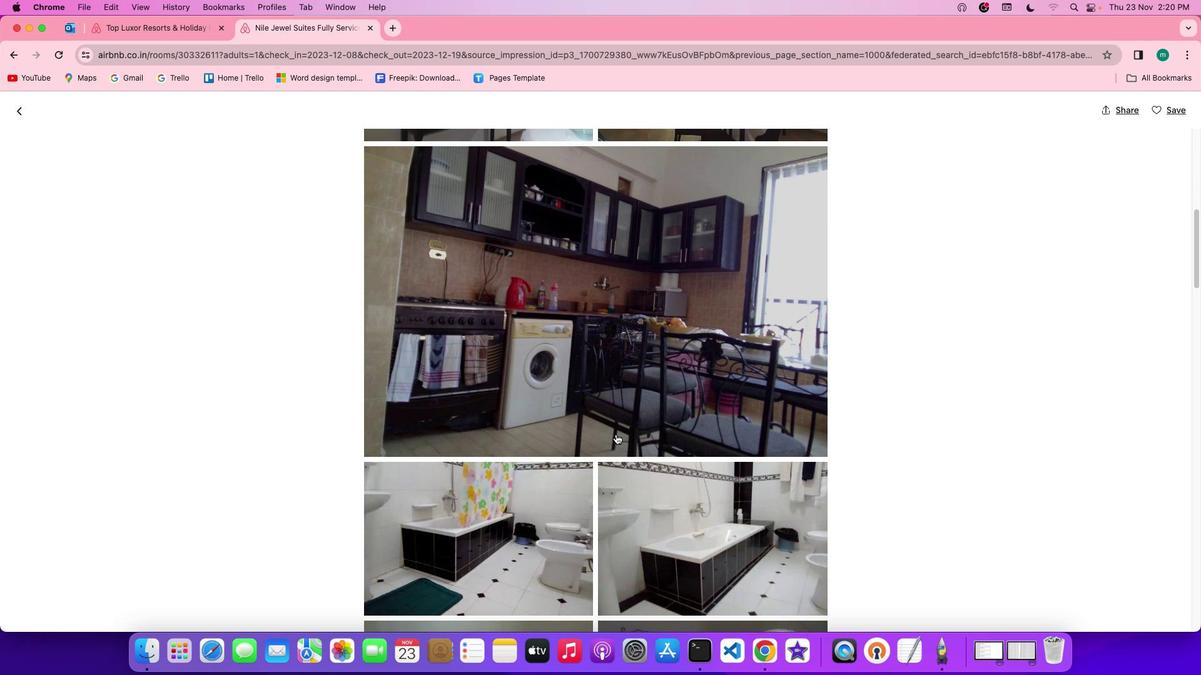 
Action: Mouse moved to (615, 434)
Screenshot: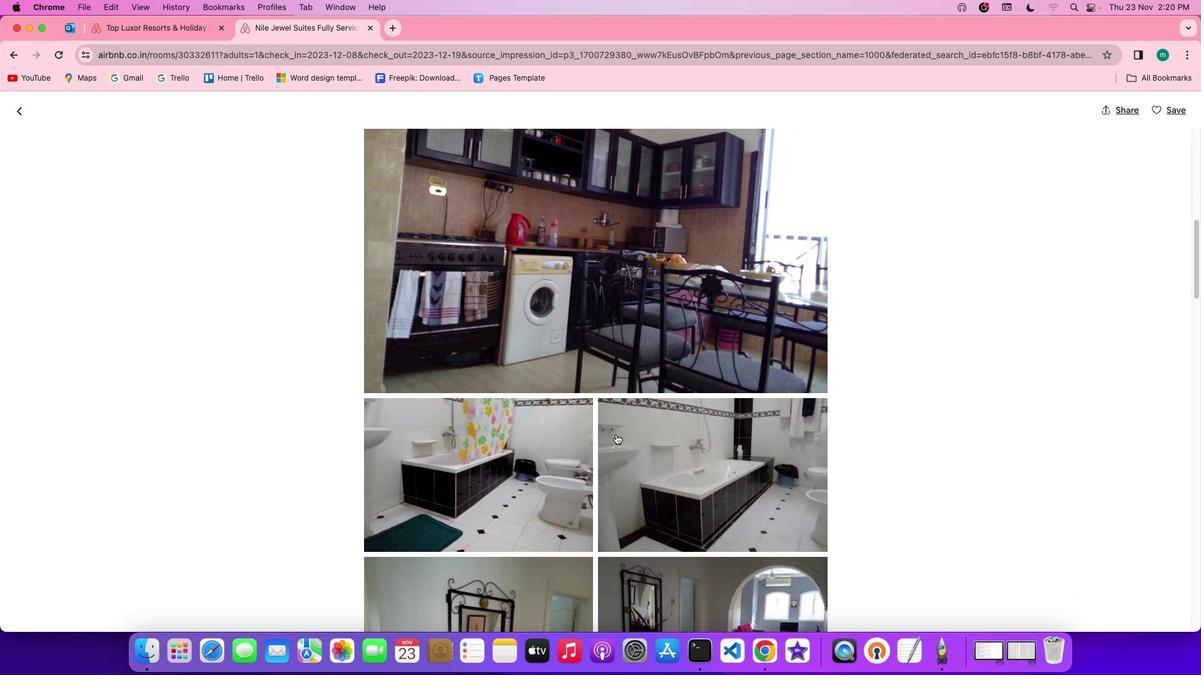
Action: Mouse scrolled (615, 434) with delta (0, 0)
Screenshot: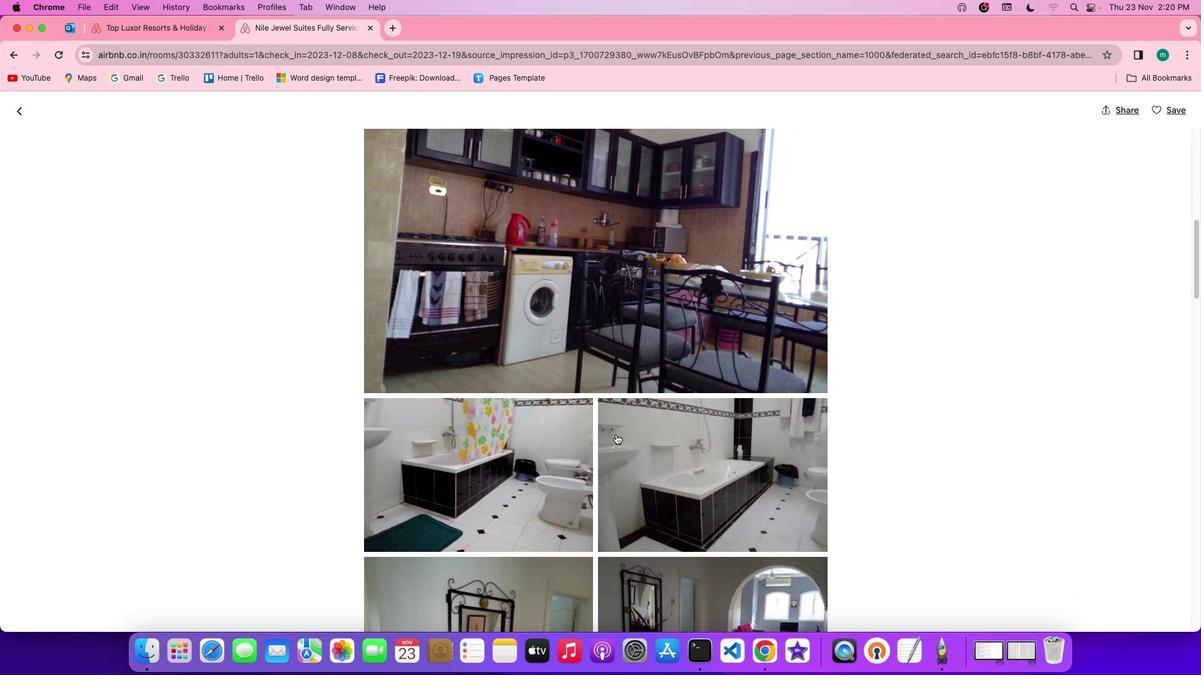 
Action: Mouse moved to (615, 431)
Screenshot: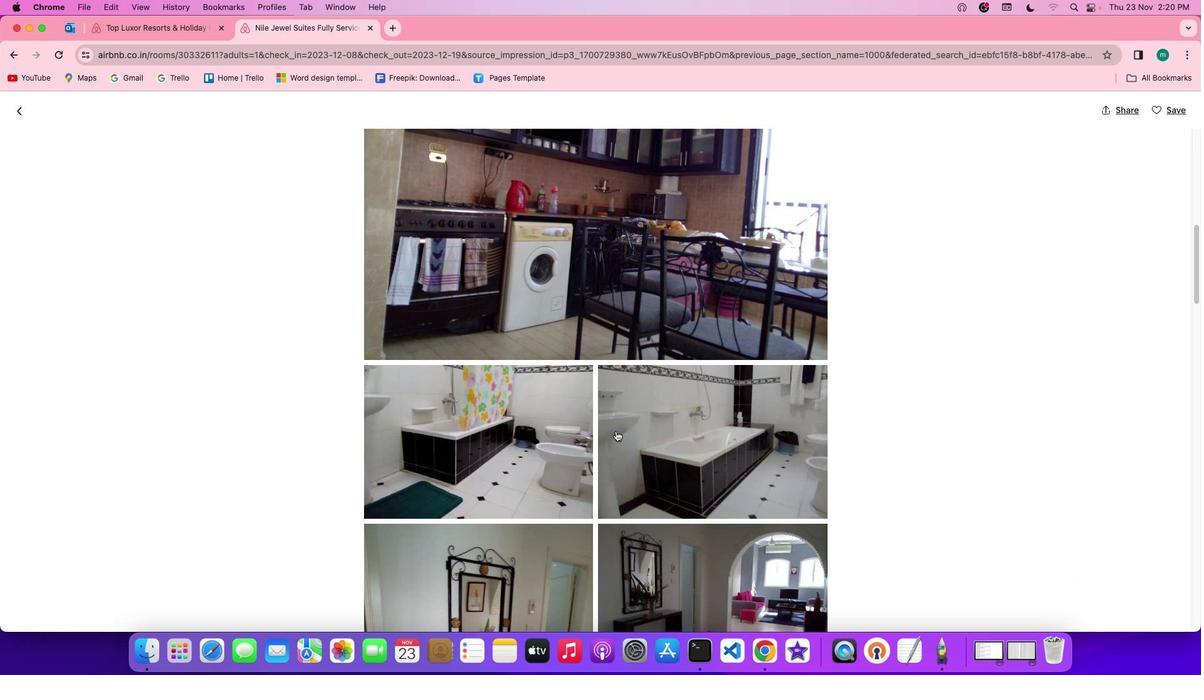 
Action: Mouse scrolled (615, 431) with delta (0, 0)
Screenshot: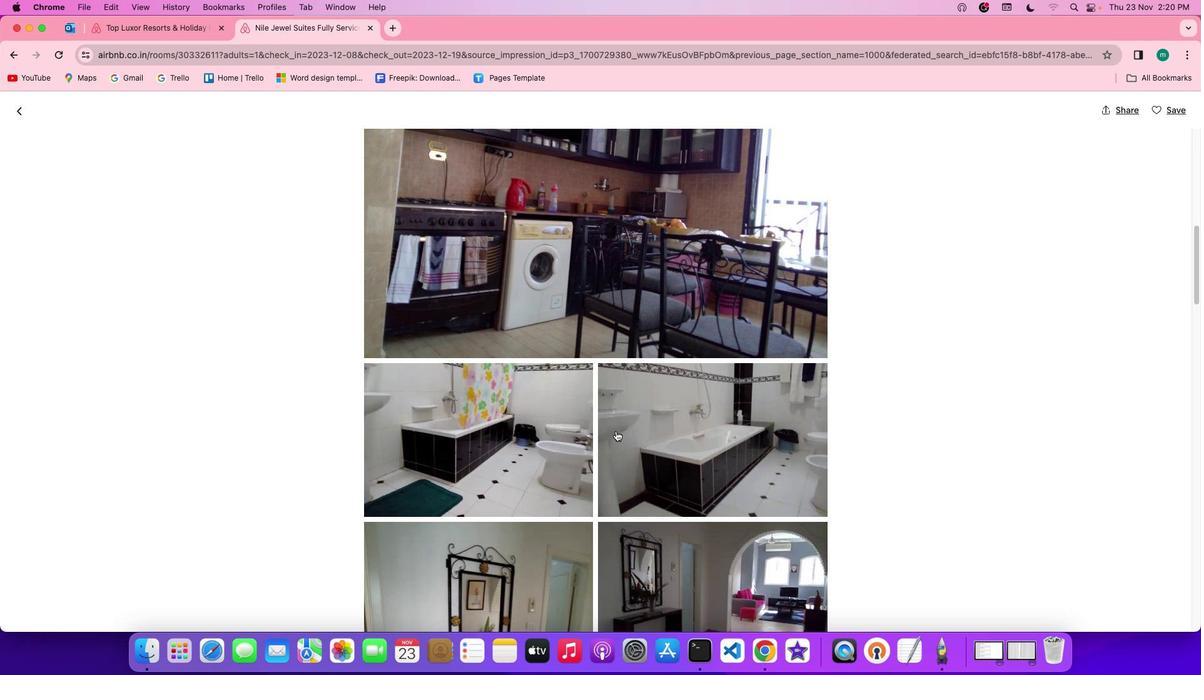 
Action: Mouse scrolled (615, 431) with delta (0, 0)
Screenshot: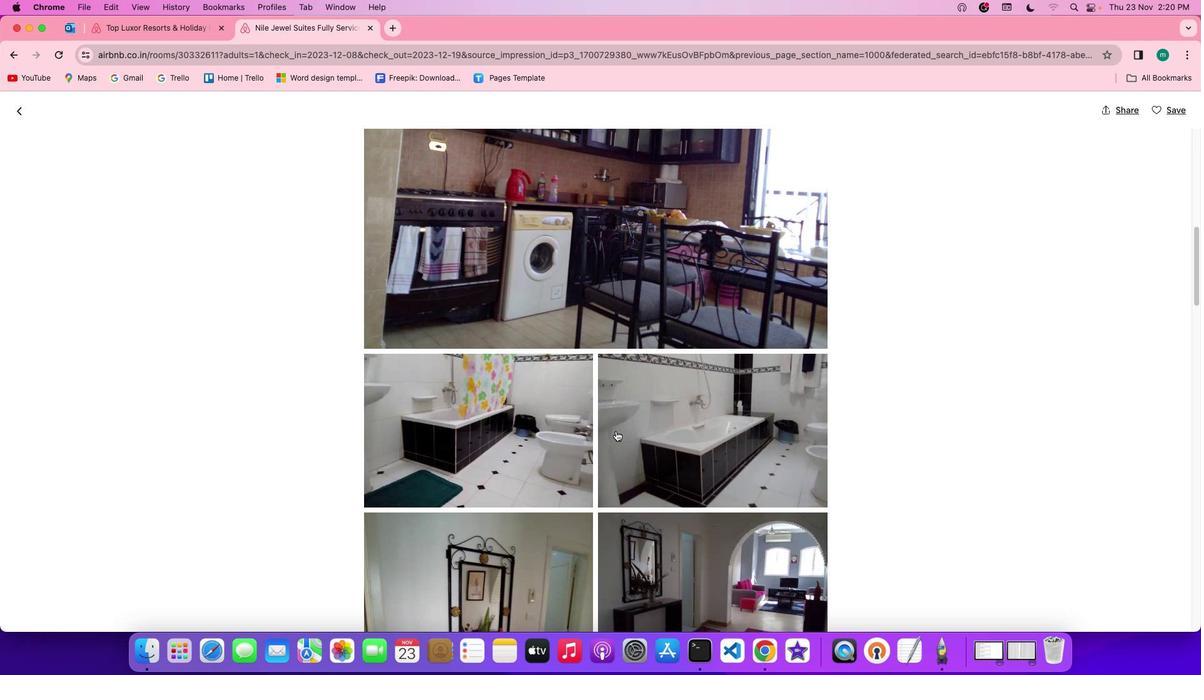 
Action: Mouse scrolled (615, 431) with delta (0, -1)
Screenshot: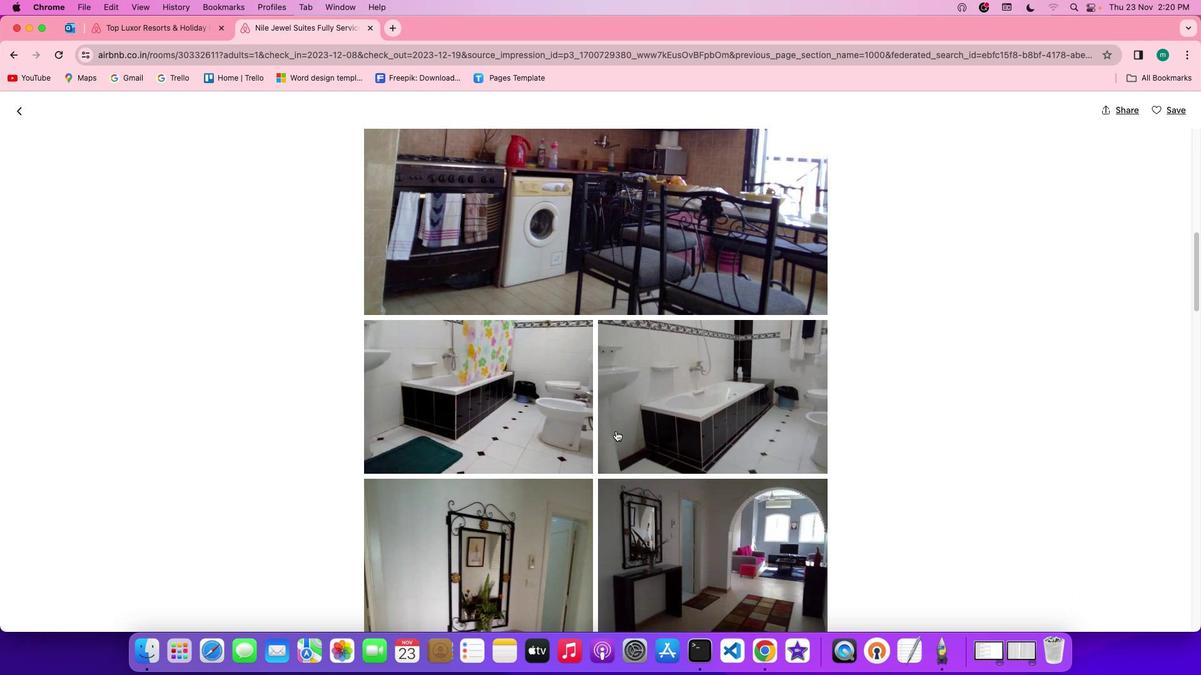 
Action: Mouse scrolled (615, 431) with delta (0, 0)
Screenshot: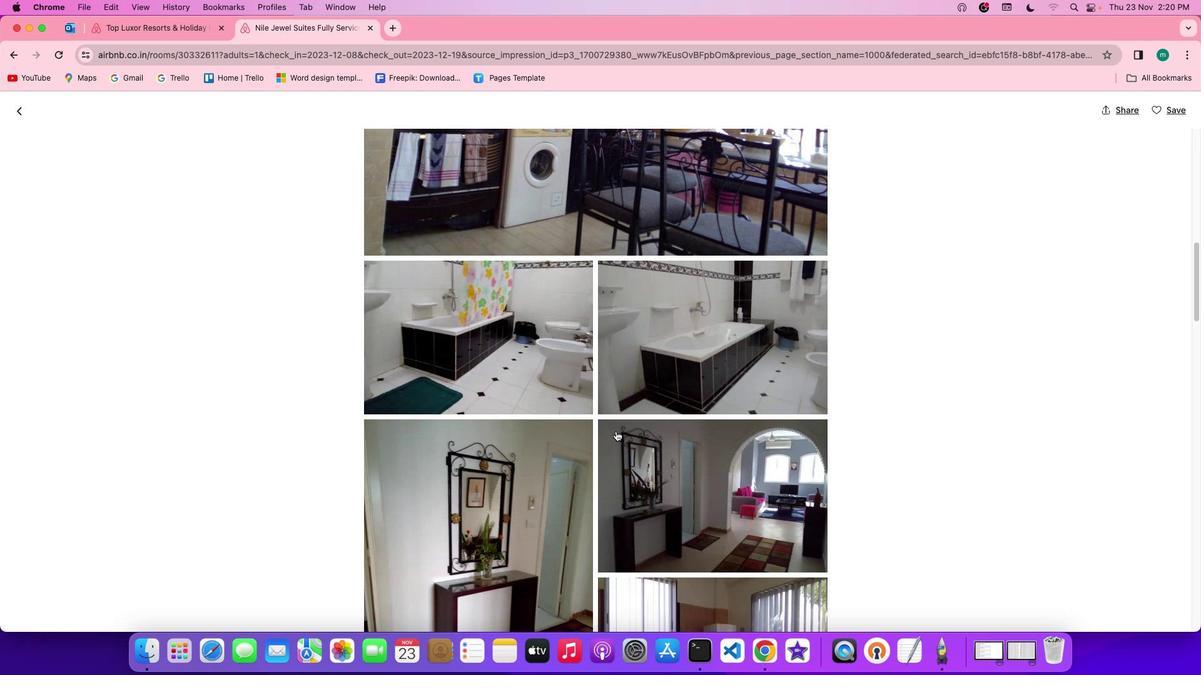 
Action: Mouse scrolled (615, 431) with delta (0, 0)
Screenshot: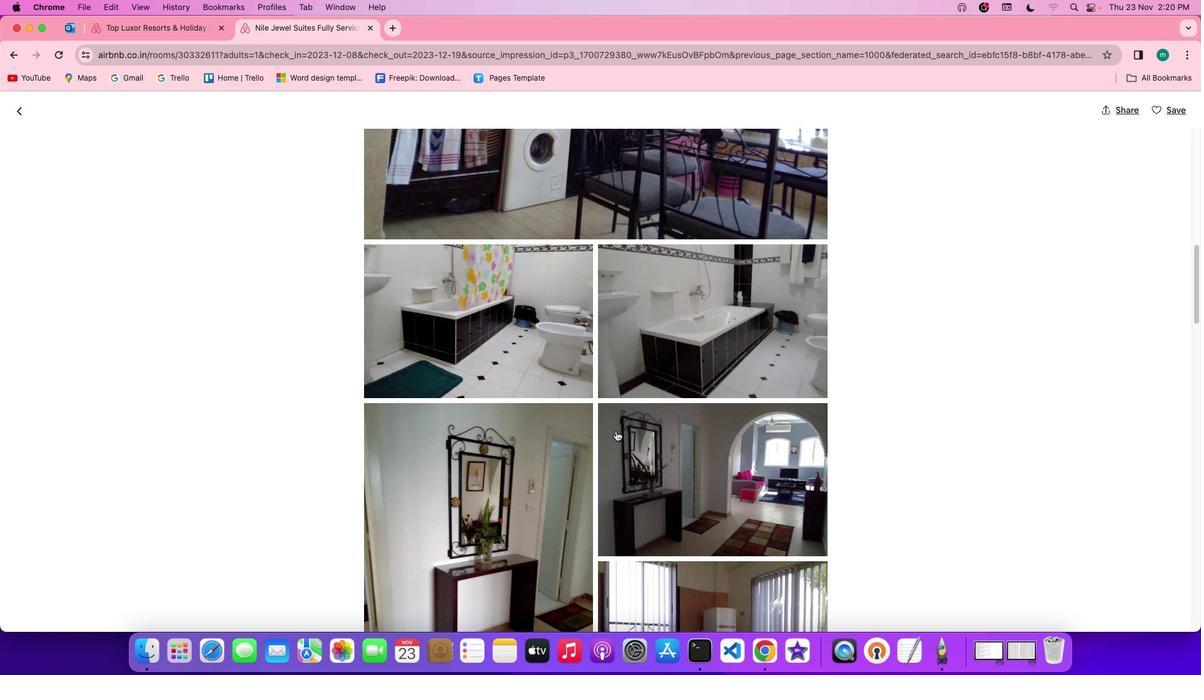 
Action: Mouse scrolled (615, 431) with delta (0, -1)
Screenshot: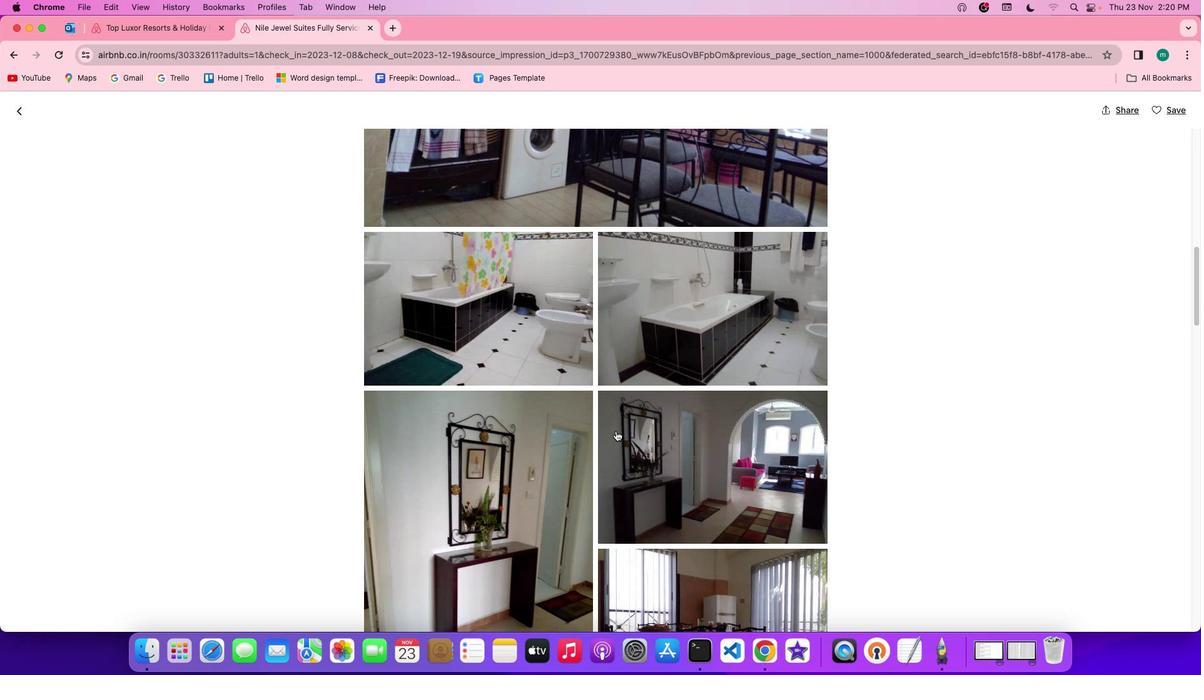 
Action: Mouse scrolled (615, 431) with delta (0, 0)
Screenshot: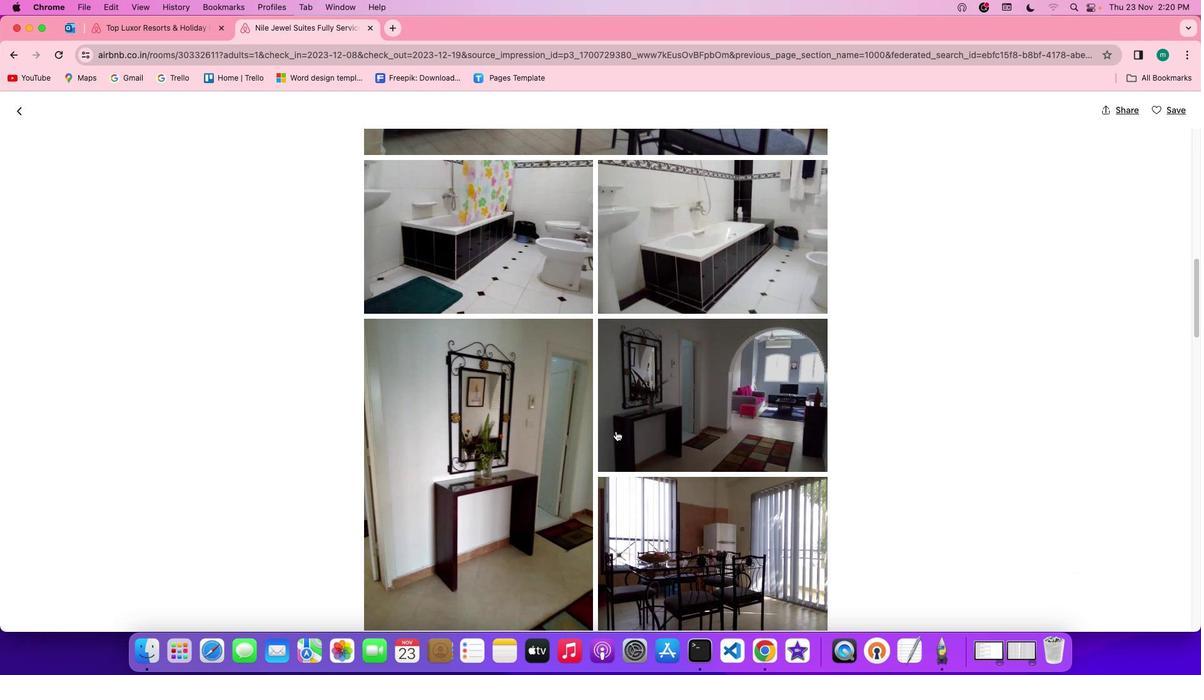 
Action: Mouse scrolled (615, 431) with delta (0, 0)
Screenshot: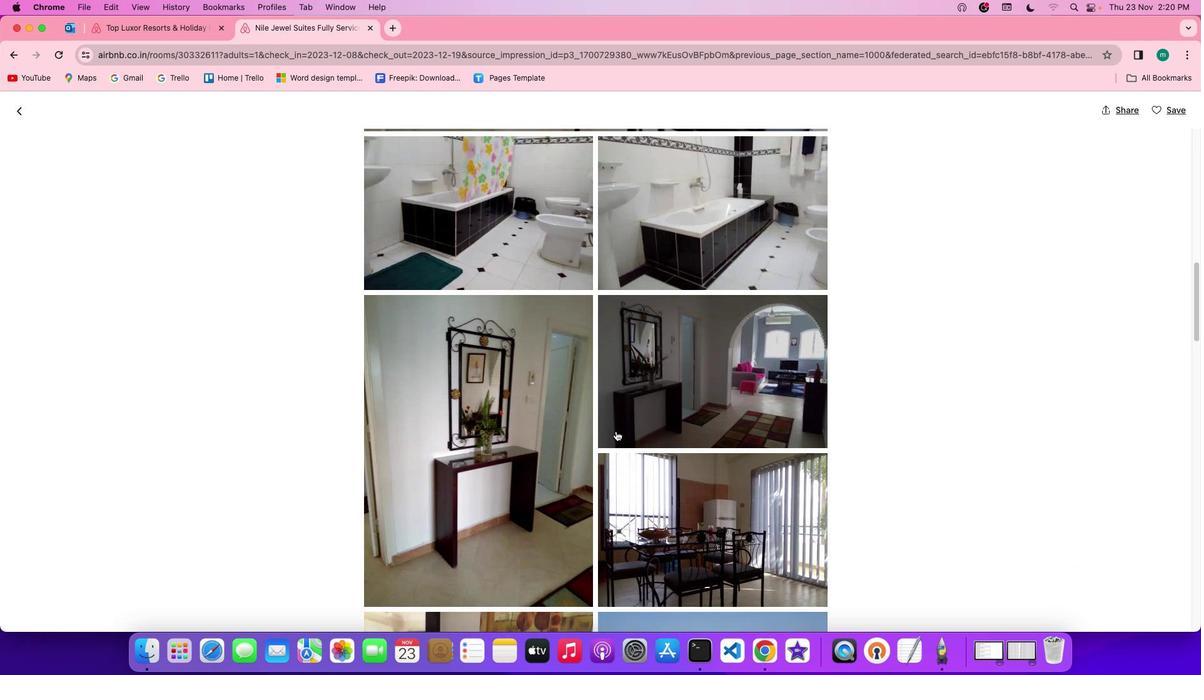 
Action: Mouse scrolled (615, 431) with delta (0, -1)
Screenshot: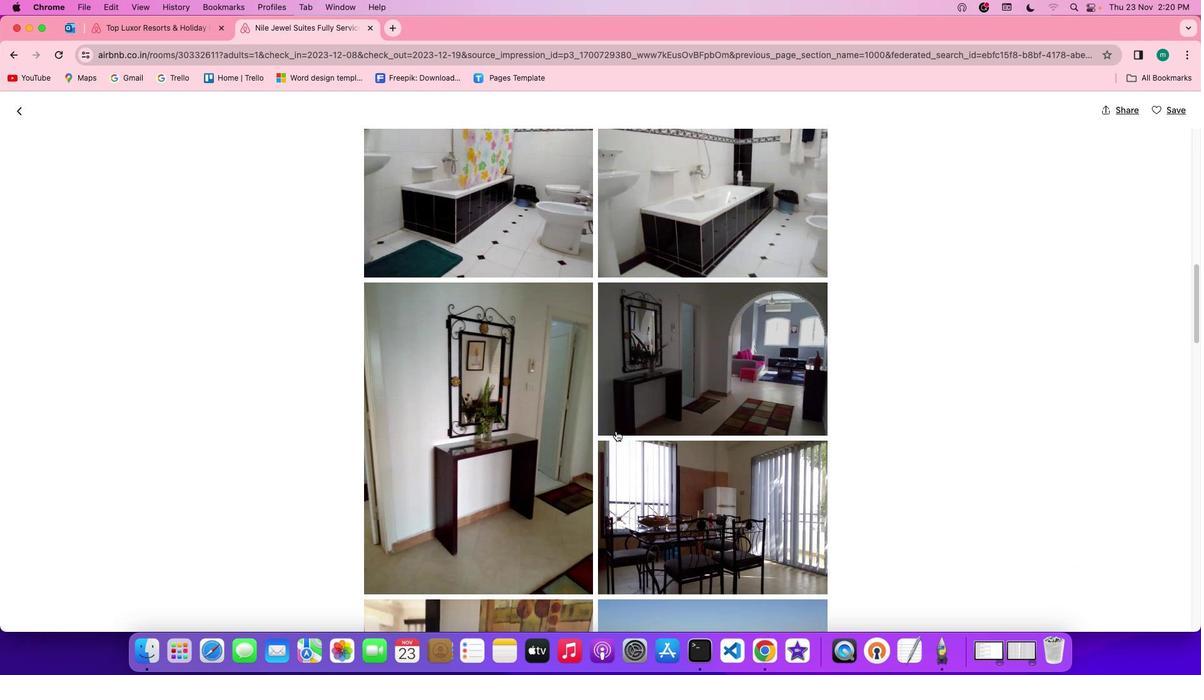 
Action: Mouse scrolled (615, 431) with delta (0, -1)
Screenshot: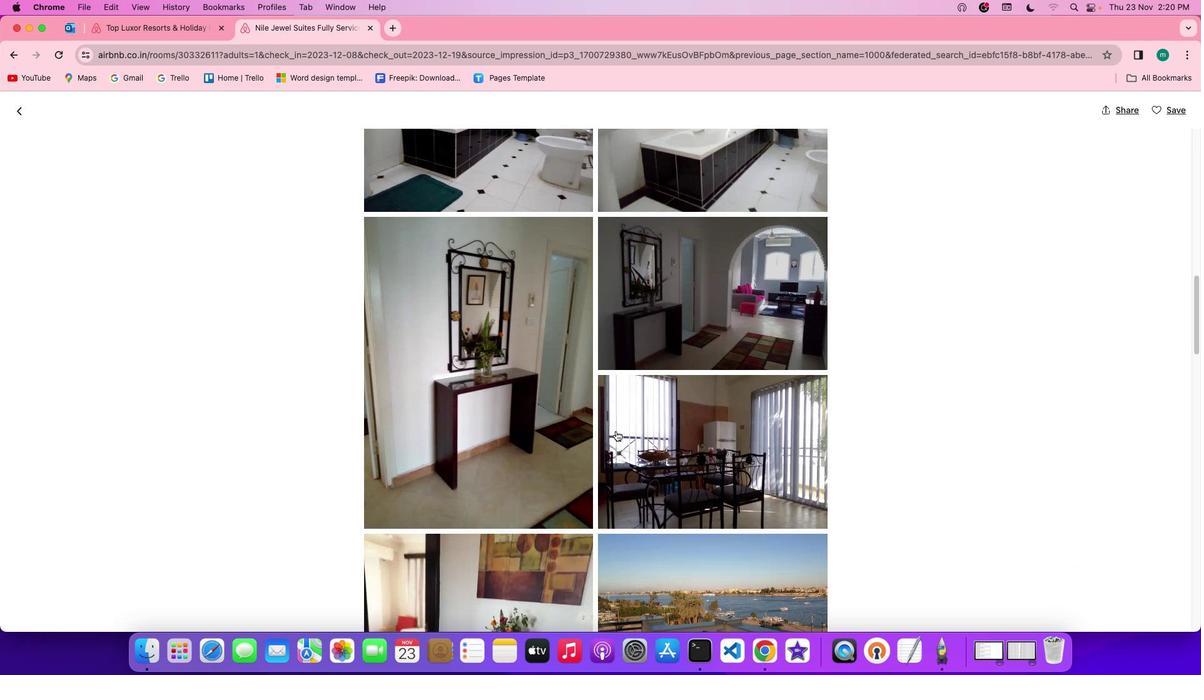 
Action: Mouse scrolled (615, 431) with delta (0, 0)
Screenshot: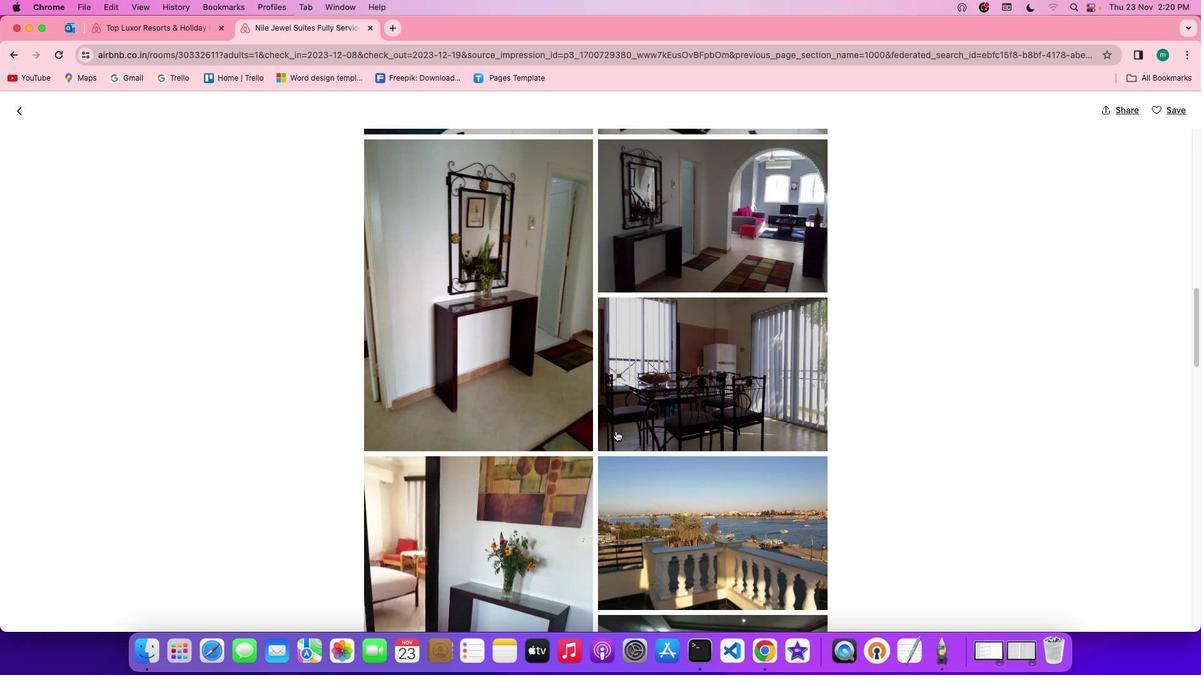 
Action: Mouse scrolled (615, 431) with delta (0, 0)
Screenshot: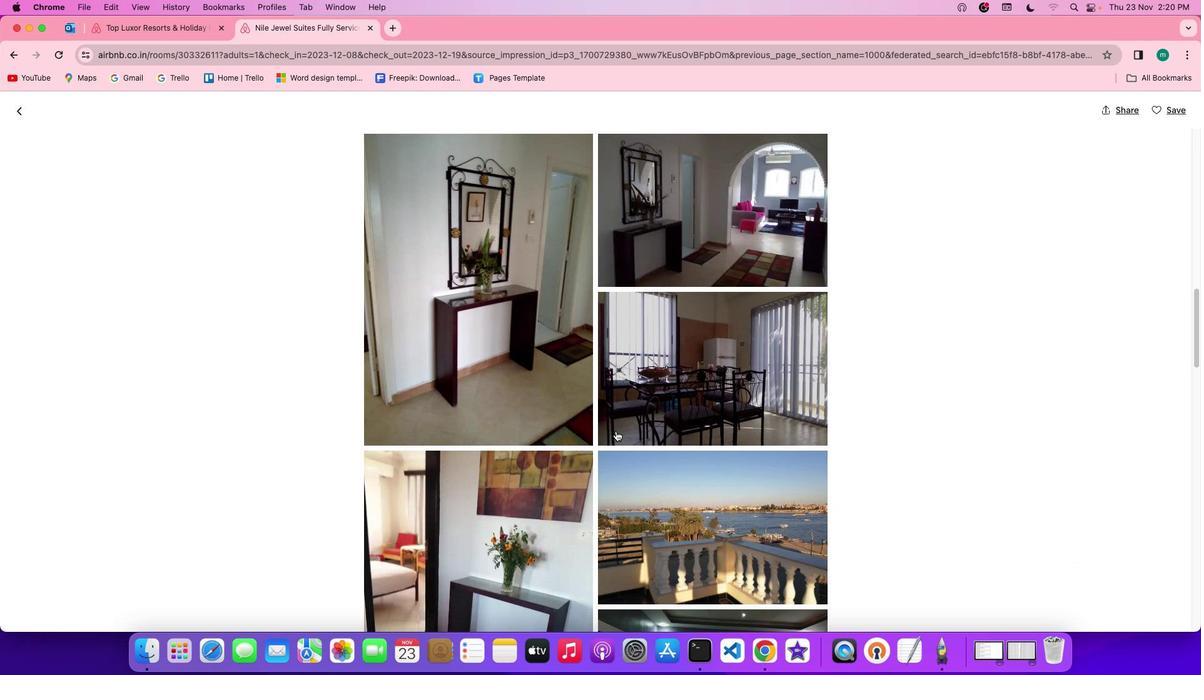 
Action: Mouse scrolled (615, 431) with delta (0, 0)
Screenshot: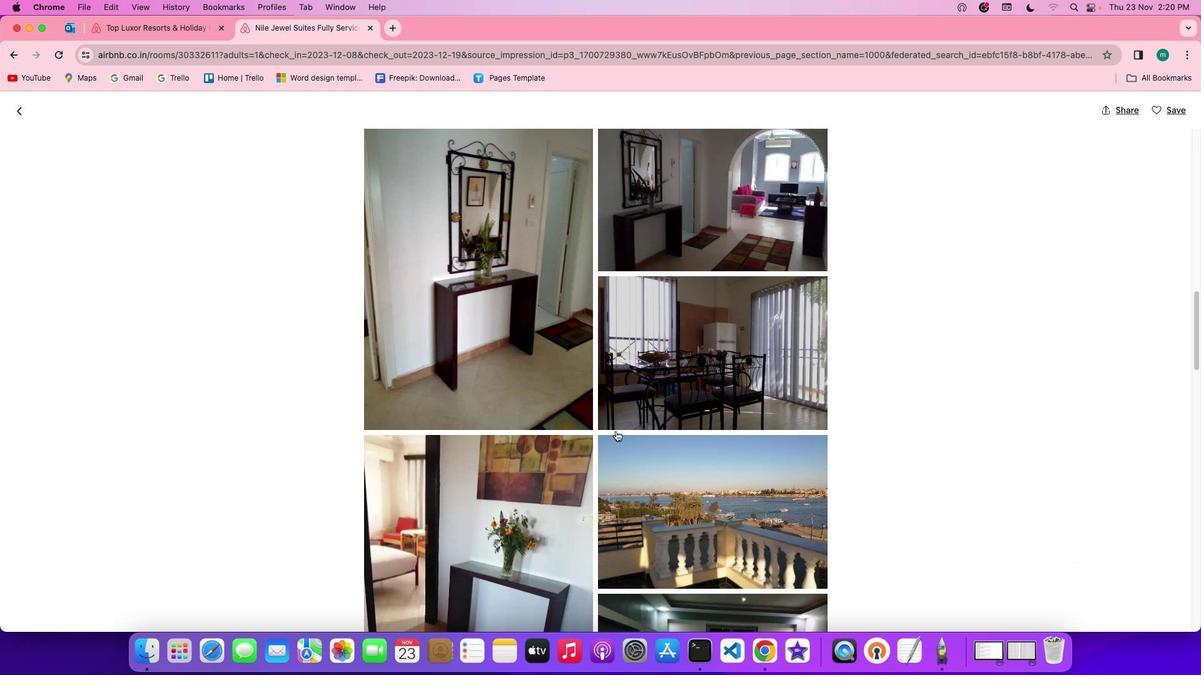 
Action: Mouse scrolled (615, 431) with delta (0, 0)
Screenshot: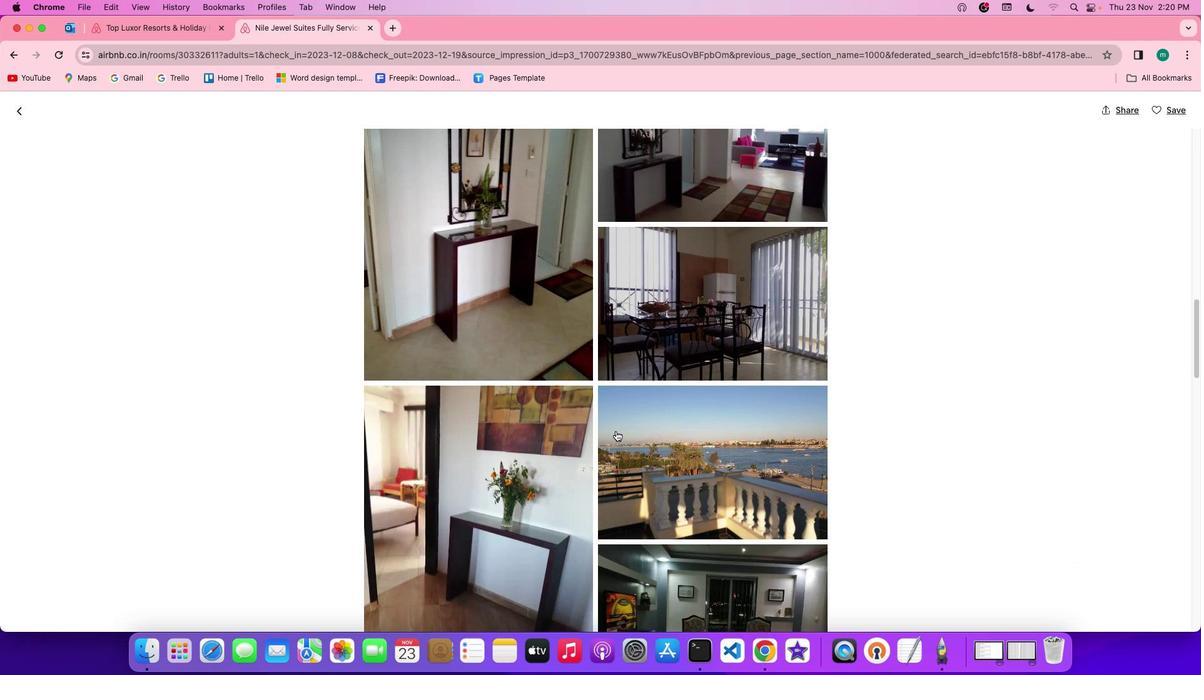 
Action: Mouse scrolled (615, 431) with delta (0, 0)
Screenshot: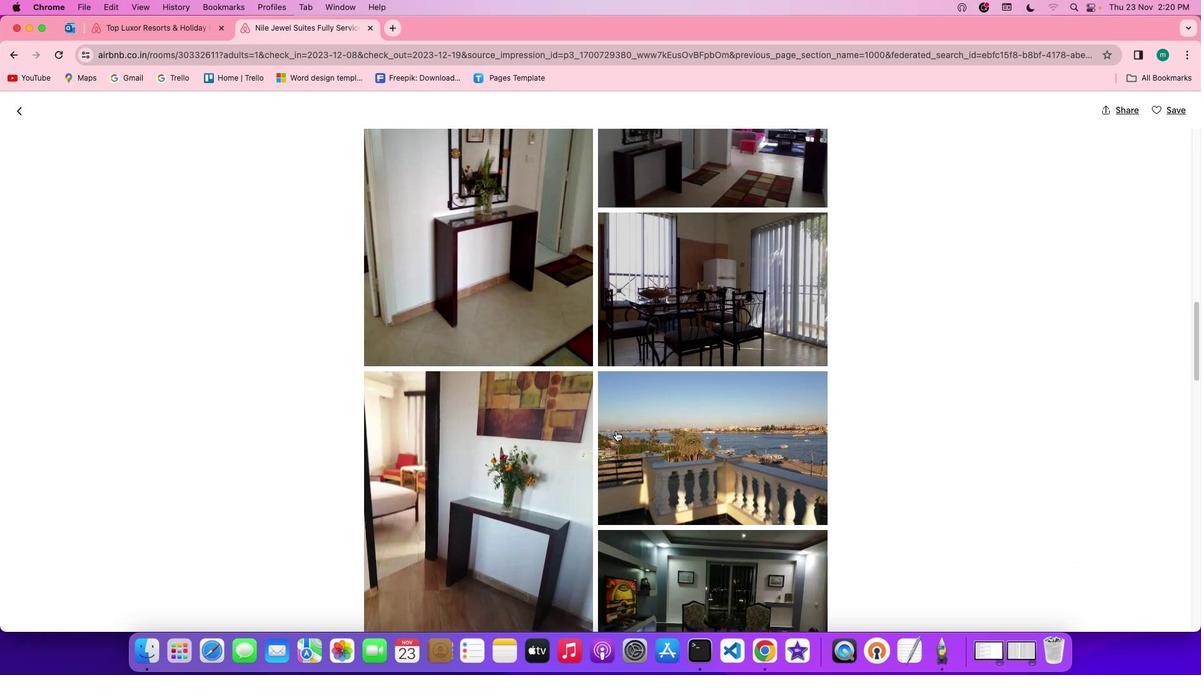 
Action: Mouse scrolled (615, 431) with delta (0, -1)
Screenshot: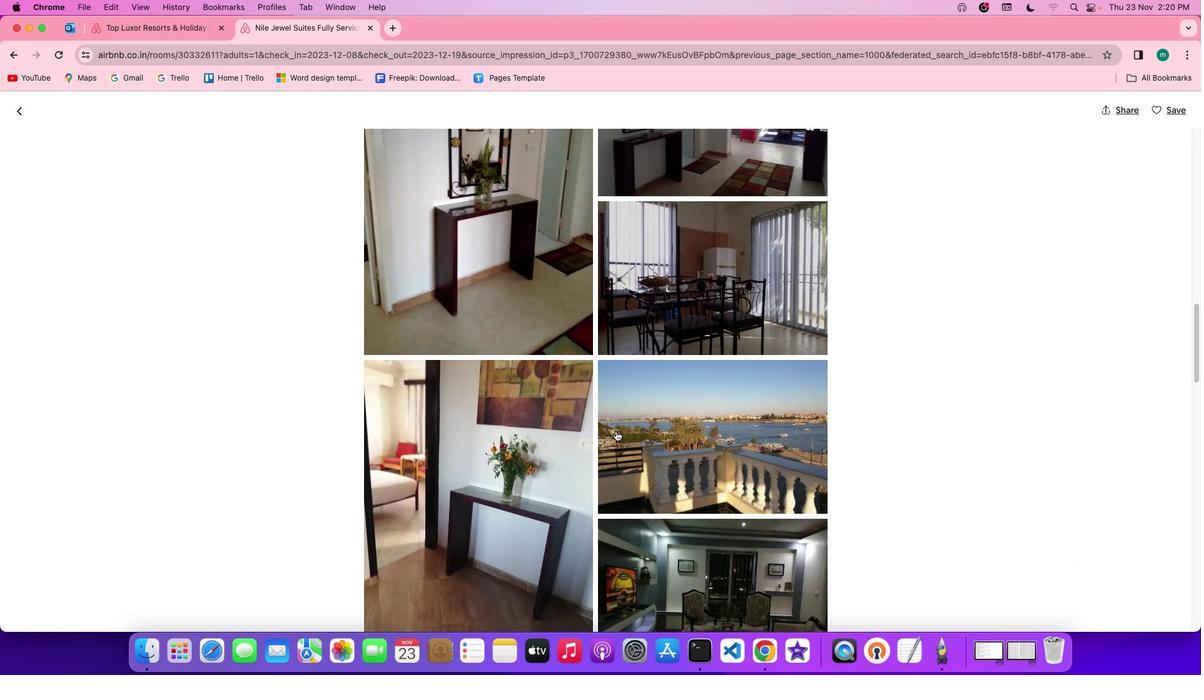 
Action: Mouse scrolled (615, 431) with delta (0, -1)
Screenshot: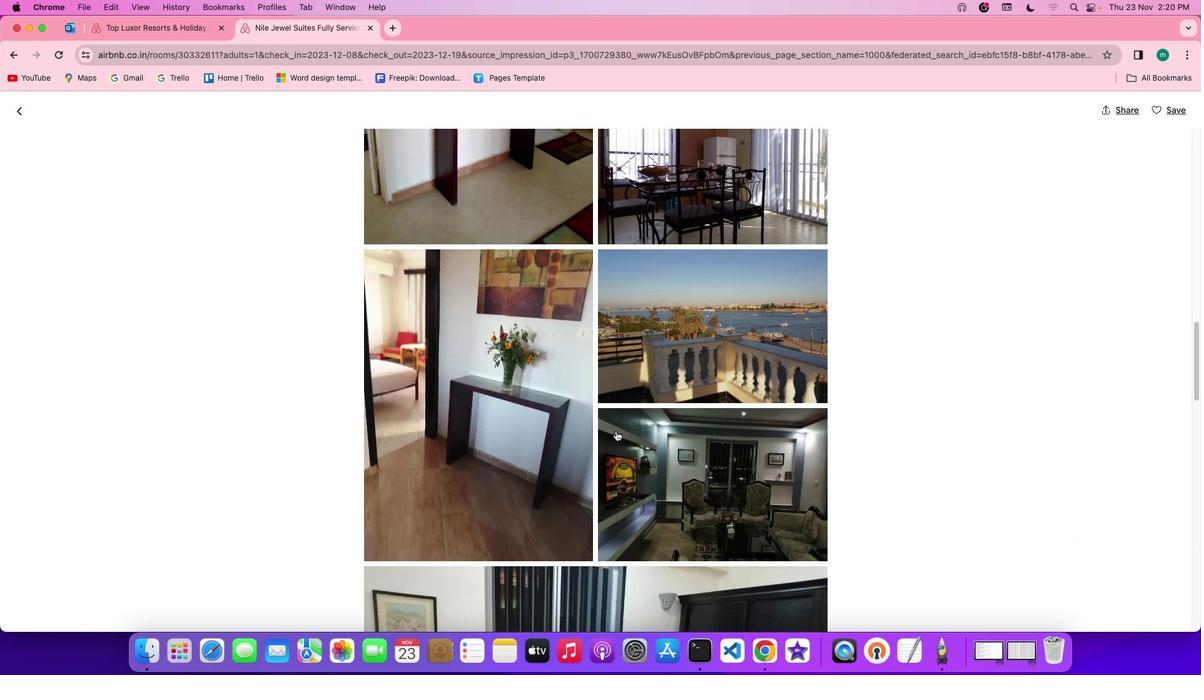 
Action: Mouse scrolled (615, 431) with delta (0, 0)
Screenshot: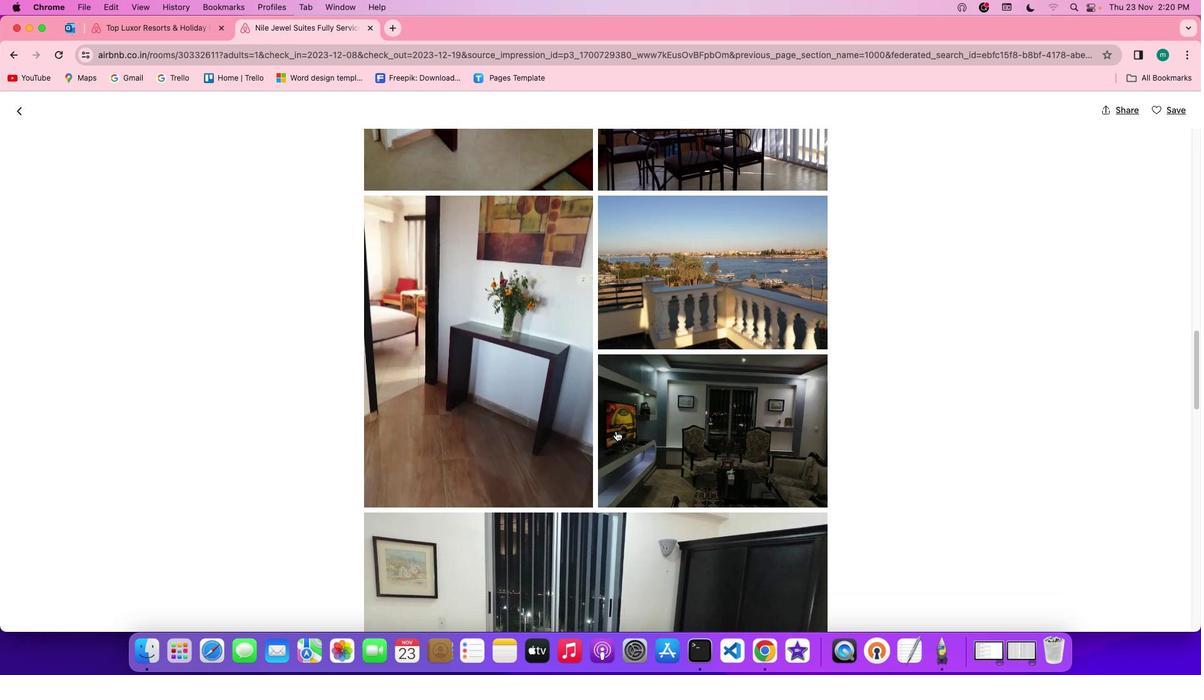 
Action: Mouse scrolled (615, 431) with delta (0, 0)
Screenshot: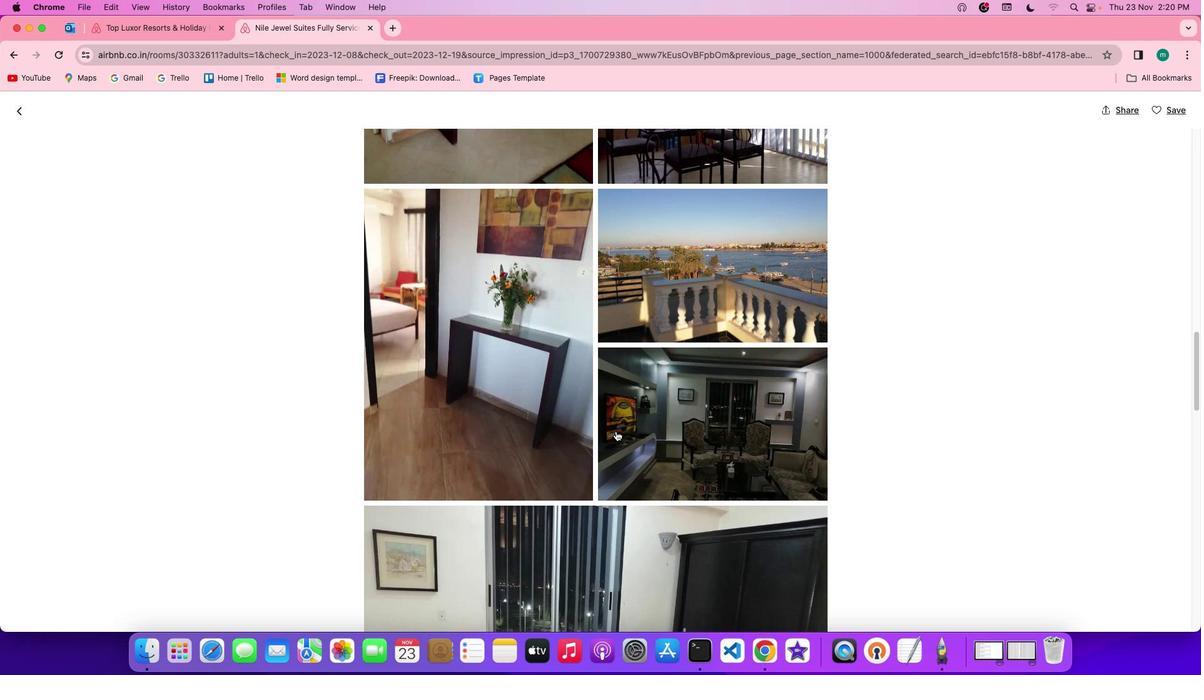 
Action: Mouse scrolled (615, 431) with delta (0, 0)
Screenshot: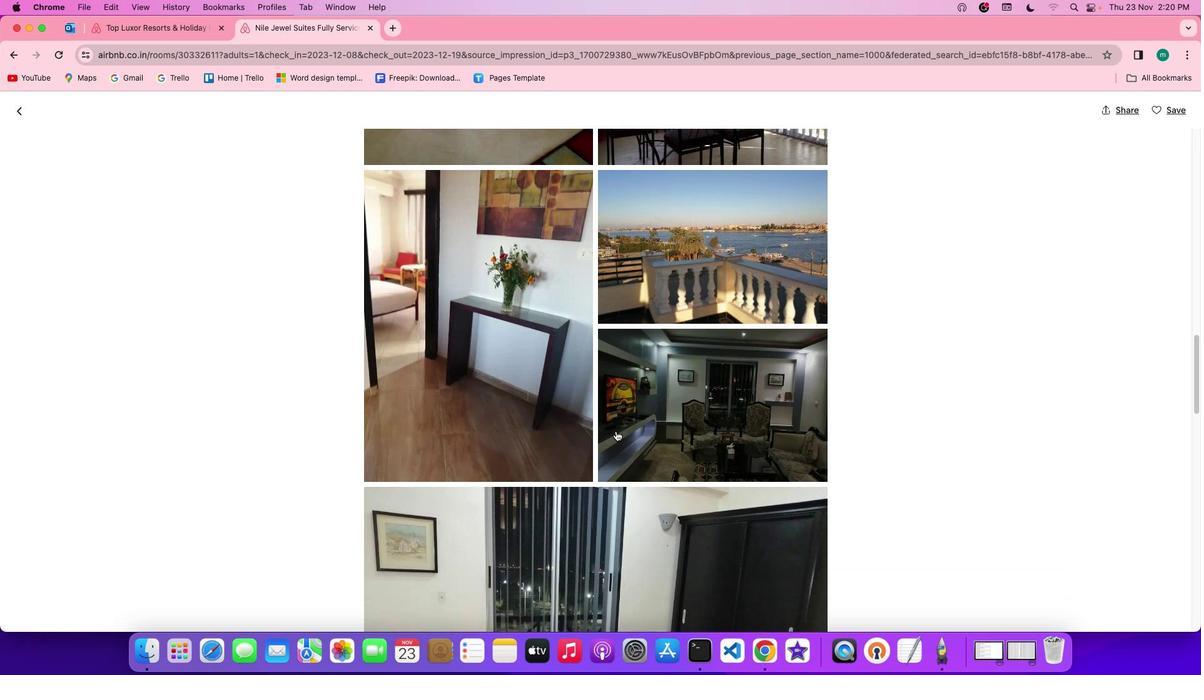 
Action: Mouse scrolled (615, 431) with delta (0, 0)
Screenshot: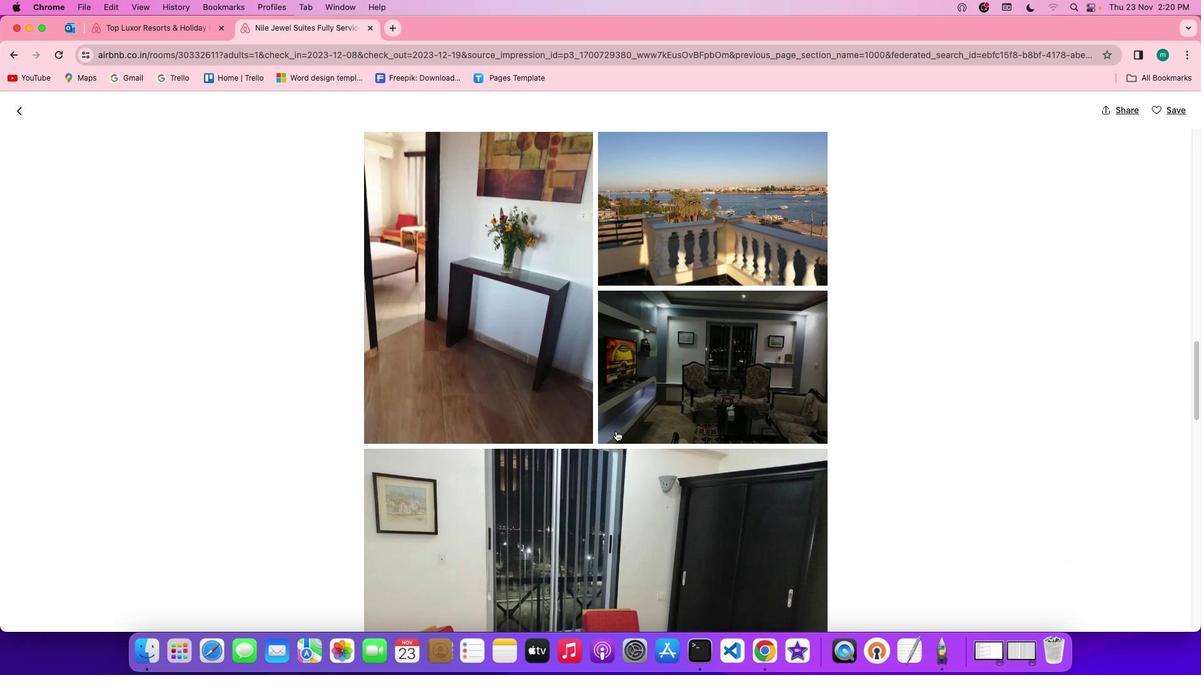 
Action: Mouse scrolled (615, 431) with delta (0, 0)
Screenshot: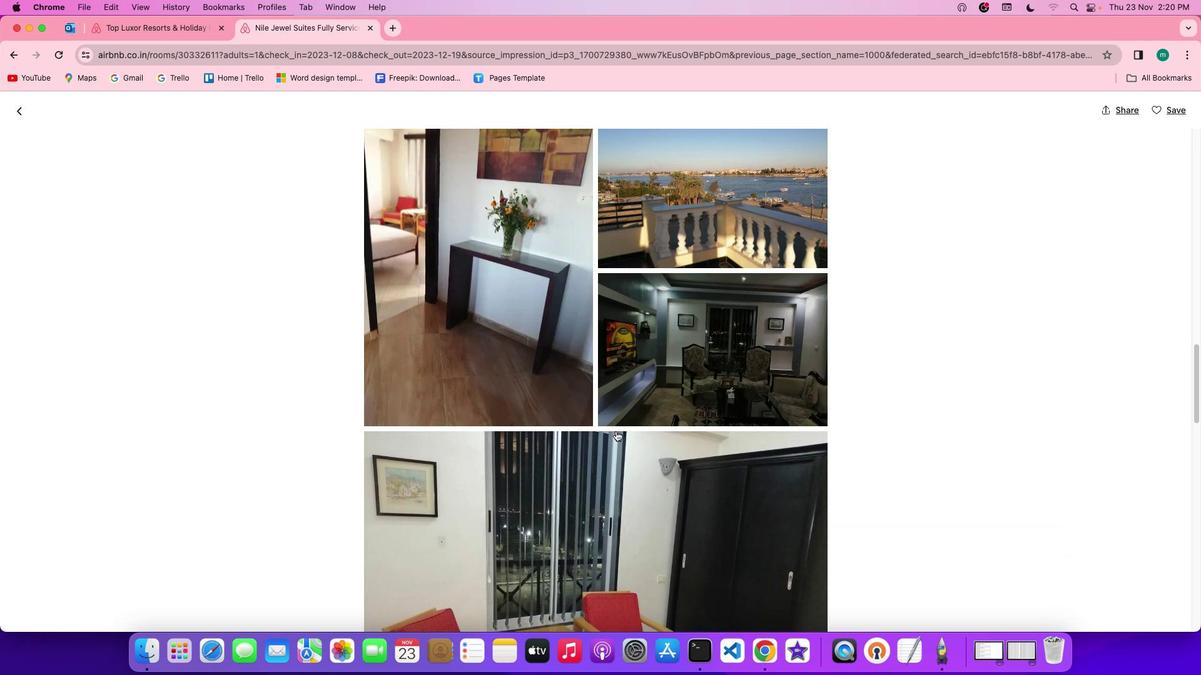
Action: Mouse scrolled (615, 431) with delta (0, -1)
Screenshot: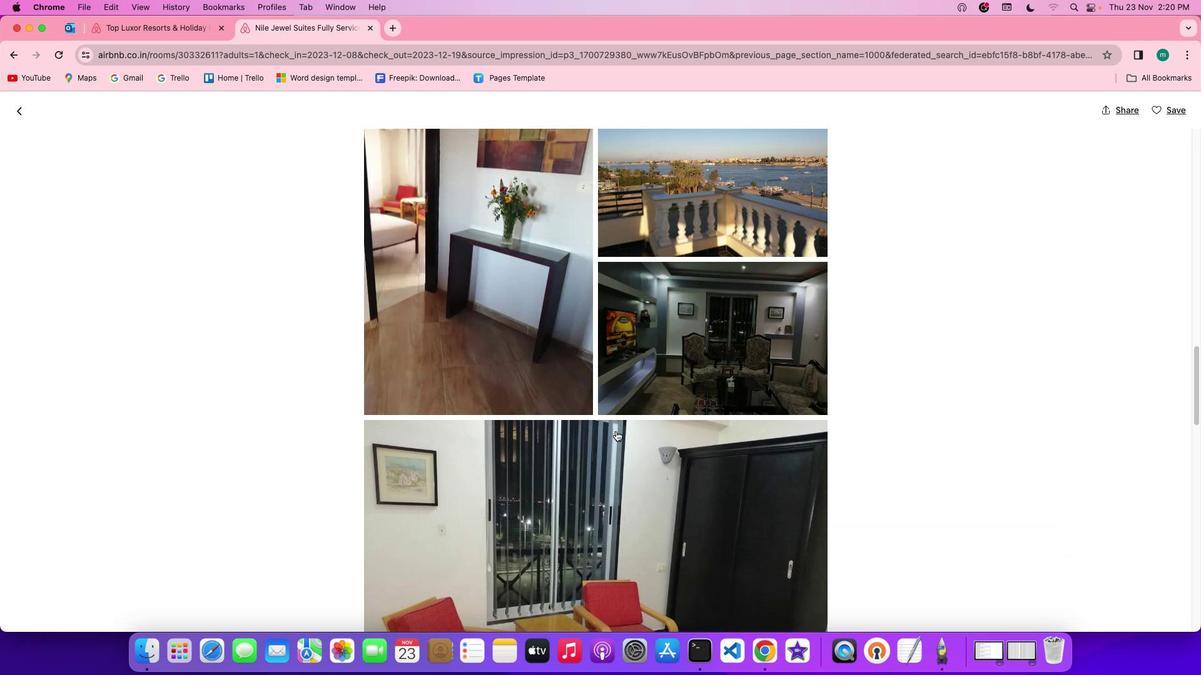 
Action: Mouse scrolled (615, 431) with delta (0, -1)
Screenshot: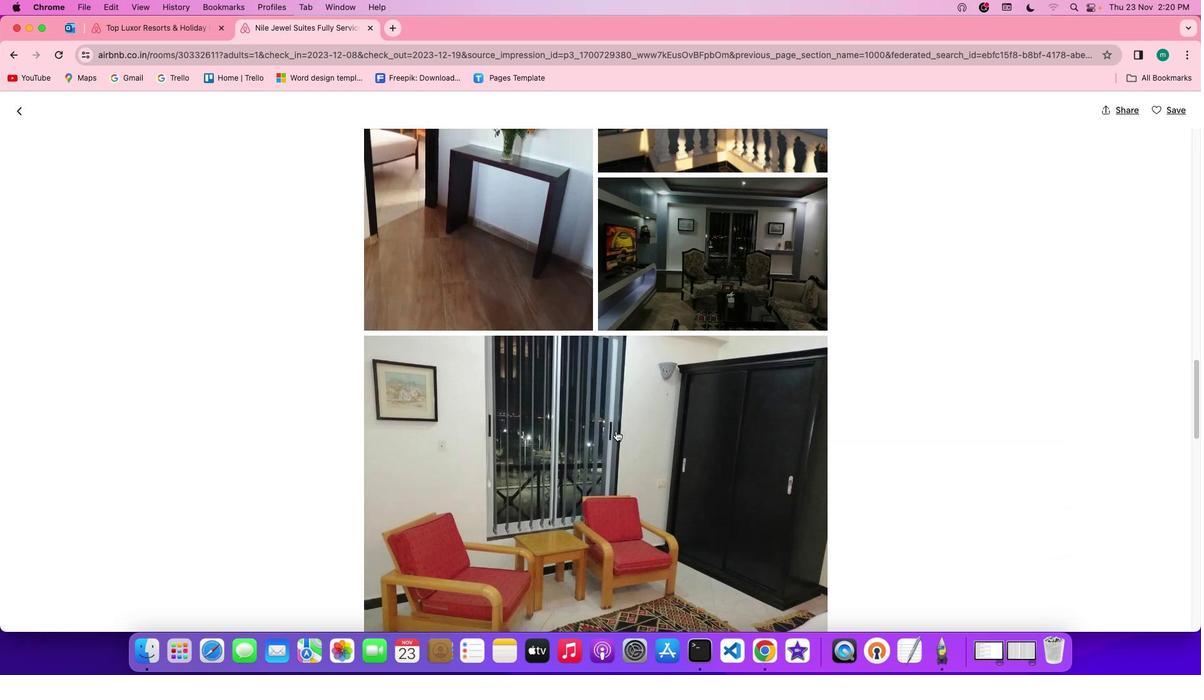
Action: Mouse scrolled (615, 431) with delta (0, -1)
Screenshot: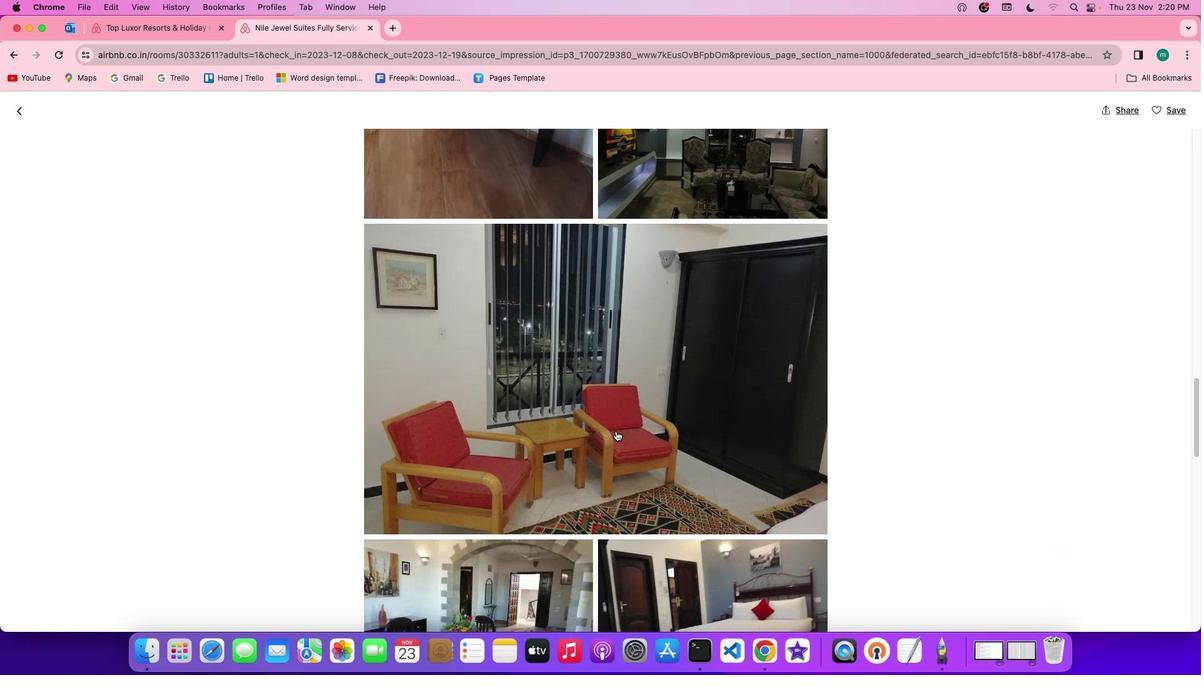 
Action: Mouse scrolled (615, 431) with delta (0, 0)
Screenshot: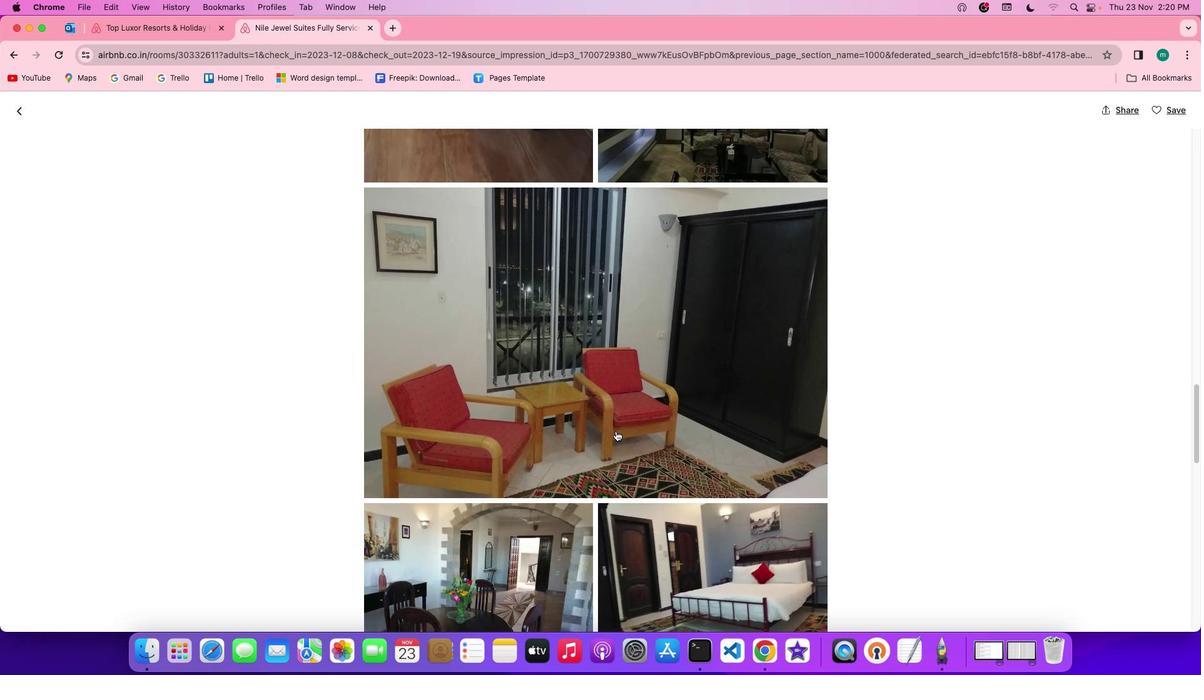 
Action: Mouse scrolled (615, 431) with delta (0, 0)
Screenshot: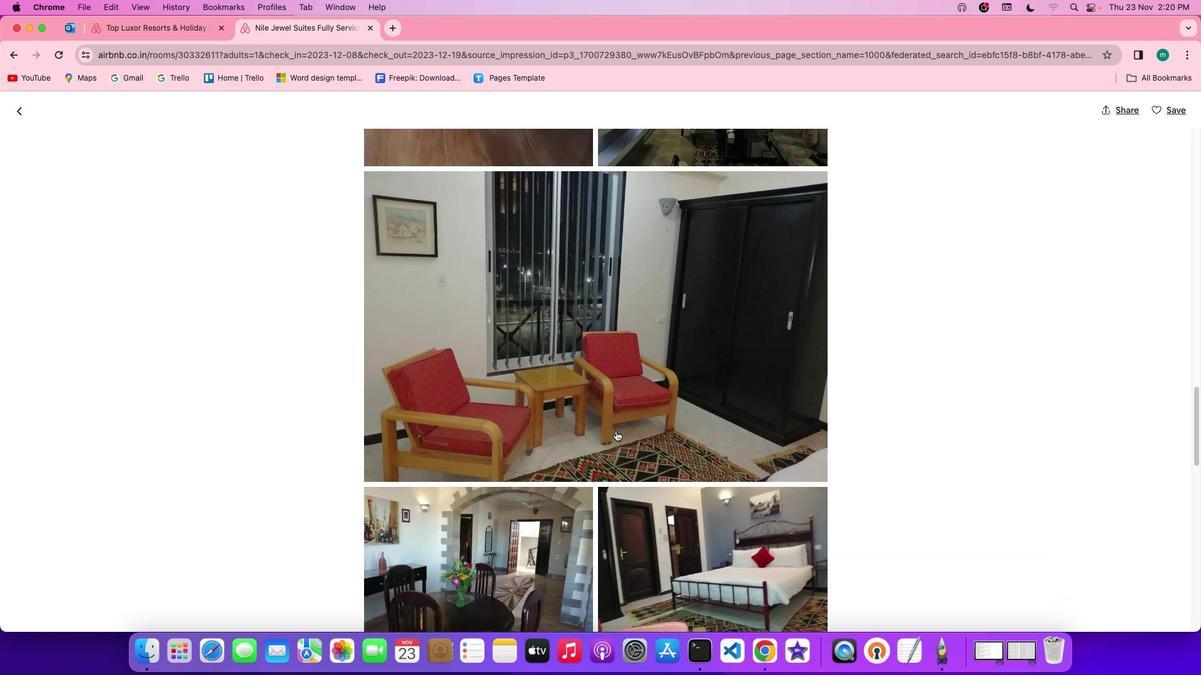 
Action: Mouse scrolled (615, 431) with delta (0, -1)
Screenshot: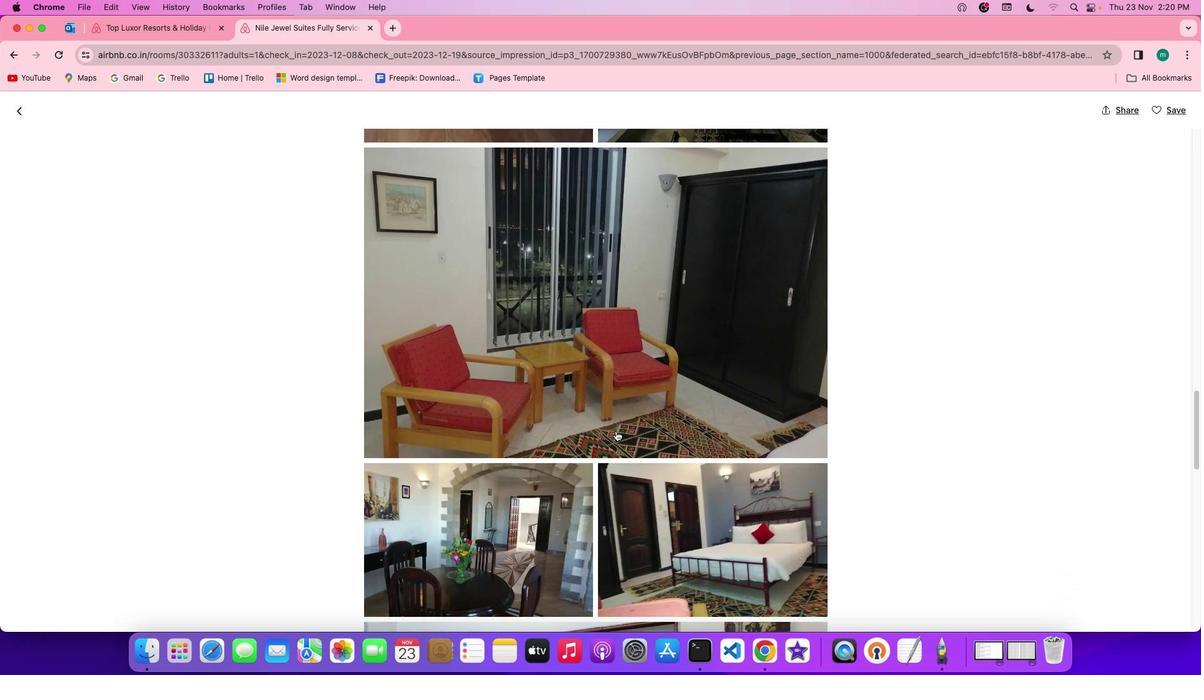 
Action: Mouse scrolled (615, 431) with delta (0, -1)
Screenshot: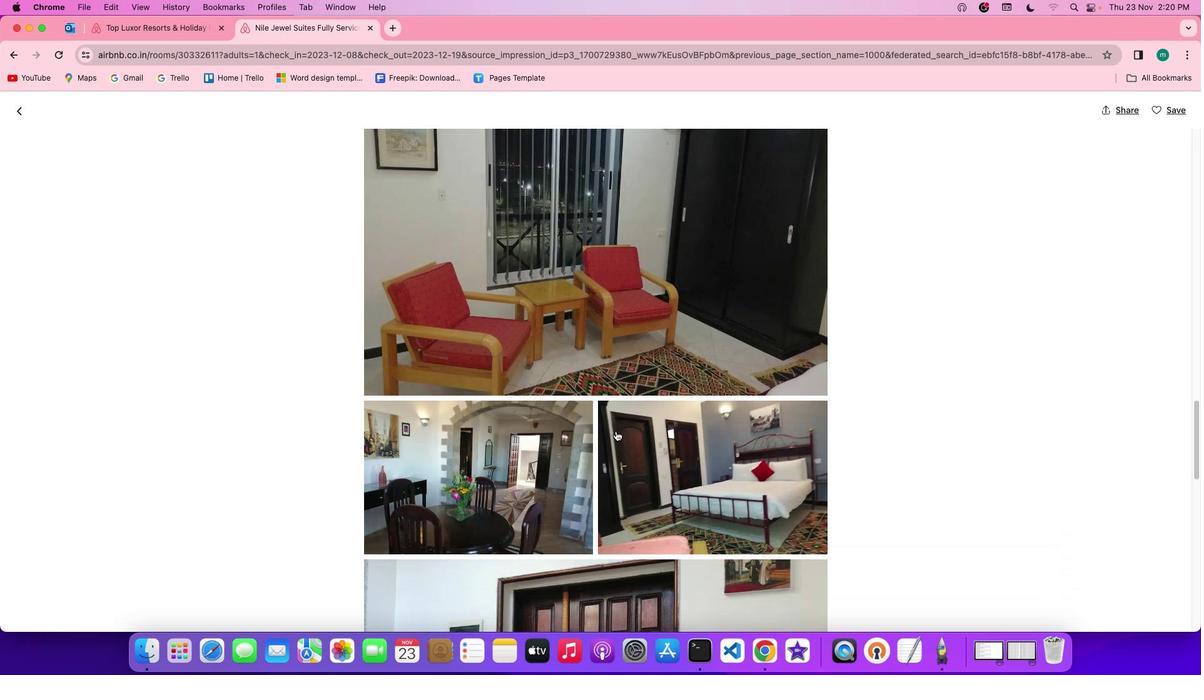 
Action: Mouse scrolled (615, 431) with delta (0, 0)
Screenshot: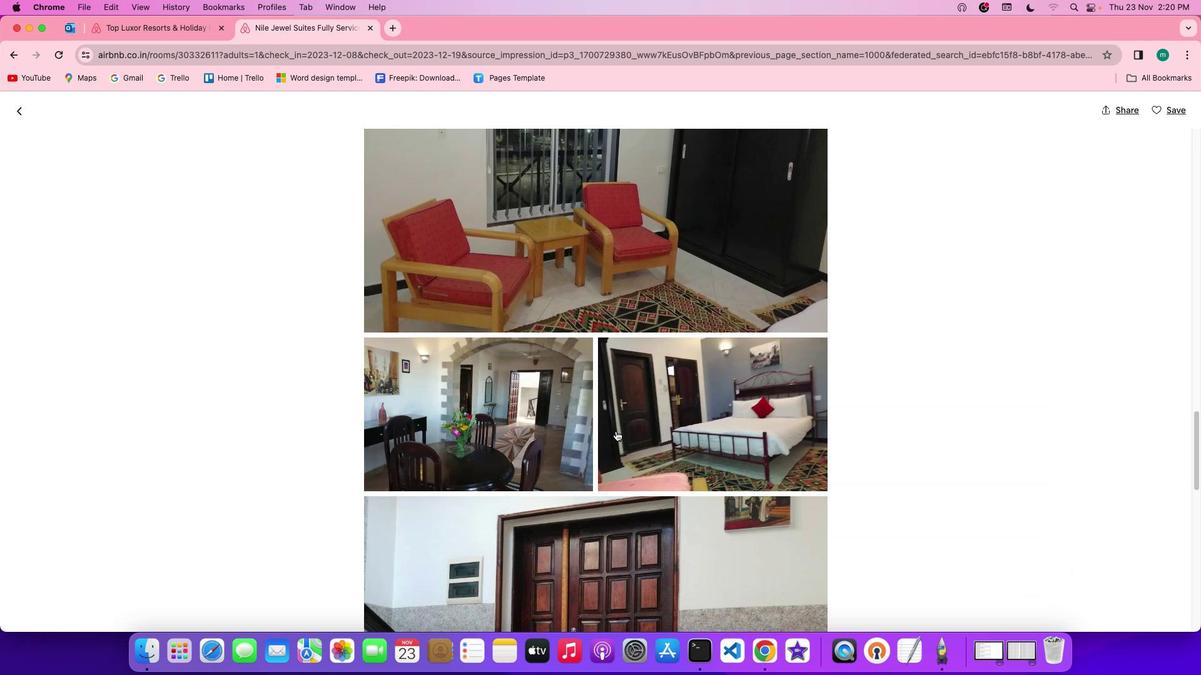 
Action: Mouse scrolled (615, 431) with delta (0, 0)
Screenshot: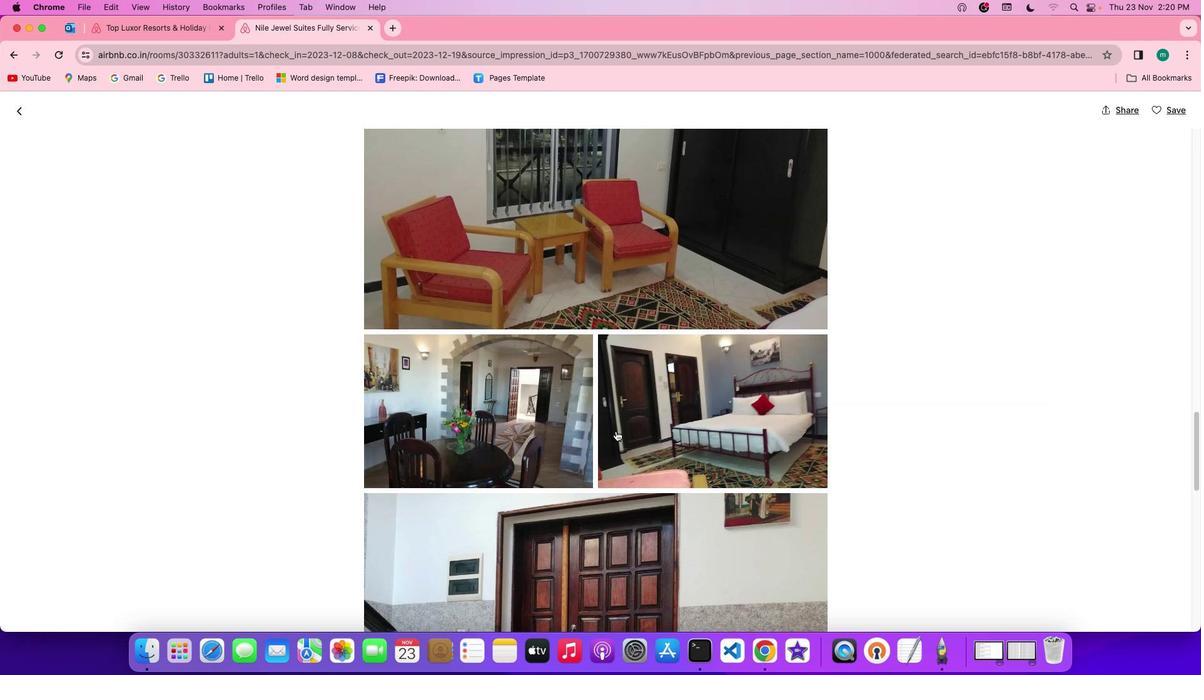 
Action: Mouse scrolled (615, 431) with delta (0, 0)
Screenshot: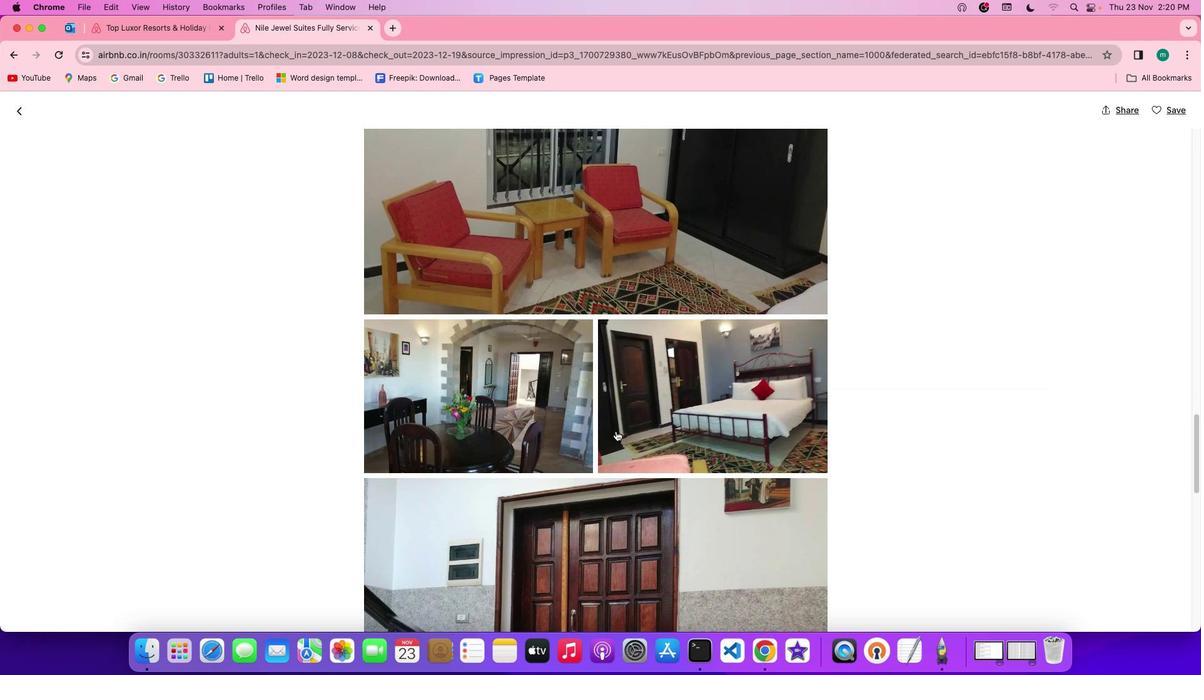 
Action: Mouse scrolled (615, 431) with delta (0, -1)
Screenshot: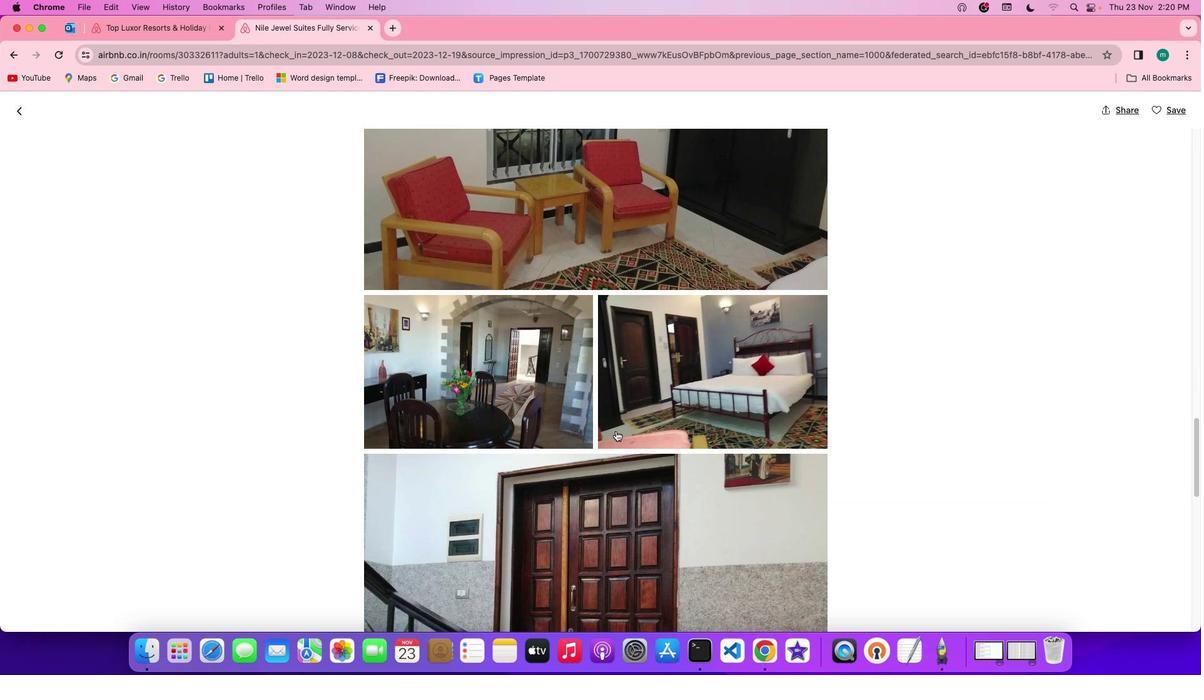 
Action: Mouse scrolled (615, 431) with delta (0, -1)
Screenshot: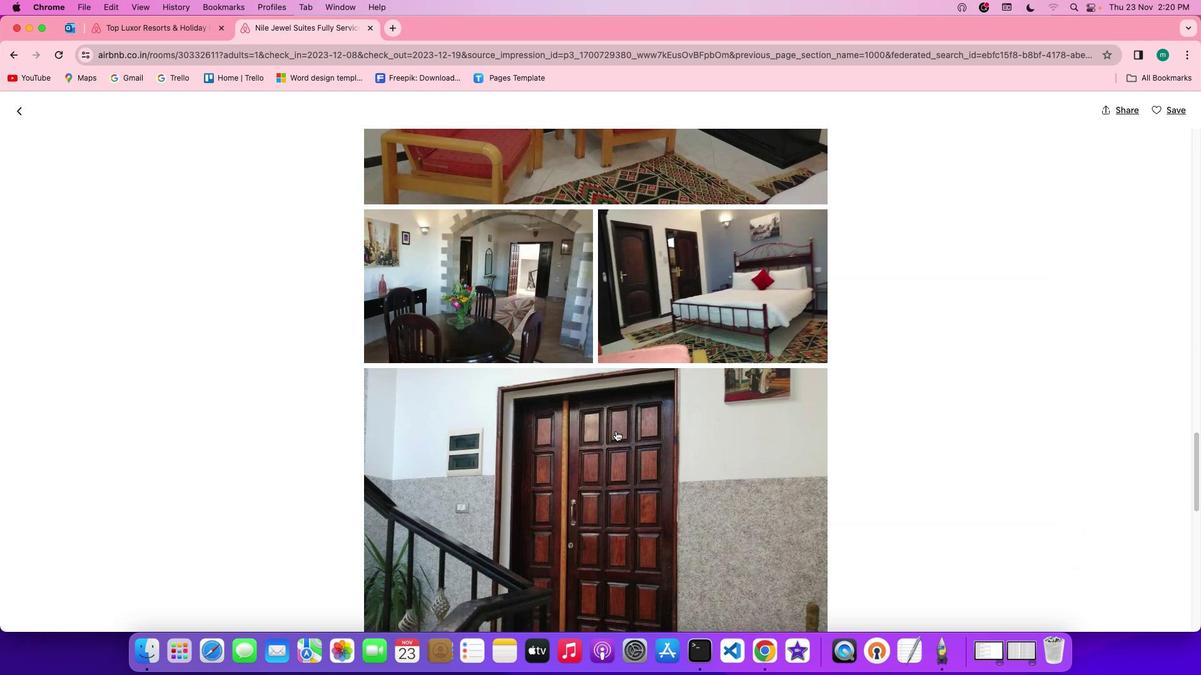 
Action: Mouse scrolled (615, 431) with delta (0, 0)
Screenshot: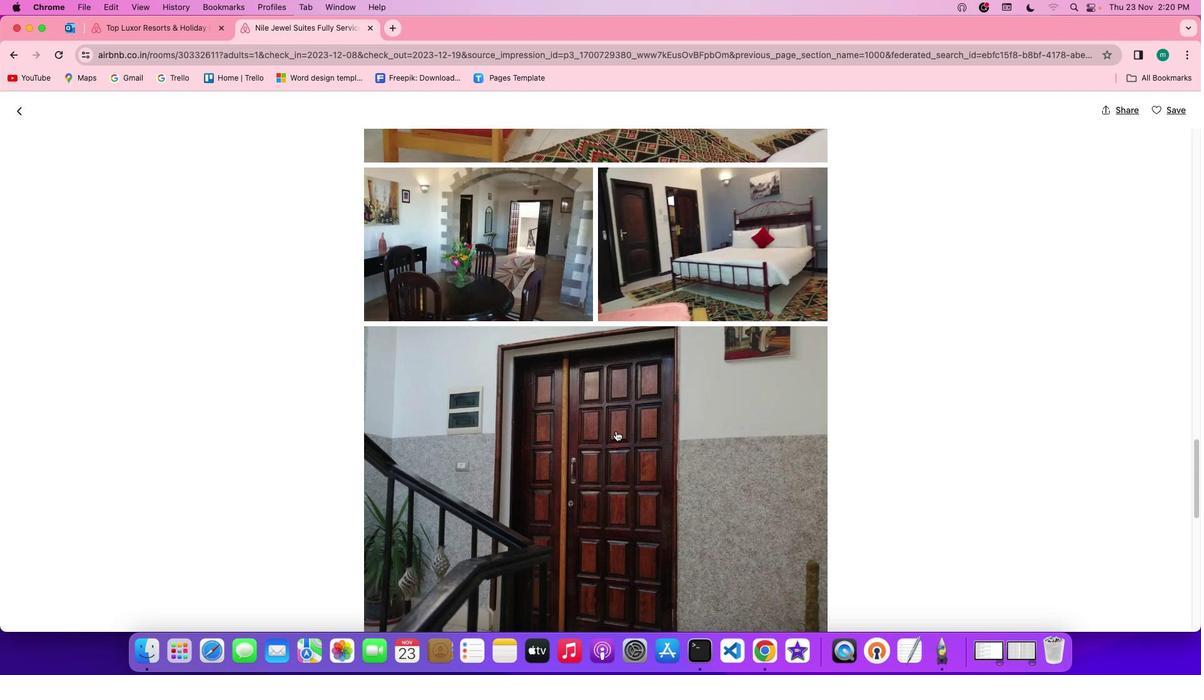 
Action: Mouse scrolled (615, 431) with delta (0, 0)
Screenshot: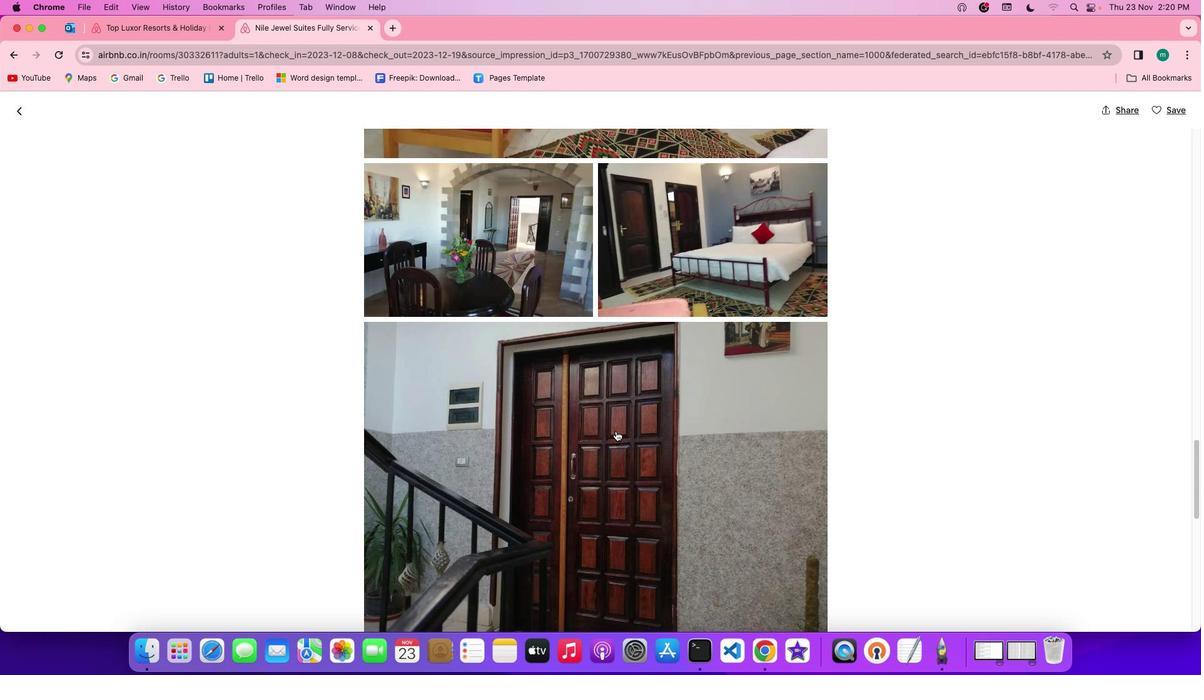 
Action: Mouse scrolled (615, 431) with delta (0, 0)
Screenshot: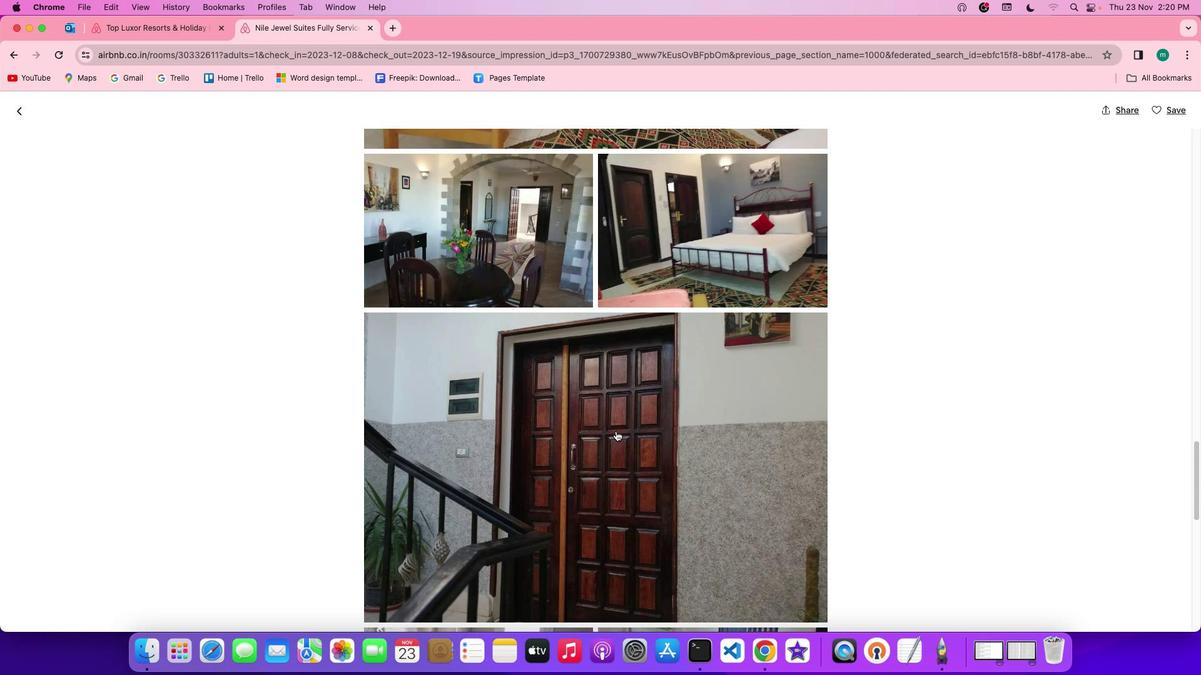 
Action: Mouse scrolled (615, 431) with delta (0, -1)
Screenshot: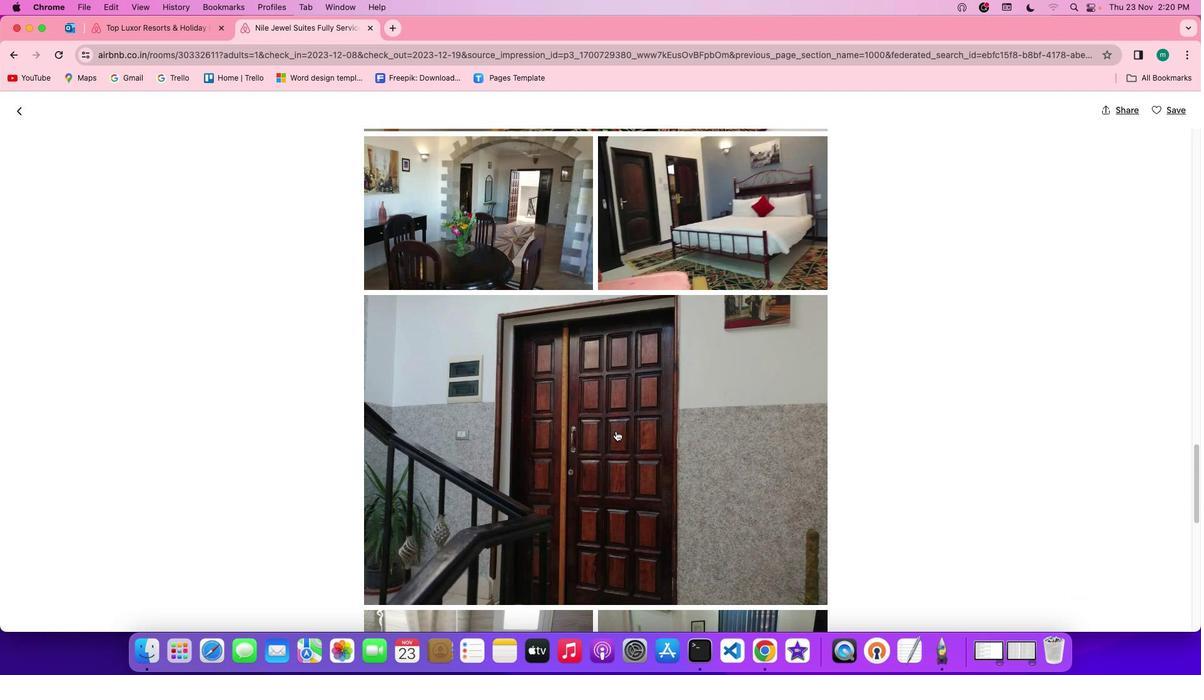 
Action: Mouse scrolled (615, 431) with delta (0, 0)
Screenshot: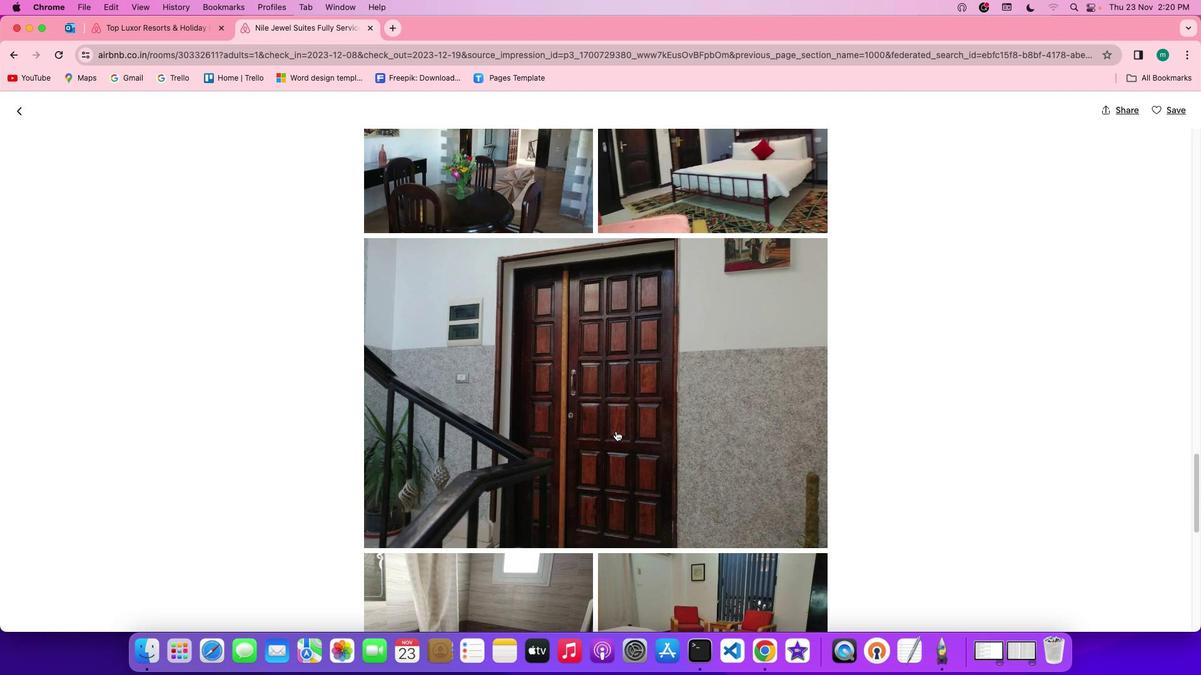 
Action: Mouse scrolled (615, 431) with delta (0, 0)
Screenshot: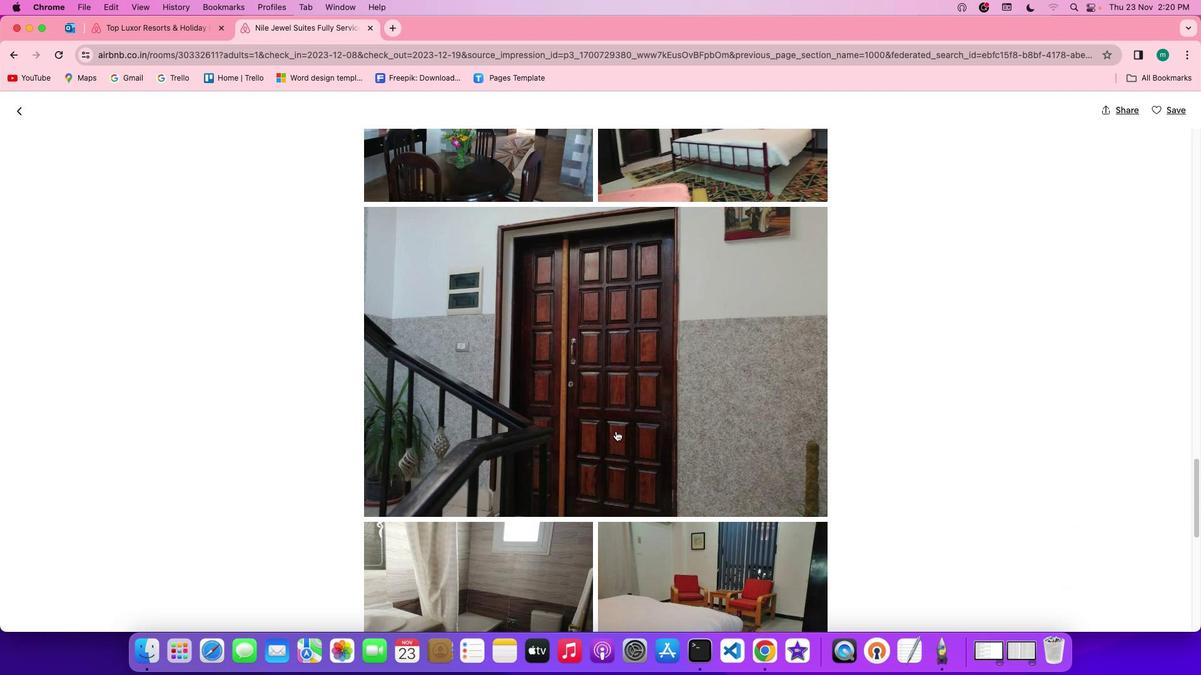 
Action: Mouse scrolled (615, 431) with delta (0, -1)
Screenshot: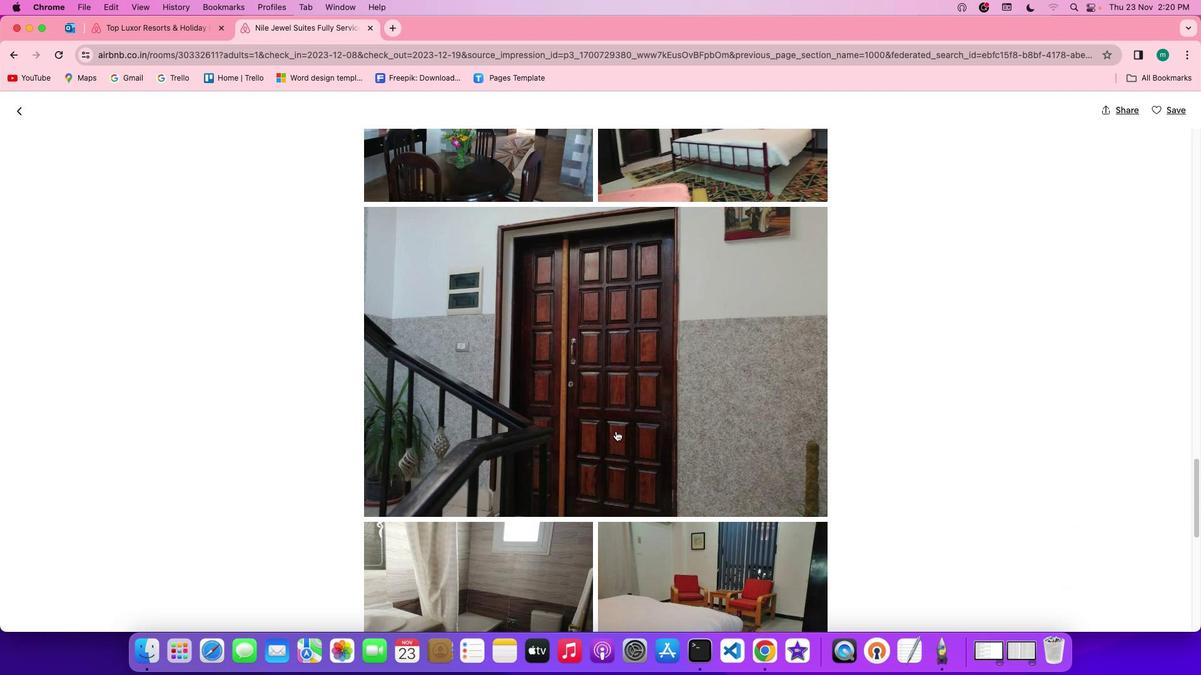 
Action: Mouse scrolled (615, 431) with delta (0, -2)
Screenshot: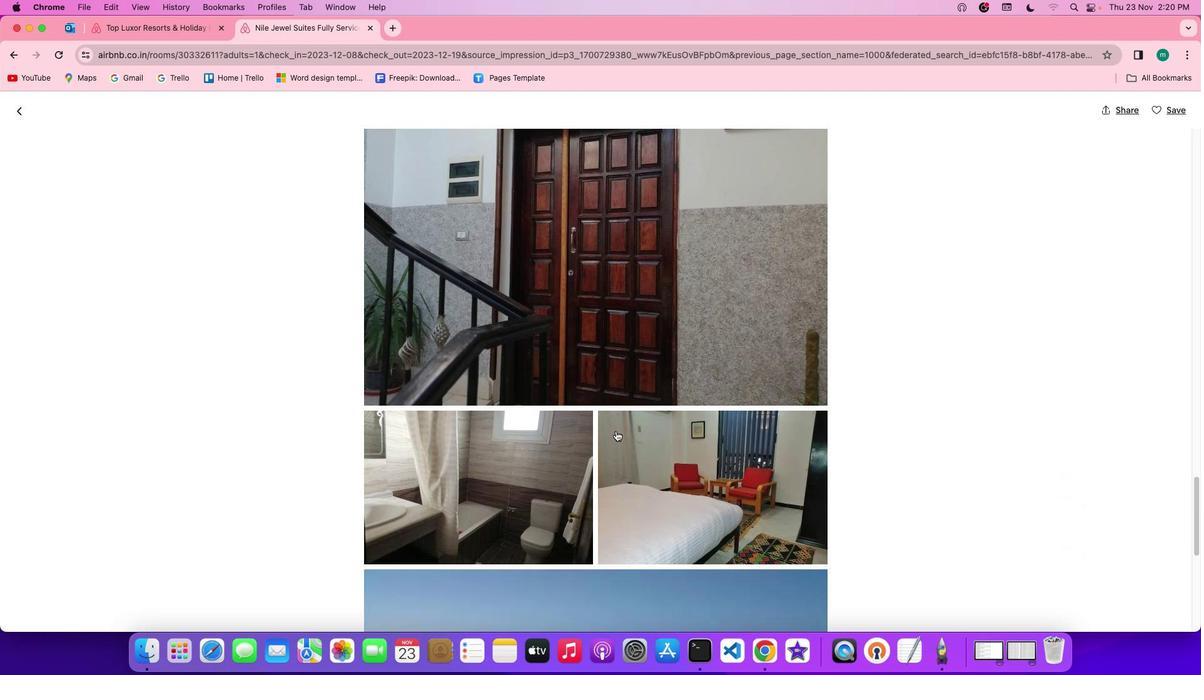 
Action: Mouse scrolled (615, 431) with delta (0, 0)
Screenshot: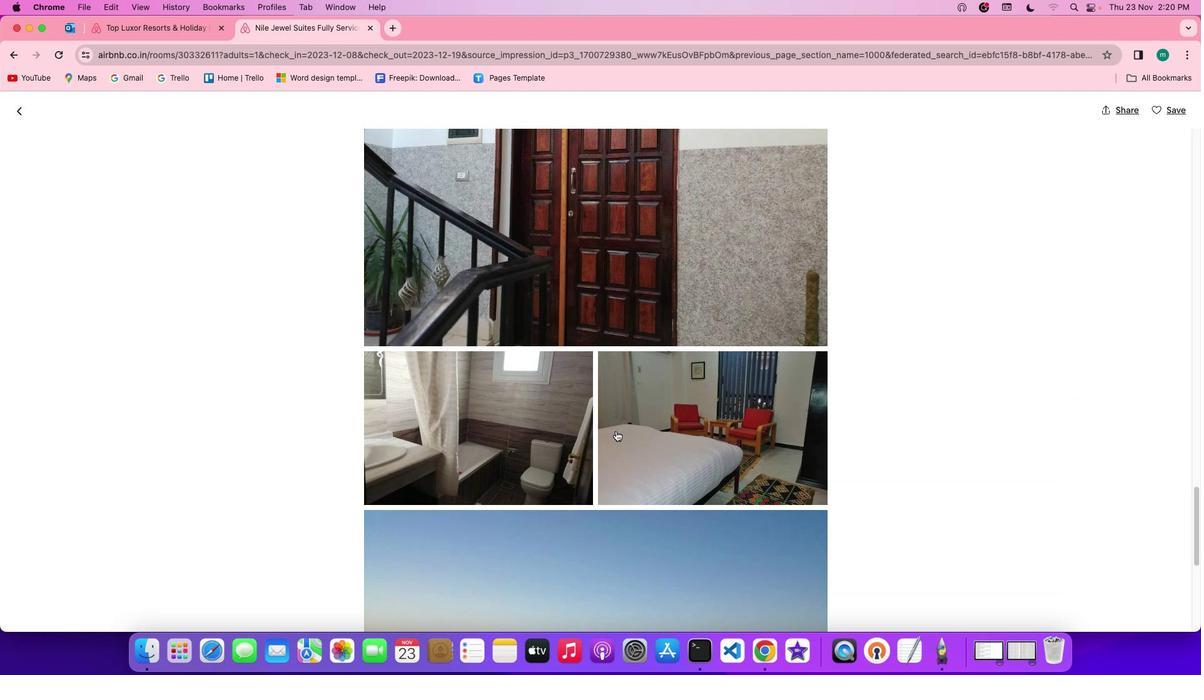 
Action: Mouse scrolled (615, 431) with delta (0, 0)
Screenshot: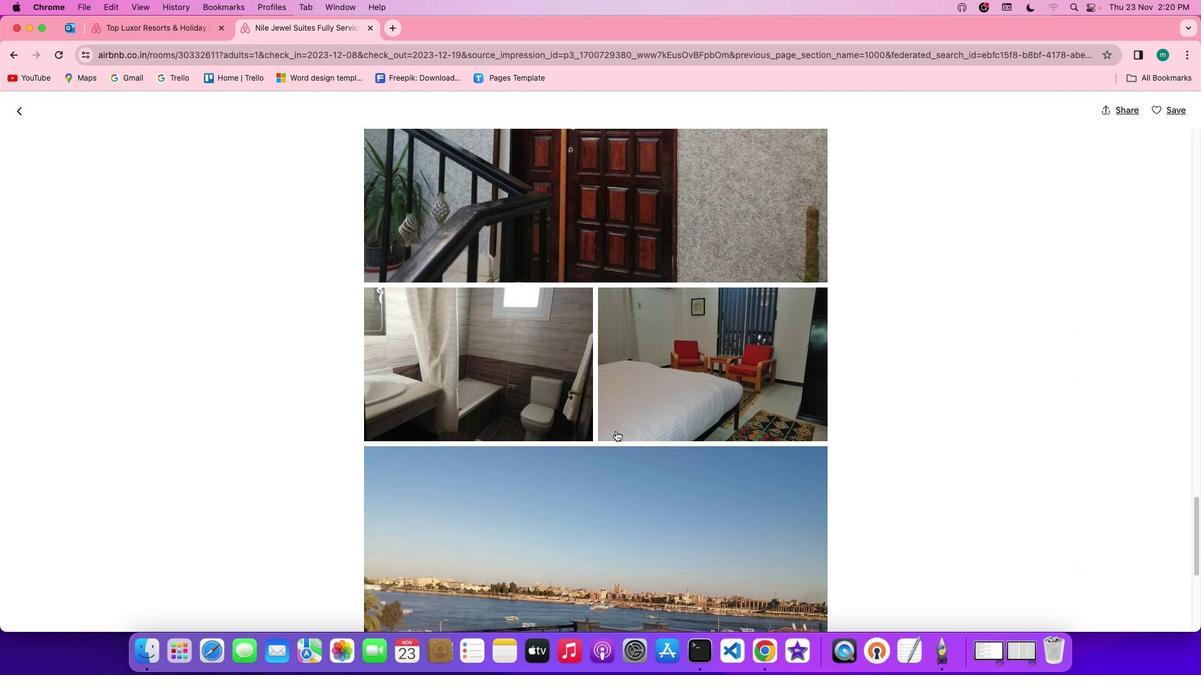 
Action: Mouse scrolled (615, 431) with delta (0, -1)
Screenshot: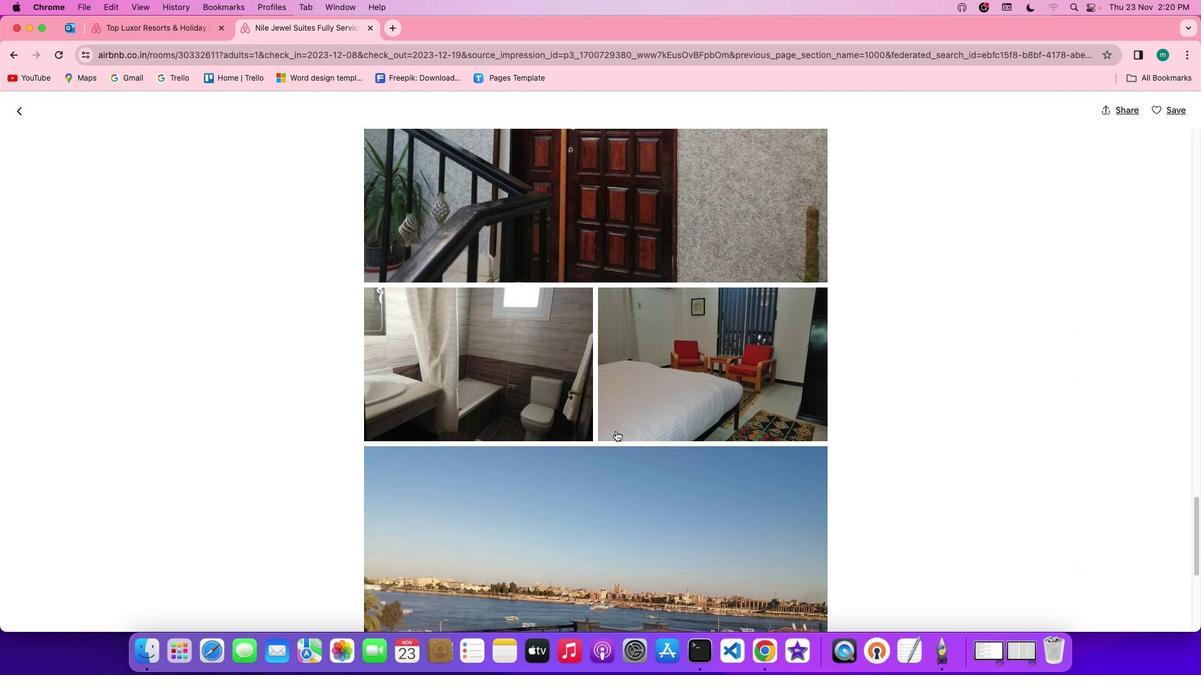 
Action: Mouse scrolled (615, 431) with delta (0, -2)
Screenshot: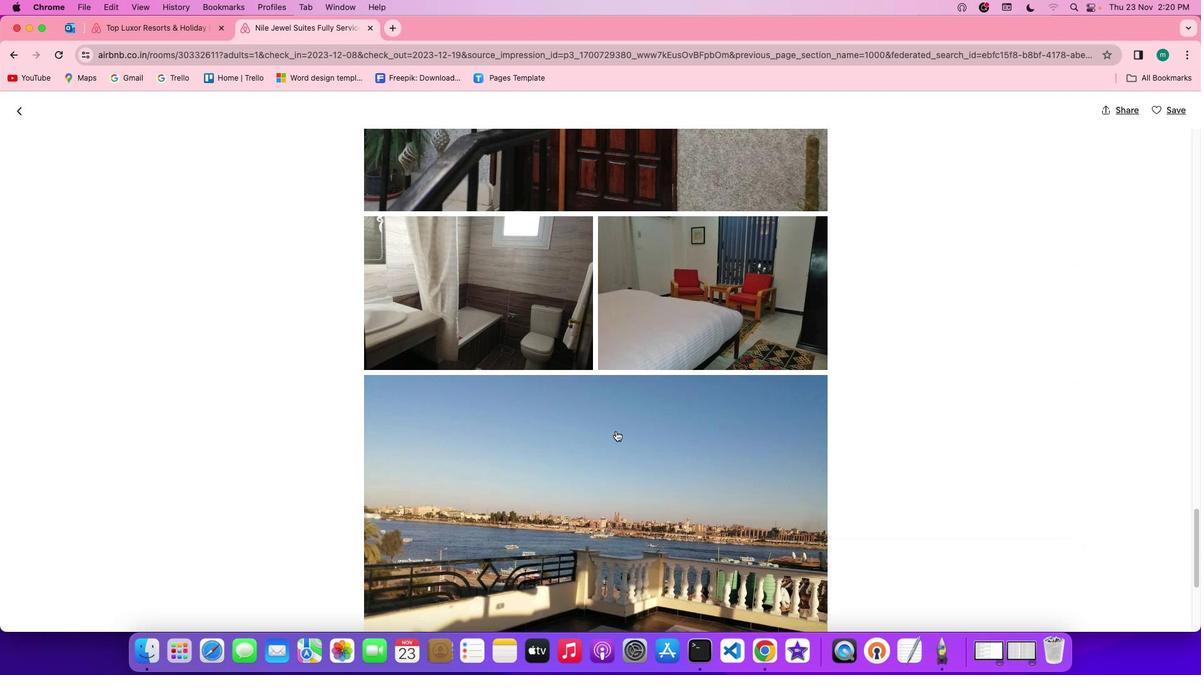
Action: Mouse moved to (615, 430)
Screenshot: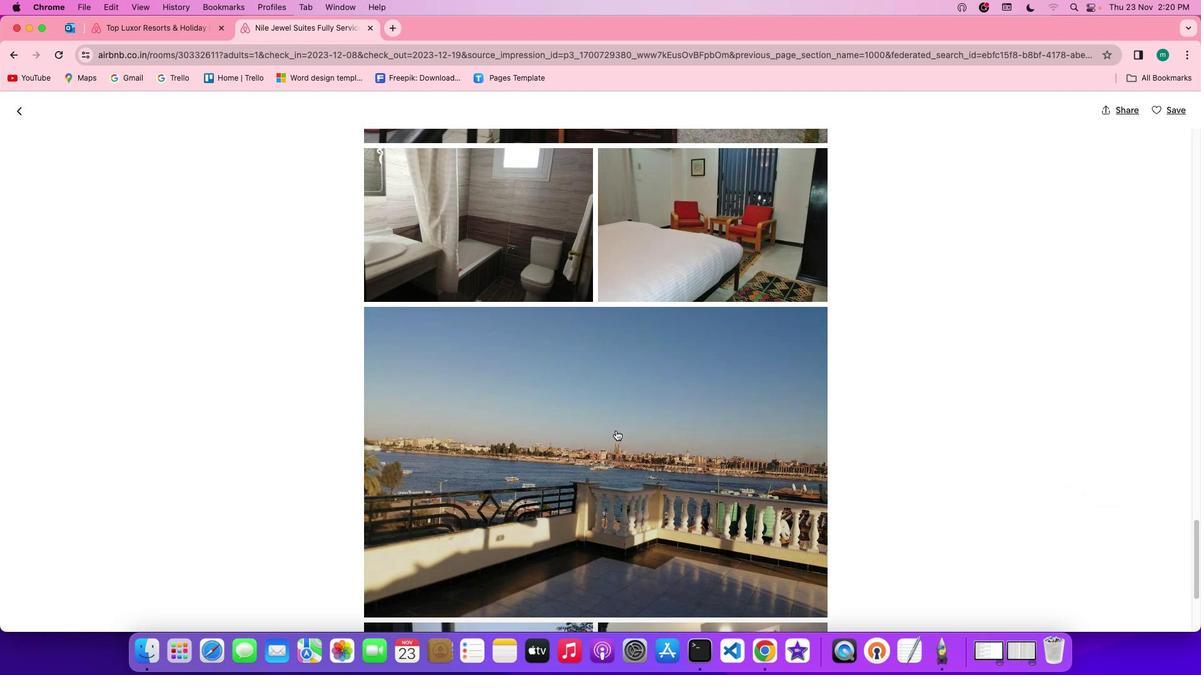 
Action: Mouse scrolled (615, 430) with delta (0, 0)
Screenshot: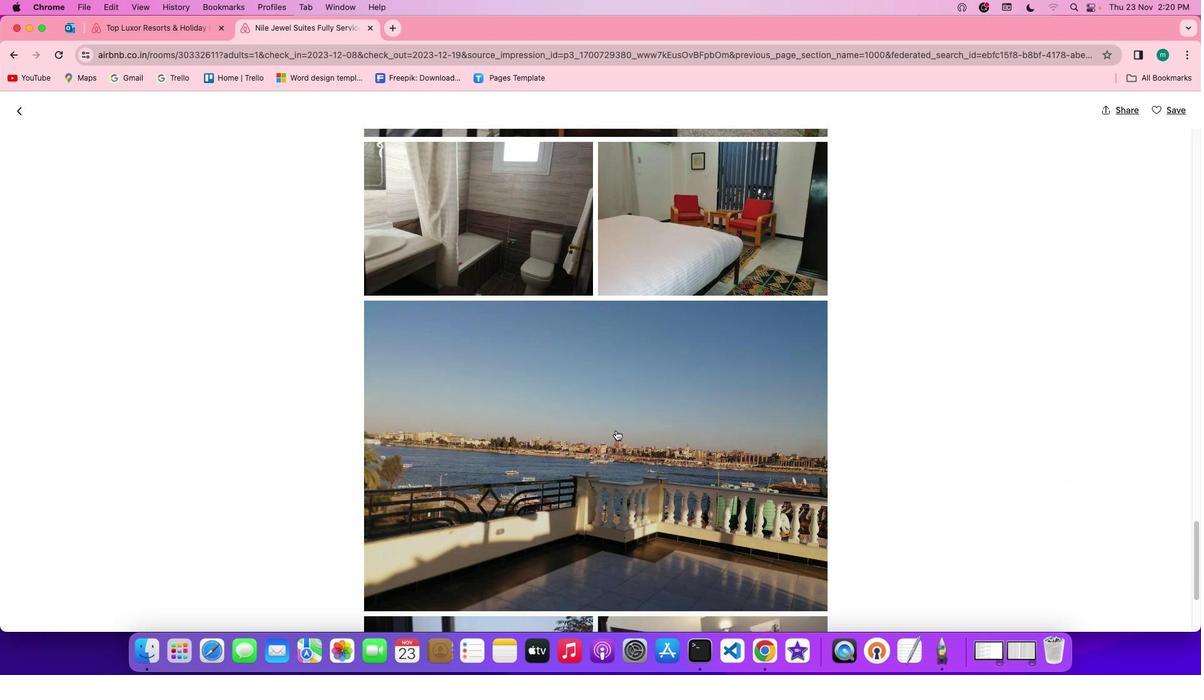
Action: Mouse scrolled (615, 430) with delta (0, 0)
Screenshot: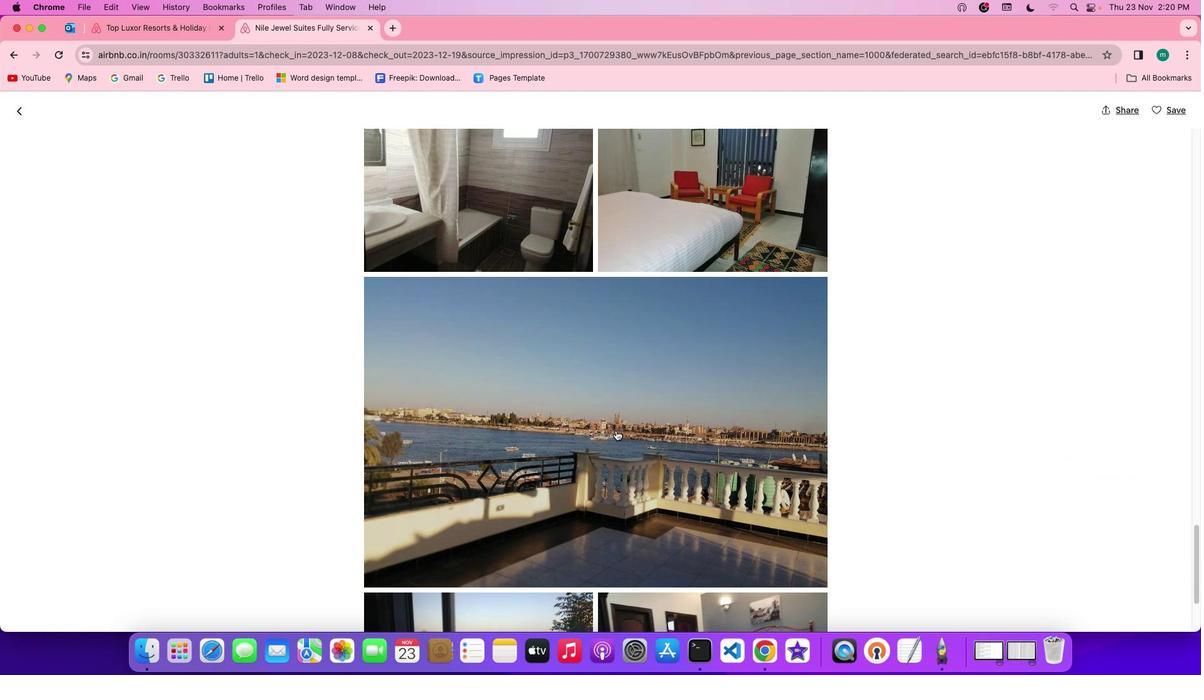 
Action: Mouse scrolled (615, 430) with delta (0, -1)
Screenshot: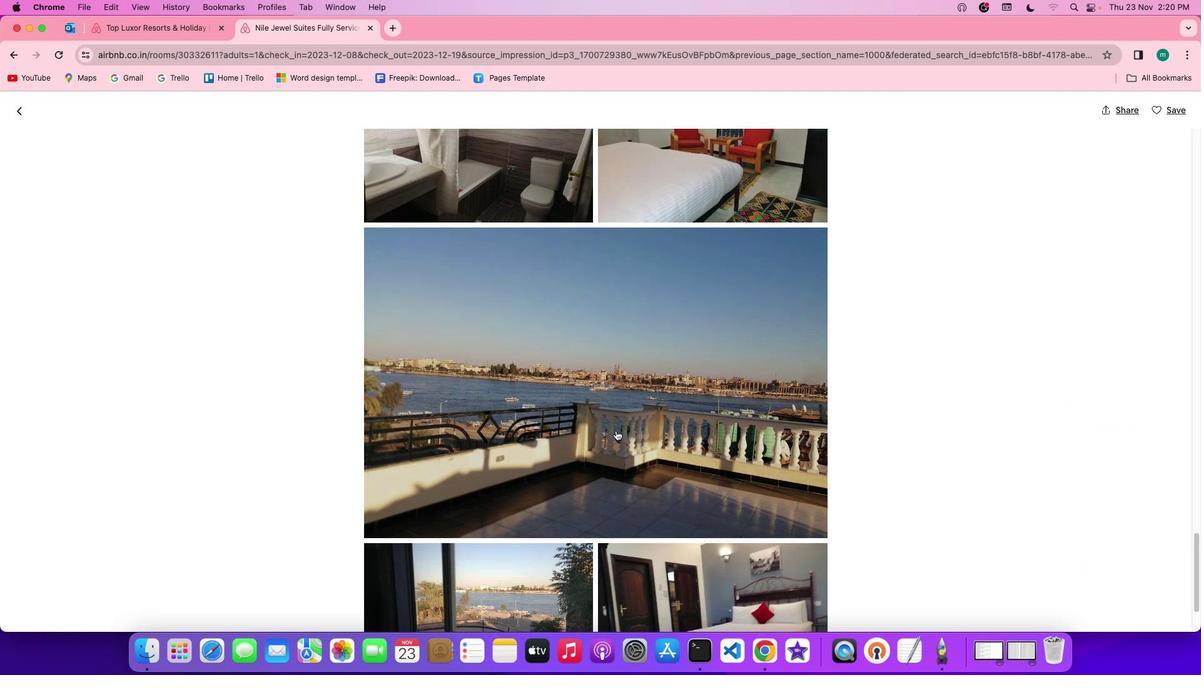 
Action: Mouse scrolled (615, 430) with delta (0, -3)
Screenshot: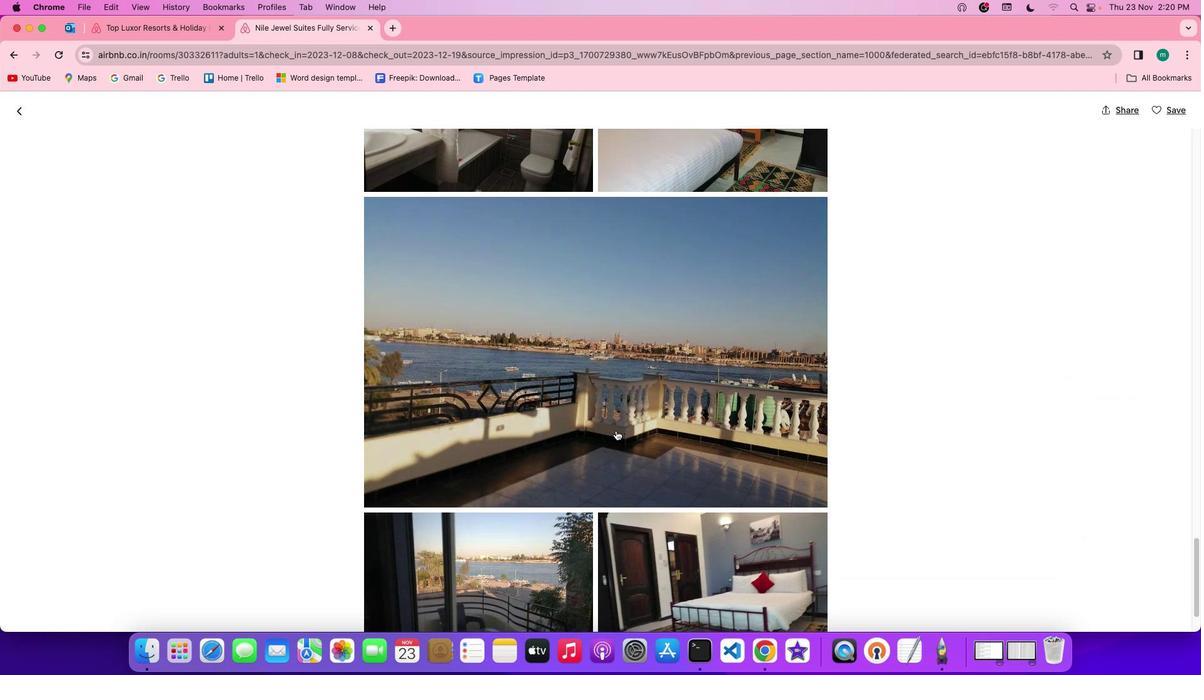 
Action: Mouse scrolled (615, 430) with delta (0, 0)
Screenshot: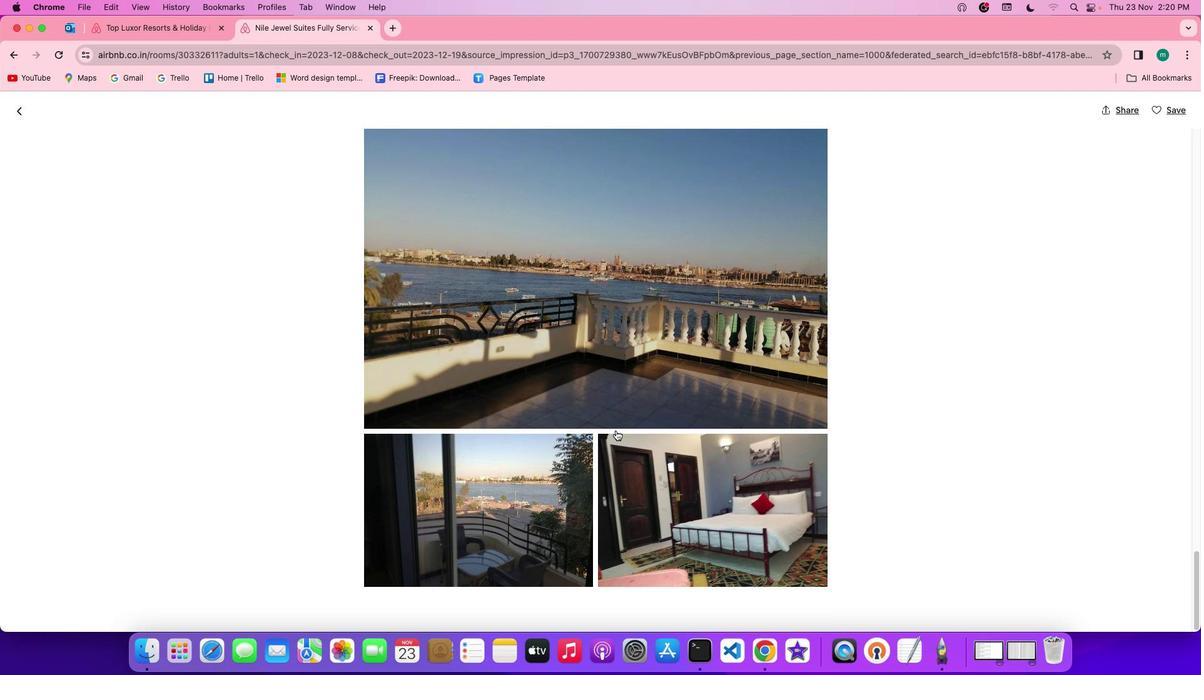 
Action: Mouse scrolled (615, 430) with delta (0, 0)
Screenshot: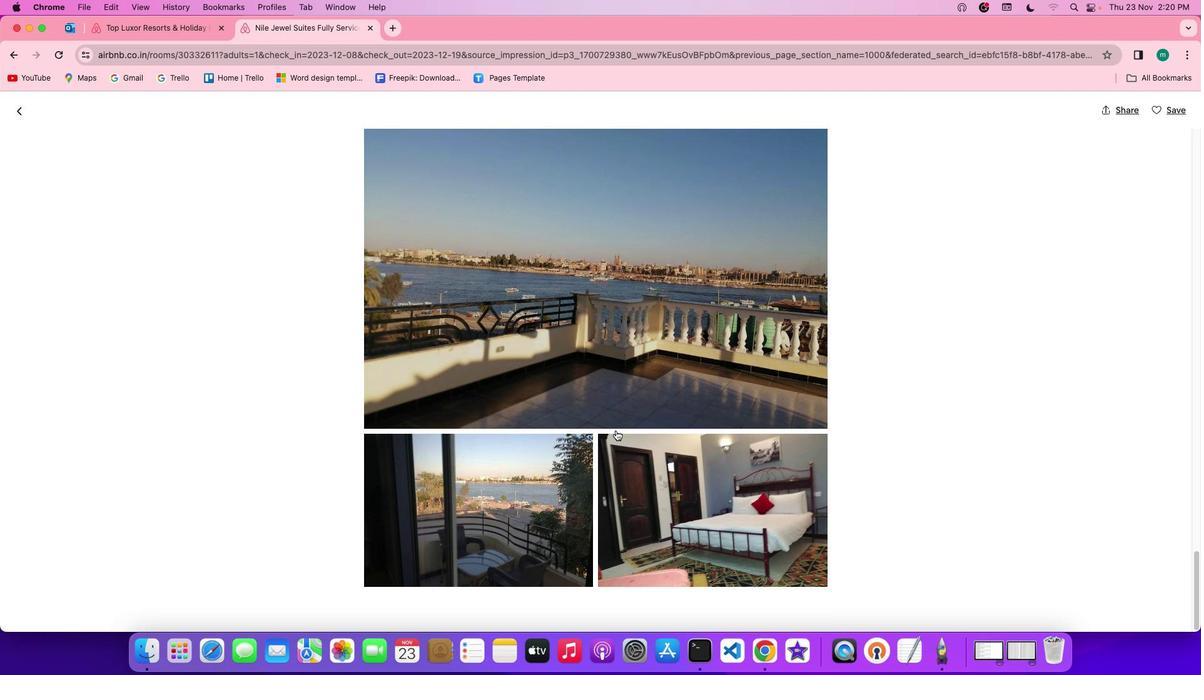 
Action: Mouse scrolled (615, 430) with delta (0, 0)
Screenshot: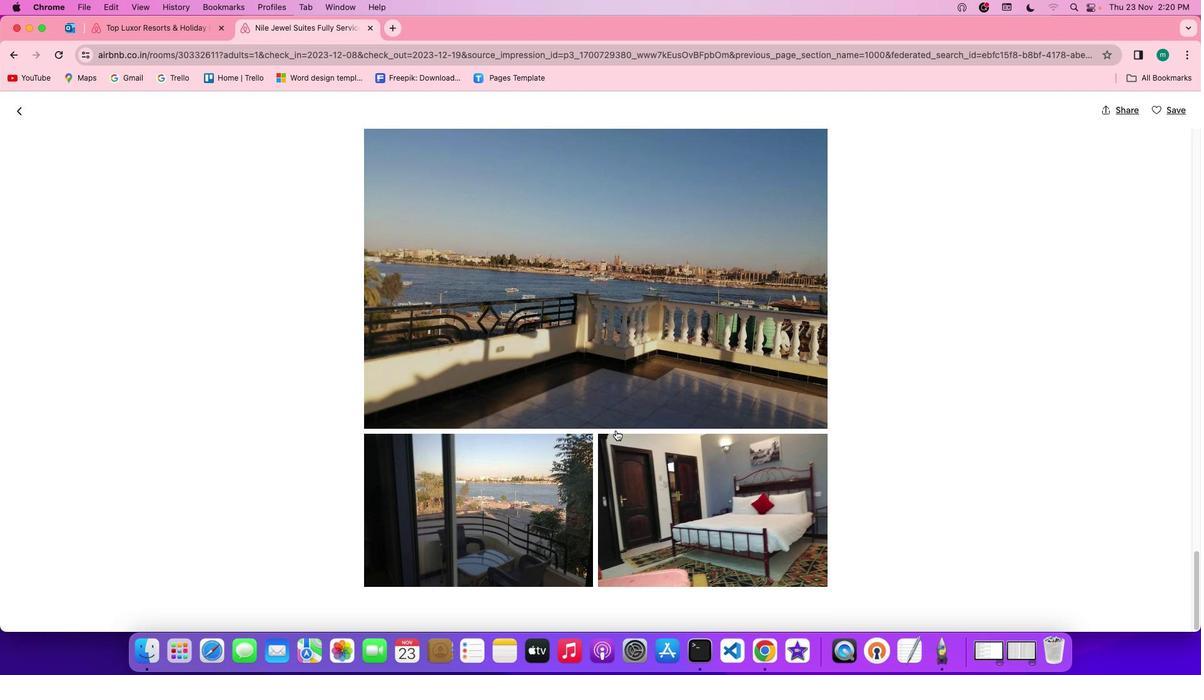 
Action: Mouse scrolled (615, 430) with delta (0, 0)
Screenshot: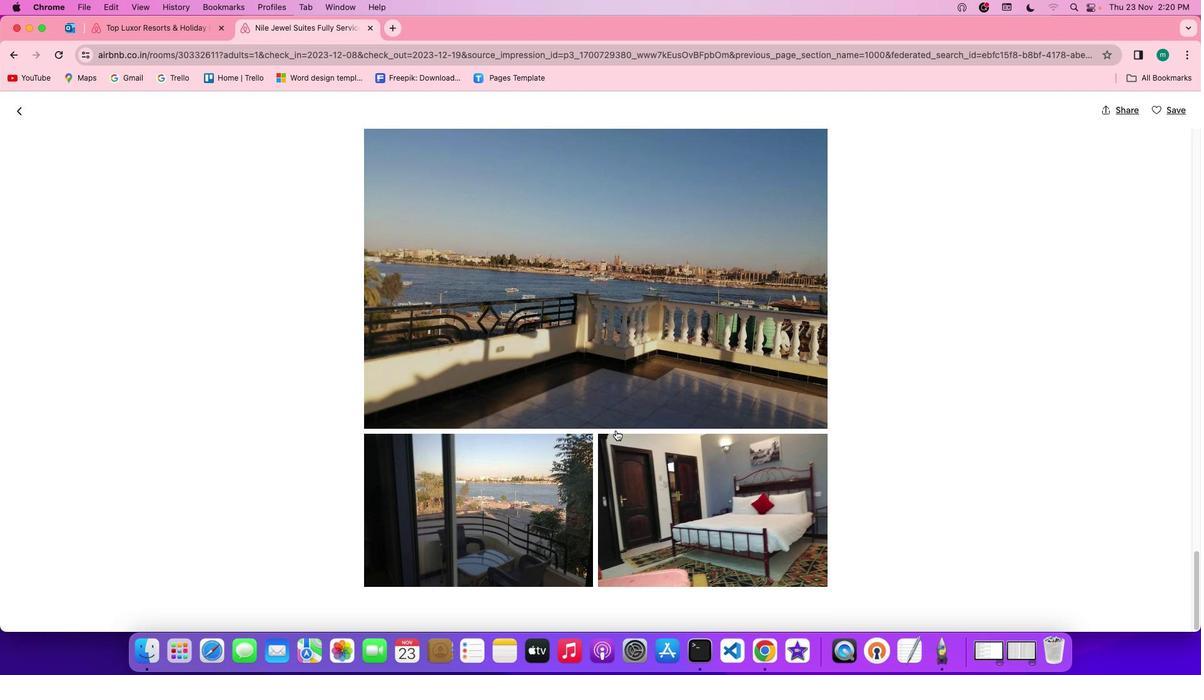 
Action: Mouse scrolled (615, 430) with delta (0, -1)
Screenshot: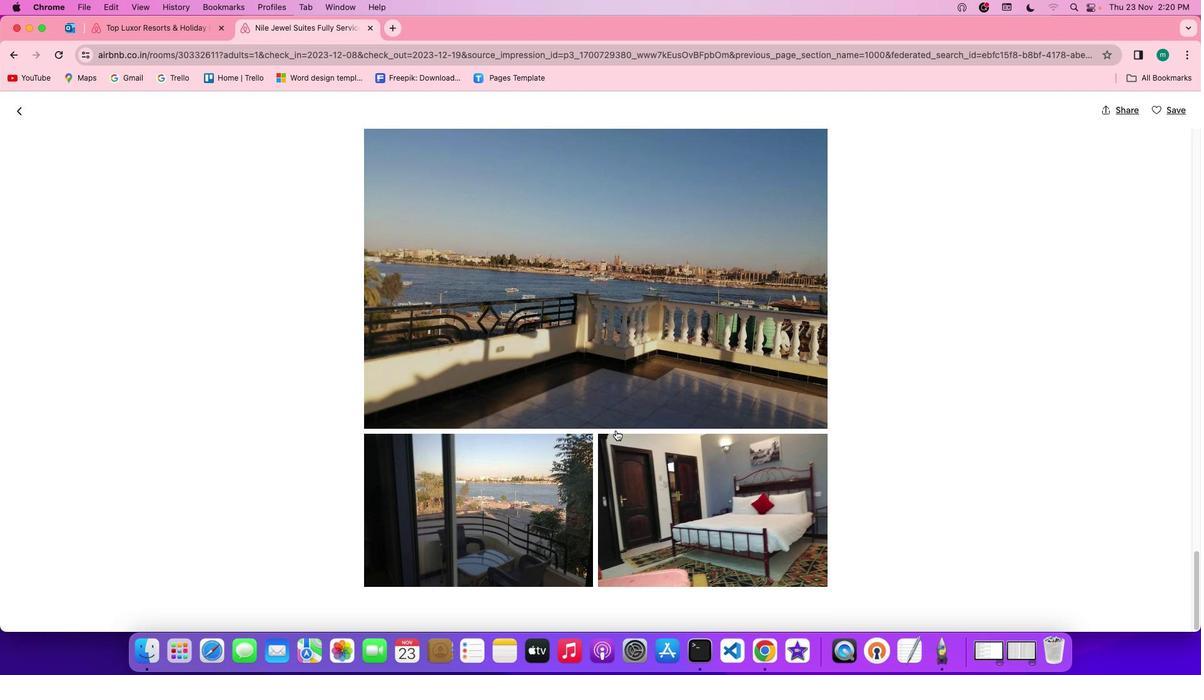 
Action: Mouse scrolled (615, 430) with delta (0, -2)
Screenshot: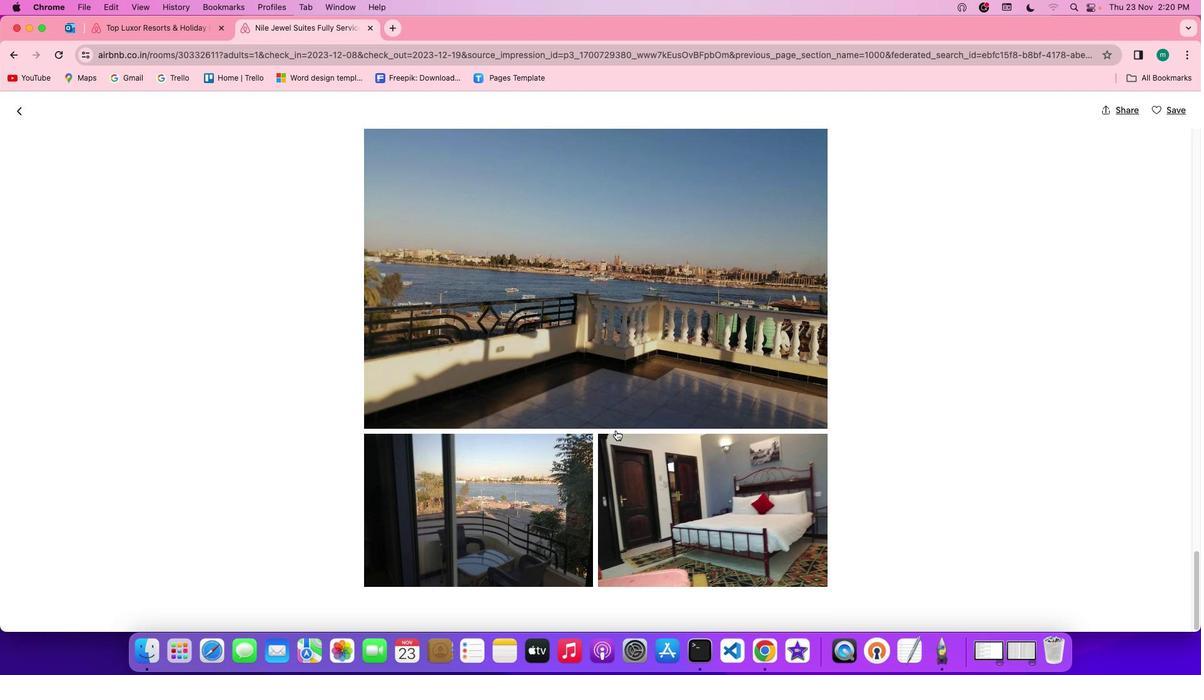 
Action: Mouse scrolled (615, 430) with delta (0, 0)
Screenshot: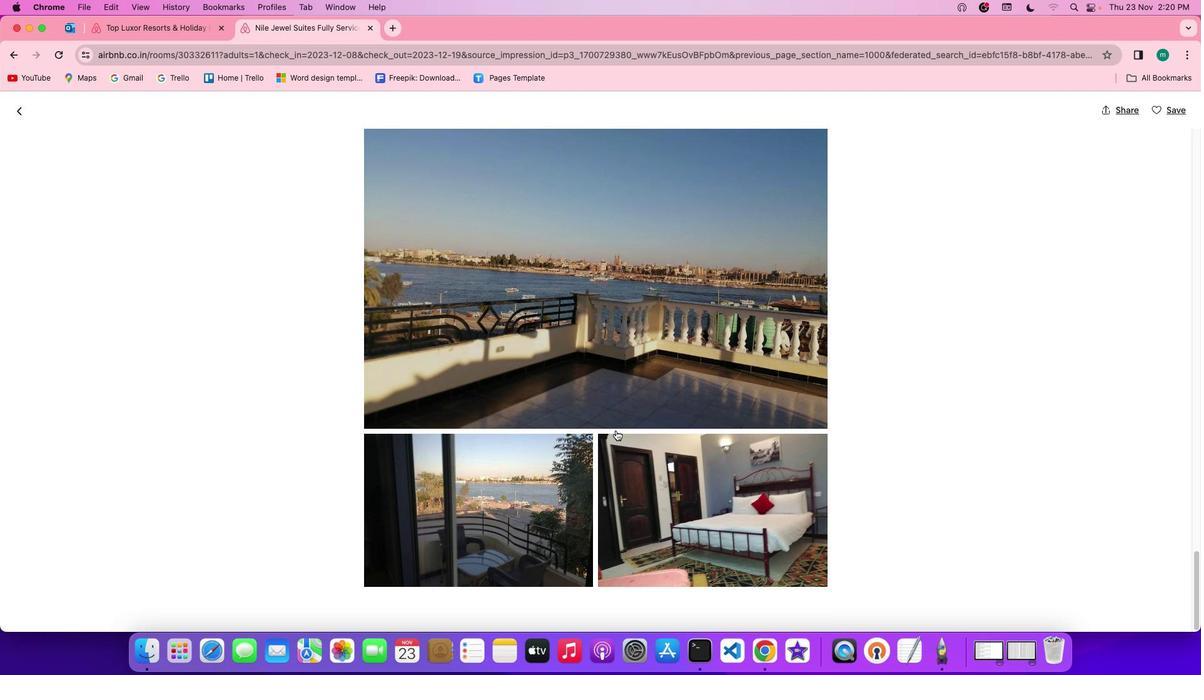 
Action: Mouse scrolled (615, 430) with delta (0, 0)
Screenshot: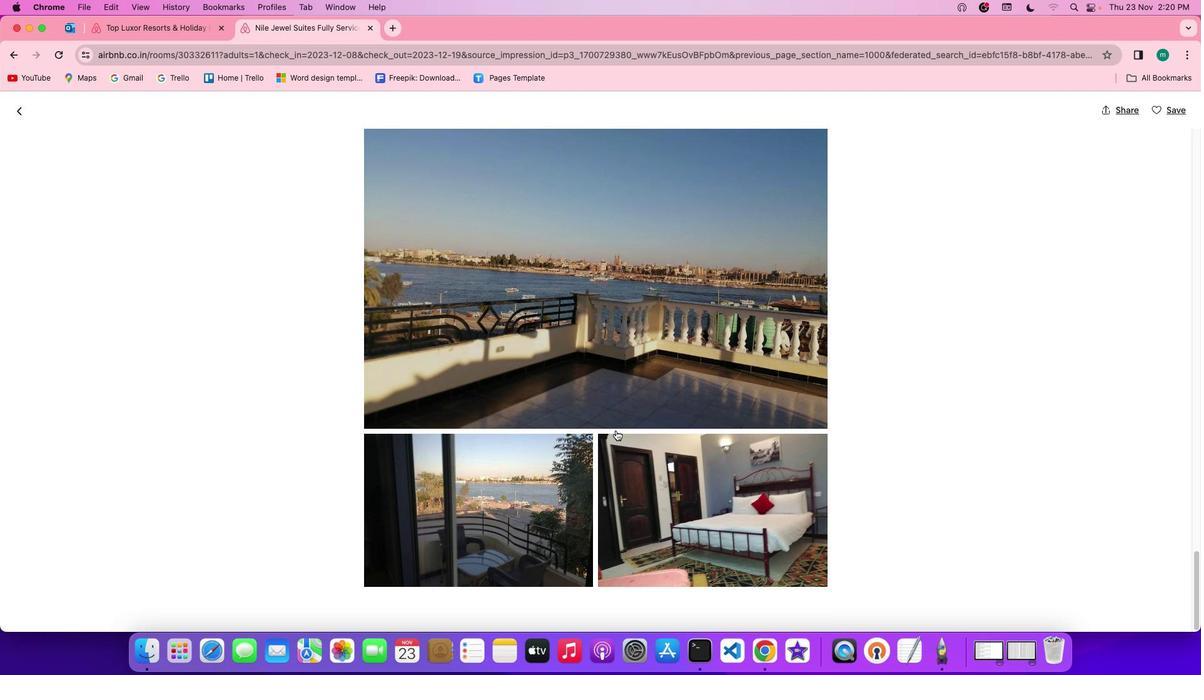 
Action: Mouse scrolled (615, 430) with delta (0, -1)
Screenshot: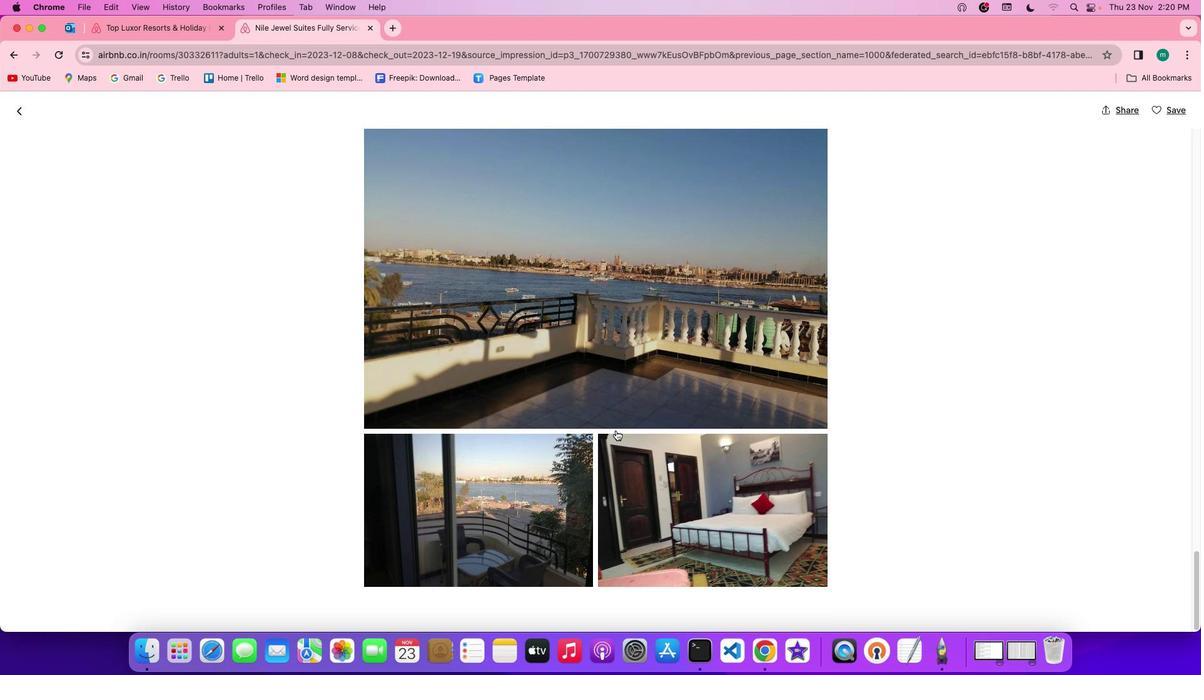 
Action: Mouse scrolled (615, 430) with delta (0, -2)
Screenshot: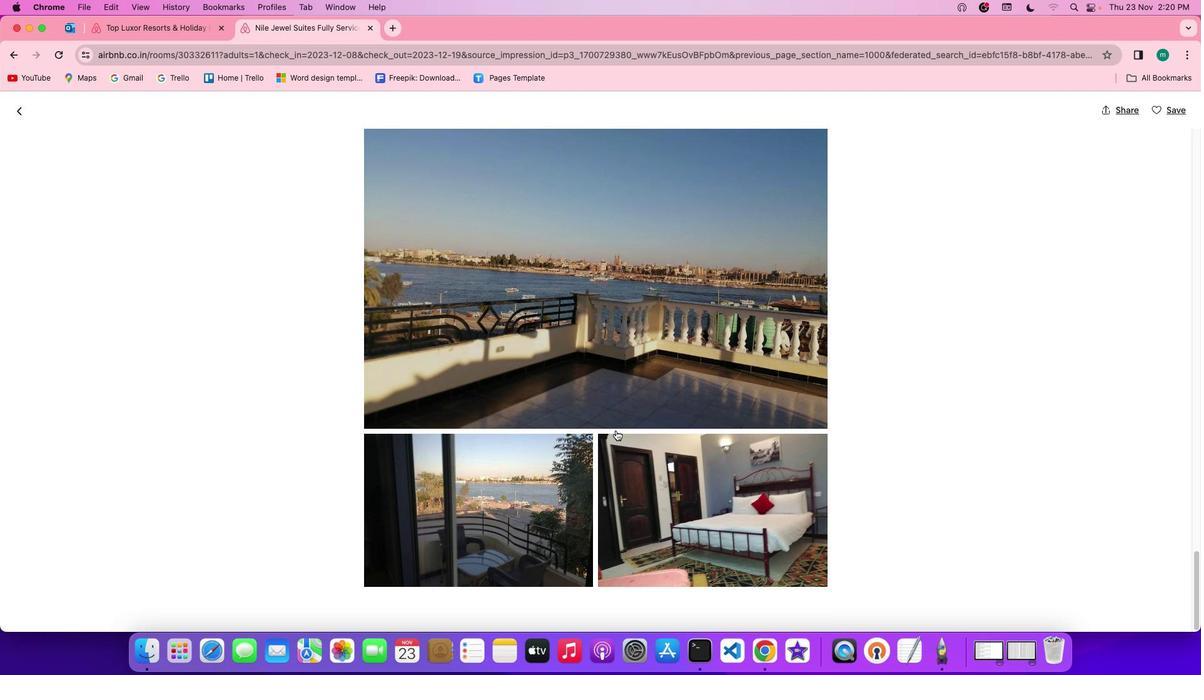 
Action: Mouse moved to (20, 112)
Screenshot: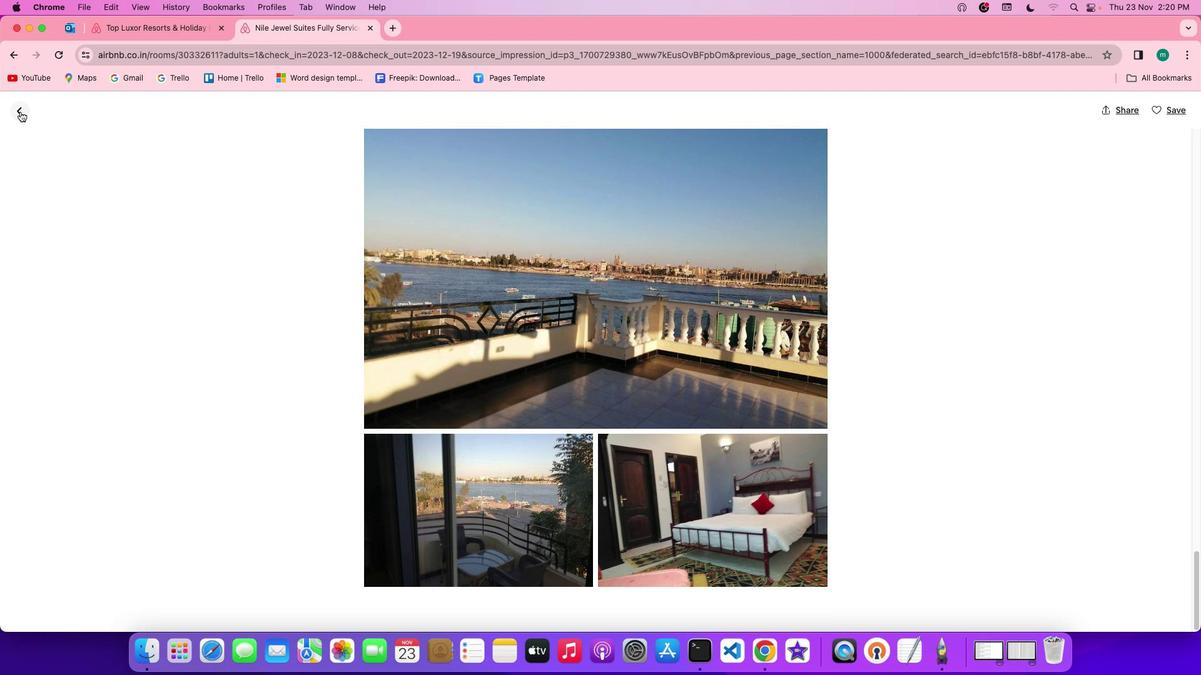 
Action: Mouse pressed left at (20, 112)
Screenshot: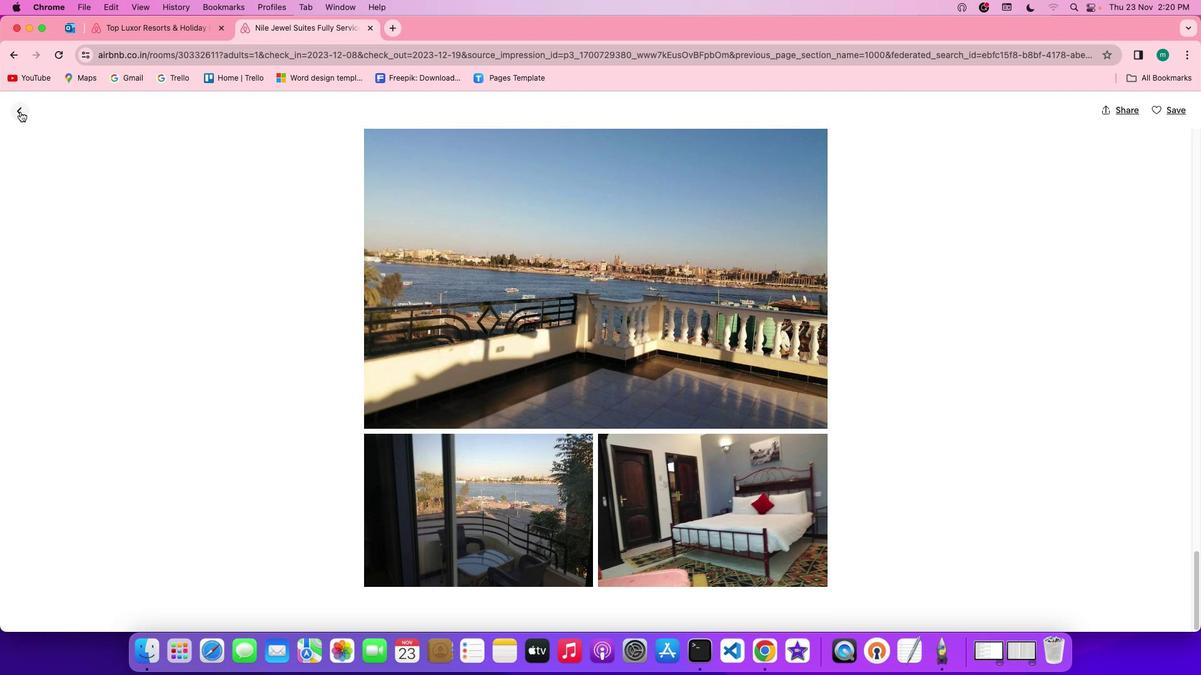 
Action: Mouse moved to (548, 516)
Screenshot: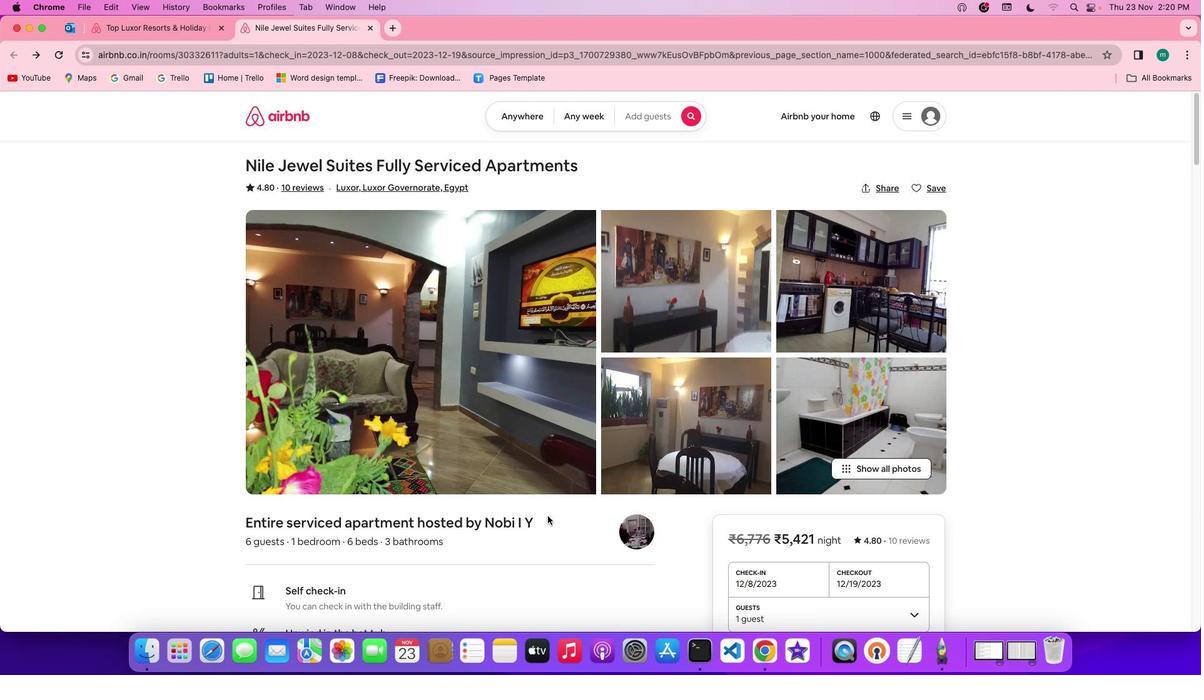 
Action: Mouse scrolled (548, 516) with delta (0, 0)
Screenshot: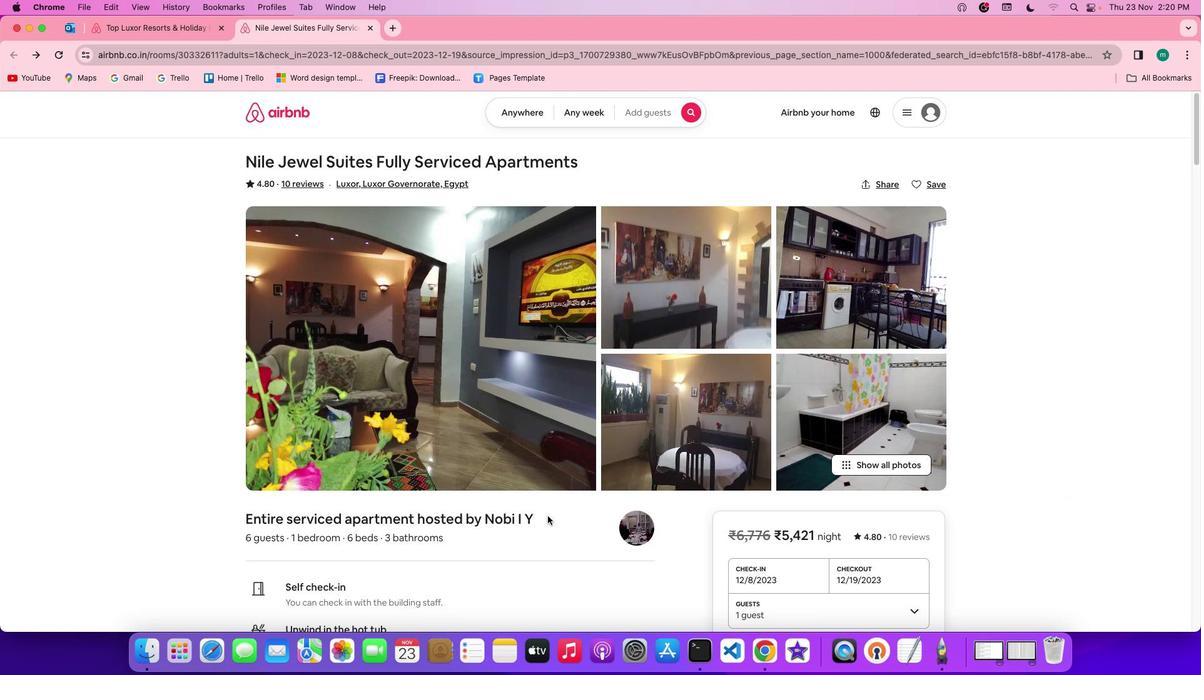 
Action: Mouse scrolled (548, 516) with delta (0, 0)
Screenshot: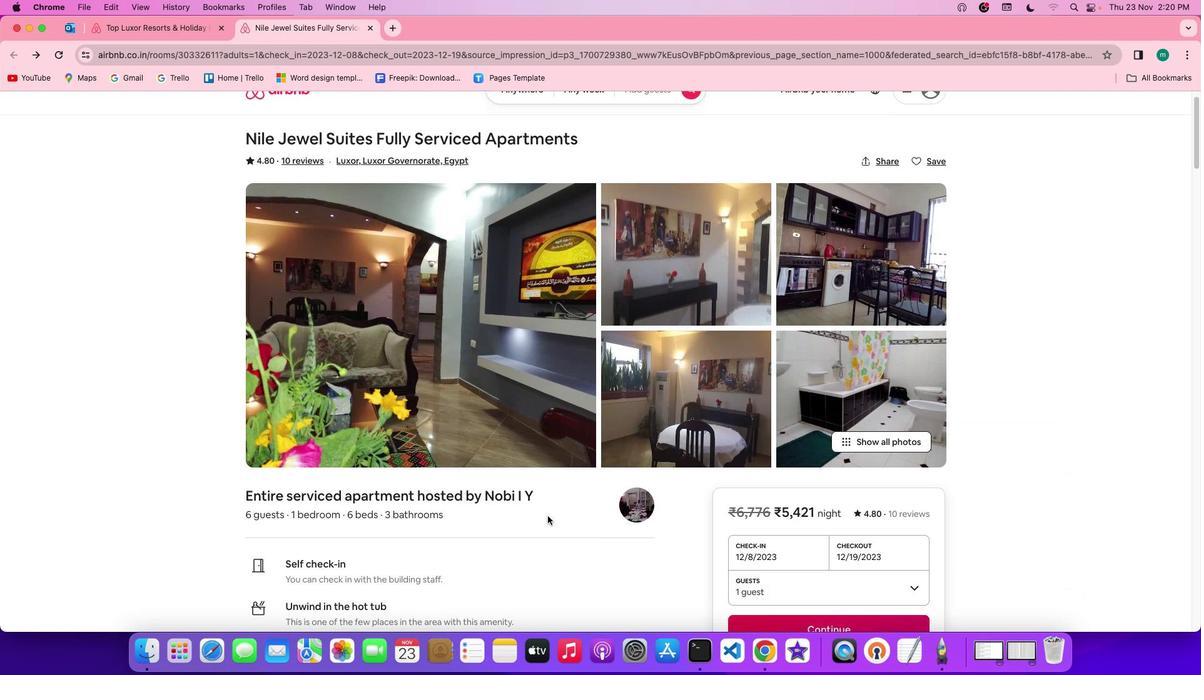 
Action: Mouse scrolled (548, 516) with delta (0, -1)
Screenshot: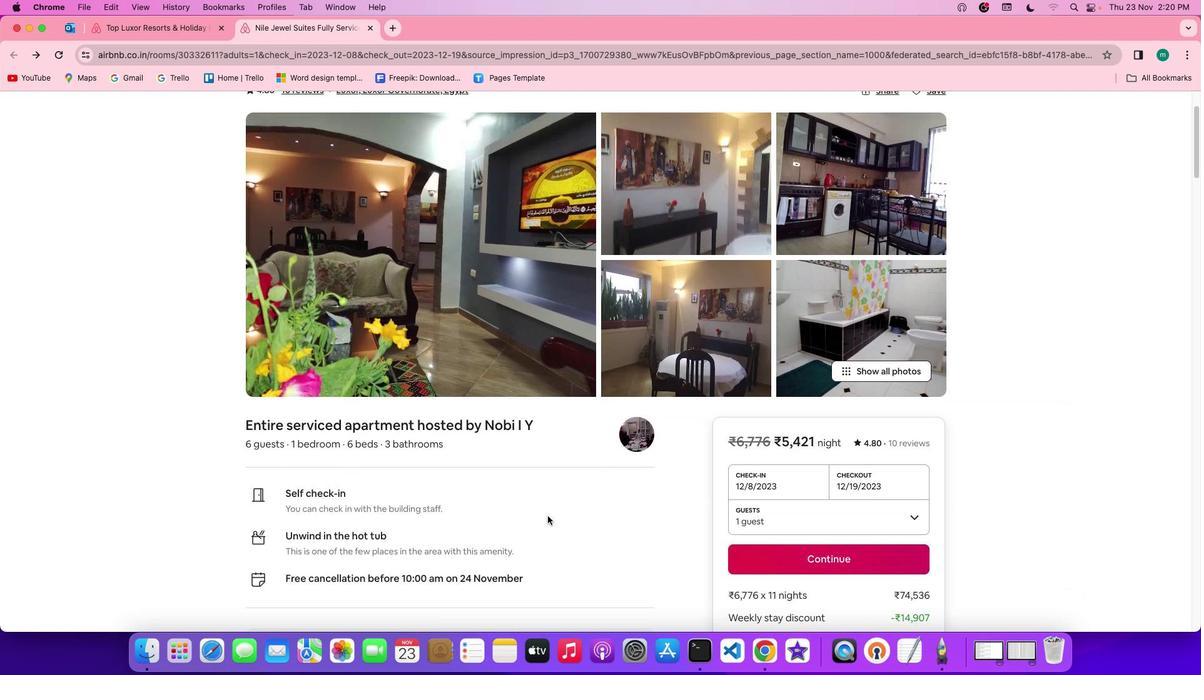 
Action: Mouse scrolled (548, 516) with delta (0, -2)
Screenshot: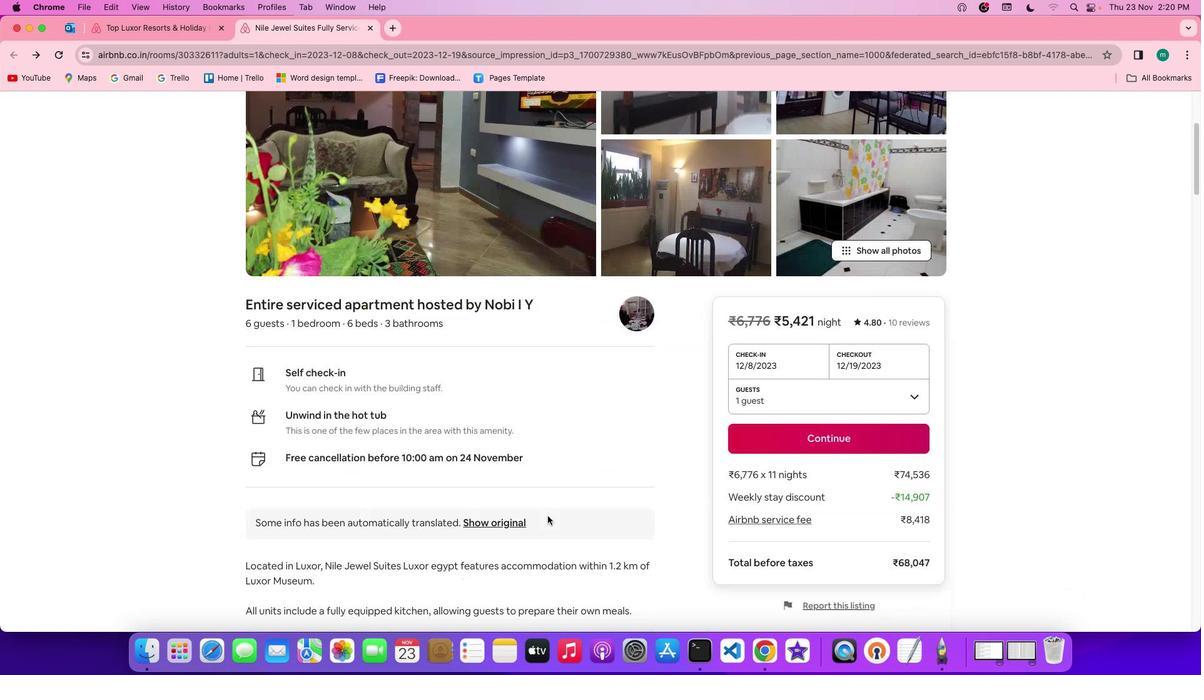 
Action: Mouse scrolled (548, 516) with delta (0, -3)
Screenshot: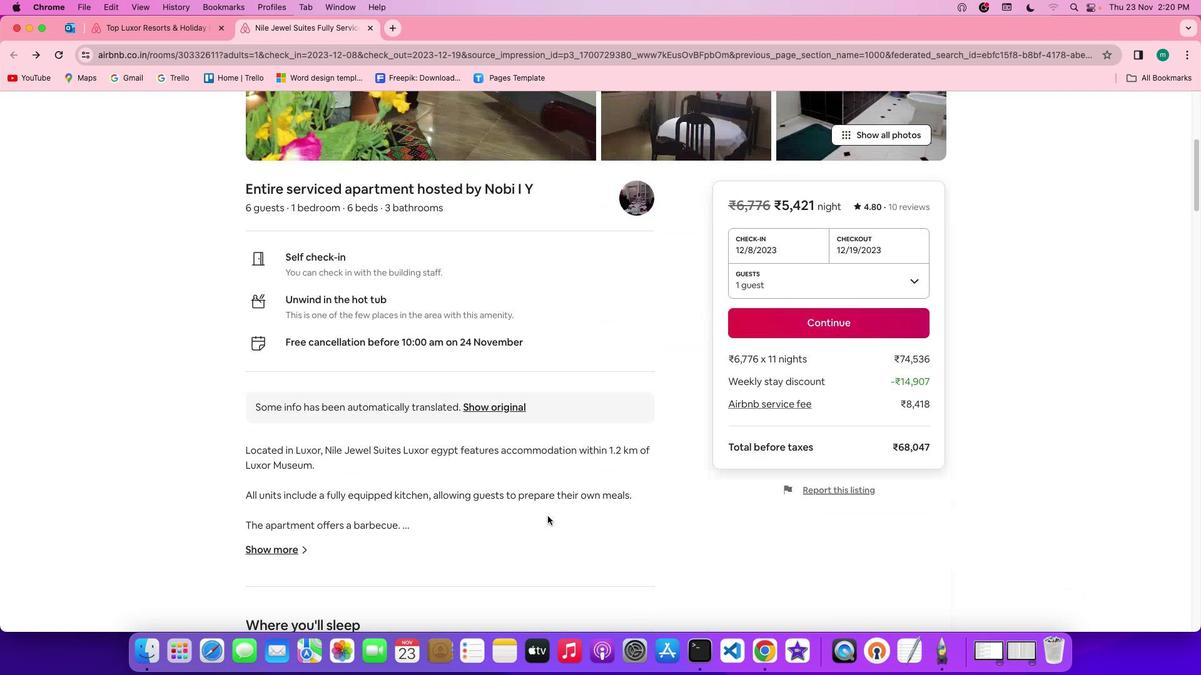 
Action: Mouse moved to (533, 512)
Screenshot: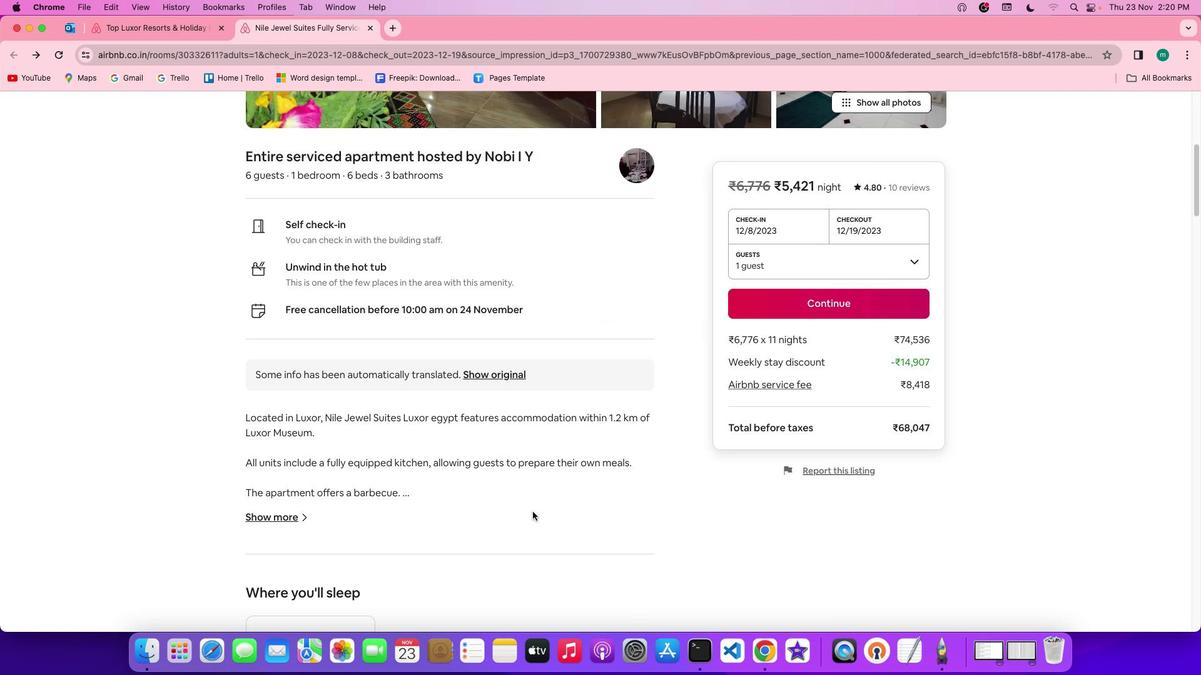 
Action: Mouse scrolled (533, 512) with delta (0, 0)
Screenshot: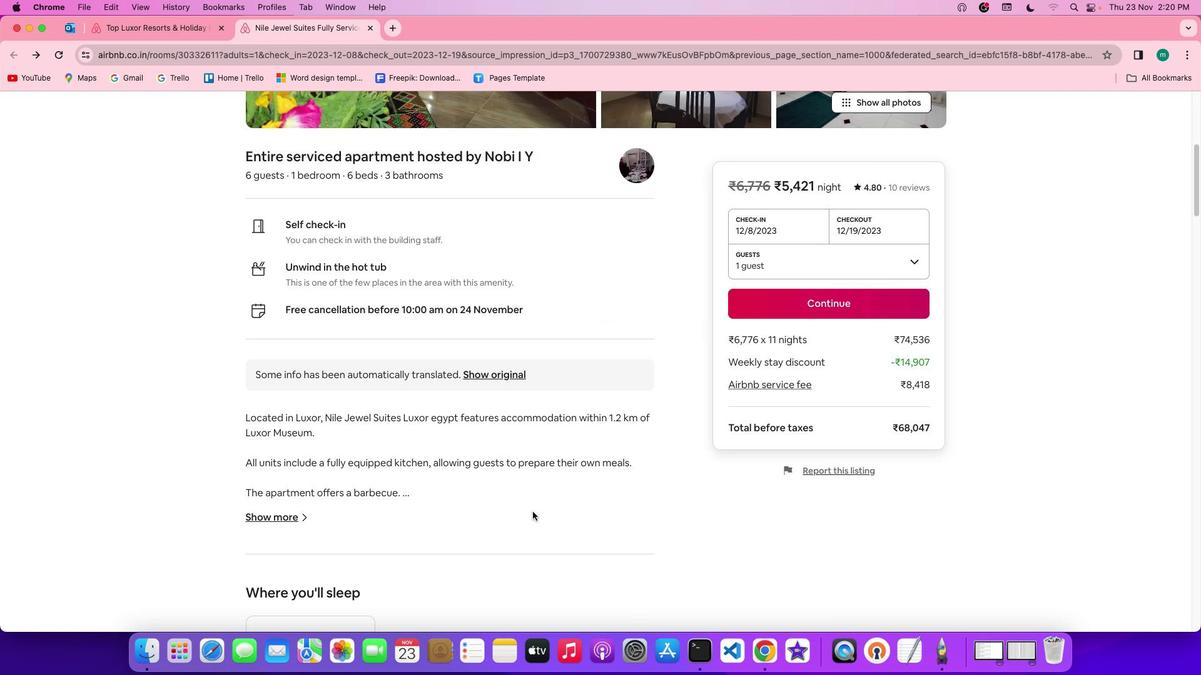 
Action: Mouse moved to (532, 512)
Screenshot: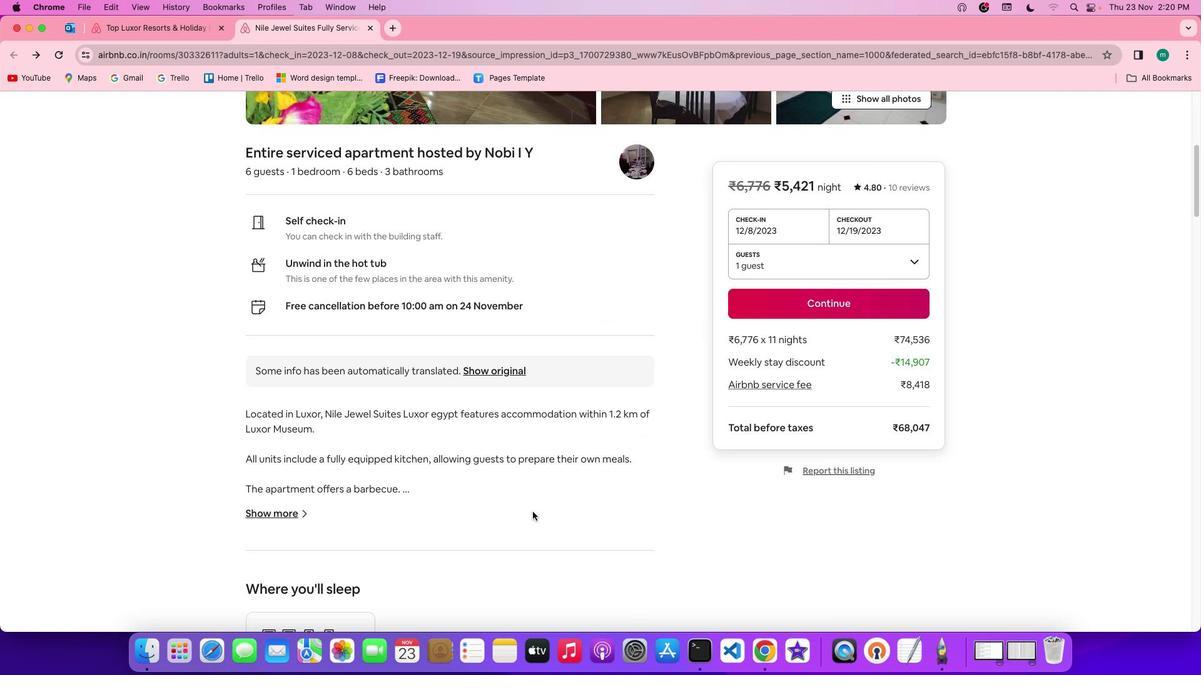 
Action: Mouse scrolled (532, 512) with delta (0, 0)
Screenshot: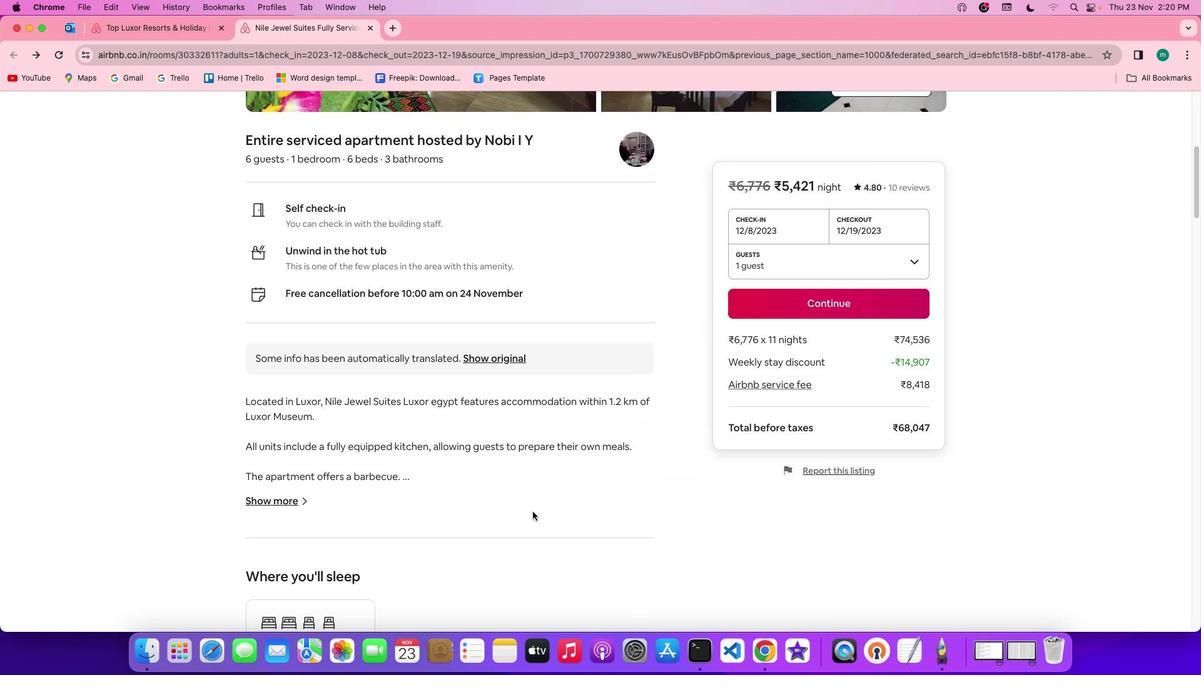 
Action: Mouse scrolled (532, 512) with delta (0, -1)
Screenshot: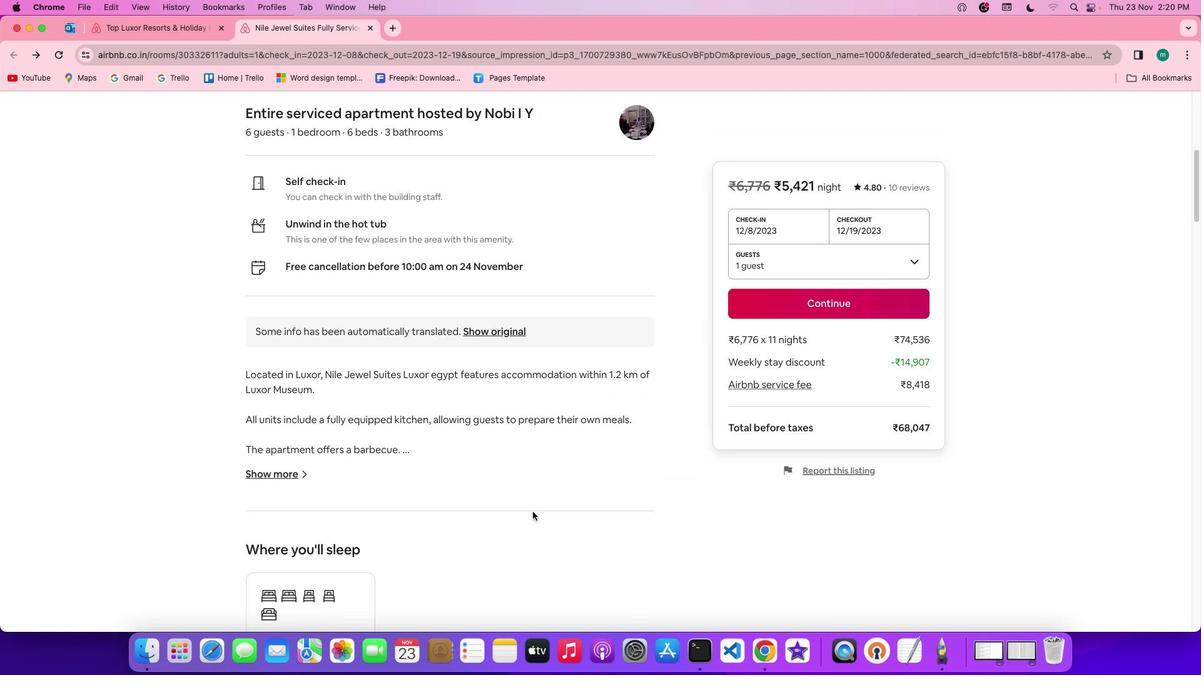 
Action: Mouse scrolled (532, 512) with delta (0, -1)
Screenshot: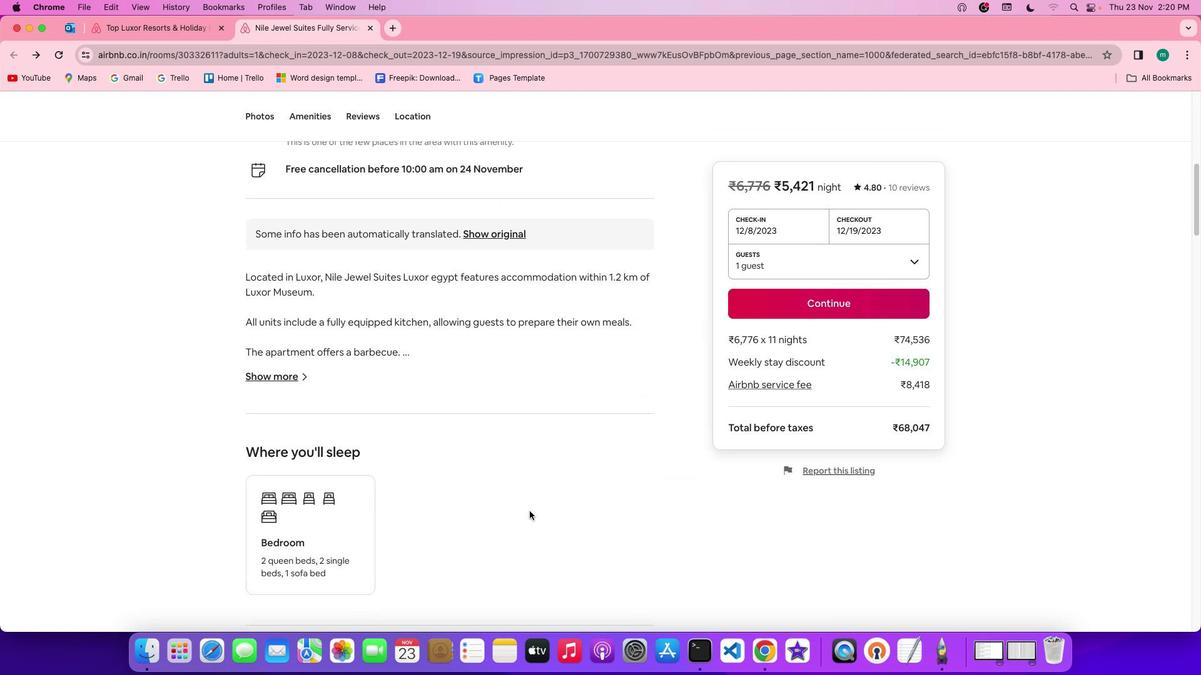 
Action: Mouse moved to (302, 338)
Screenshot: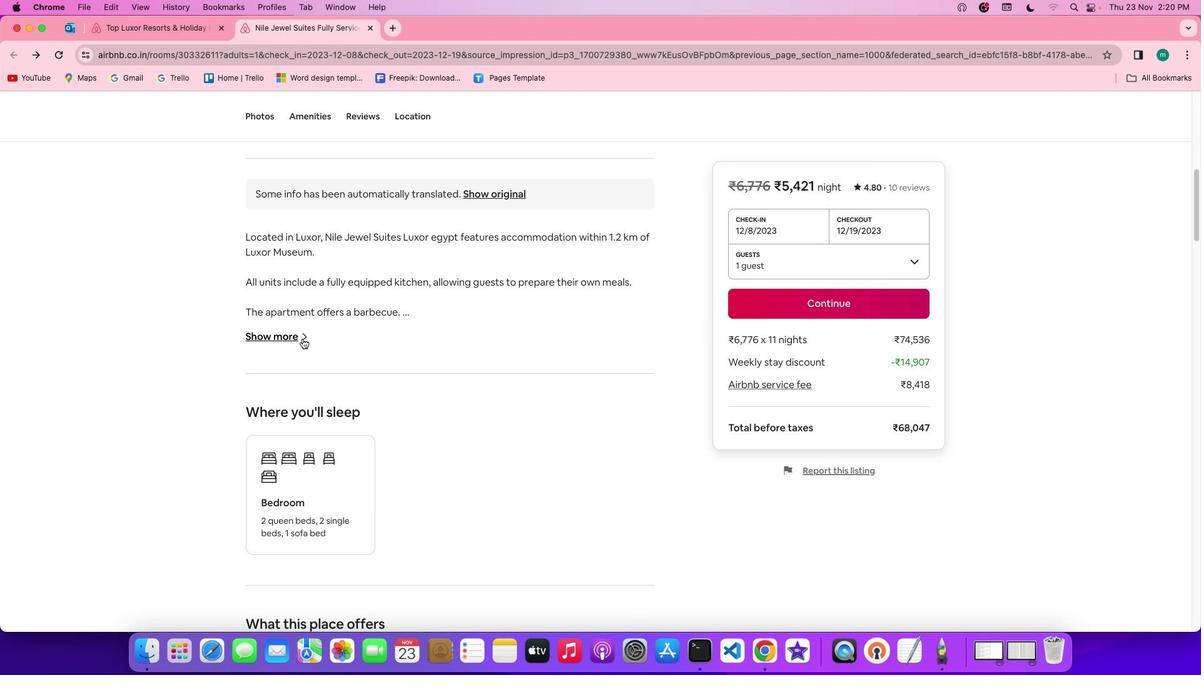 
Action: Mouse pressed left at (302, 338)
Screenshot: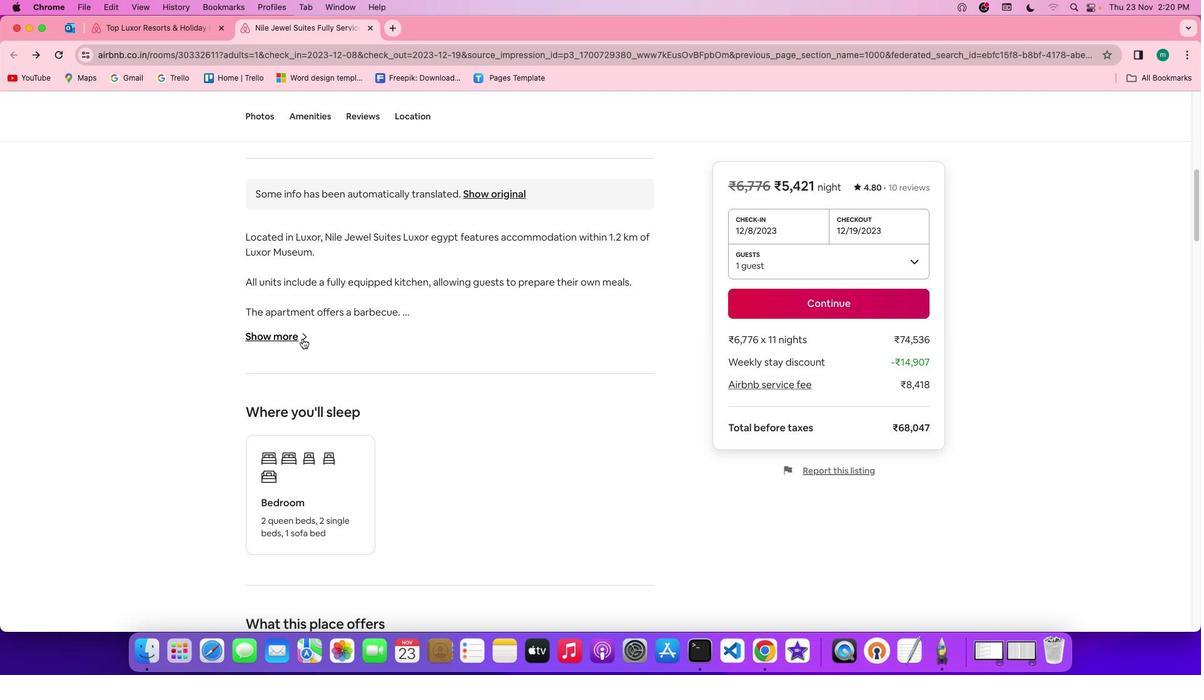 
Action: Mouse moved to (543, 420)
Screenshot: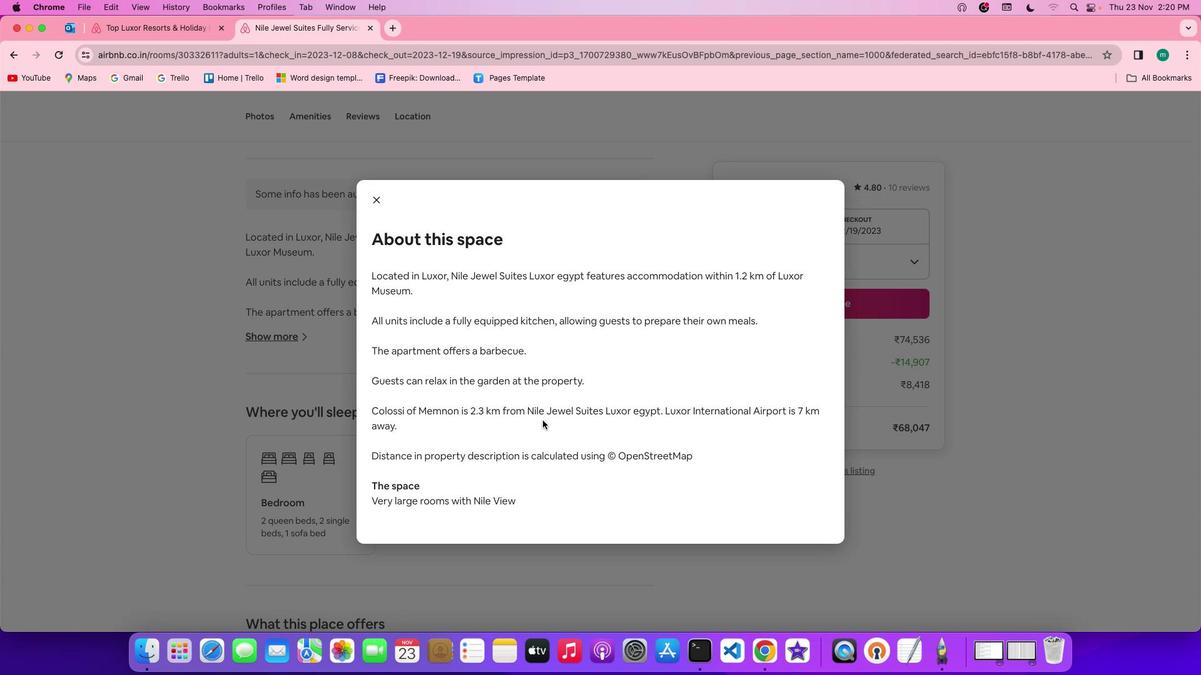
Action: Mouse scrolled (543, 420) with delta (0, 0)
Screenshot: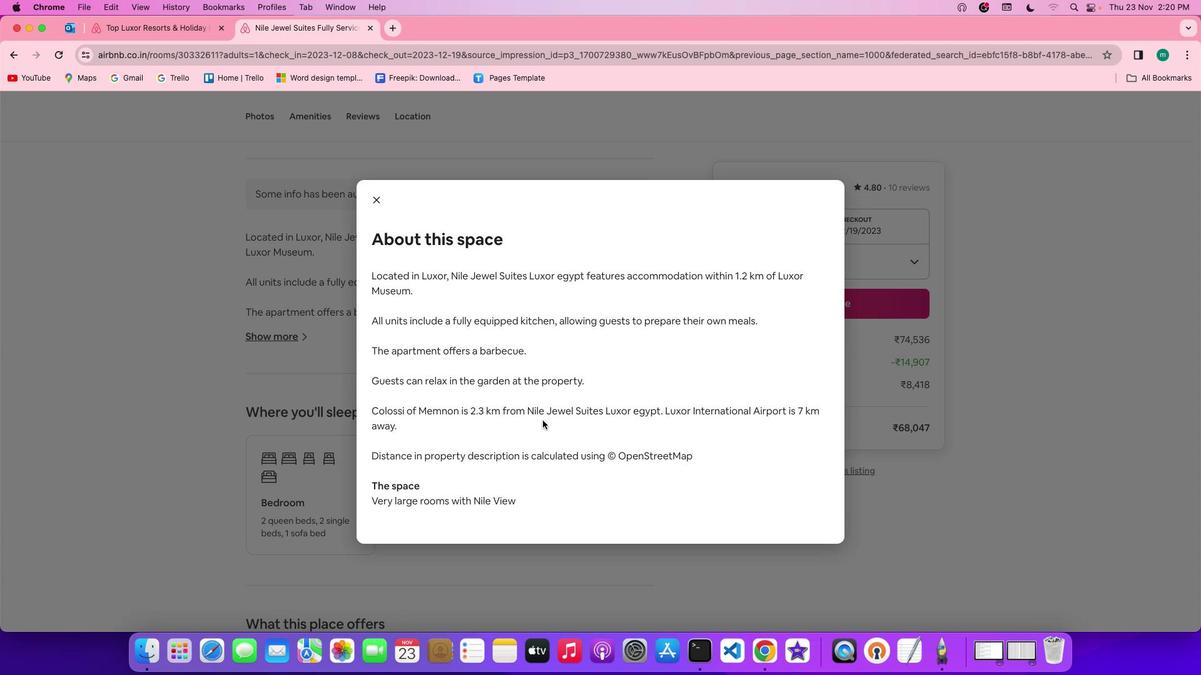 
Action: Mouse scrolled (543, 420) with delta (0, 0)
Screenshot: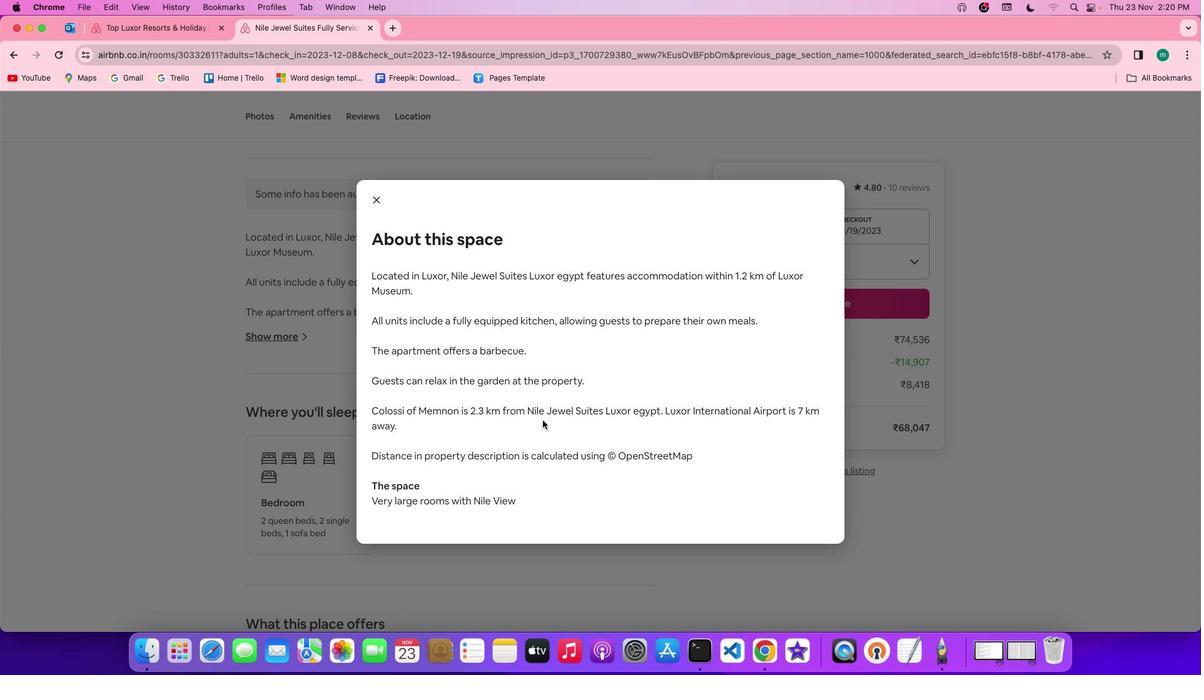 
Action: Mouse scrolled (543, 420) with delta (0, -1)
Screenshot: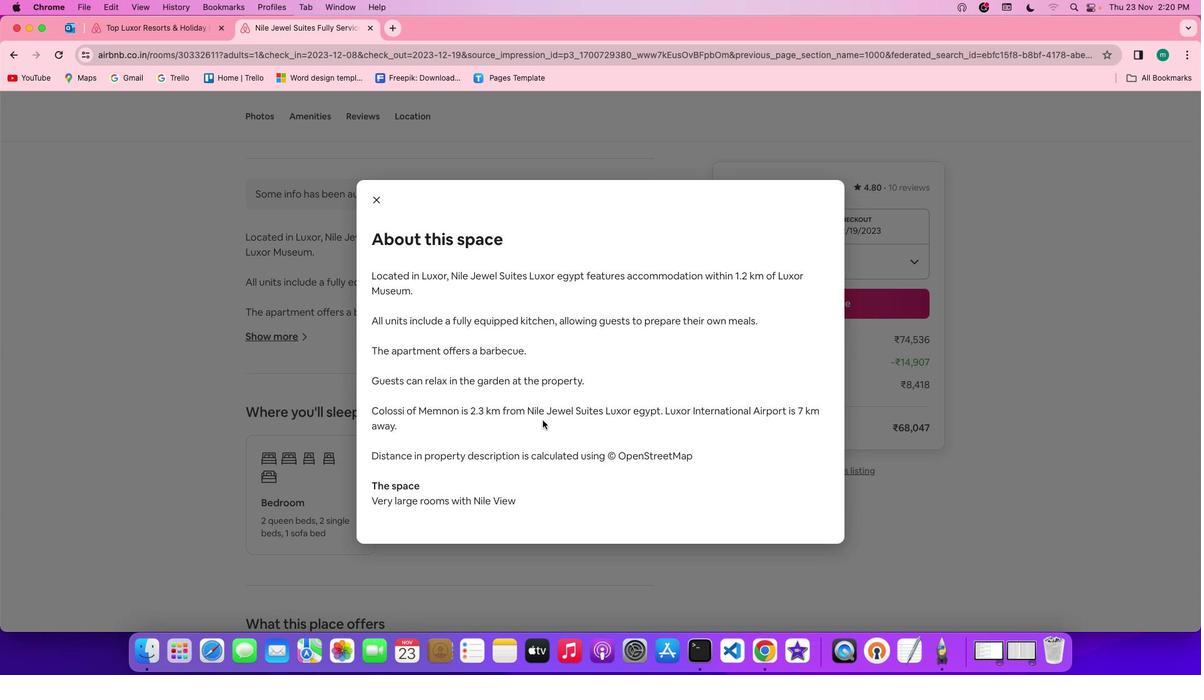 
Action: Mouse scrolled (543, 420) with delta (0, -3)
Screenshot: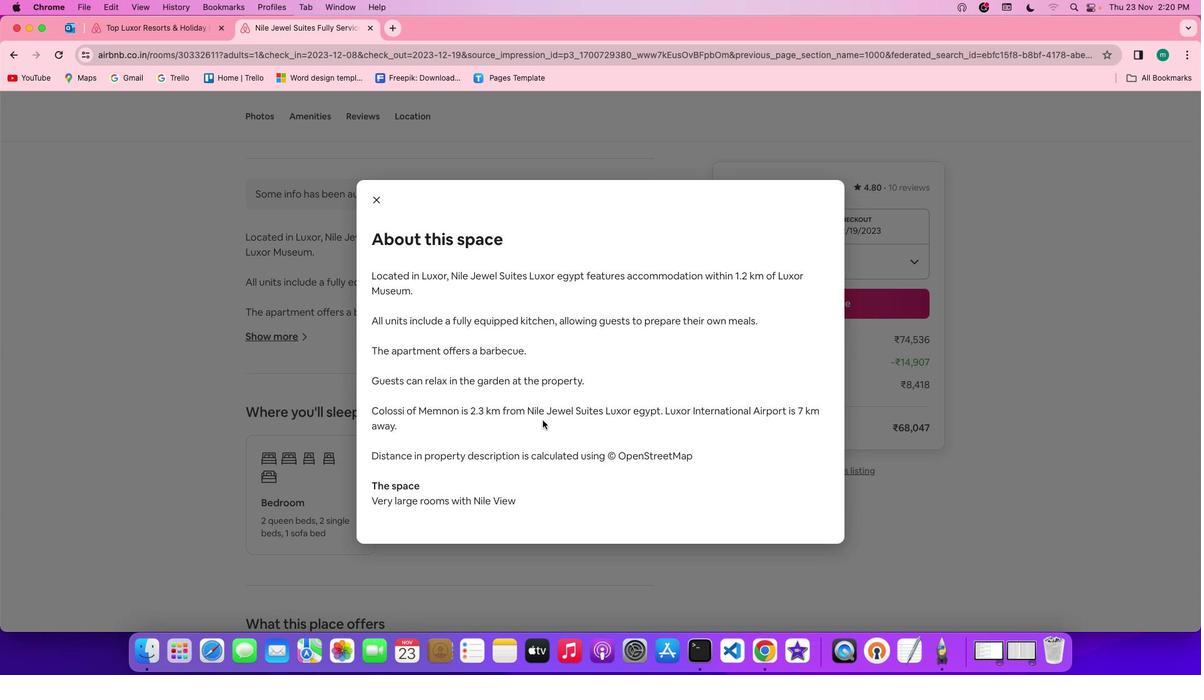 
Action: Mouse scrolled (543, 420) with delta (0, -3)
Screenshot: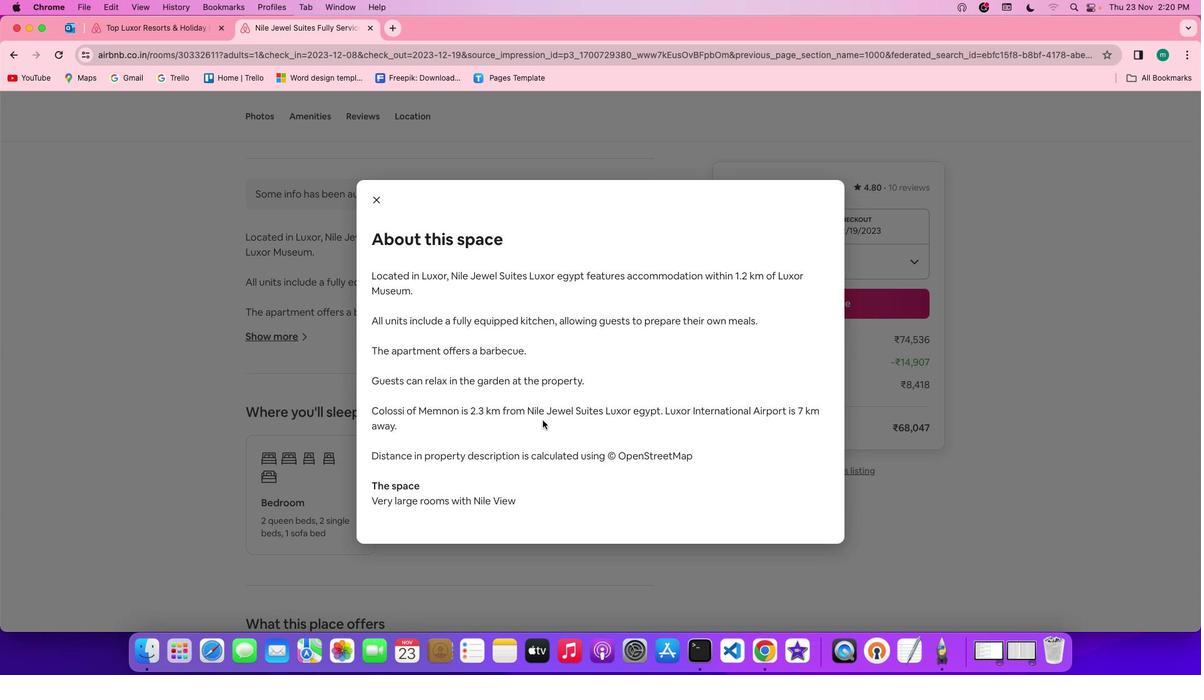 
Action: Mouse moved to (374, 198)
